 Task: Explore Airbnb accommodation in San Miguel, Philippines from 9th December, 2023 to 16th December, 2023 for 2 adults.2 bedrooms having 2 beds and 1 bathroom. Property type can be flat. Booking option can be shelf check-in. Look for 5 properties as per requirement.
Action: Mouse moved to (472, 109)
Screenshot: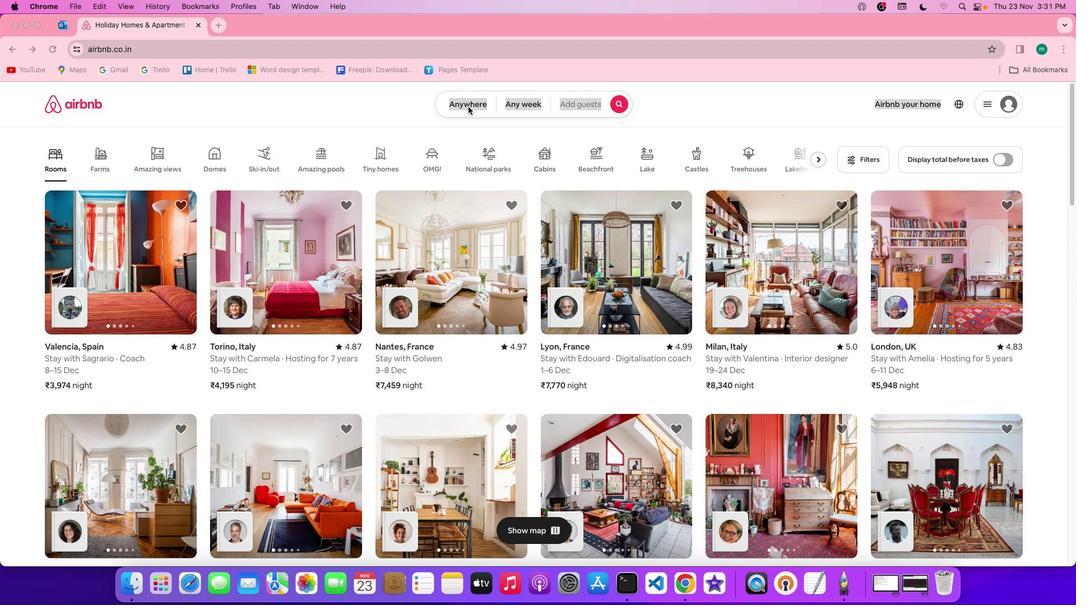 
Action: Mouse pressed left at (472, 109)
Screenshot: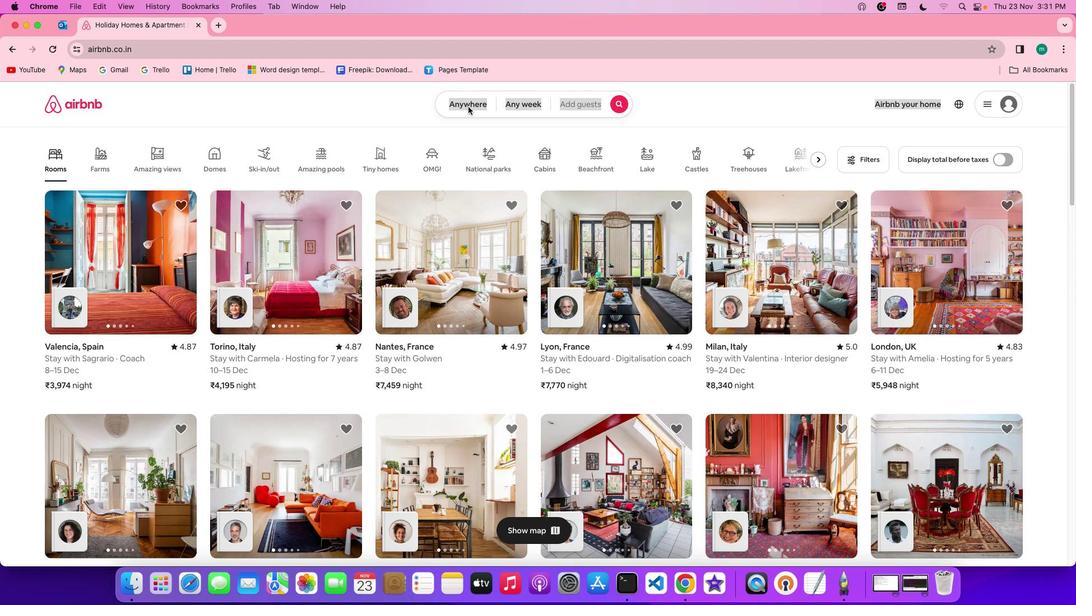 
Action: Mouse pressed left at (472, 109)
Screenshot: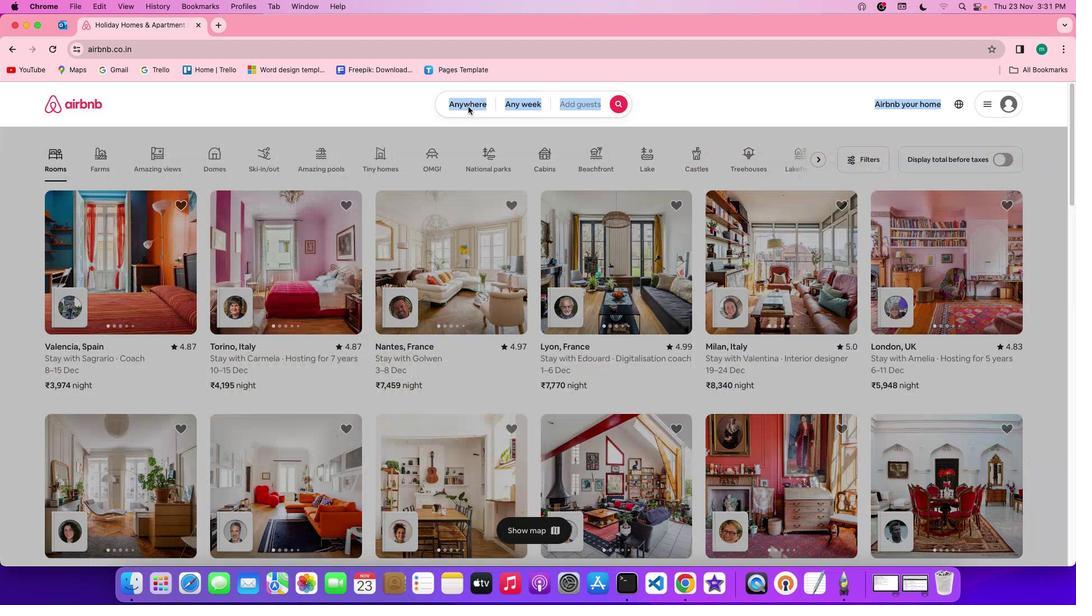 
Action: Mouse moved to (452, 149)
Screenshot: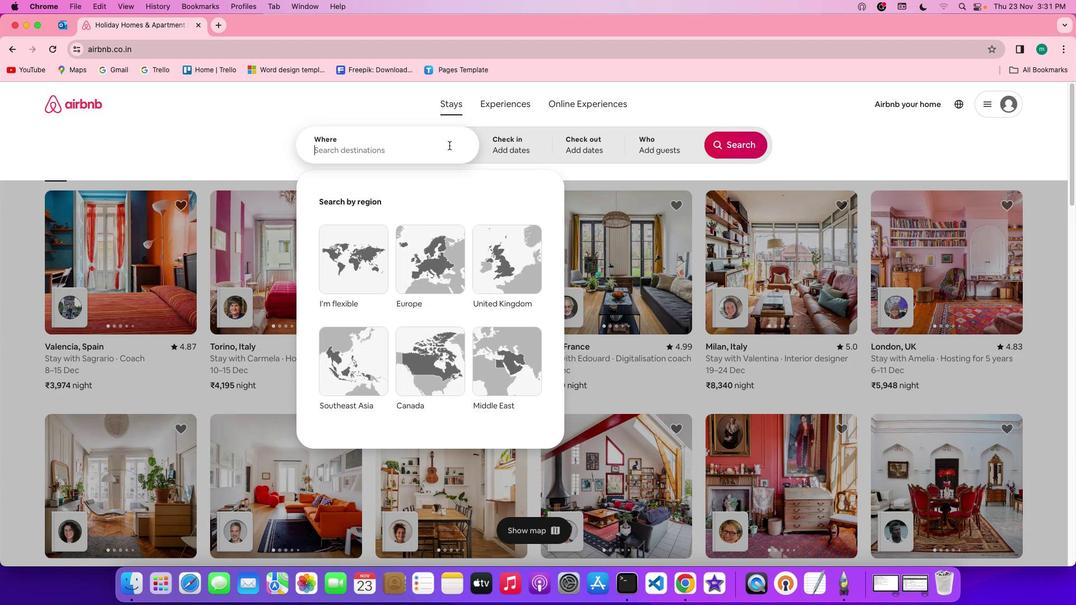 
Action: Mouse pressed left at (452, 149)
Screenshot: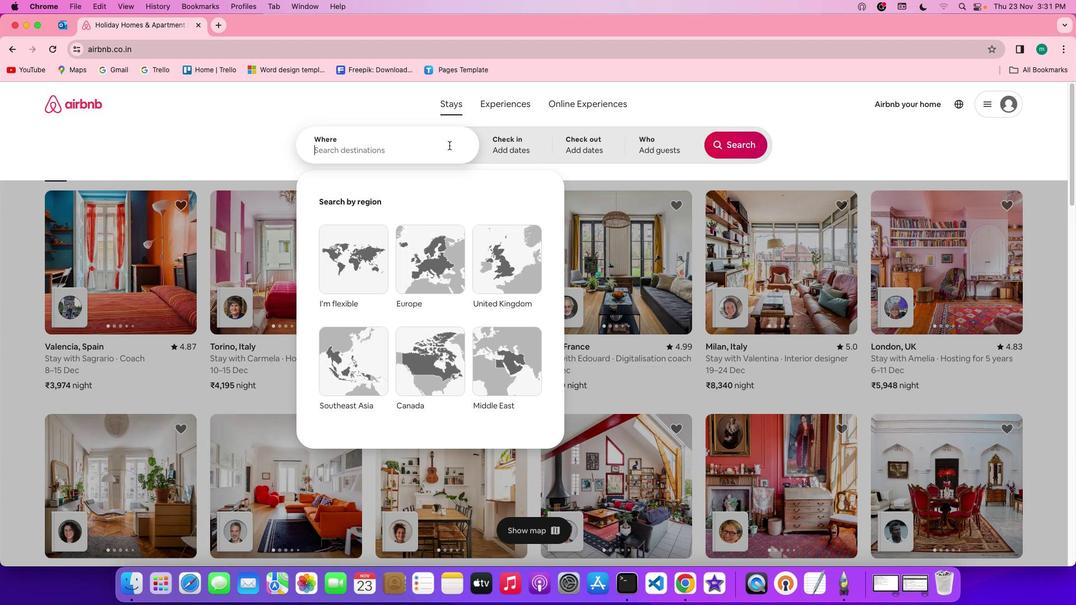 
Action: Mouse moved to (453, 148)
Screenshot: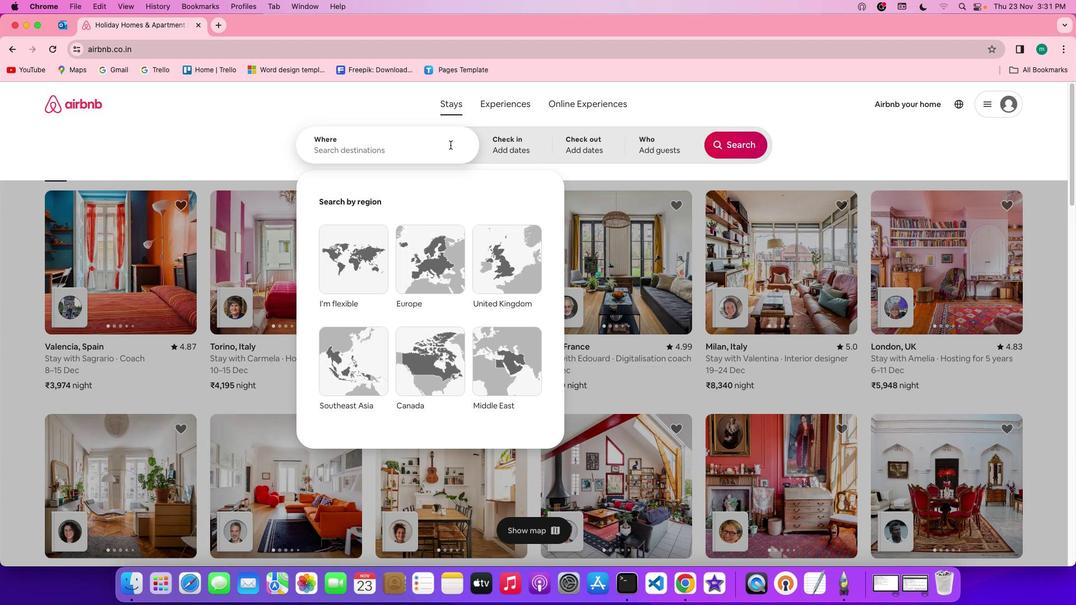 
Action: Key pressed Key.shift'S''a''n'Key.spaceKey.shift'M''i''g''u''e''l'','Key.spaceKey.shift'p''h''i''l''i''p''p''i''n''e''s'
Screenshot: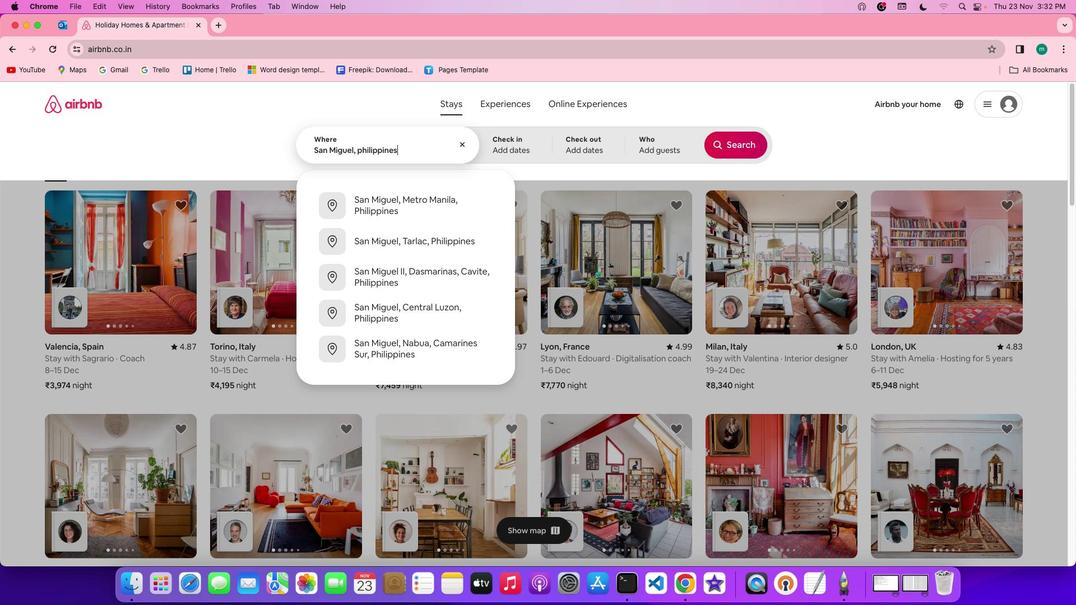 
Action: Mouse moved to (510, 133)
Screenshot: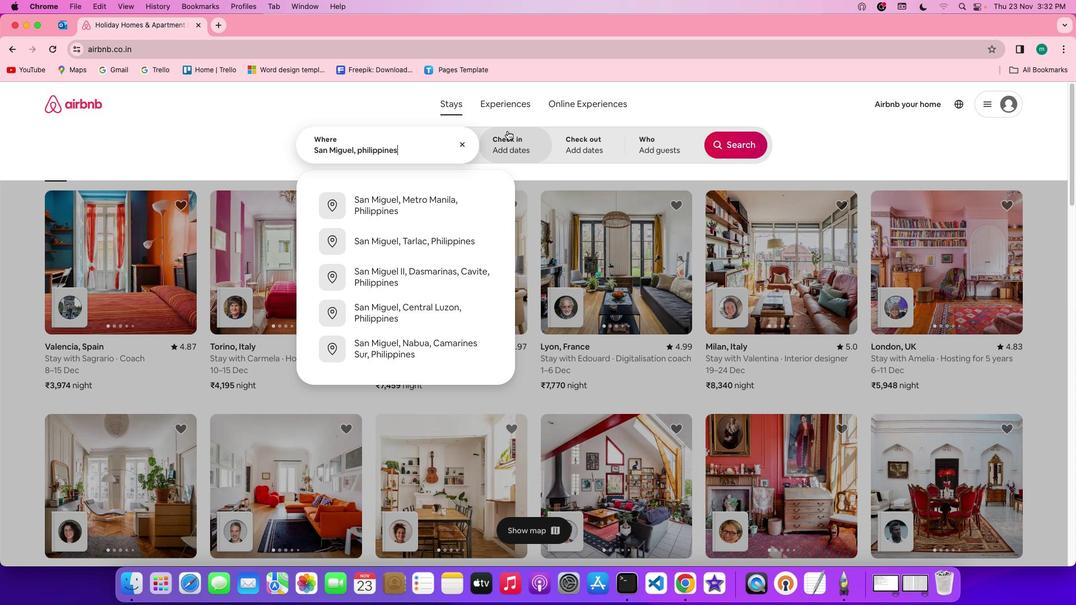 
Action: Mouse pressed left at (510, 133)
Screenshot: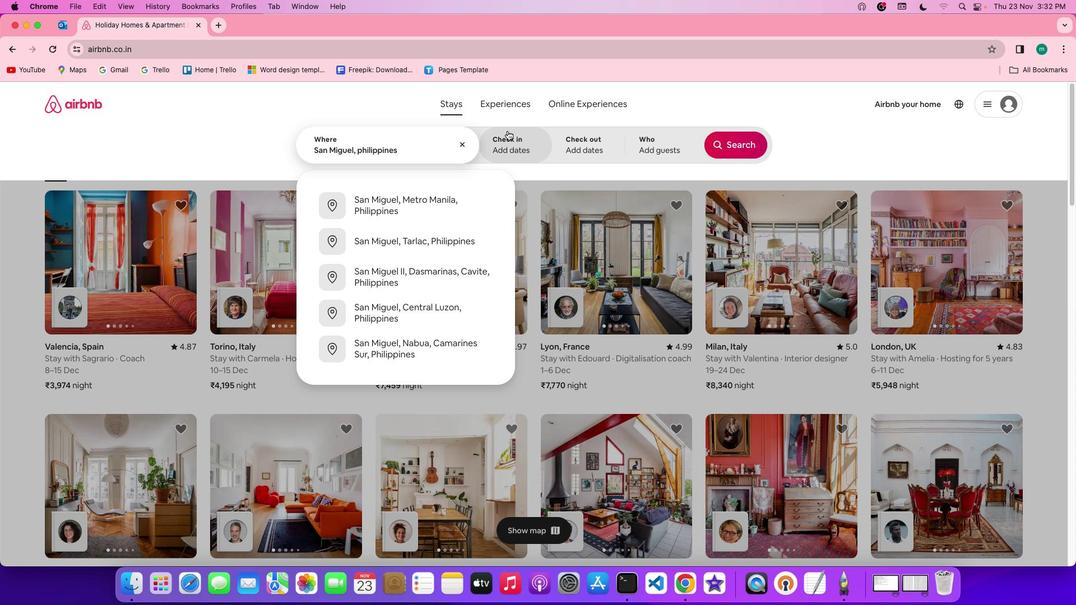 
Action: Mouse moved to (720, 310)
Screenshot: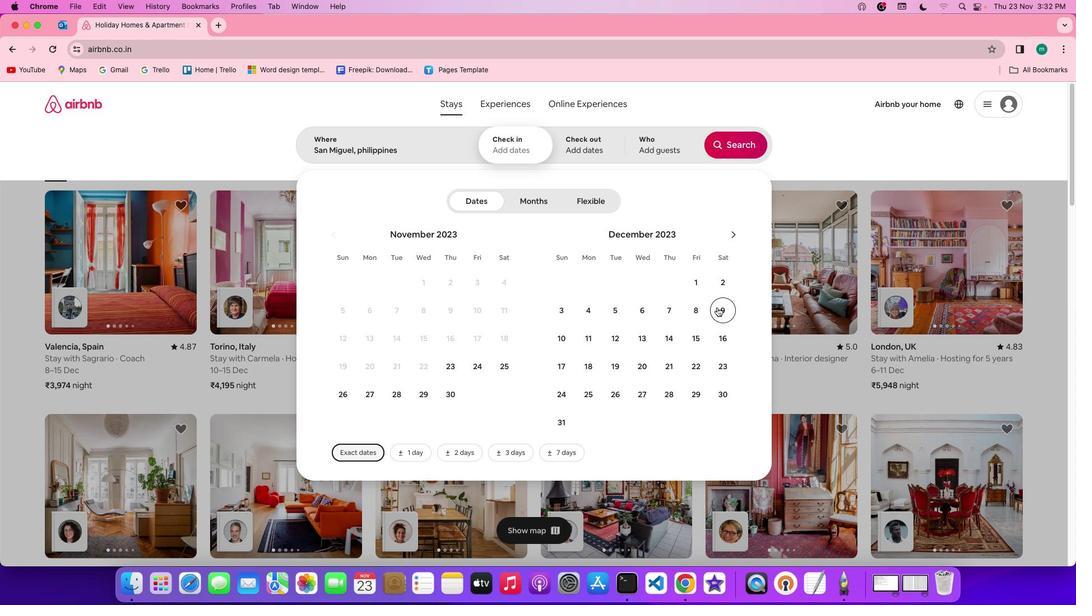 
Action: Mouse pressed left at (720, 310)
Screenshot: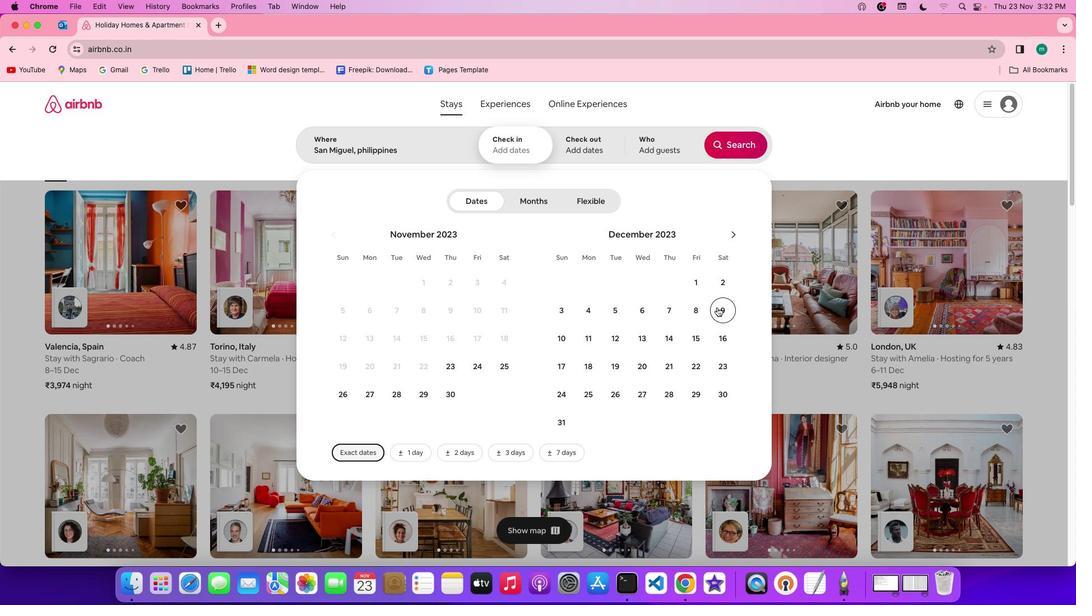 
Action: Mouse moved to (731, 332)
Screenshot: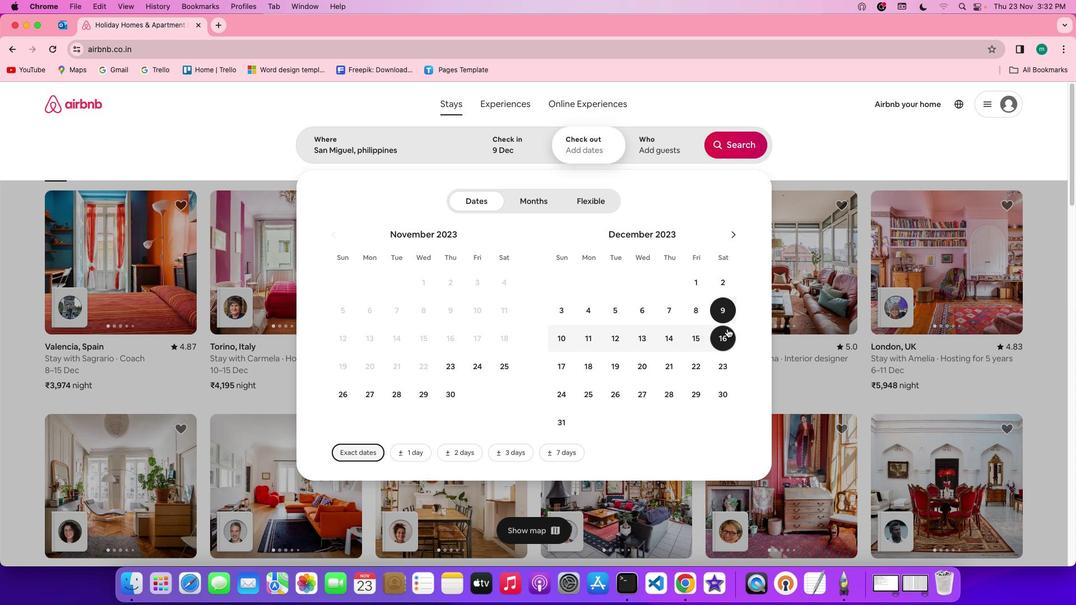 
Action: Mouse pressed left at (731, 332)
Screenshot: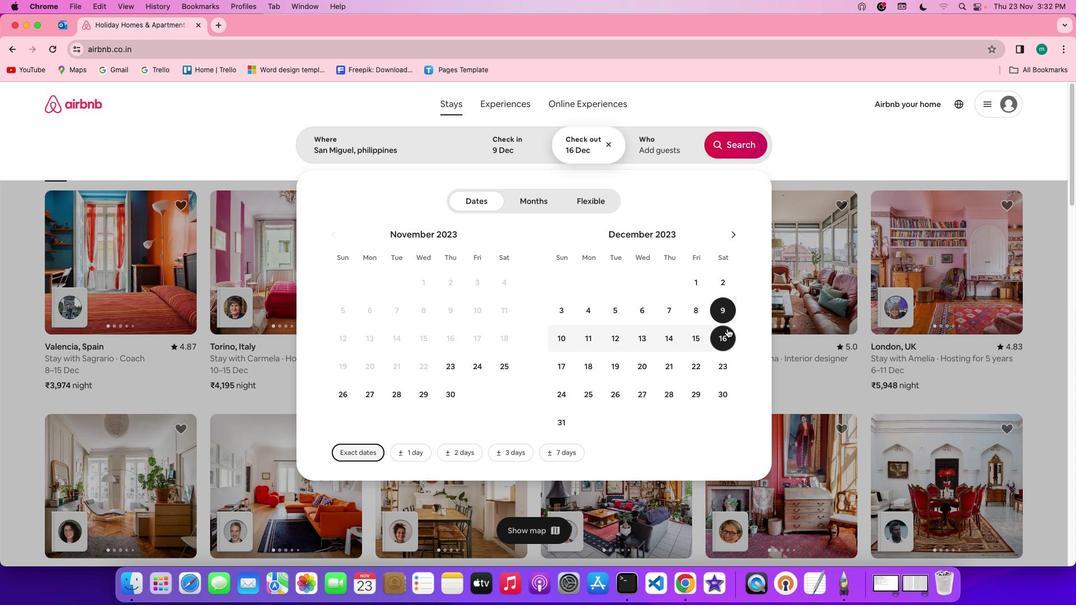 
Action: Mouse moved to (665, 137)
Screenshot: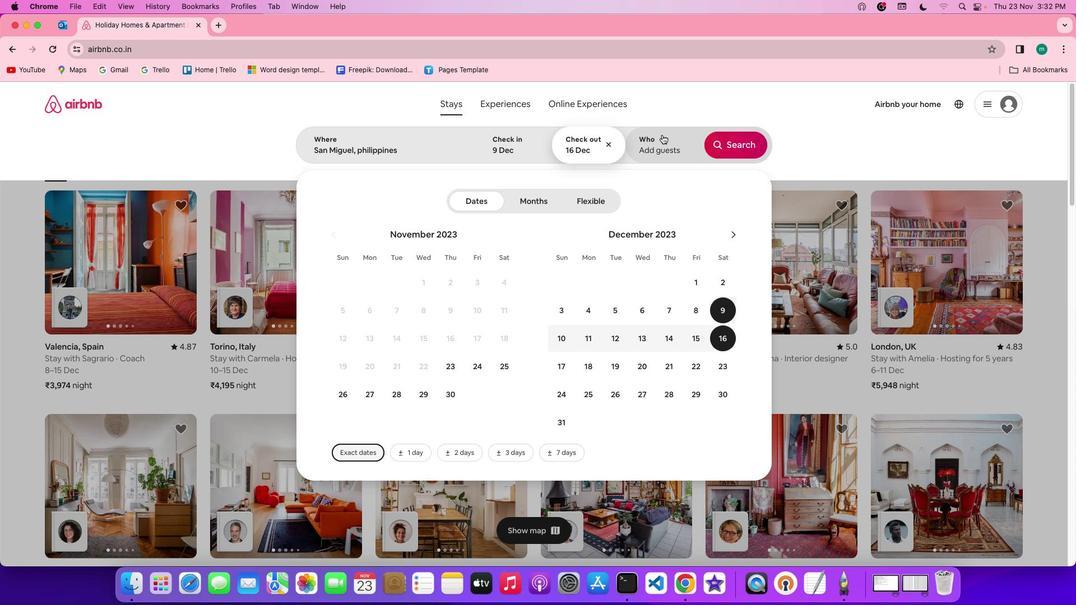 
Action: Mouse pressed left at (665, 137)
Screenshot: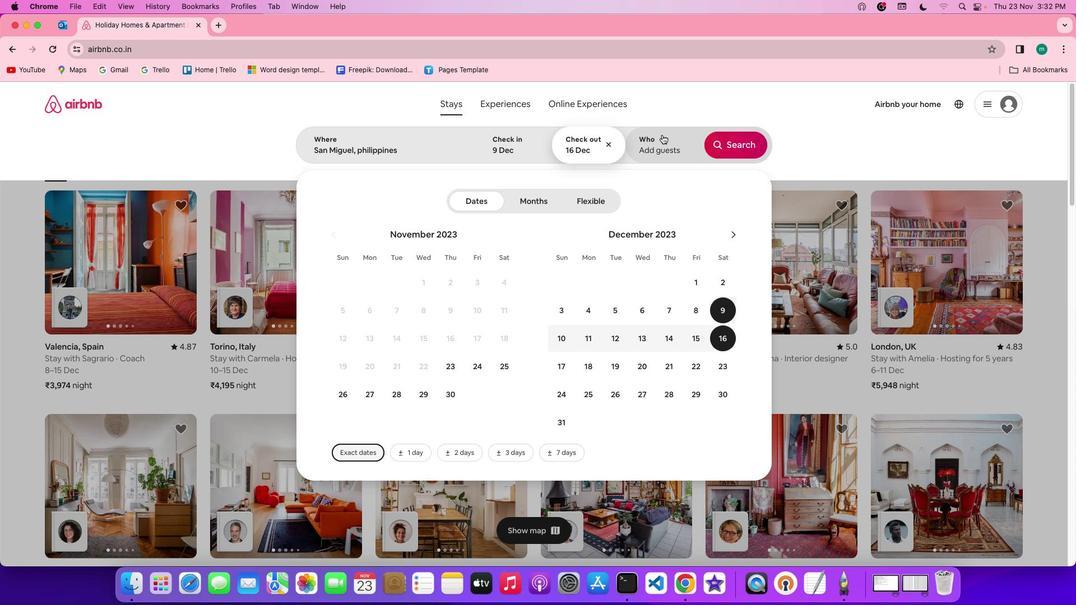 
Action: Mouse moved to (745, 213)
Screenshot: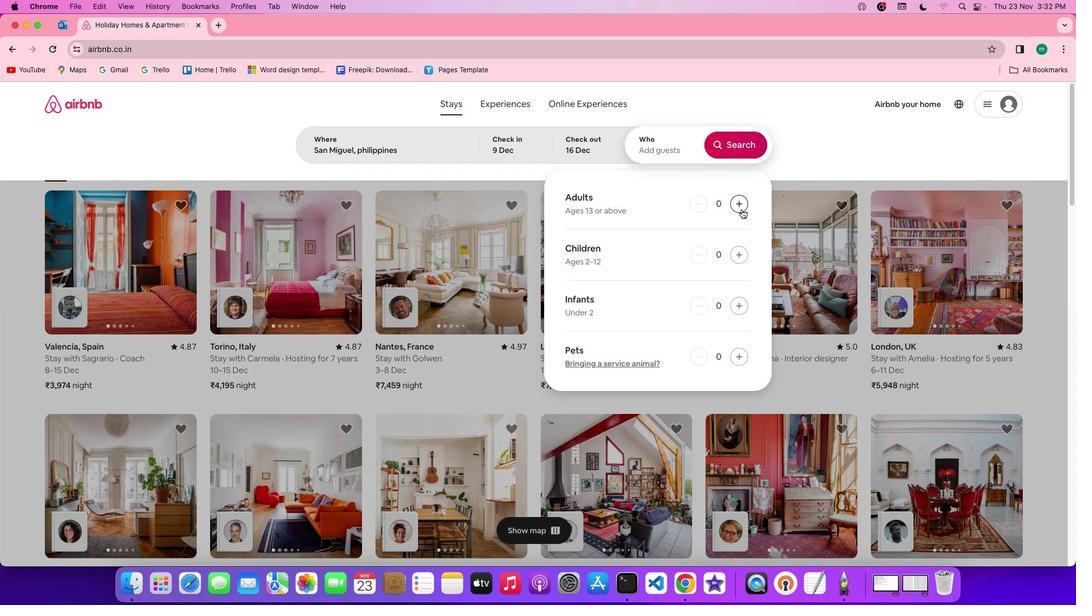 
Action: Mouse pressed left at (745, 213)
Screenshot: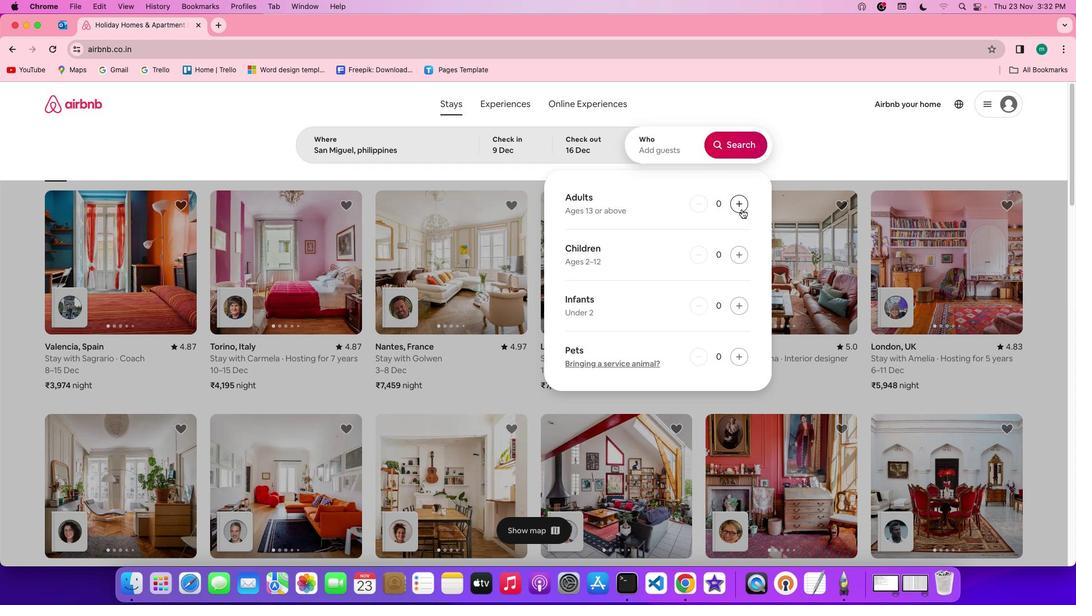 
Action: Mouse pressed left at (745, 213)
Screenshot: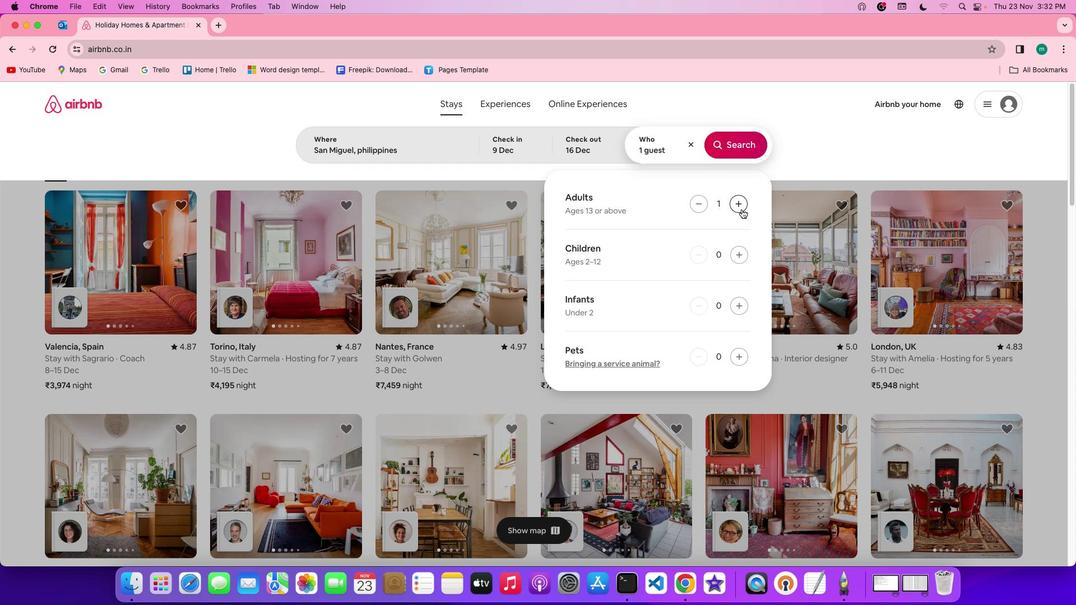 
Action: Mouse moved to (746, 145)
Screenshot: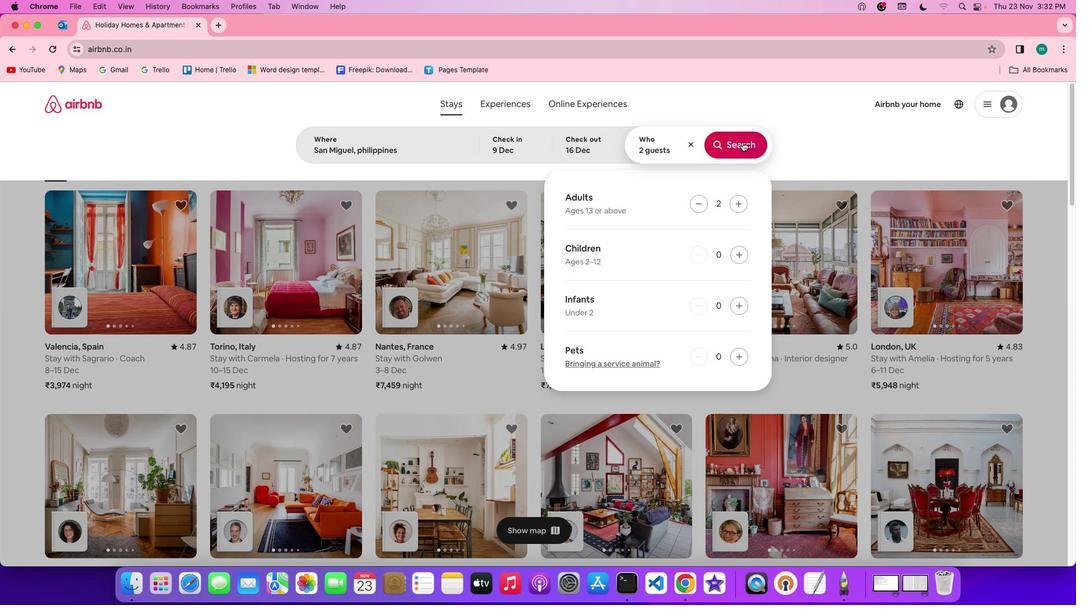 
Action: Mouse pressed left at (746, 145)
Screenshot: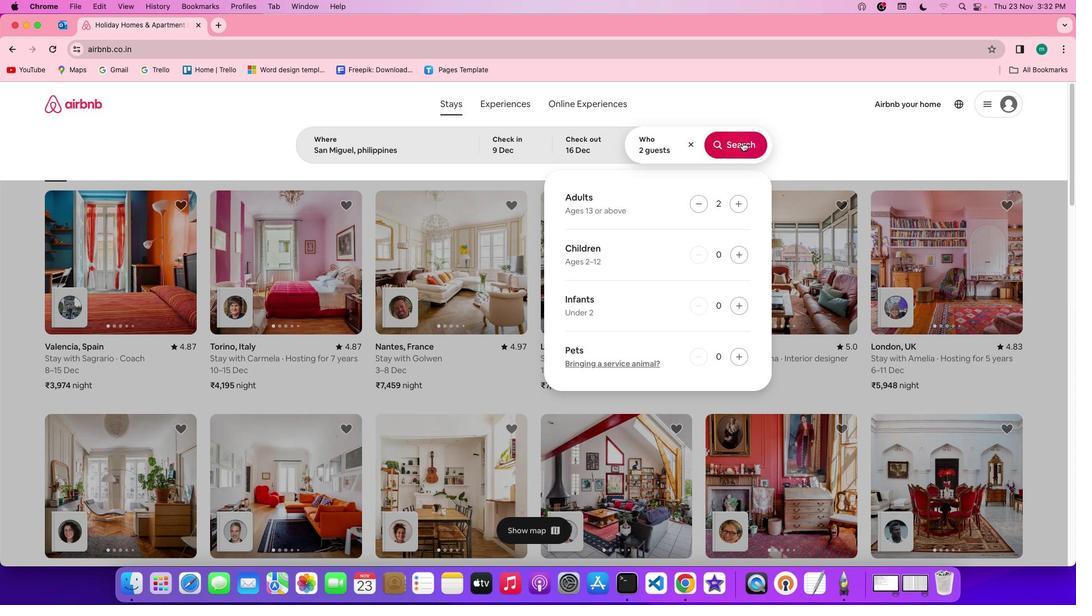 
Action: Mouse moved to (903, 152)
Screenshot: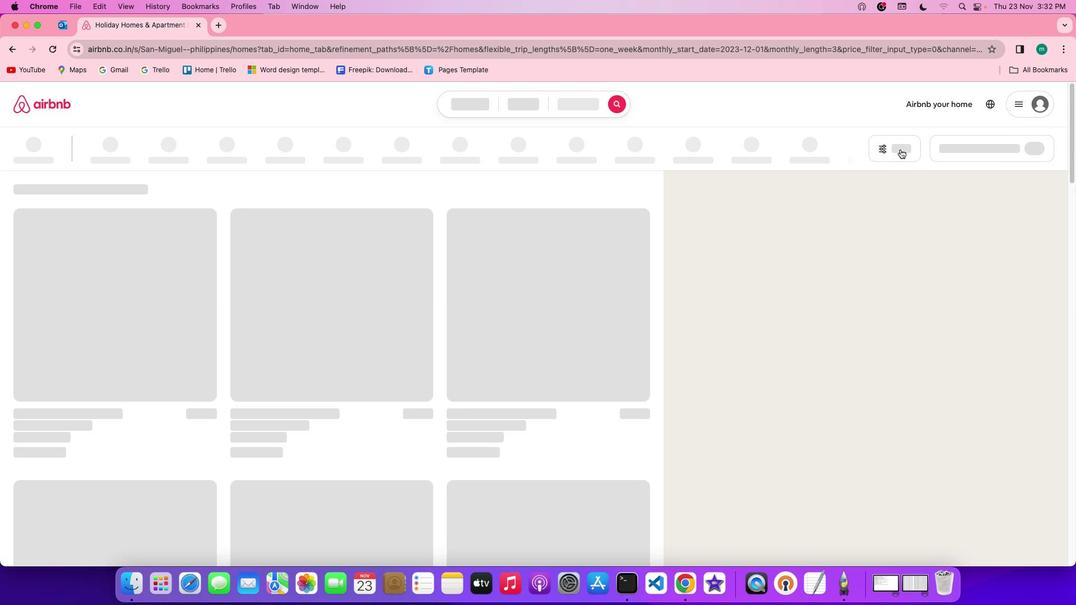
Action: Mouse pressed left at (903, 152)
Screenshot: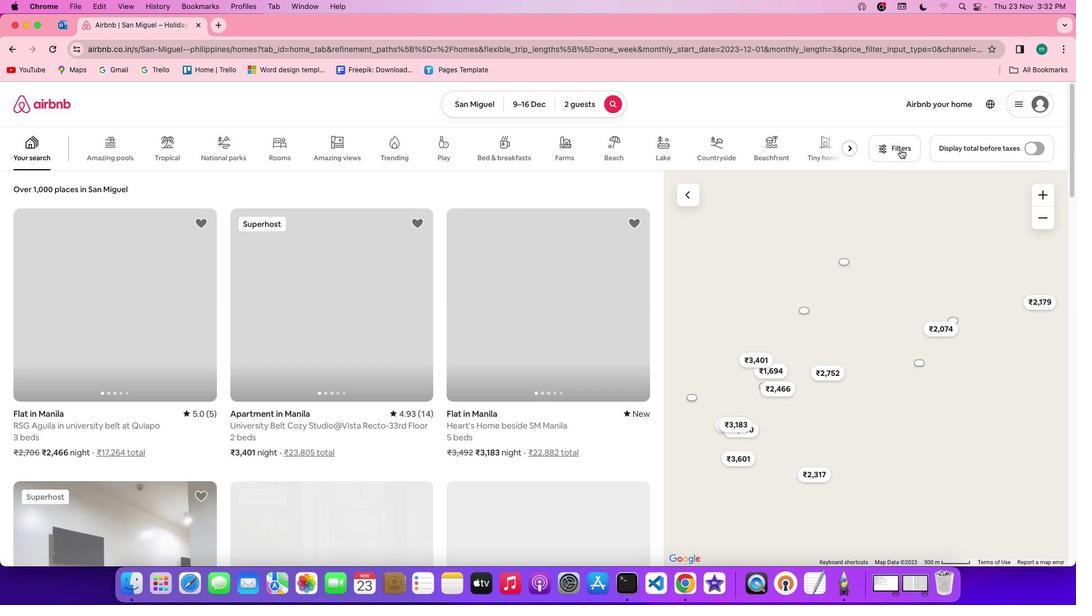 
Action: Mouse moved to (559, 357)
Screenshot: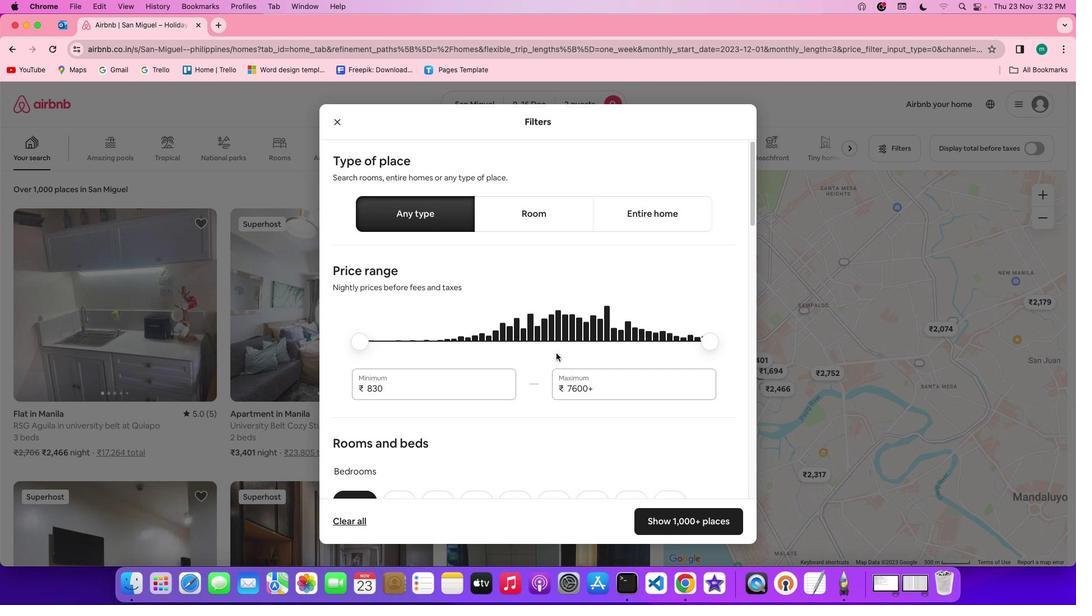 
Action: Mouse scrolled (559, 357) with delta (3, 2)
Screenshot: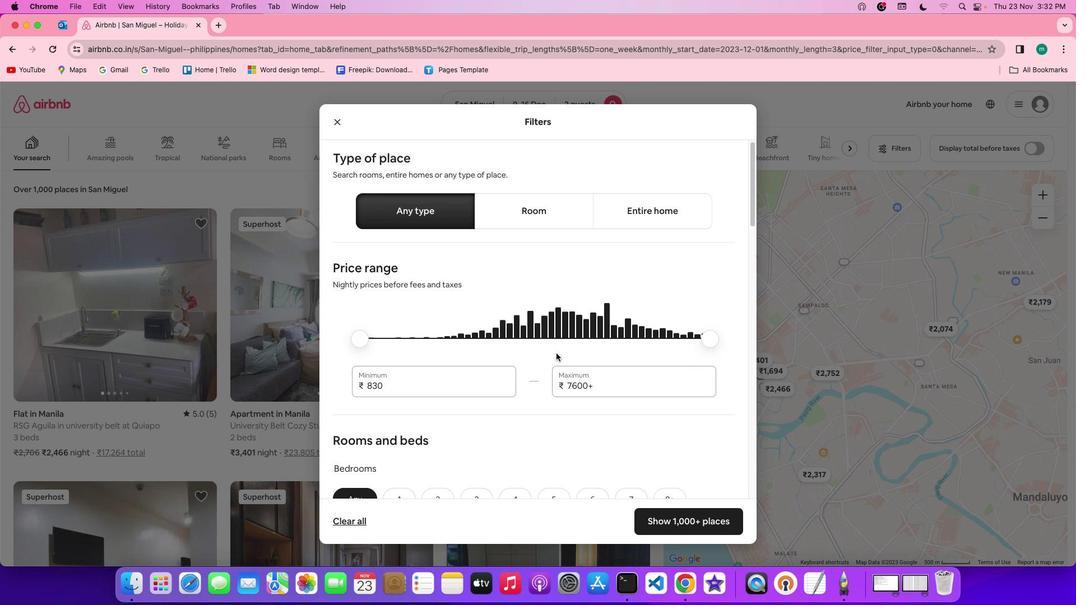 
Action: Mouse scrolled (559, 357) with delta (3, 2)
Screenshot: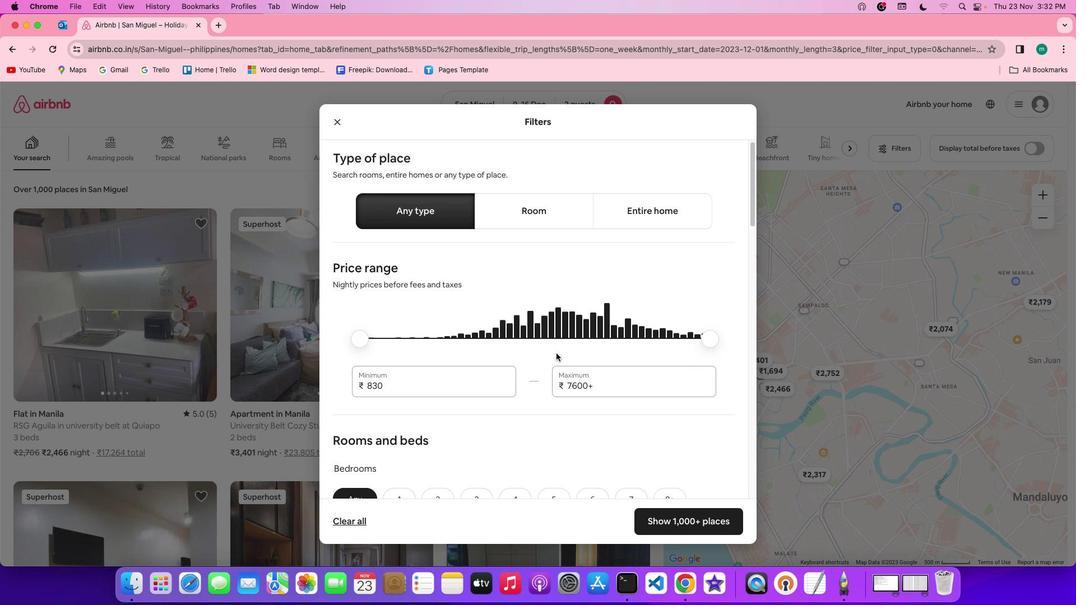 
Action: Mouse scrolled (559, 357) with delta (3, 1)
Screenshot: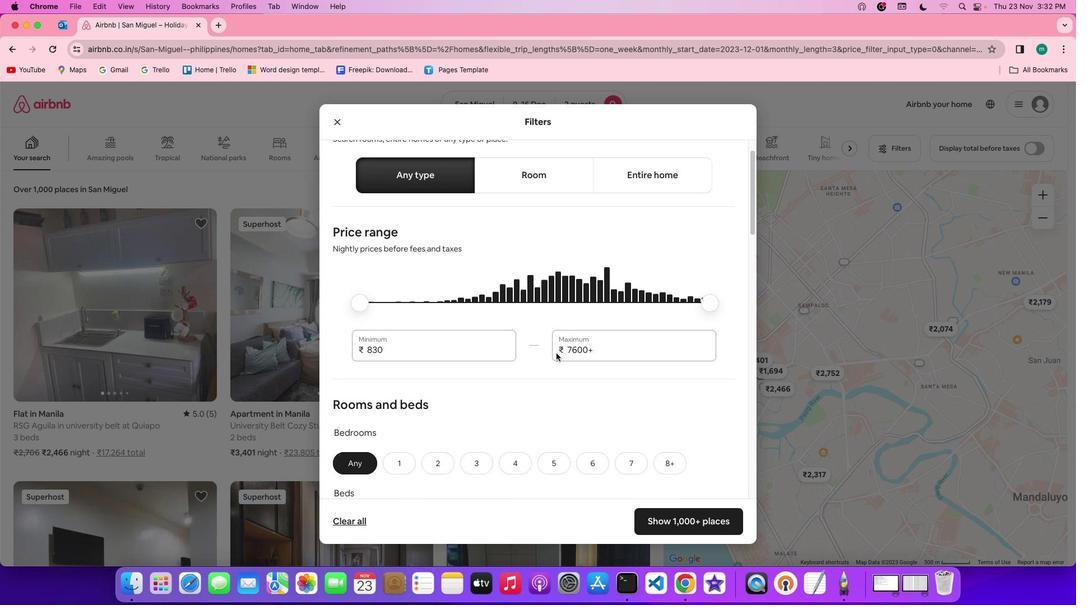 
Action: Mouse scrolled (559, 357) with delta (3, 1)
Screenshot: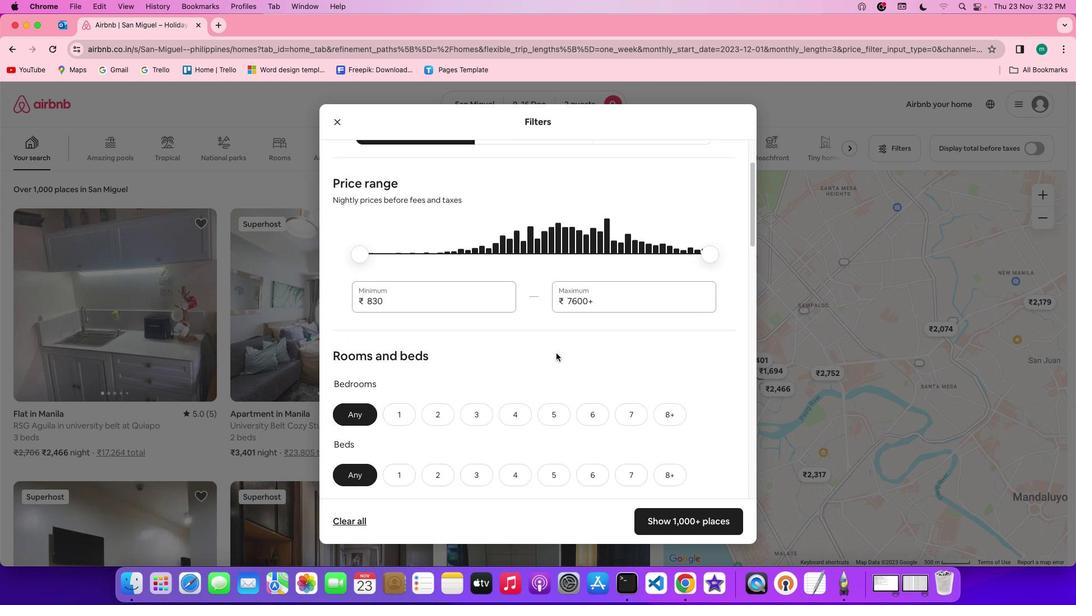 
Action: Mouse scrolled (559, 357) with delta (3, 2)
Screenshot: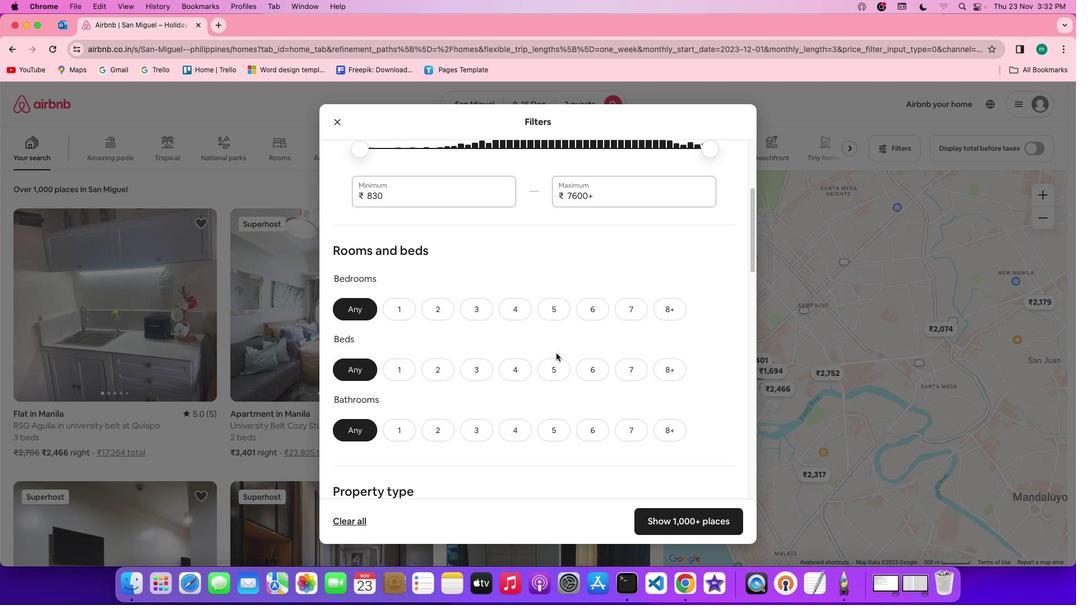 
Action: Mouse scrolled (559, 357) with delta (3, 2)
Screenshot: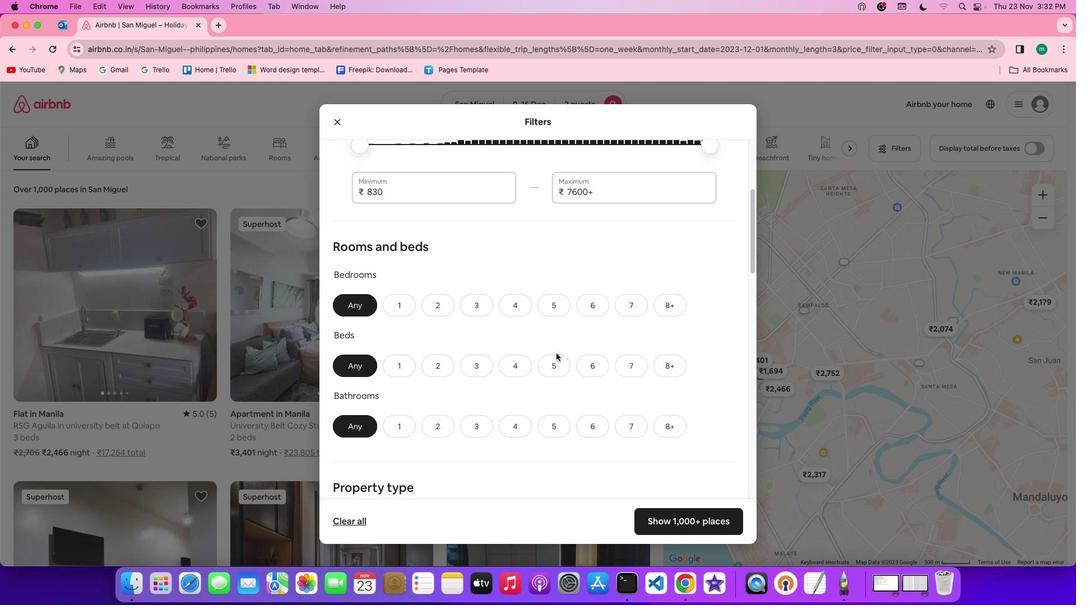 
Action: Mouse scrolled (559, 357) with delta (3, 2)
Screenshot: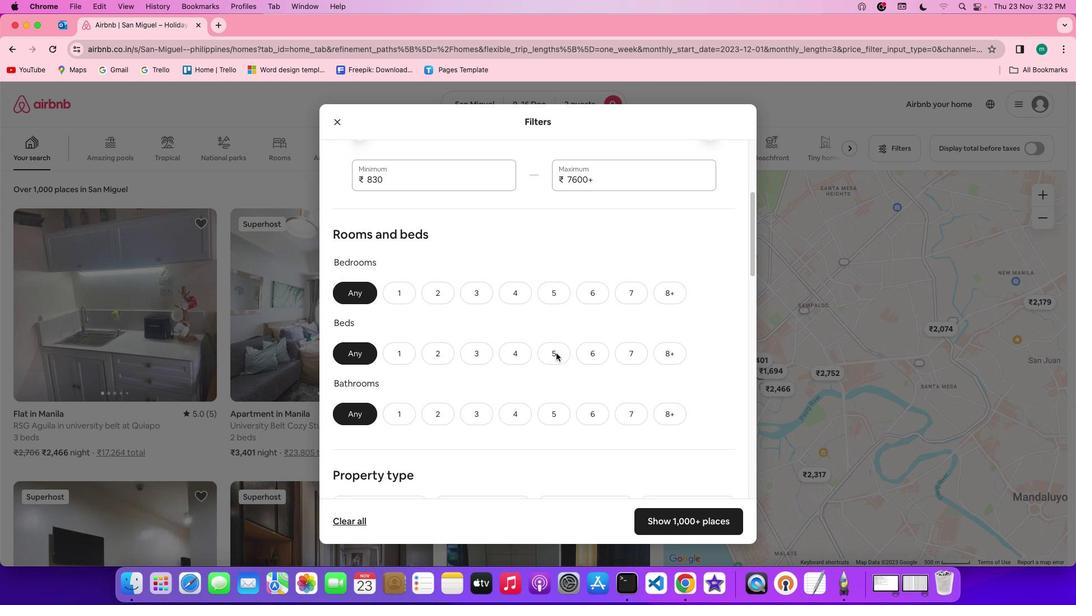 
Action: Mouse scrolled (559, 357) with delta (3, 2)
Screenshot: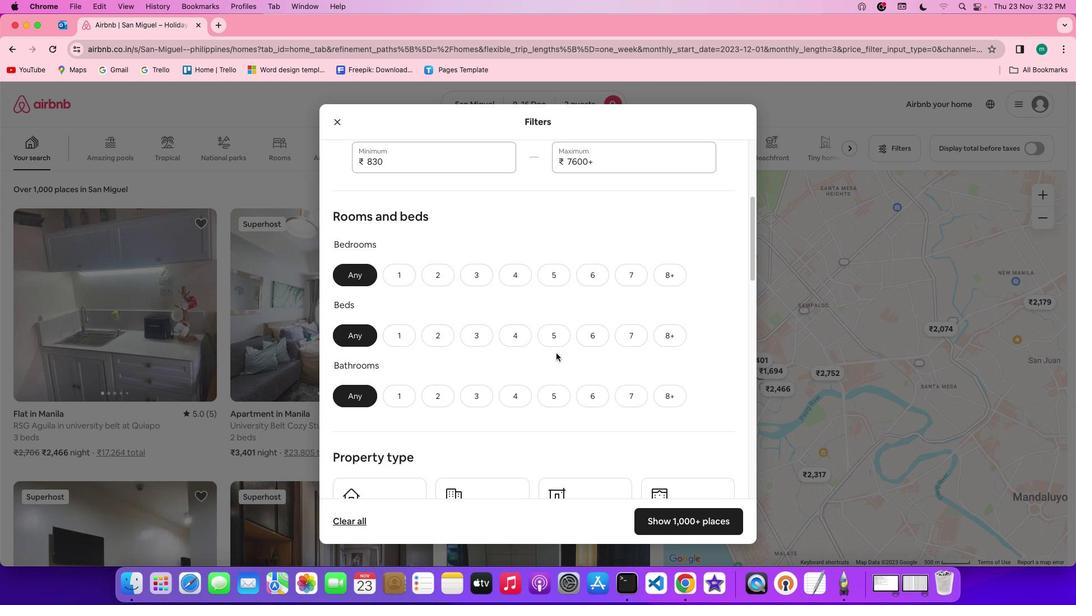 
Action: Mouse moved to (444, 228)
Screenshot: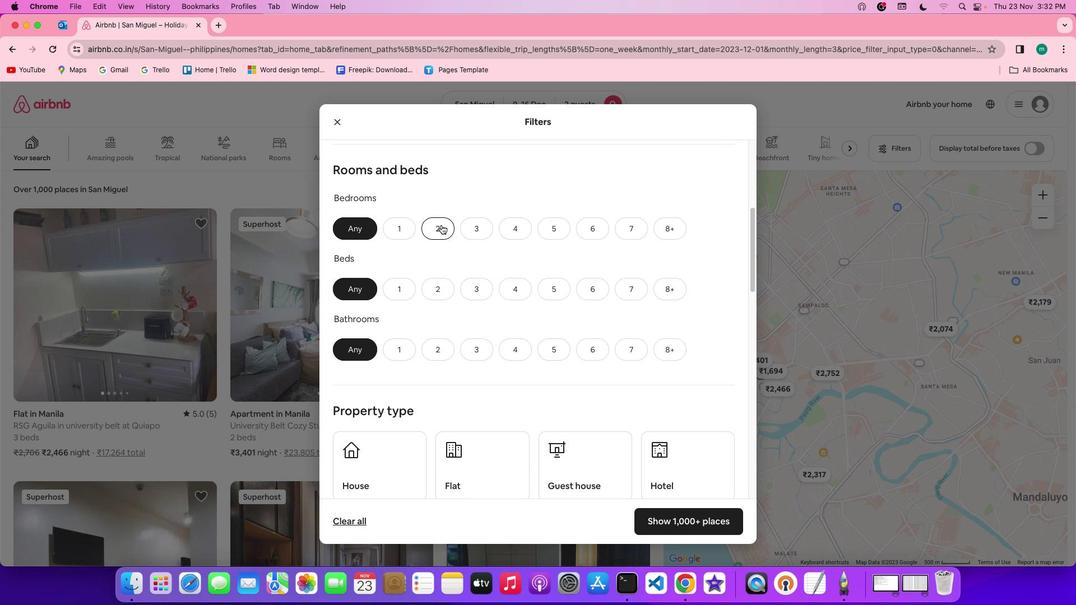 
Action: Mouse pressed left at (444, 228)
Screenshot: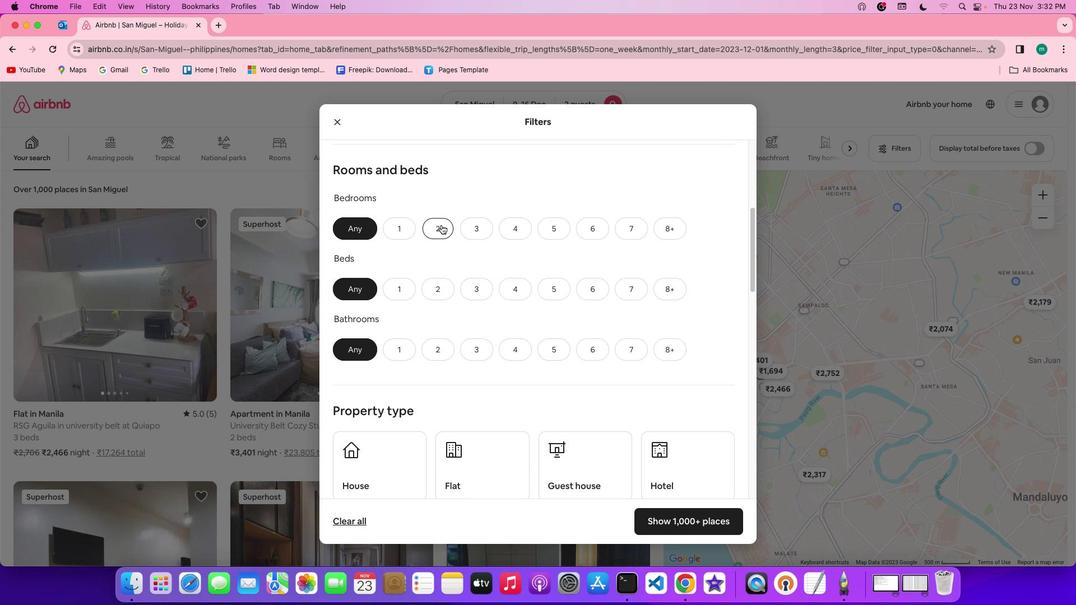 
Action: Mouse moved to (449, 295)
Screenshot: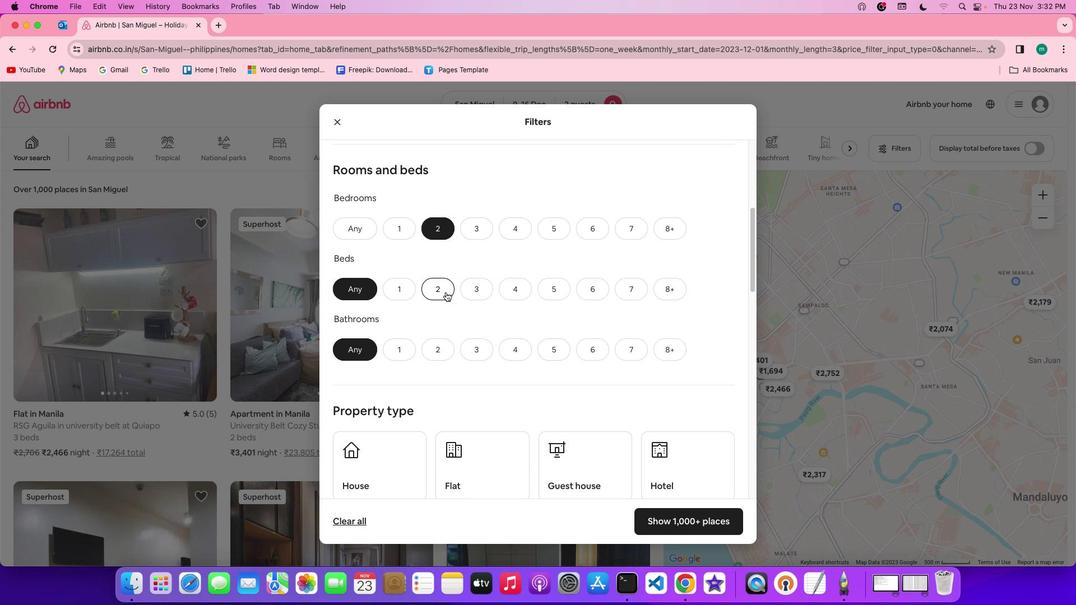 
Action: Mouse pressed left at (449, 295)
Screenshot: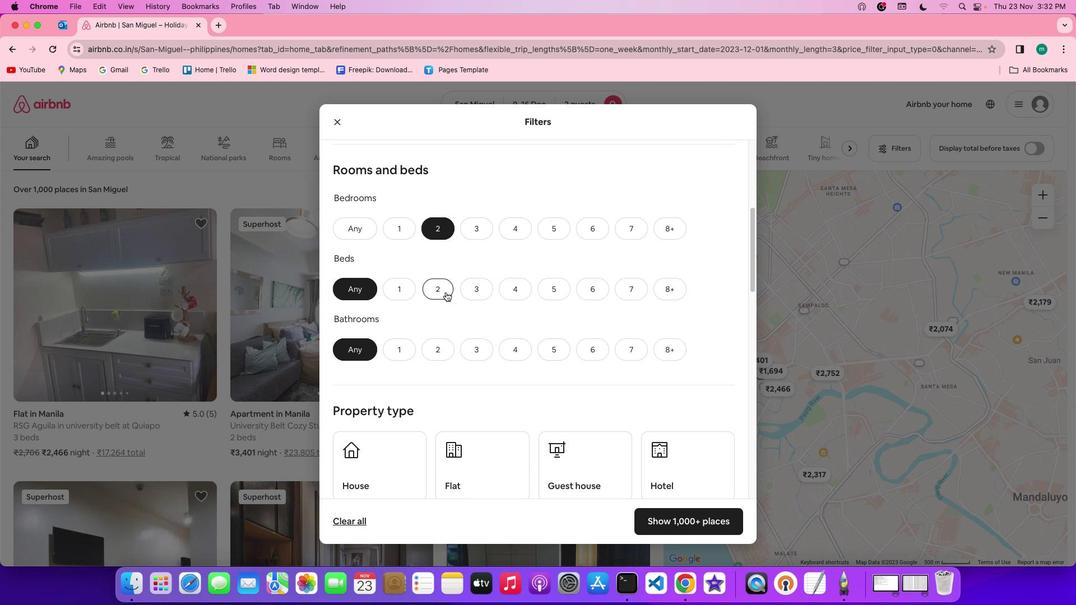 
Action: Mouse moved to (413, 354)
Screenshot: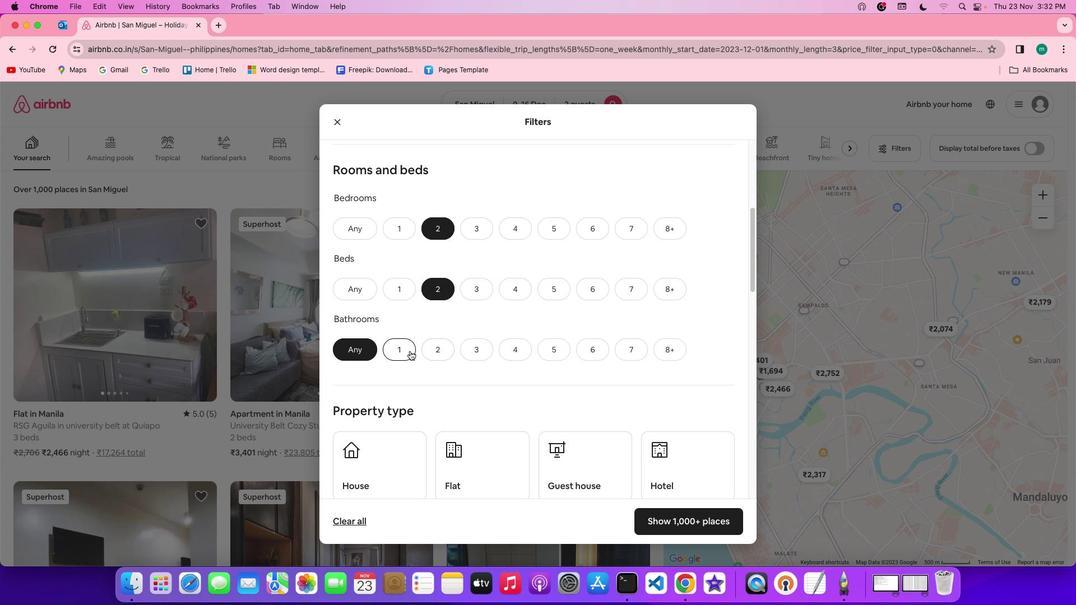 
Action: Mouse pressed left at (413, 354)
Screenshot: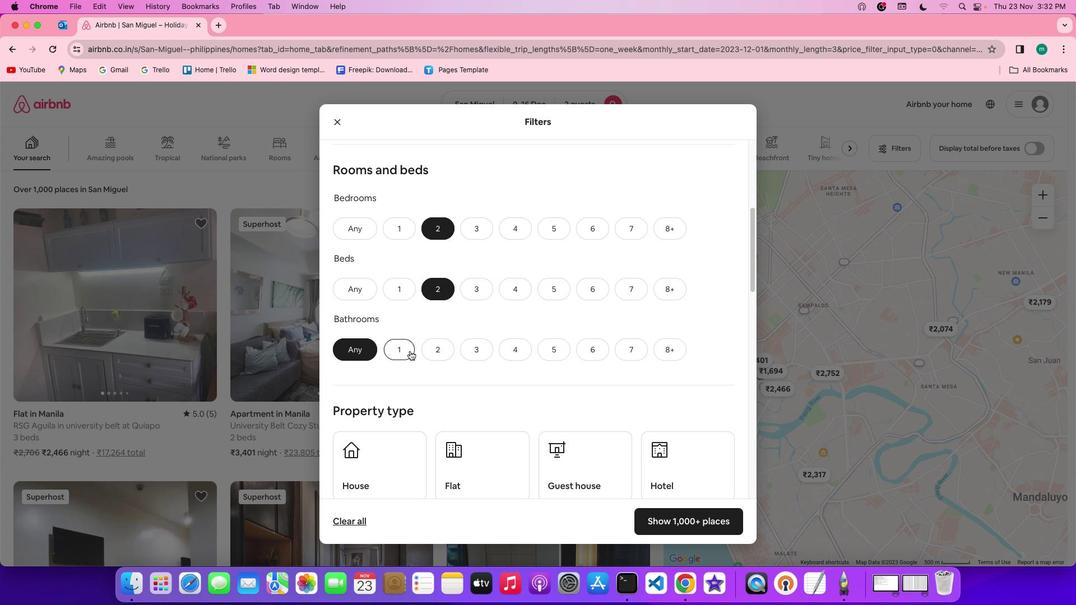
Action: Mouse moved to (538, 372)
Screenshot: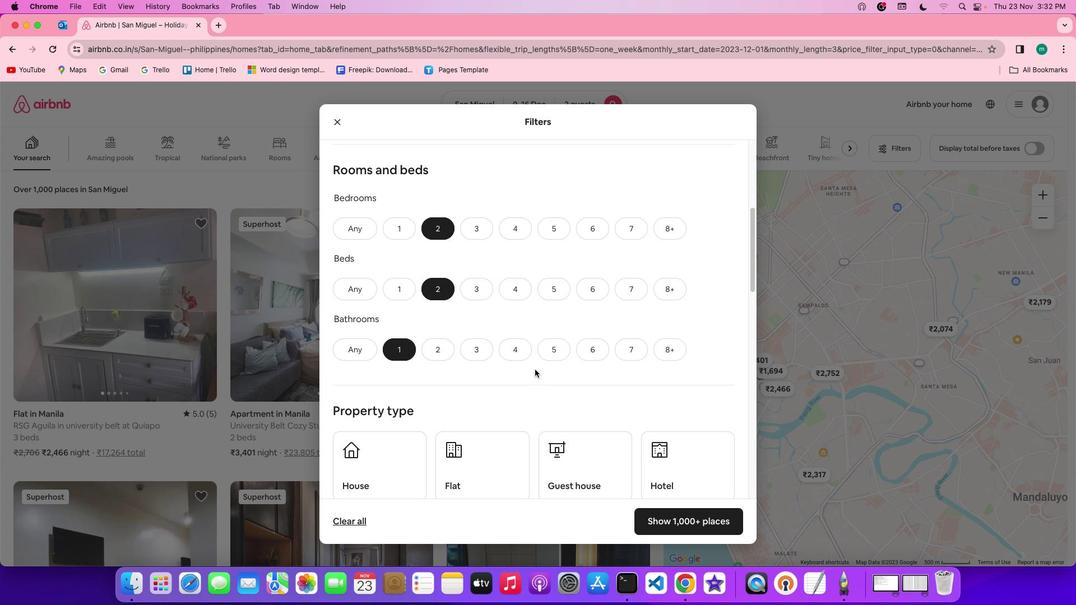 
Action: Mouse scrolled (538, 372) with delta (3, 2)
Screenshot: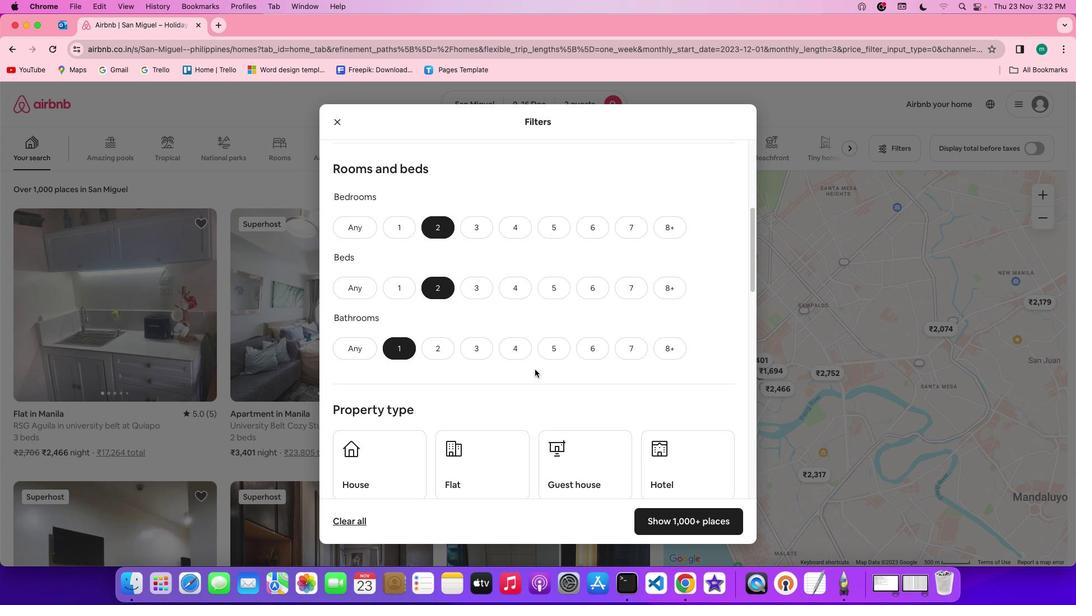 
Action: Mouse scrolled (538, 372) with delta (3, 2)
Screenshot: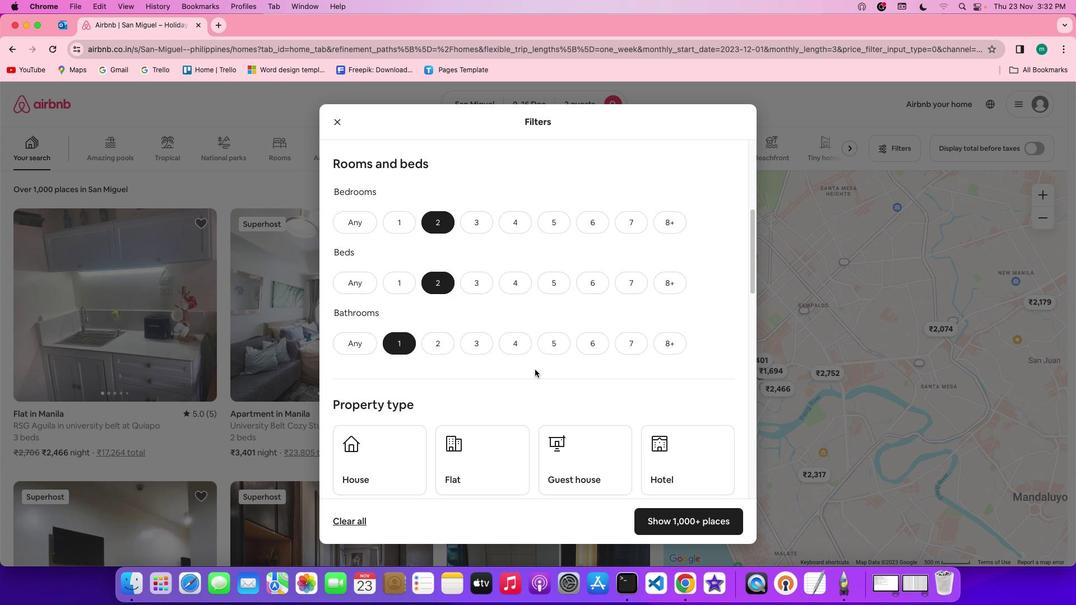 
Action: Mouse scrolled (538, 372) with delta (3, 2)
Screenshot: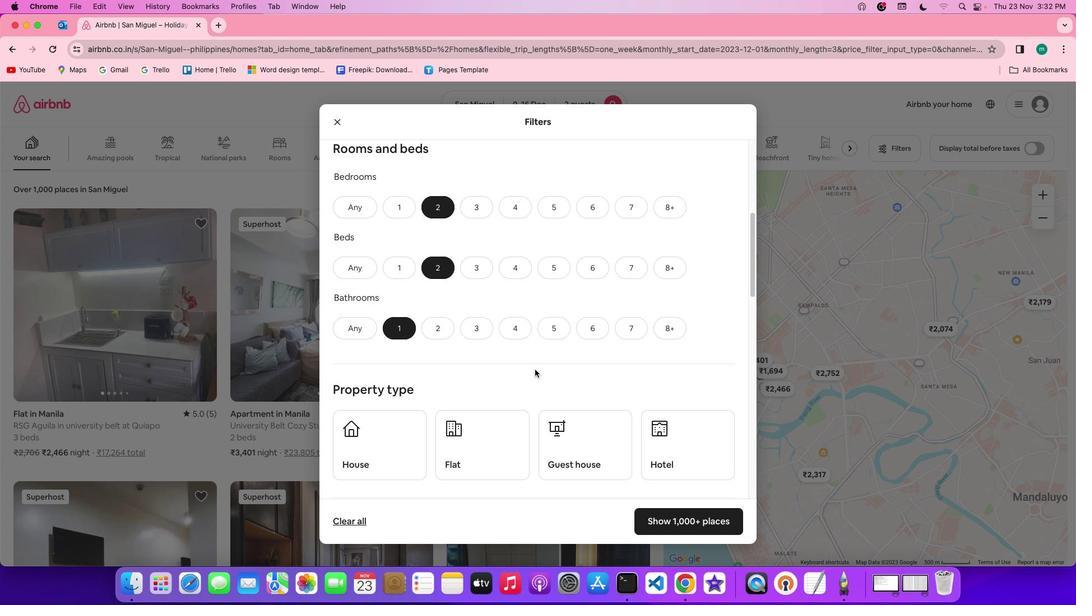 
Action: Mouse scrolled (538, 372) with delta (3, 2)
Screenshot: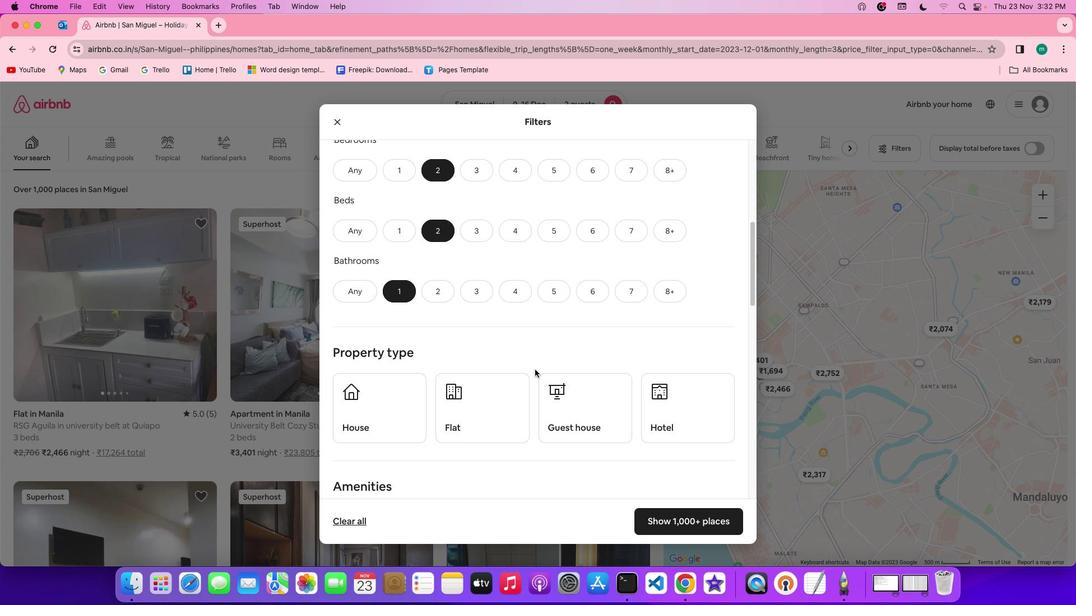 
Action: Mouse moved to (482, 392)
Screenshot: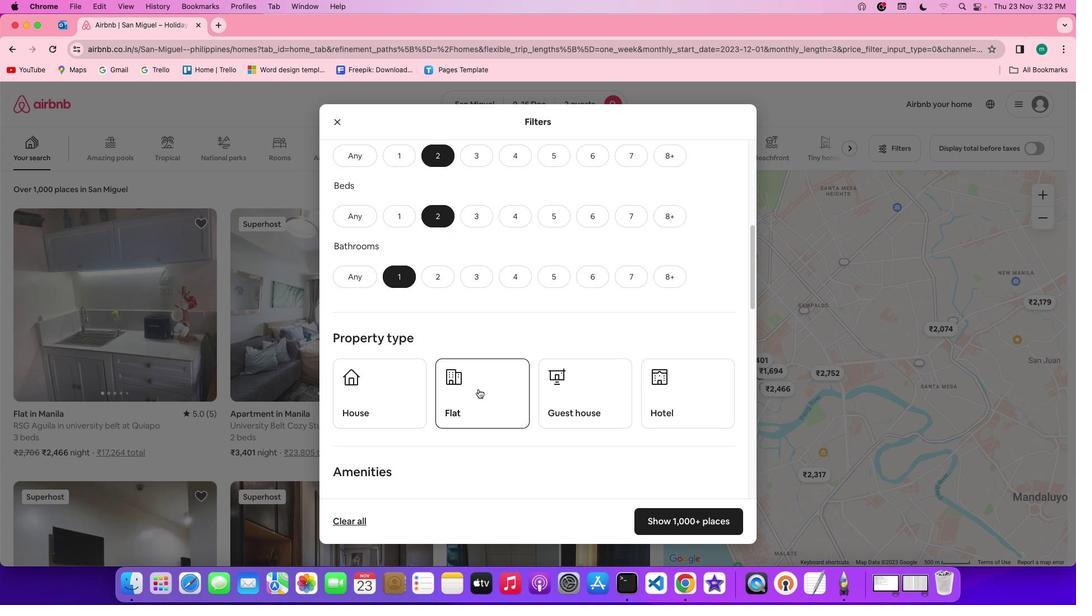 
Action: Mouse pressed left at (482, 392)
Screenshot: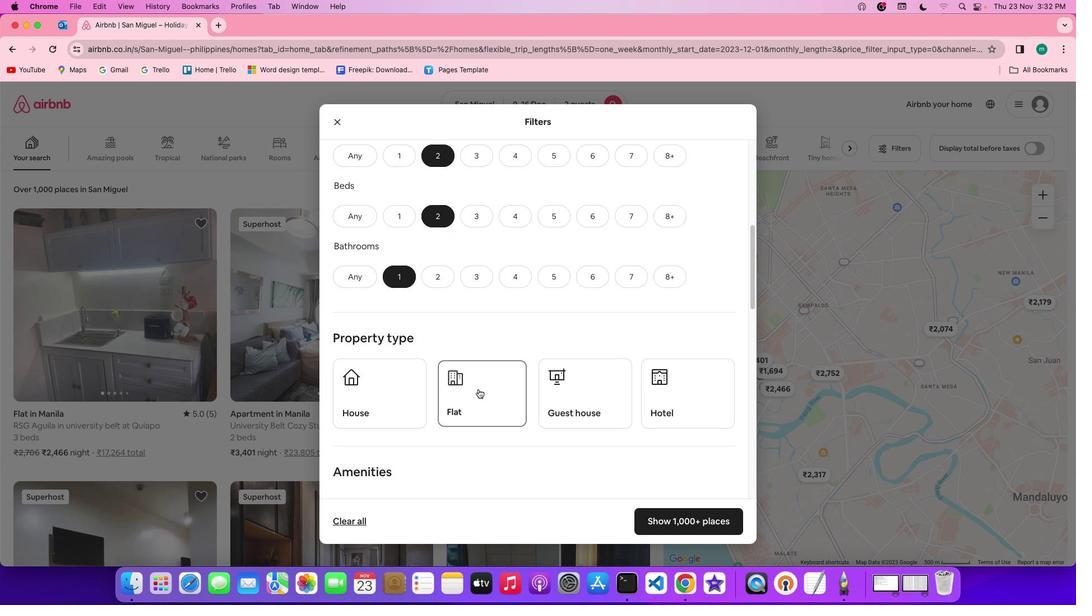 
Action: Mouse moved to (604, 424)
Screenshot: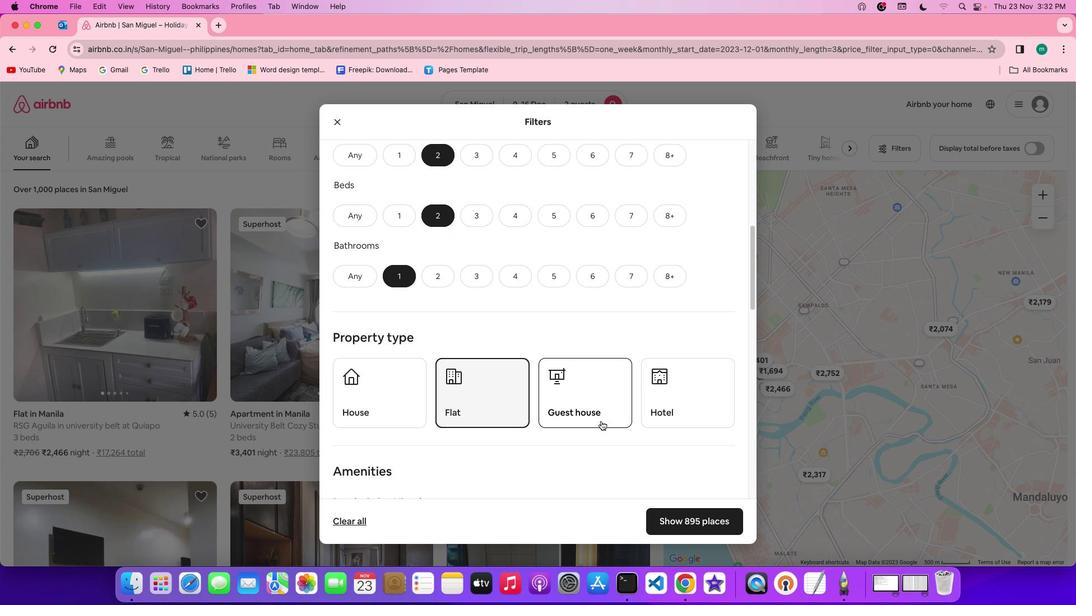 
Action: Mouse scrolled (604, 424) with delta (3, 2)
Screenshot: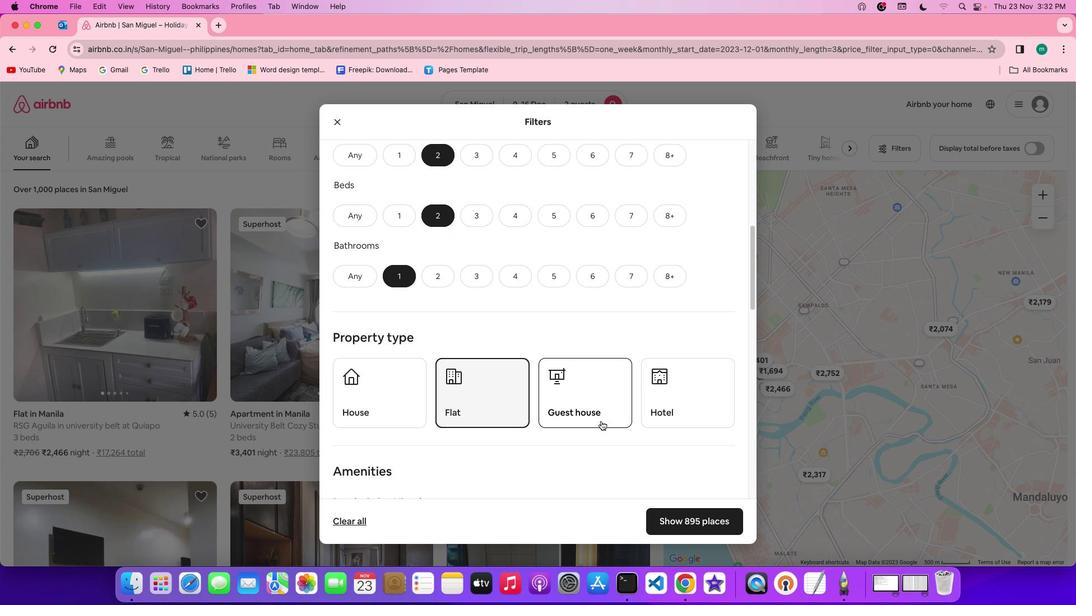 
Action: Mouse scrolled (604, 424) with delta (3, 2)
Screenshot: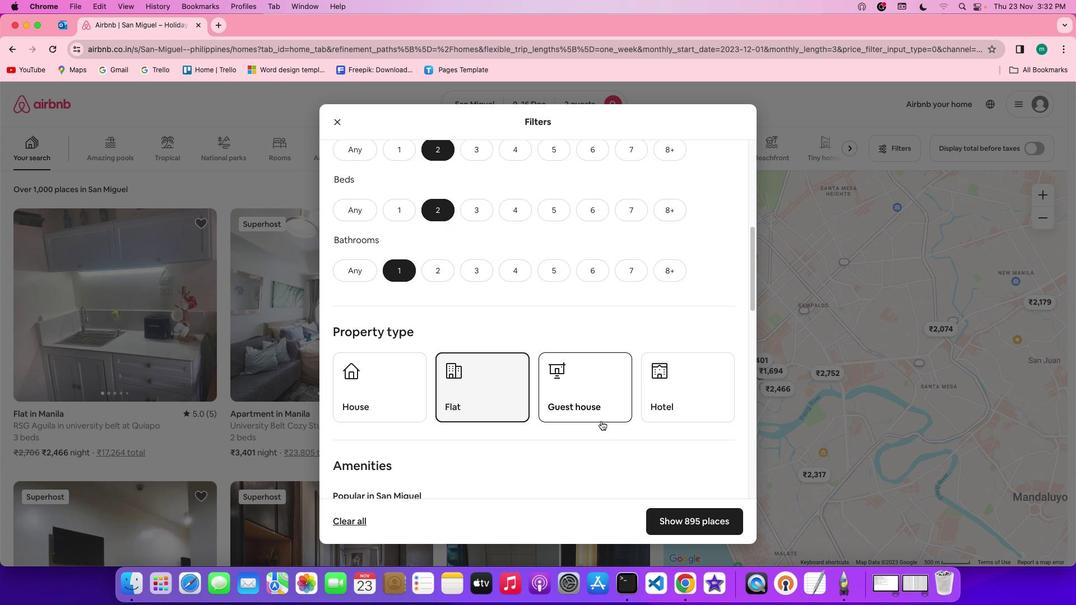 
Action: Mouse scrolled (604, 424) with delta (3, 2)
Screenshot: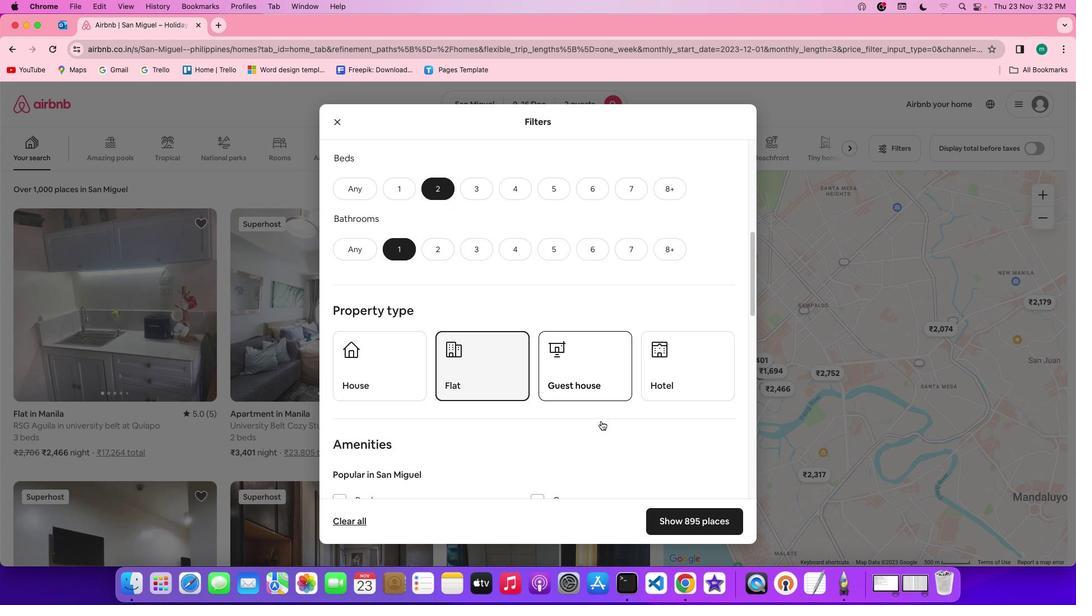 
Action: Mouse scrolled (604, 424) with delta (3, 2)
Screenshot: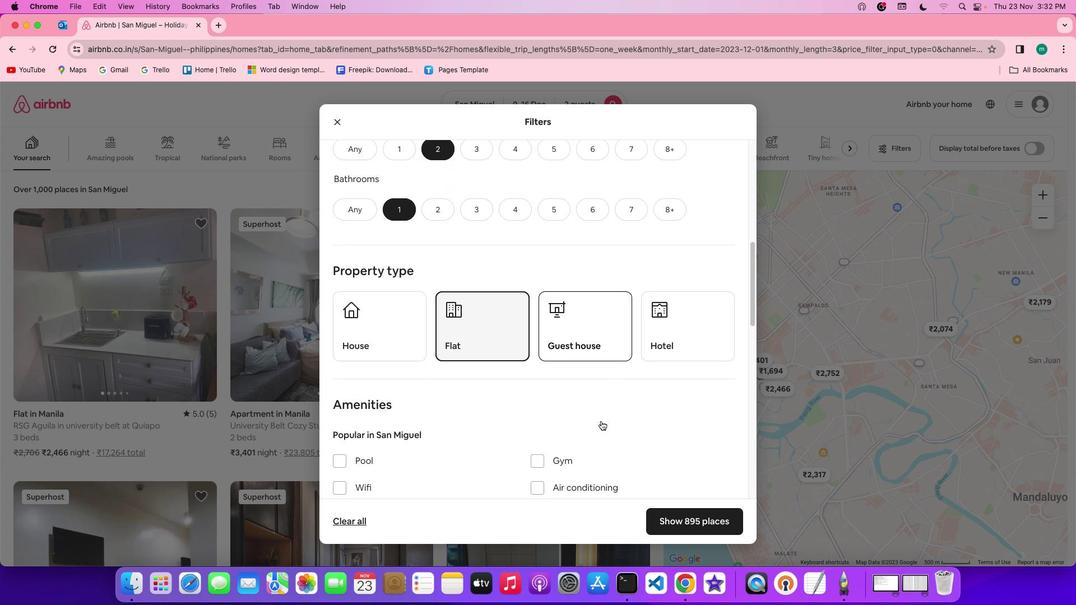 
Action: Mouse moved to (663, 440)
Screenshot: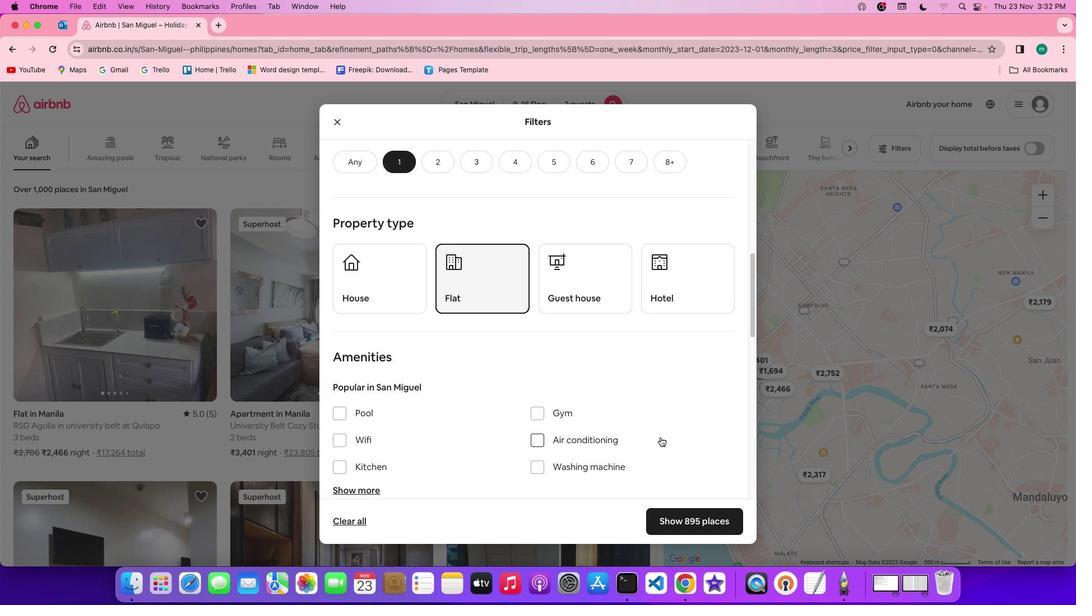
Action: Mouse scrolled (663, 440) with delta (3, 2)
Screenshot: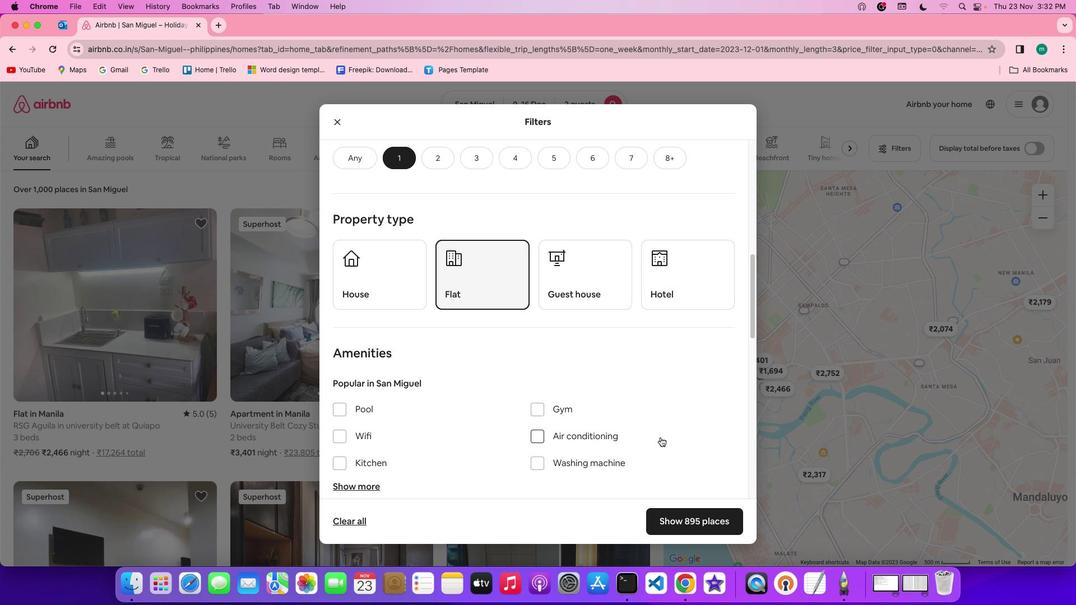 
Action: Mouse scrolled (663, 440) with delta (3, 2)
Screenshot: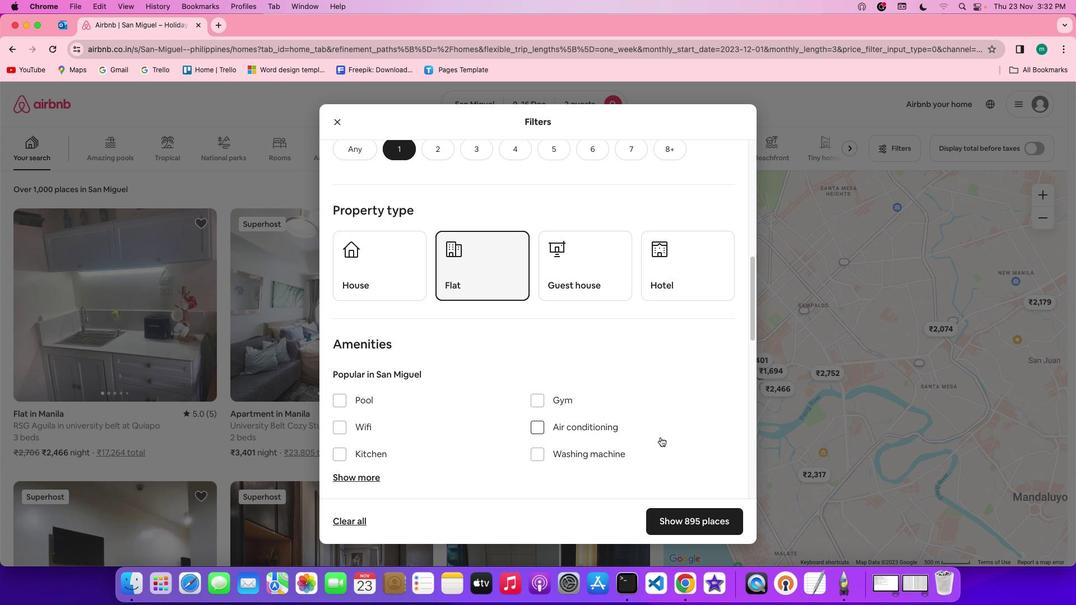 
Action: Mouse scrolled (663, 440) with delta (3, 2)
Screenshot: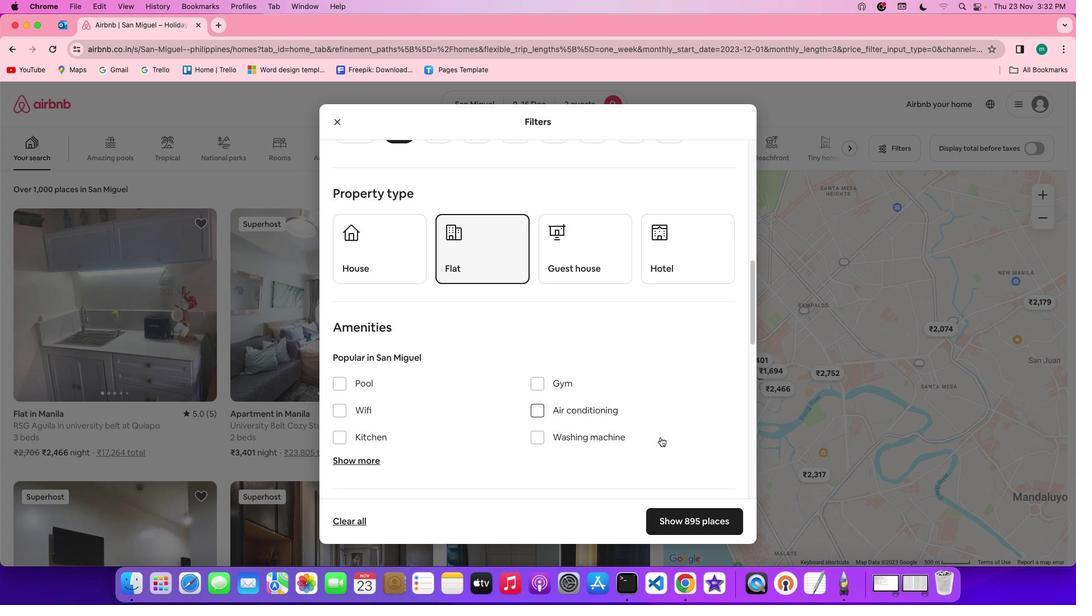 
Action: Mouse scrolled (663, 440) with delta (3, 1)
Screenshot: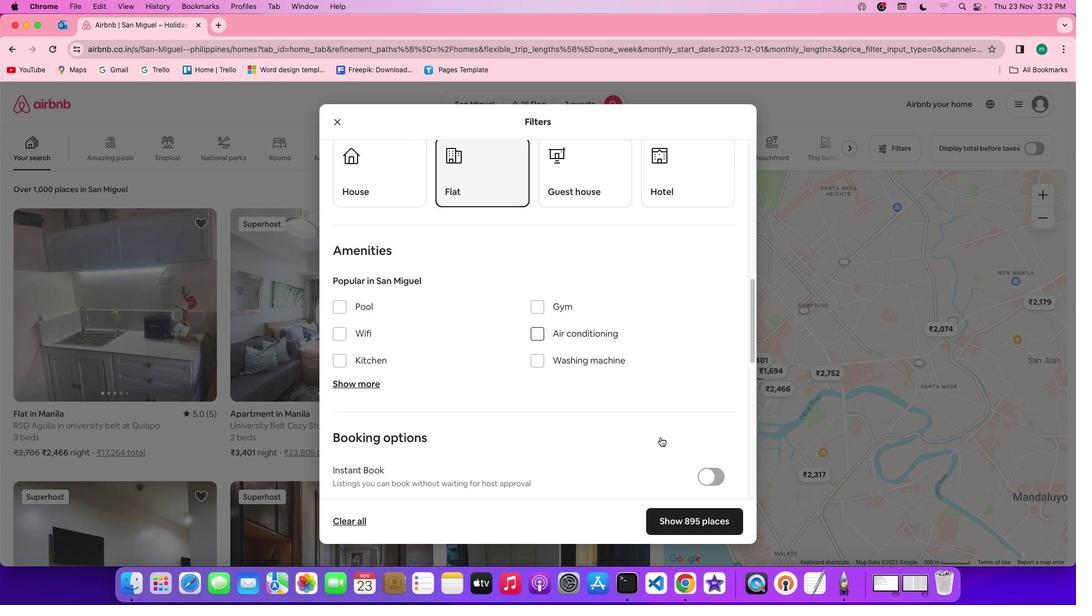 
Action: Mouse moved to (672, 415)
Screenshot: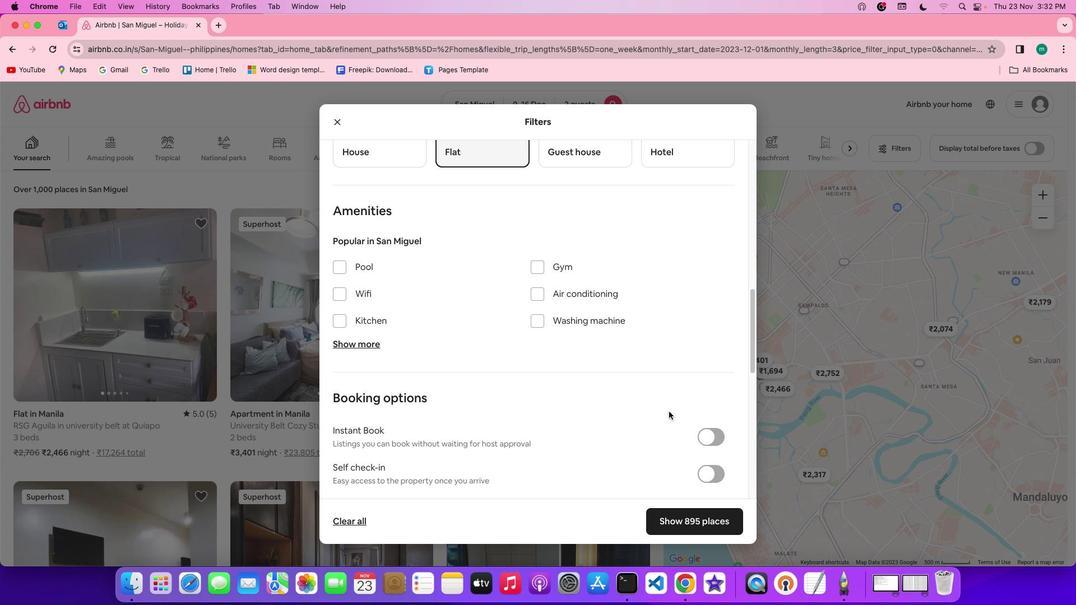 
Action: Mouse scrolled (672, 415) with delta (3, 2)
Screenshot: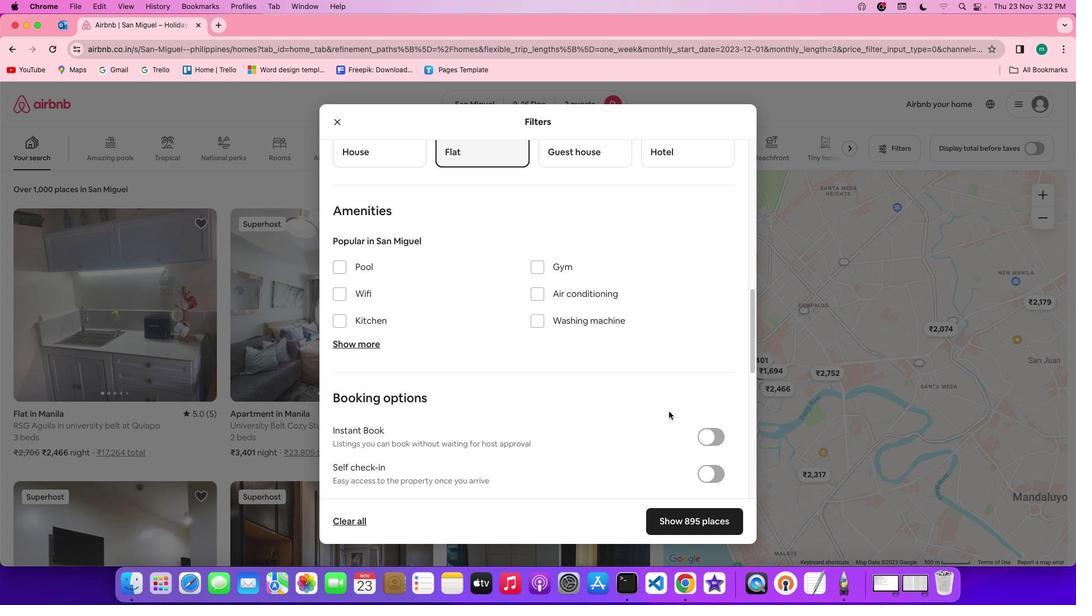 
Action: Mouse scrolled (672, 415) with delta (3, 2)
Screenshot: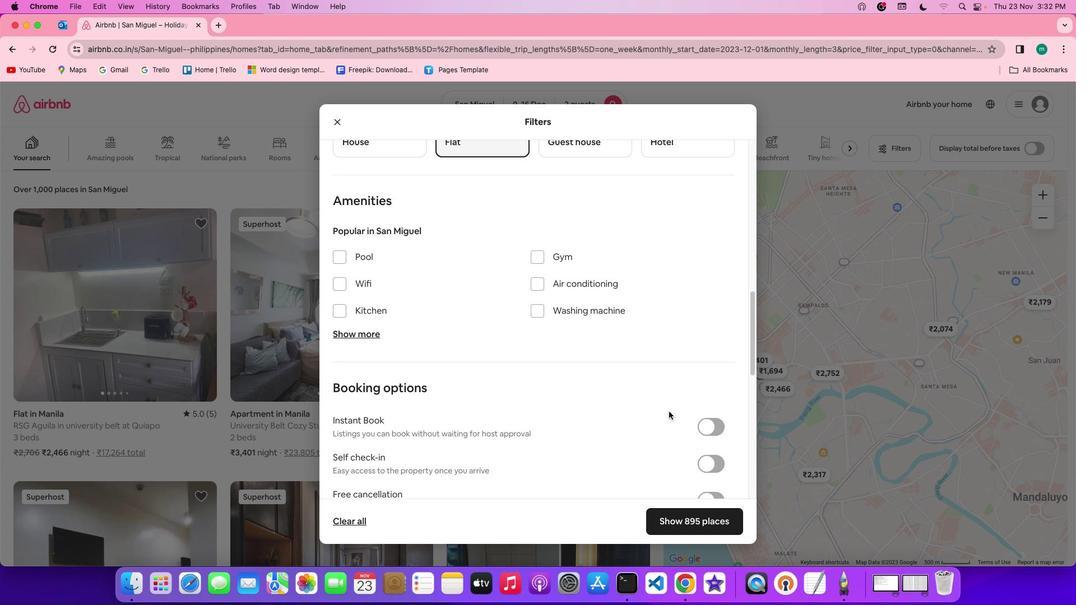 
Action: Mouse scrolled (672, 415) with delta (3, 2)
Screenshot: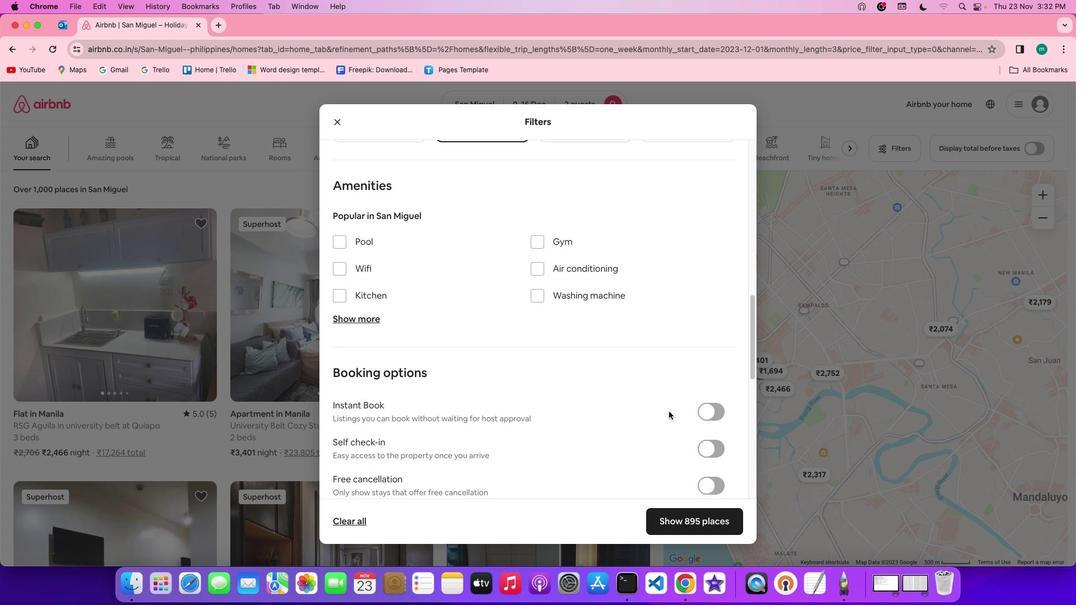
Action: Mouse moved to (710, 404)
Screenshot: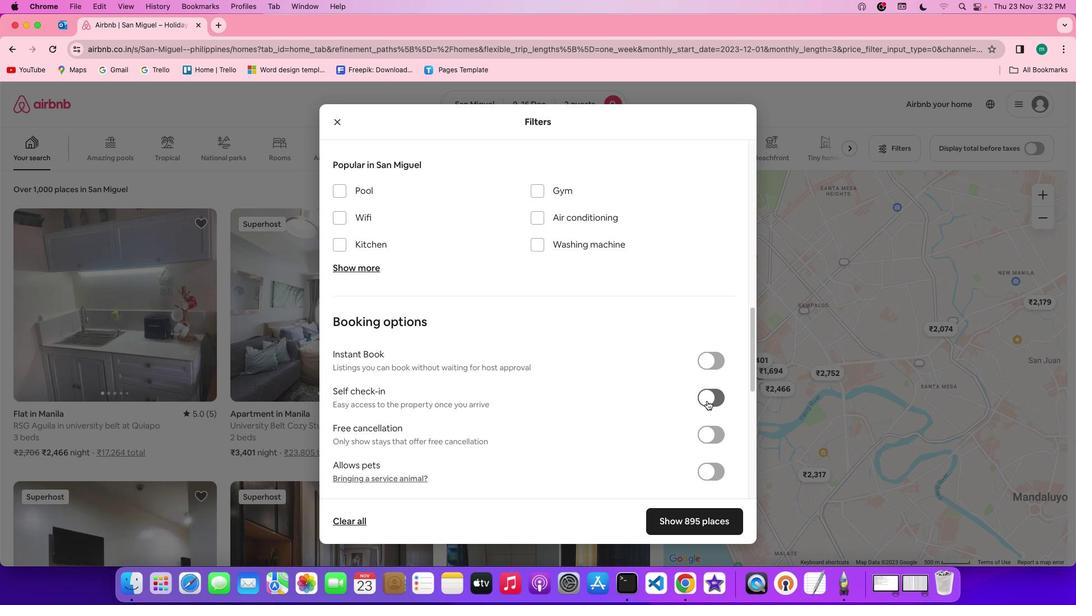 
Action: Mouse pressed left at (710, 404)
Screenshot: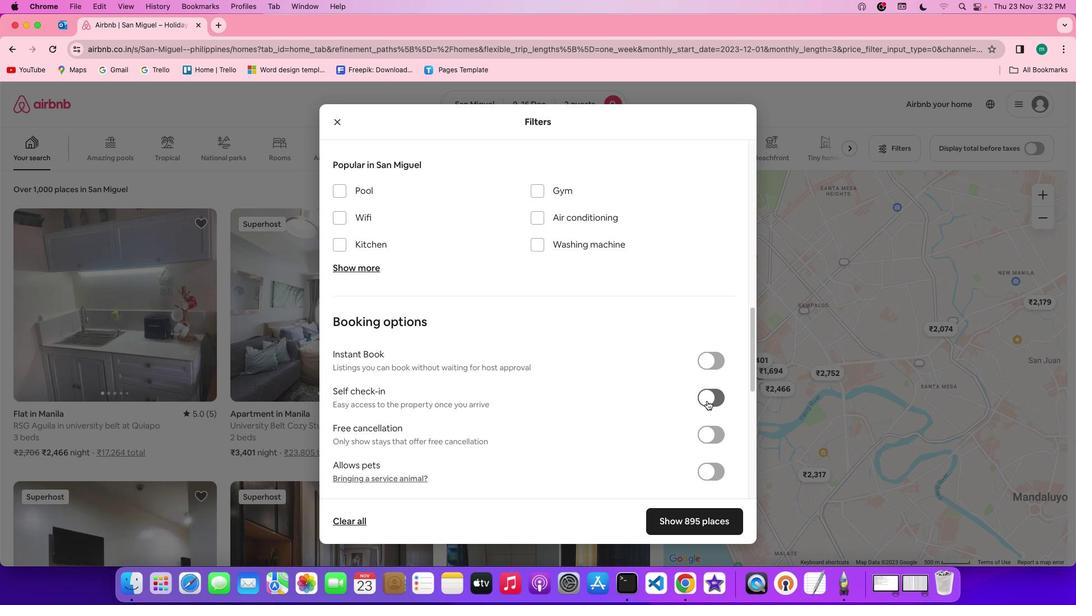 
Action: Mouse moved to (597, 459)
Screenshot: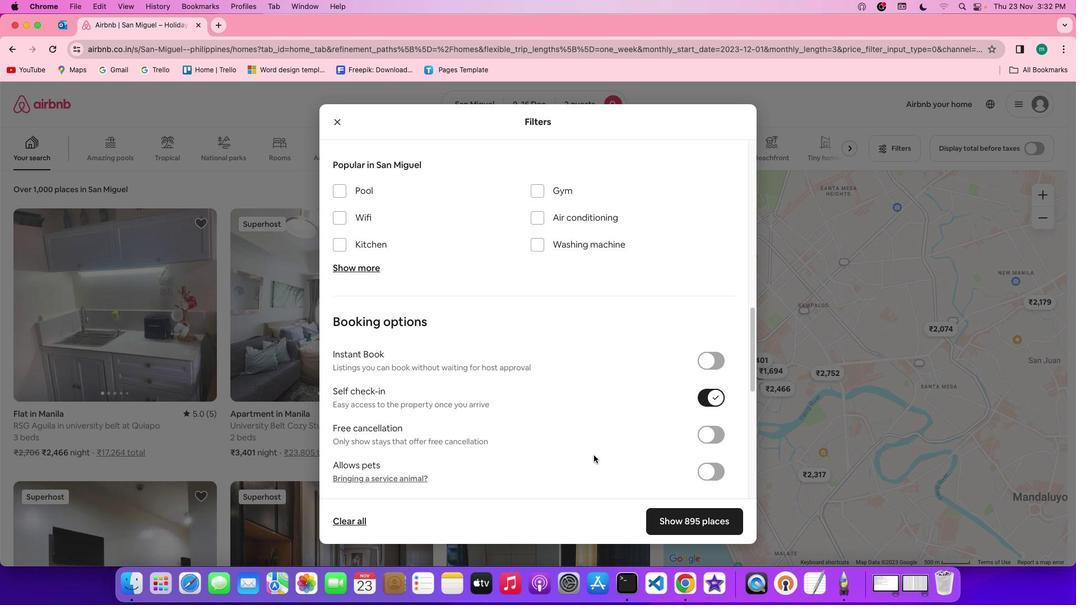 
Action: Mouse scrolled (597, 459) with delta (3, 2)
Screenshot: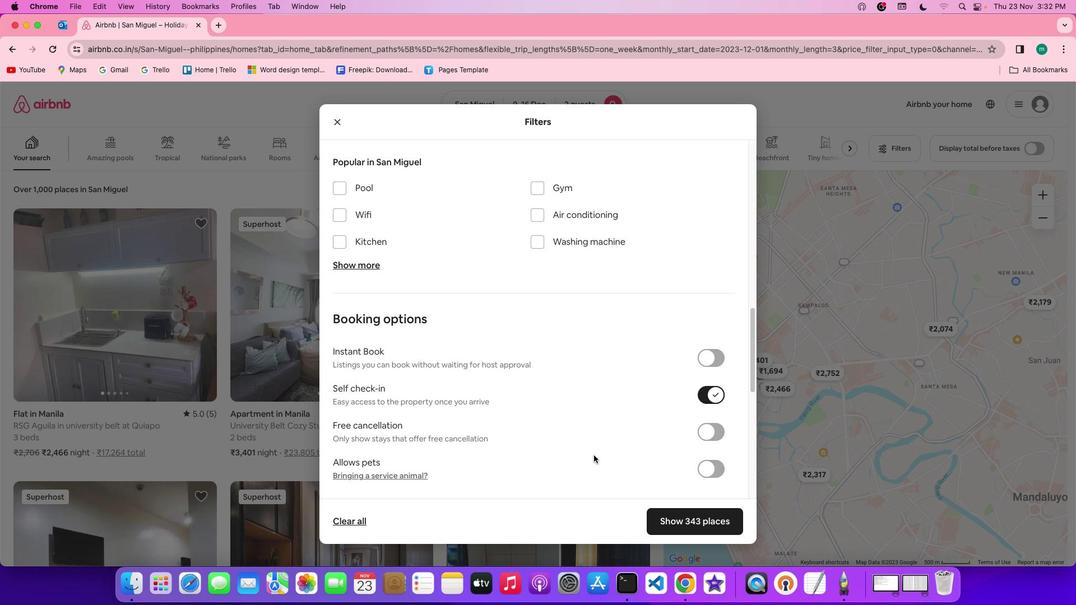 
Action: Mouse scrolled (597, 459) with delta (3, 2)
Screenshot: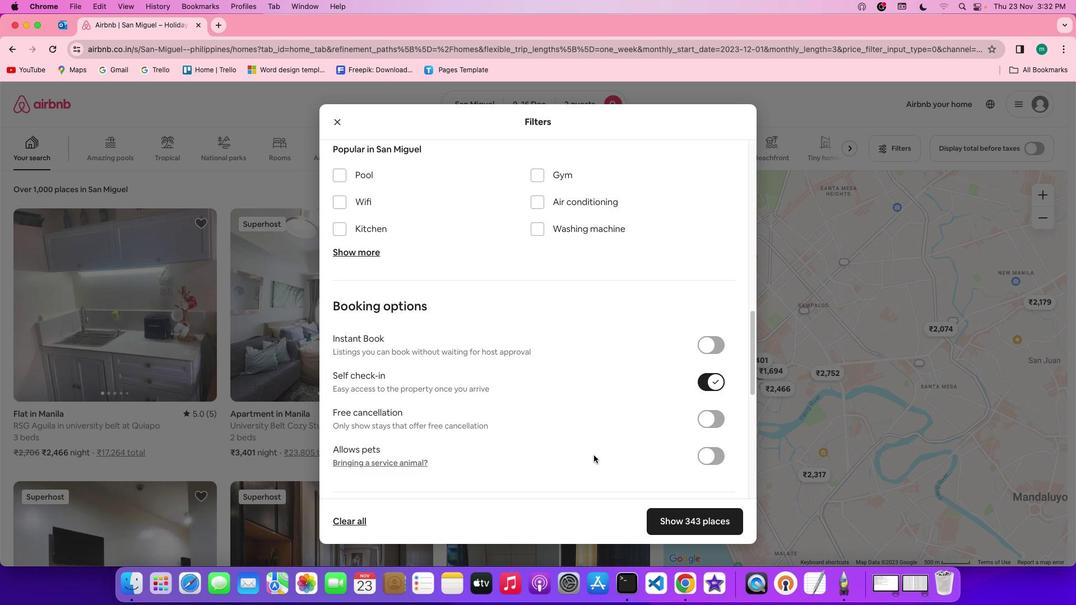 
Action: Mouse scrolled (597, 459) with delta (3, 2)
Screenshot: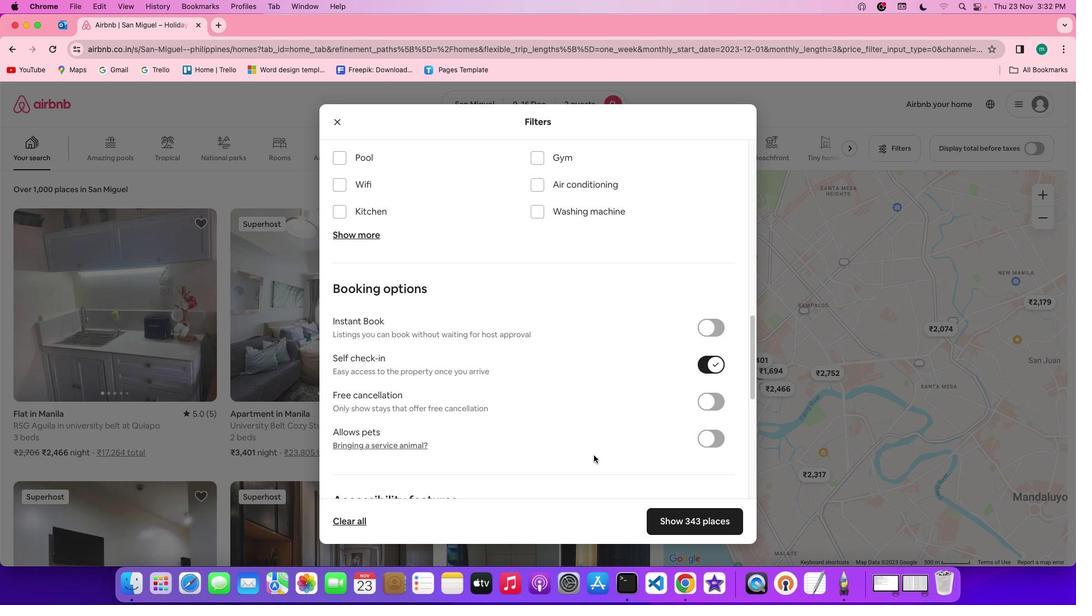 
Action: Mouse scrolled (597, 459) with delta (3, 2)
Screenshot: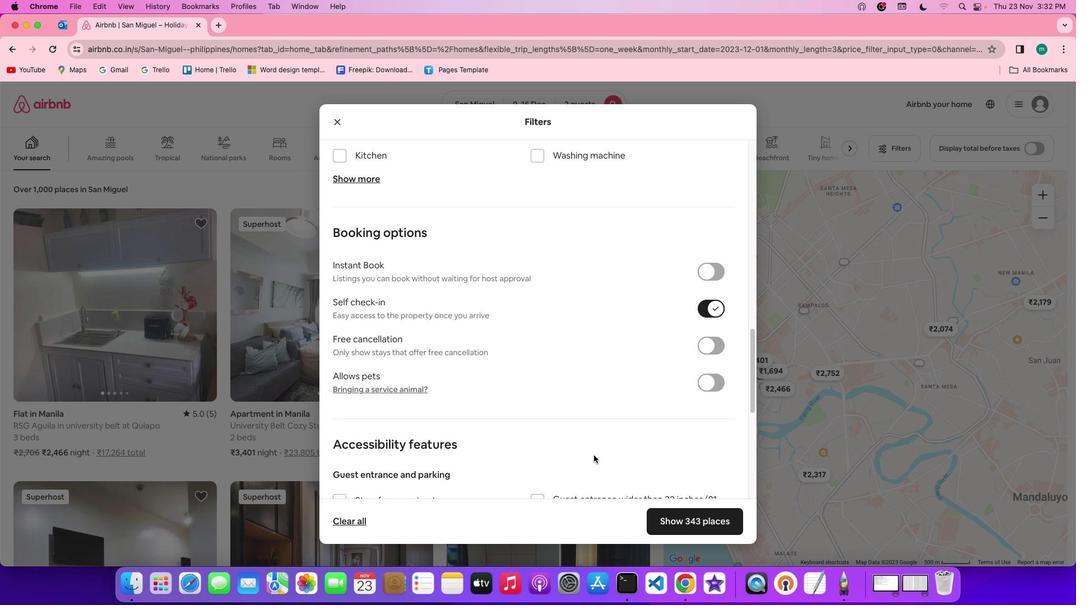 
Action: Mouse scrolled (597, 459) with delta (3, 2)
Screenshot: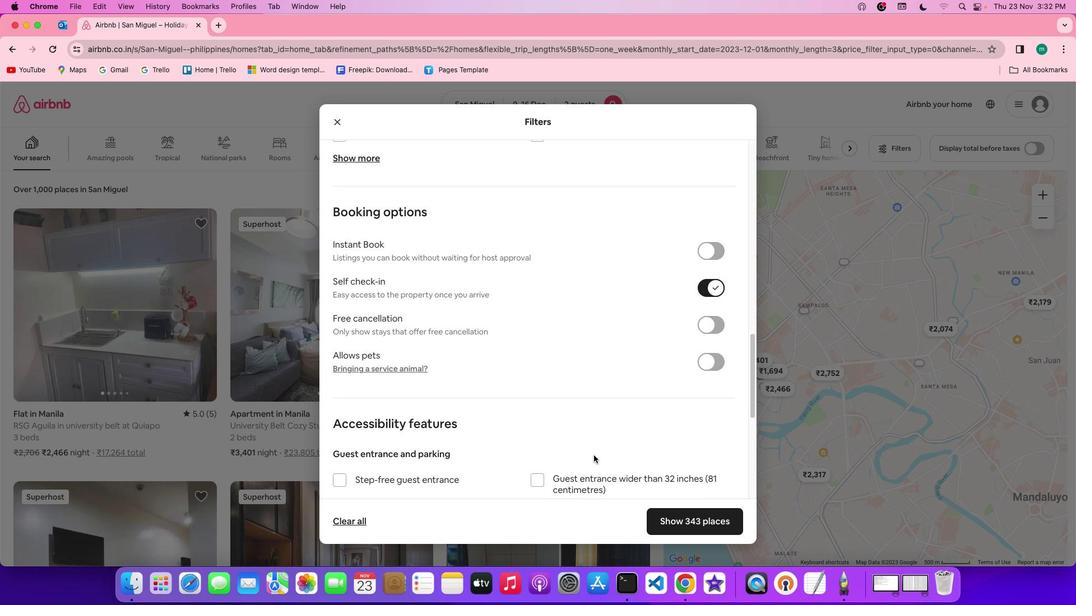 
Action: Mouse scrolled (597, 459) with delta (3, 1)
Screenshot: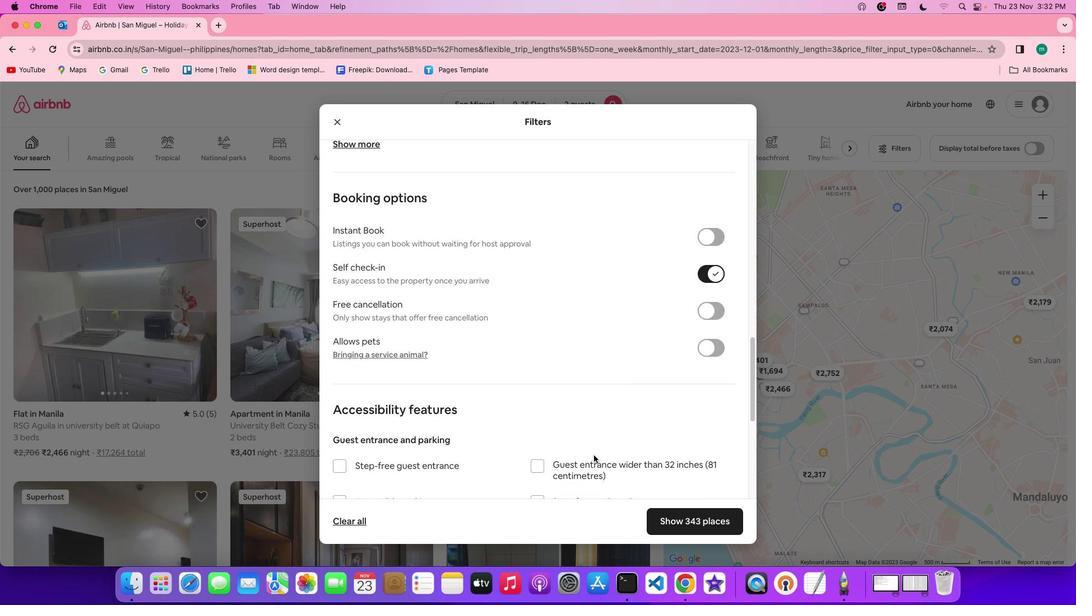 
Action: Mouse scrolled (597, 459) with delta (3, 1)
Screenshot: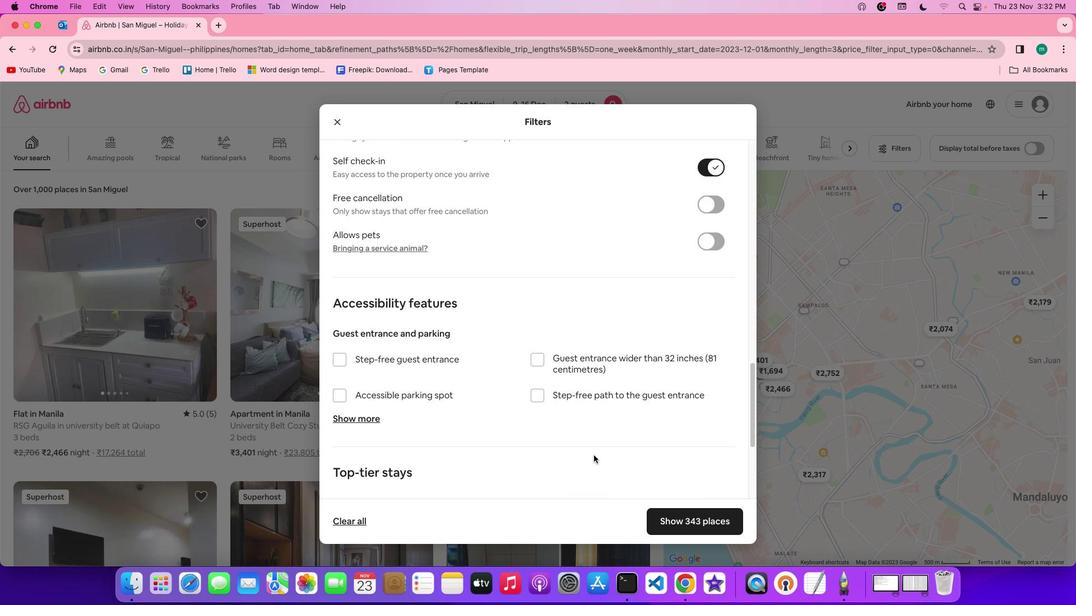 
Action: Mouse scrolled (597, 459) with delta (3, 2)
Screenshot: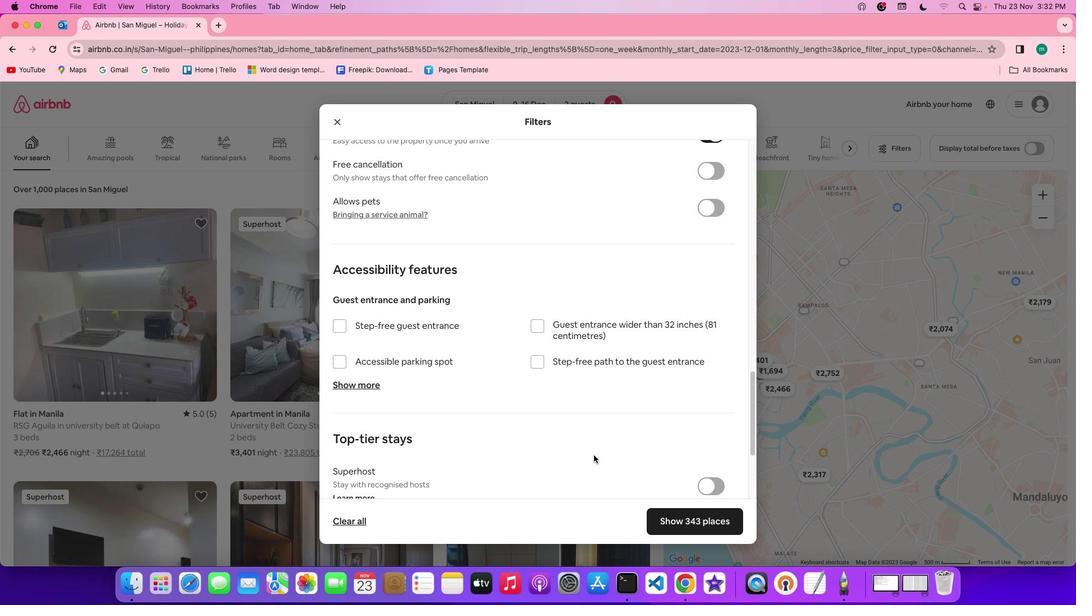 
Action: Mouse scrolled (597, 459) with delta (3, 2)
Screenshot: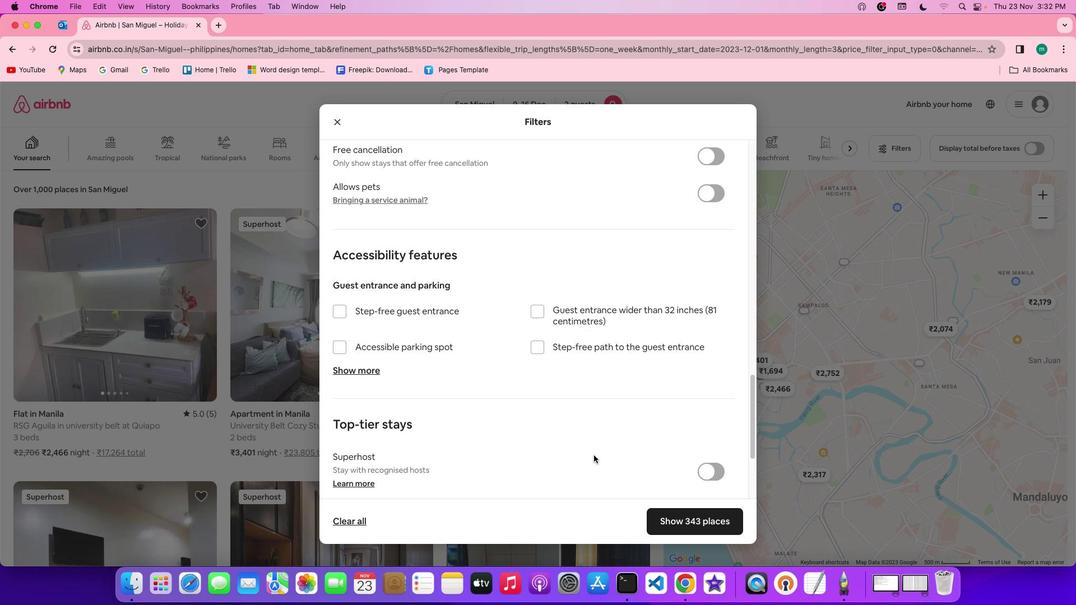 
Action: Mouse scrolled (597, 459) with delta (3, 2)
Screenshot: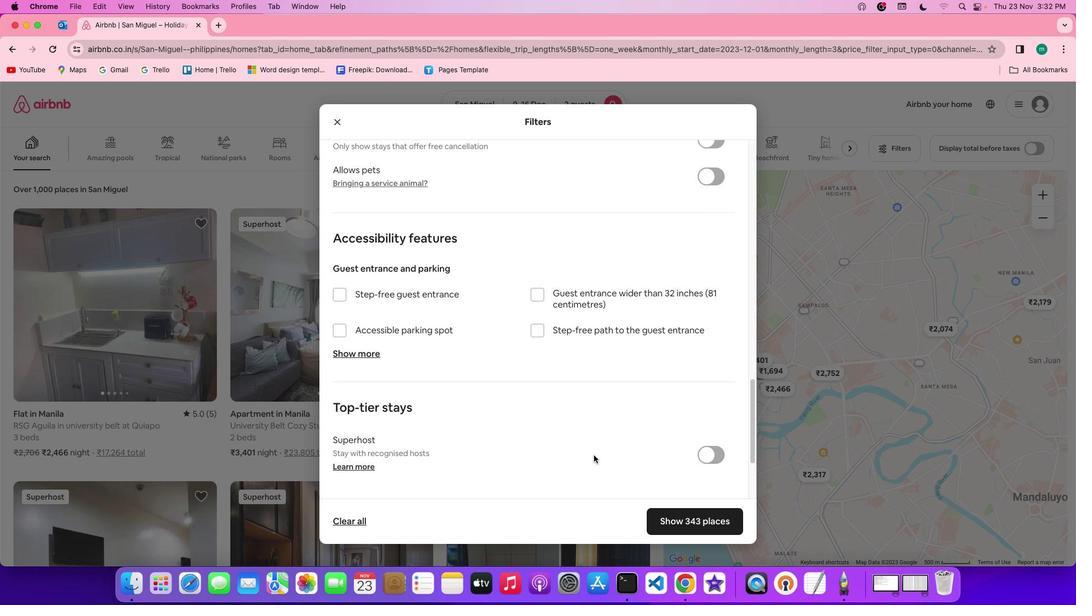 
Action: Mouse scrolled (597, 459) with delta (3, 1)
Screenshot: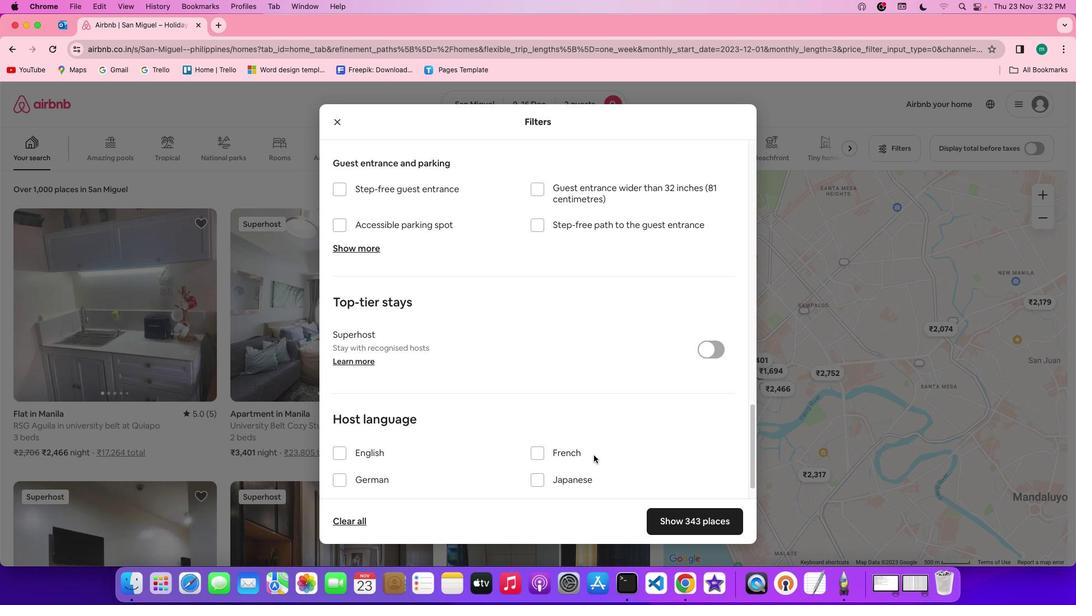 
Action: Mouse scrolled (597, 459) with delta (3, 0)
Screenshot: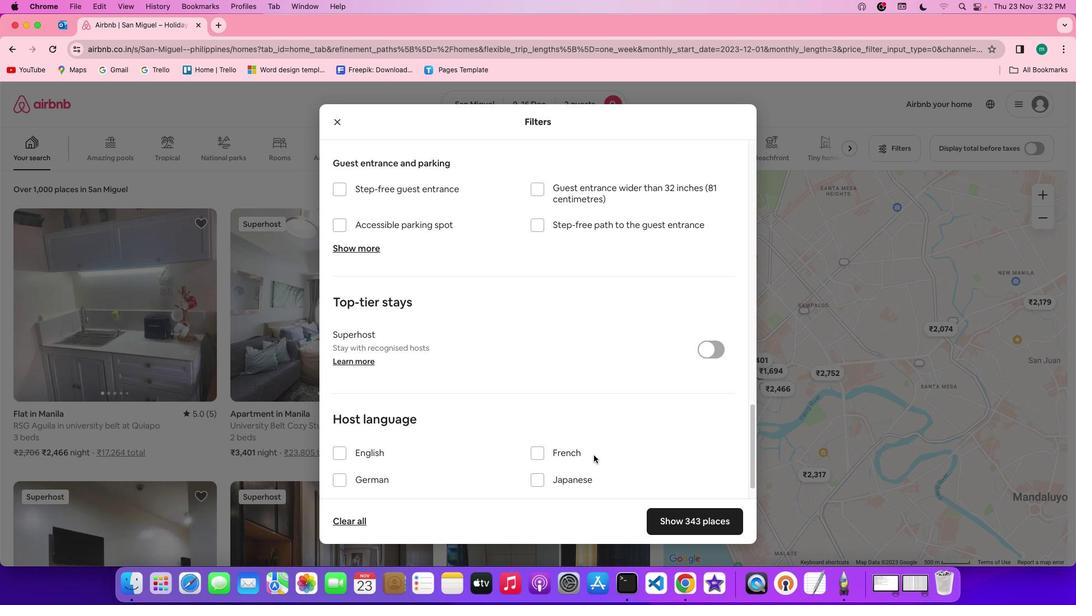 
Action: Mouse moved to (597, 458)
Screenshot: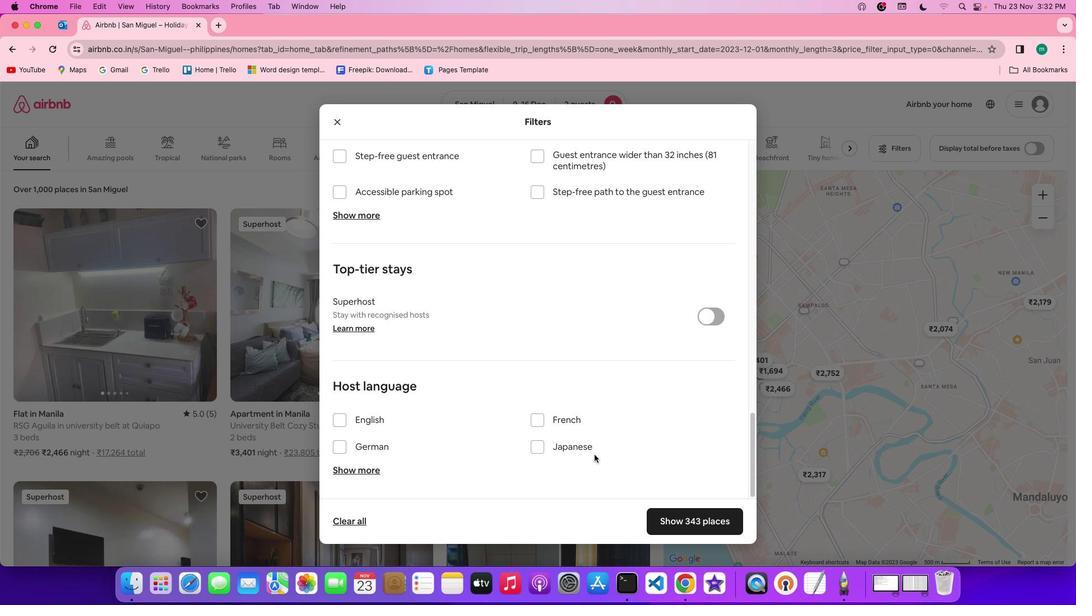 
Action: Mouse scrolled (597, 458) with delta (3, 2)
Screenshot: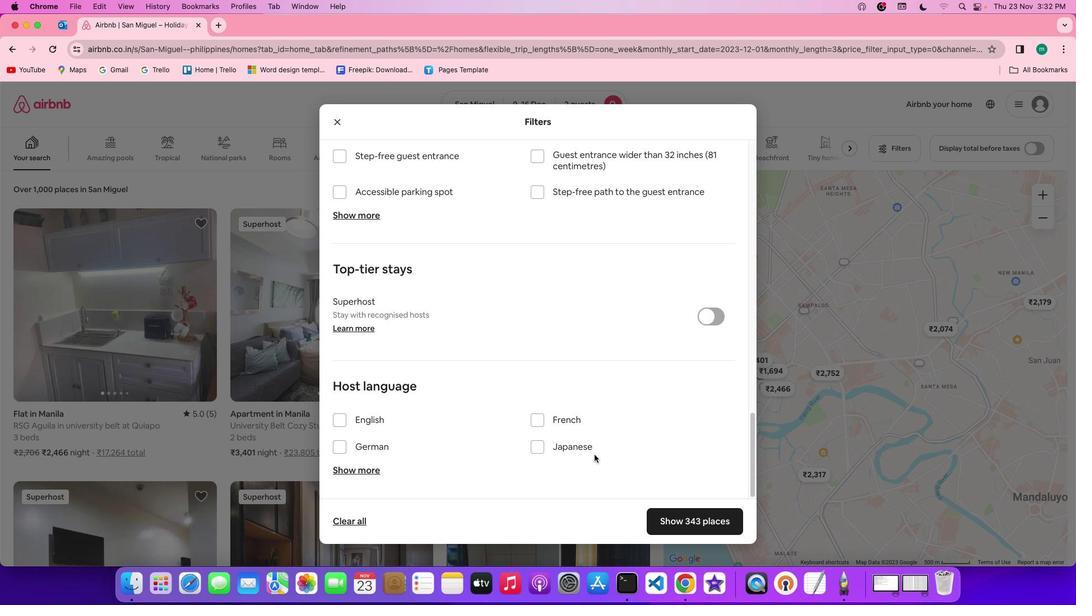
Action: Mouse moved to (597, 458)
Screenshot: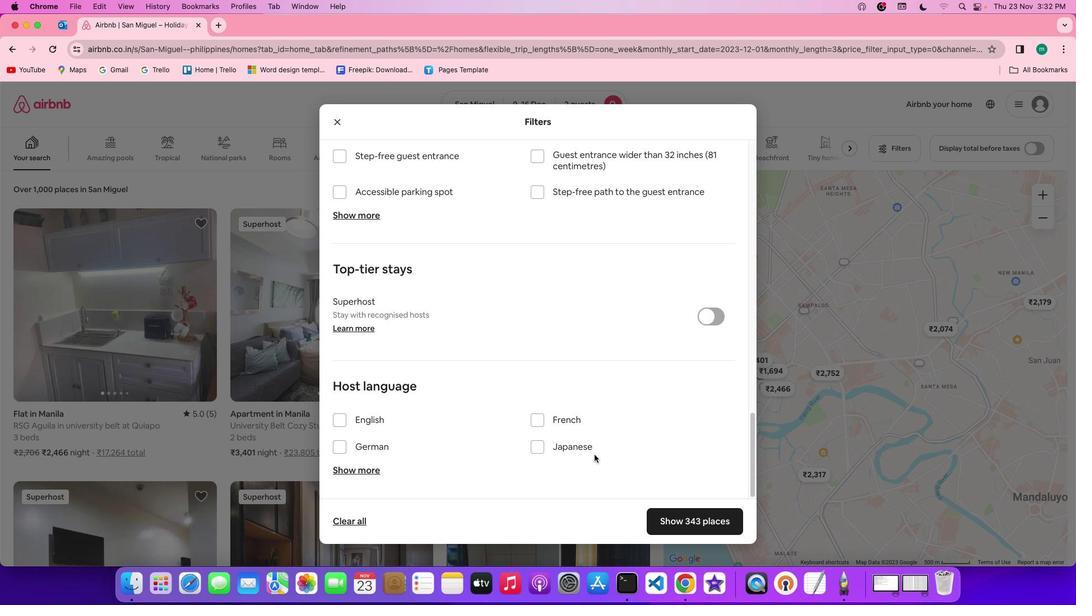 
Action: Mouse scrolled (597, 458) with delta (3, 2)
Screenshot: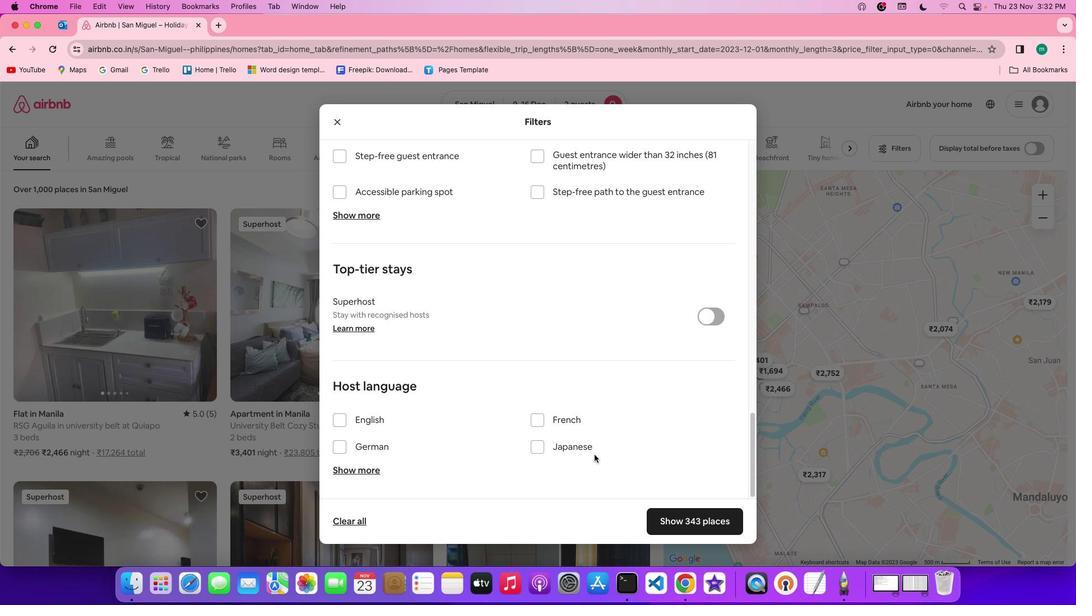 
Action: Mouse moved to (597, 458)
Screenshot: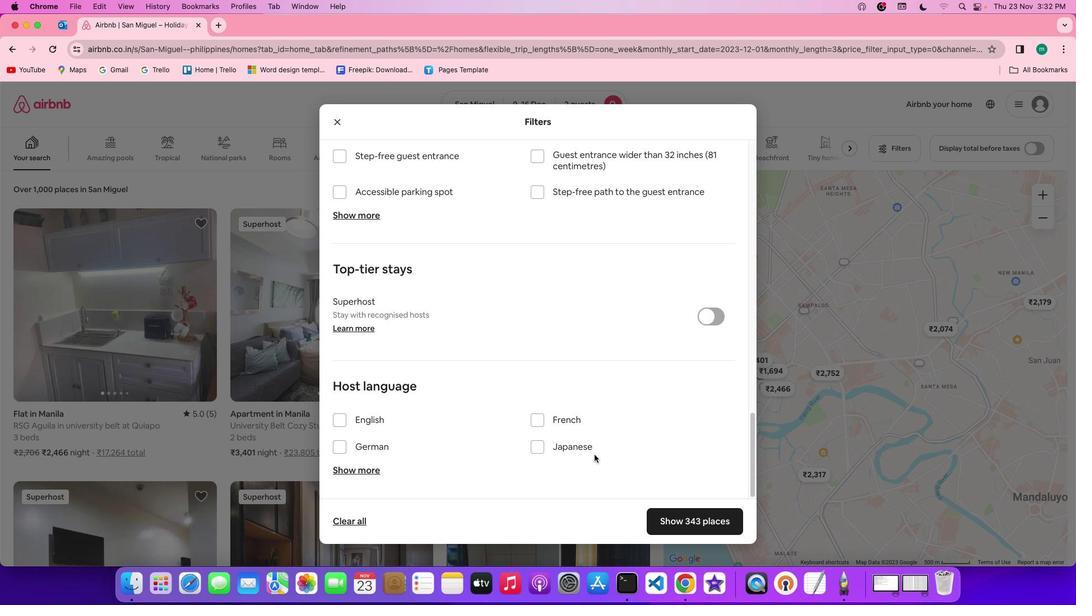 
Action: Mouse scrolled (597, 458) with delta (3, 1)
Screenshot: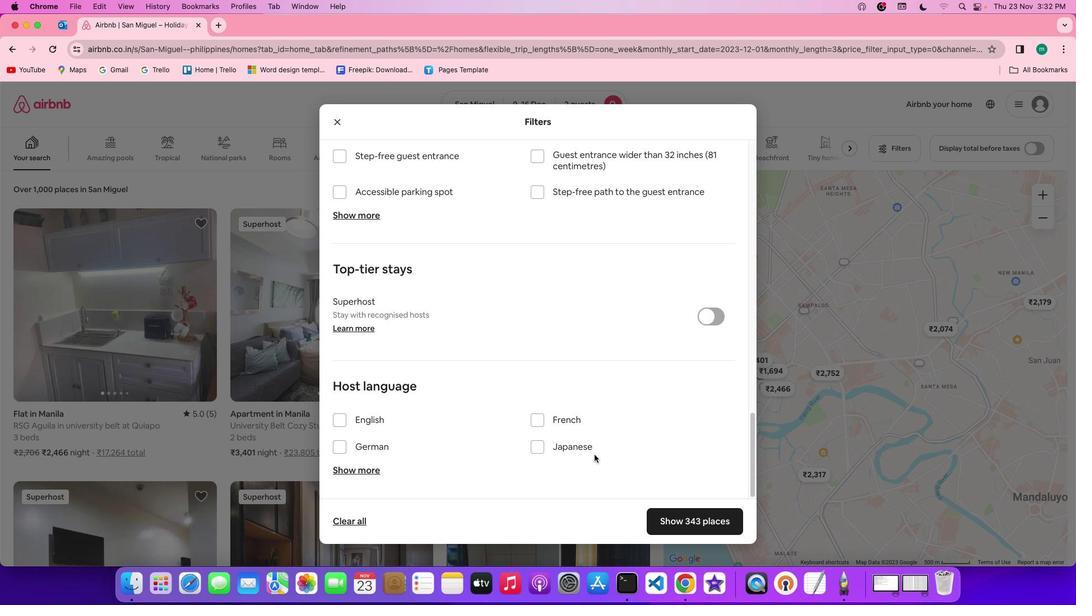 
Action: Mouse scrolled (597, 458) with delta (3, 1)
Screenshot: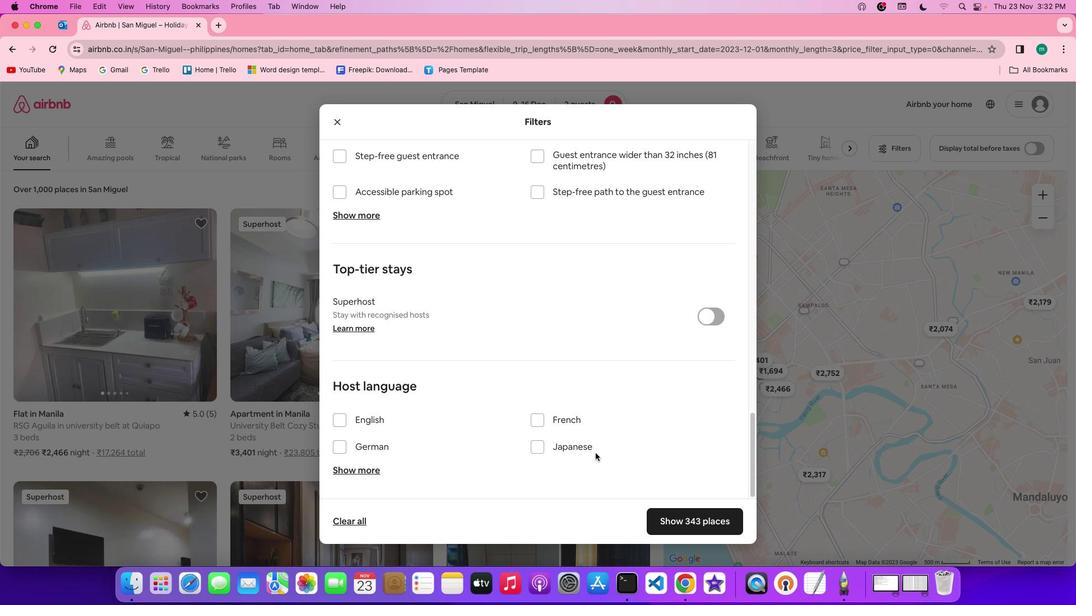 
Action: Mouse scrolled (597, 458) with delta (3, 0)
Screenshot: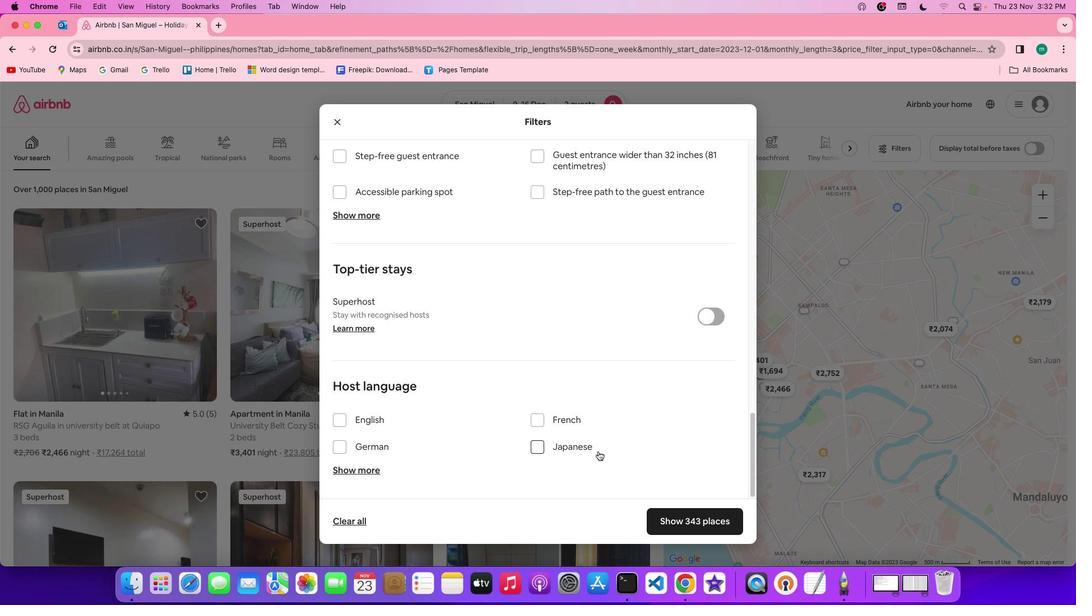 
Action: Mouse moved to (601, 455)
Screenshot: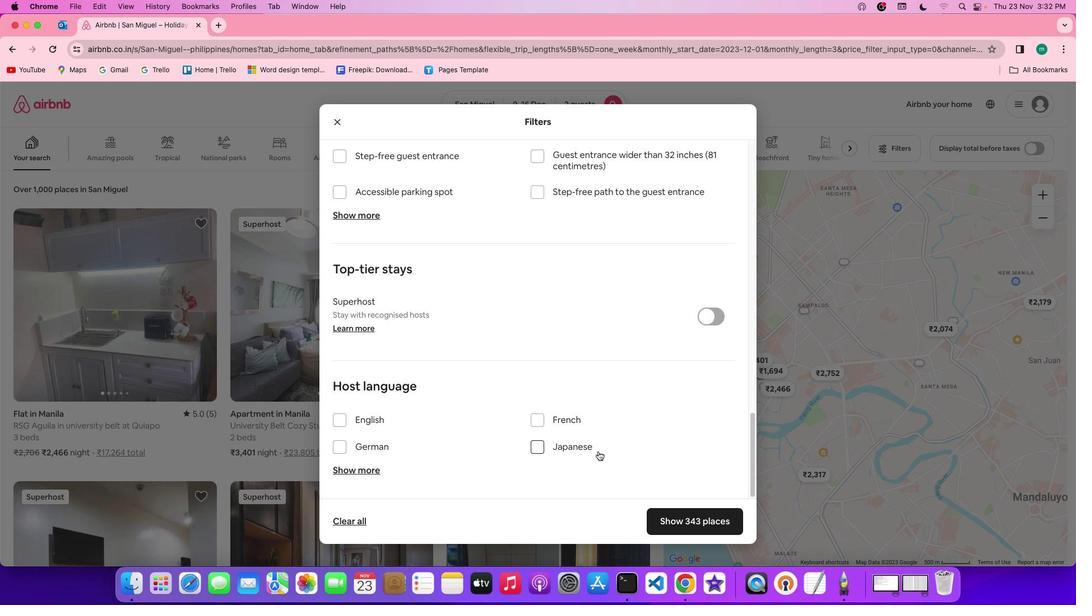 
Action: Mouse scrolled (601, 455) with delta (3, 2)
Screenshot: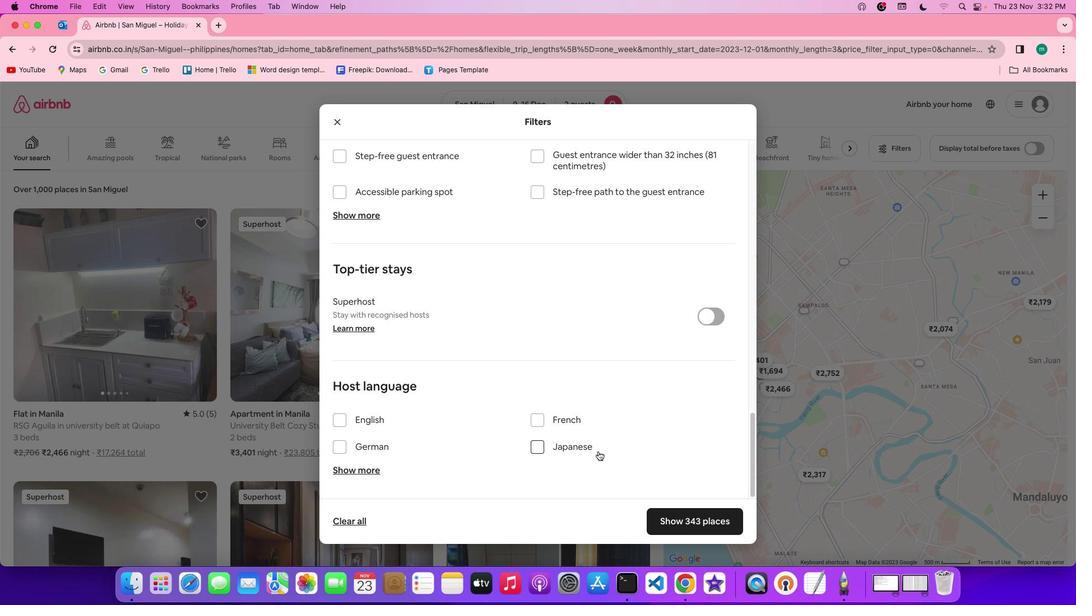 
Action: Mouse scrolled (601, 455) with delta (3, 2)
Screenshot: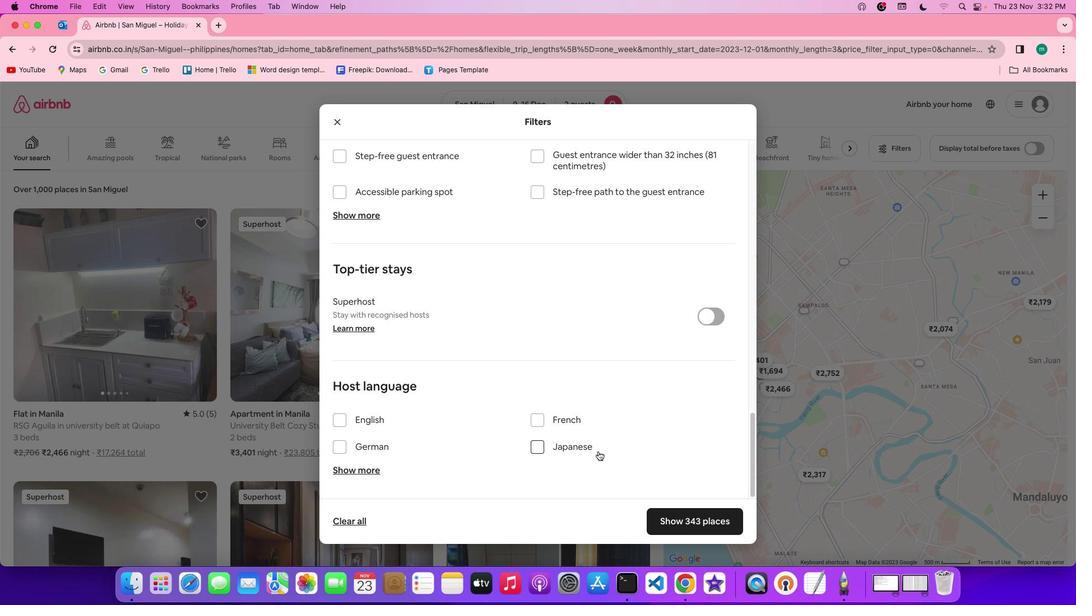 
Action: Mouse scrolled (601, 455) with delta (3, 1)
Screenshot: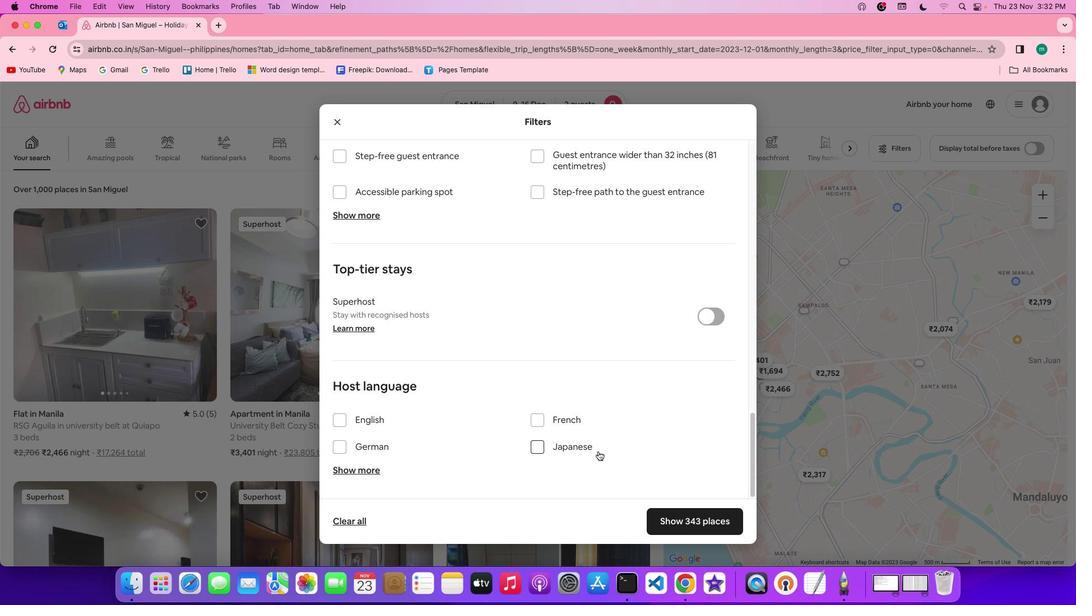 
Action: Mouse scrolled (601, 455) with delta (3, 1)
Screenshot: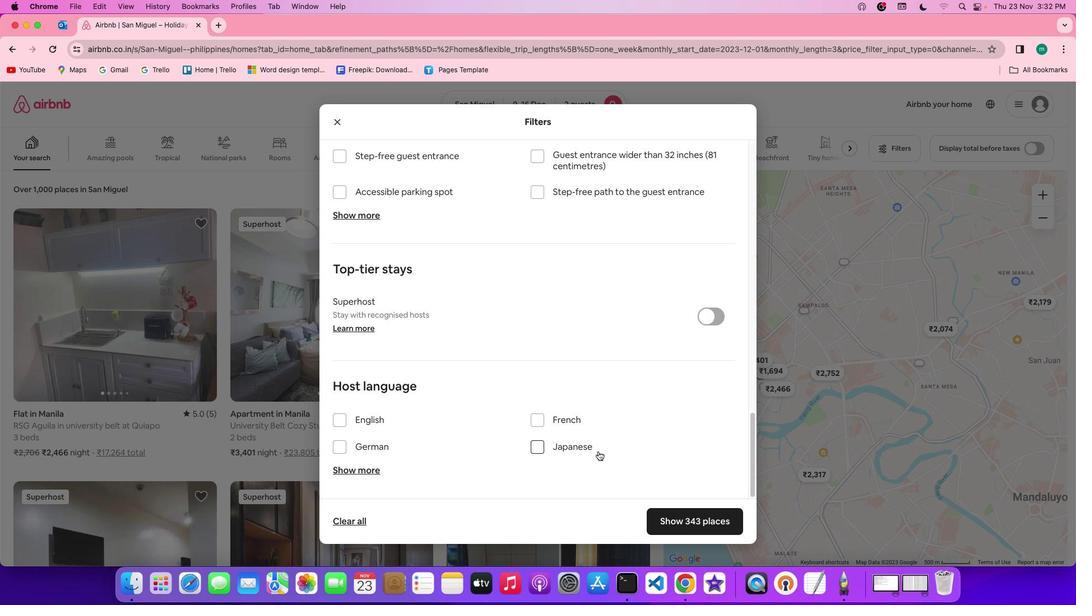 
Action: Mouse moved to (693, 521)
Screenshot: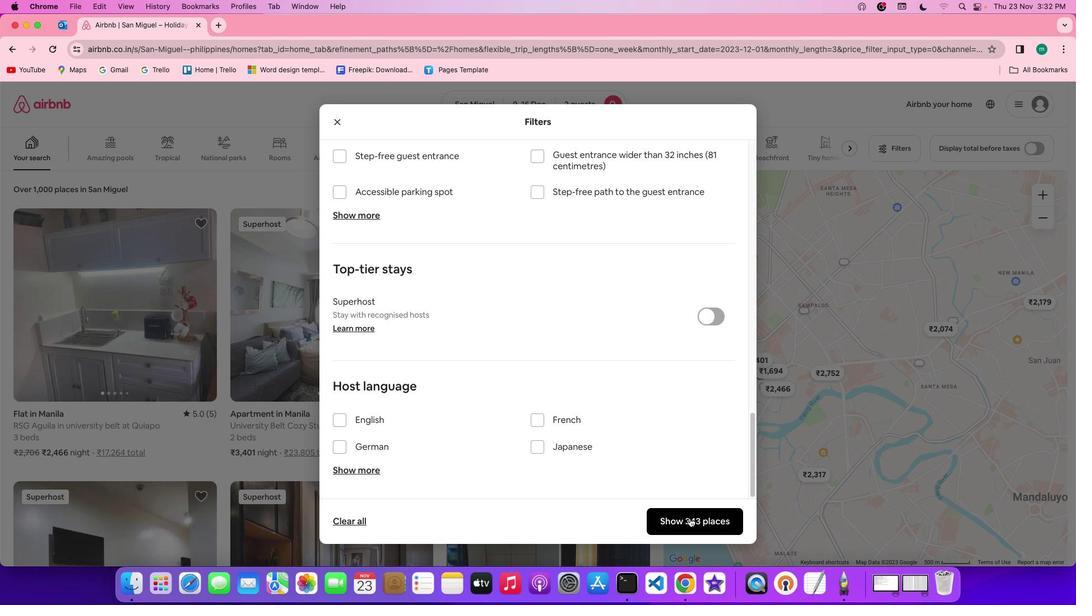 
Action: Mouse pressed left at (693, 521)
Screenshot: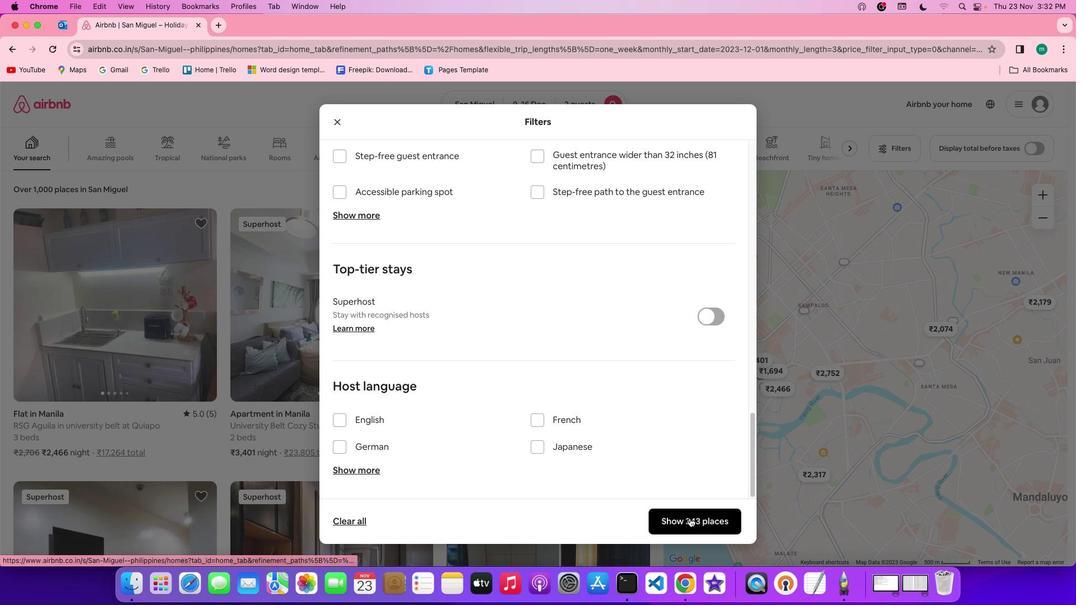 
Action: Mouse moved to (448, 345)
Screenshot: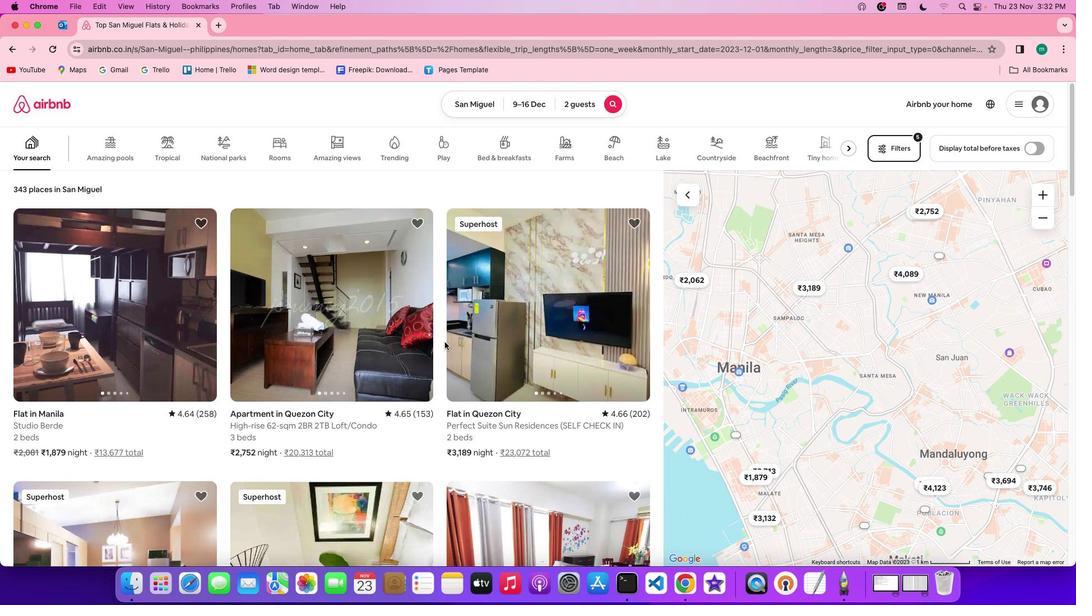 
Action: Mouse scrolled (448, 345) with delta (3, 2)
Screenshot: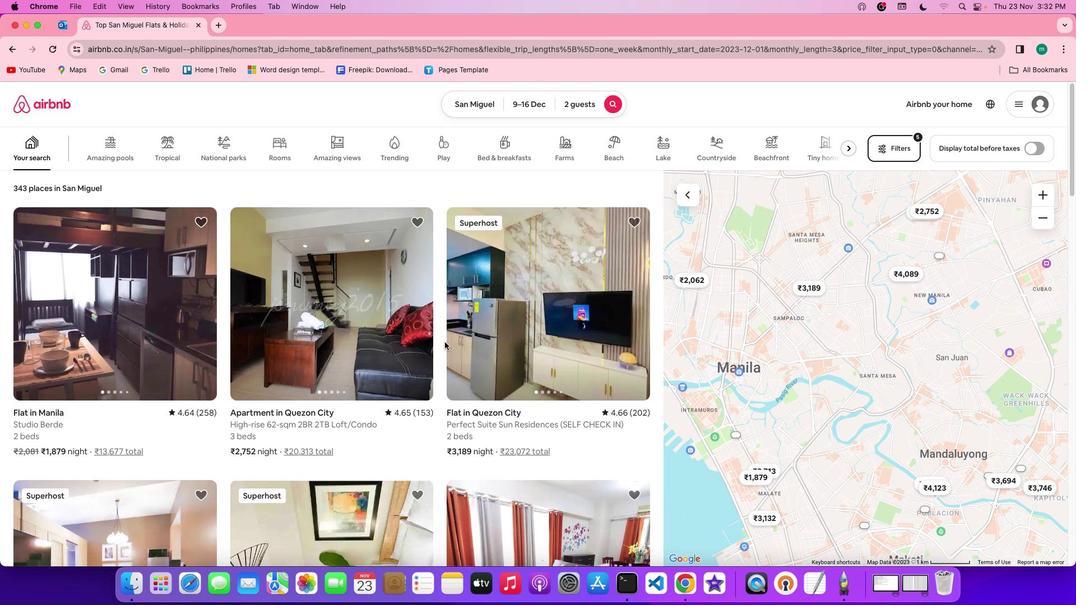 
Action: Mouse scrolled (448, 345) with delta (3, 2)
Screenshot: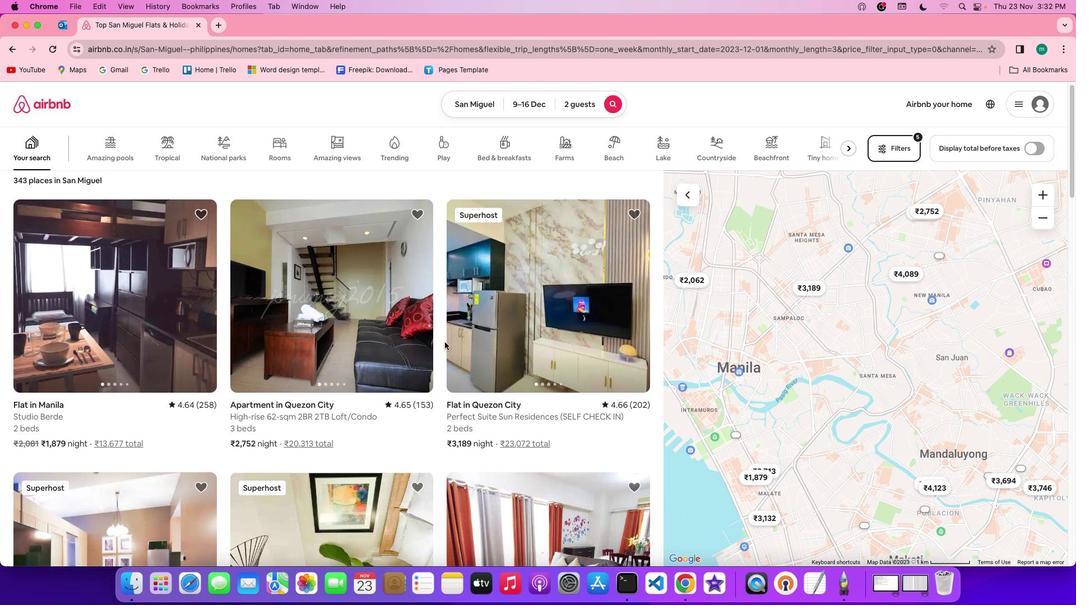 
Action: Mouse scrolled (448, 345) with delta (3, 2)
Screenshot: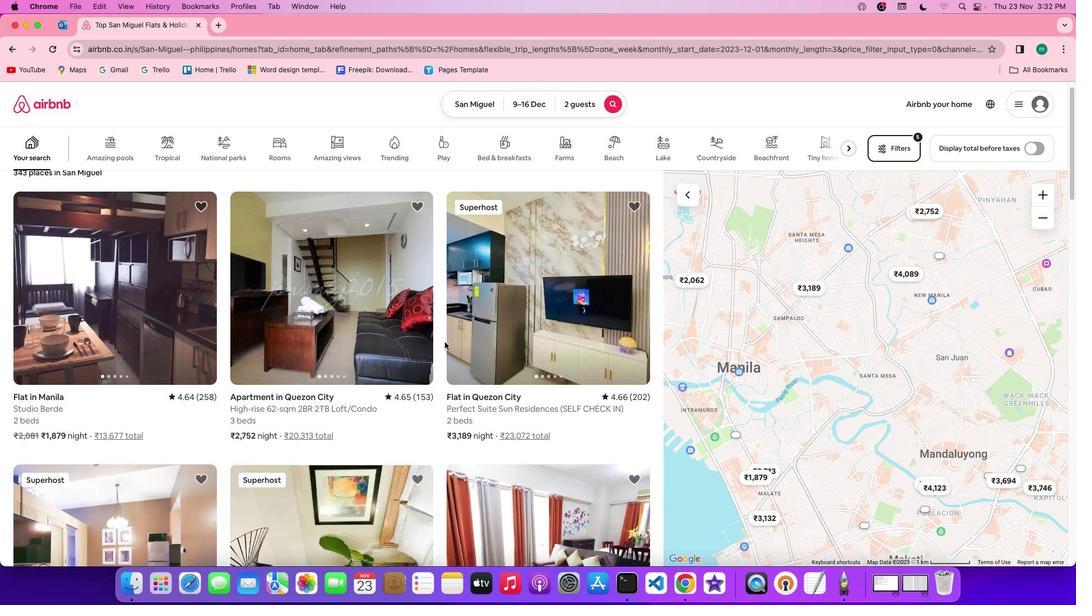 
Action: Mouse scrolled (448, 345) with delta (3, 2)
Screenshot: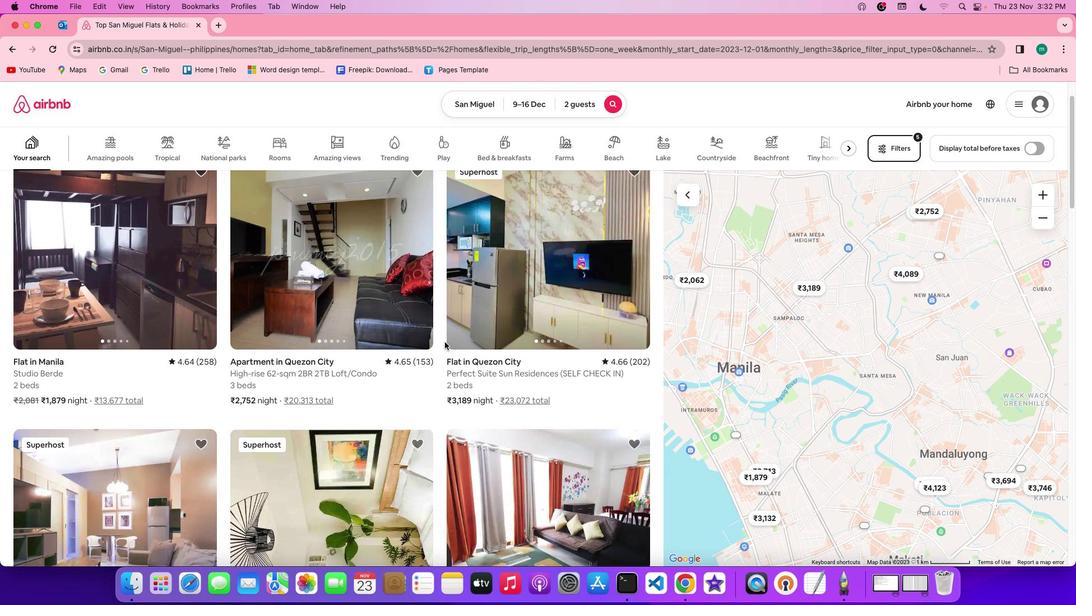 
Action: Mouse moved to (452, 330)
Screenshot: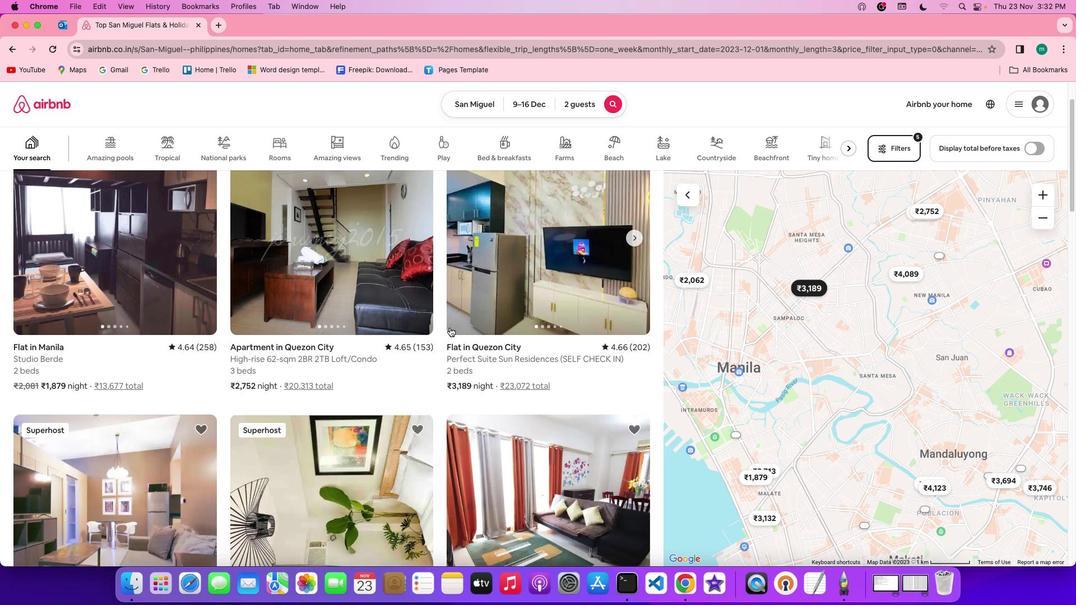 
Action: Mouse scrolled (452, 330) with delta (3, 2)
Screenshot: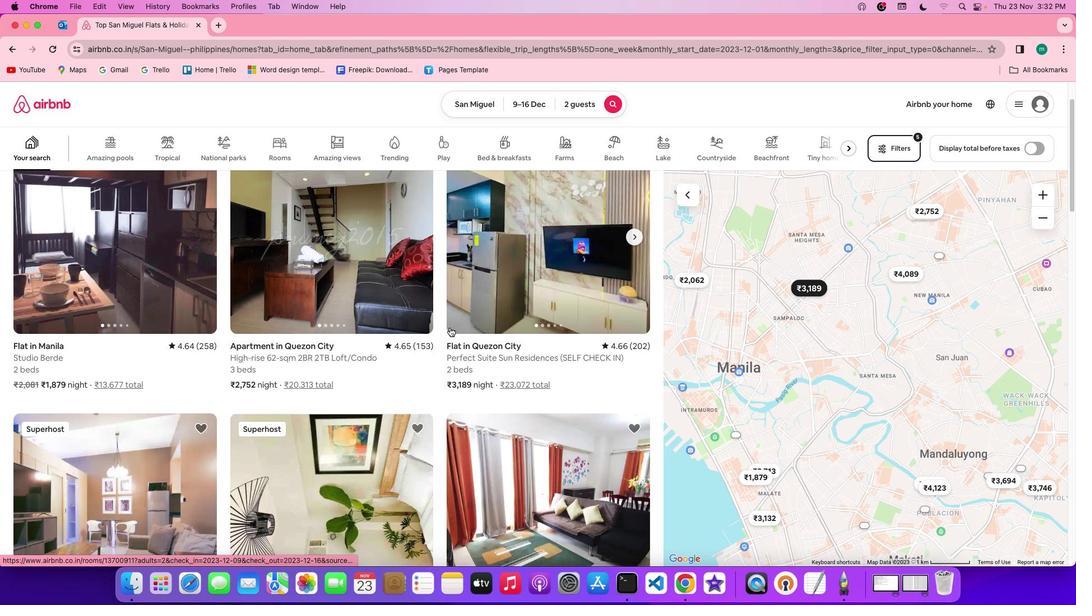 
Action: Mouse scrolled (452, 330) with delta (3, 2)
Screenshot: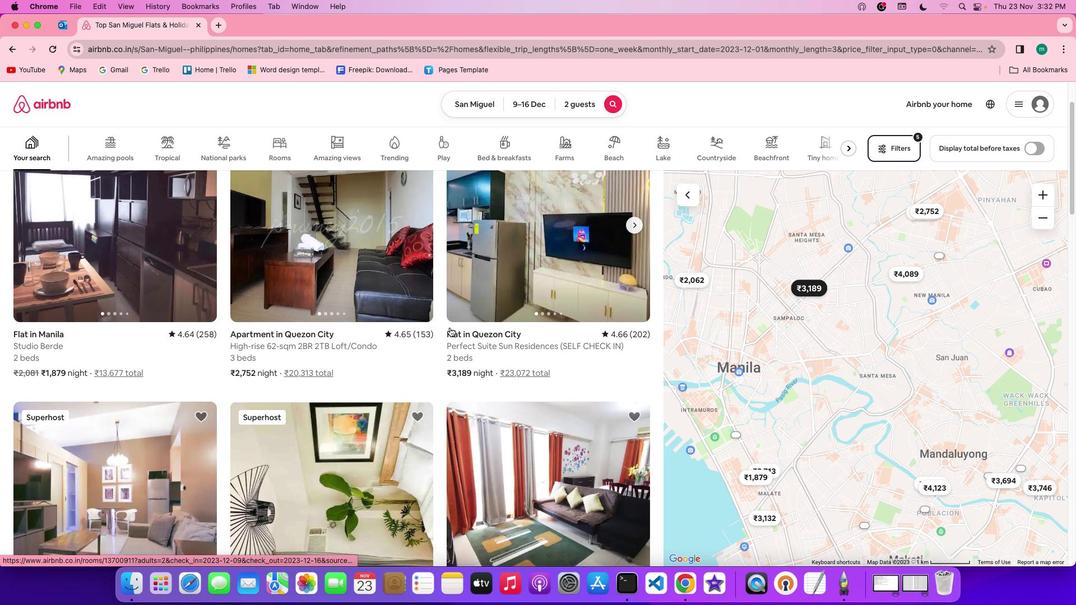 
Action: Mouse scrolled (452, 330) with delta (3, 2)
Screenshot: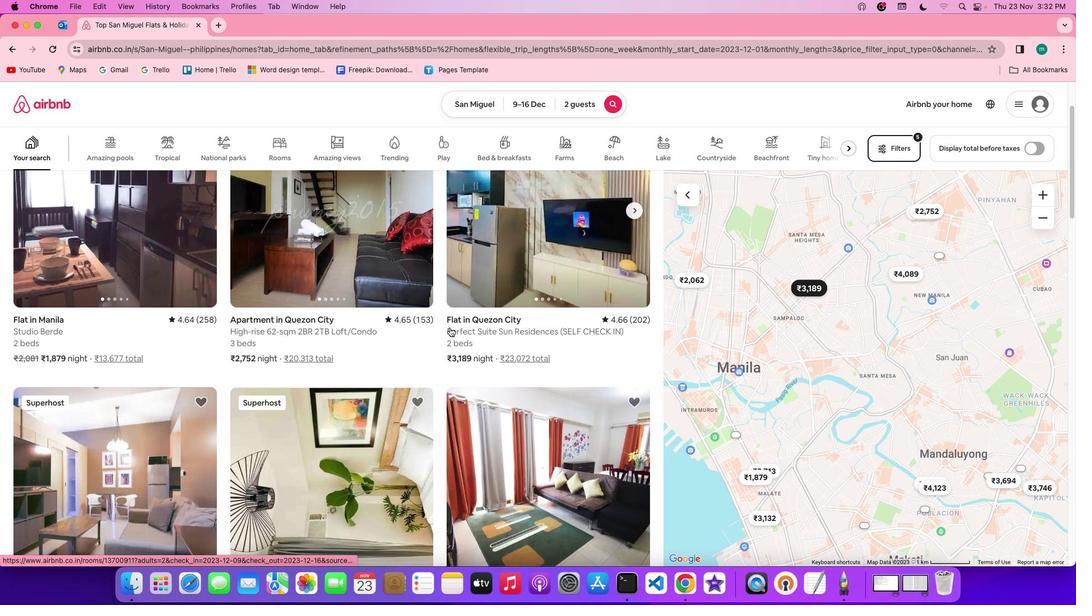 
Action: Mouse scrolled (452, 330) with delta (3, 1)
Screenshot: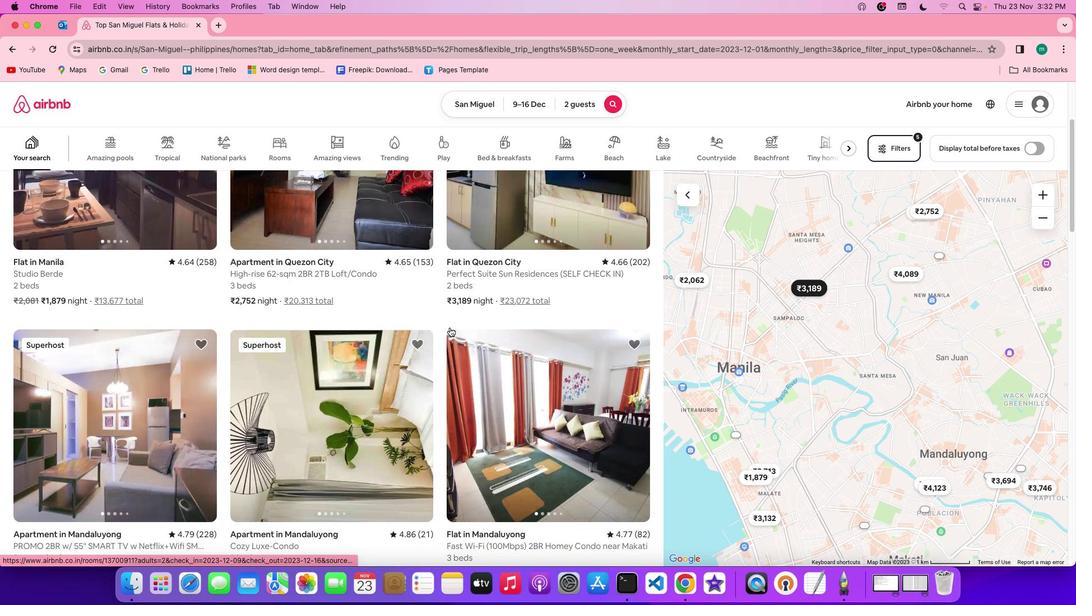 
Action: Mouse scrolled (452, 330) with delta (3, 1)
Screenshot: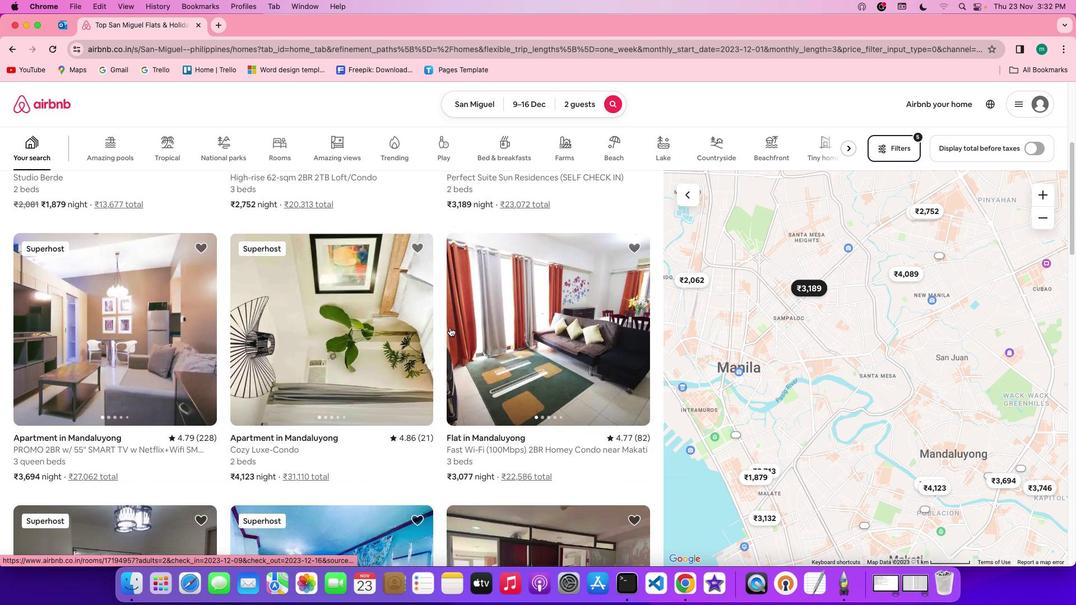 
Action: Mouse scrolled (452, 330) with delta (3, 2)
Screenshot: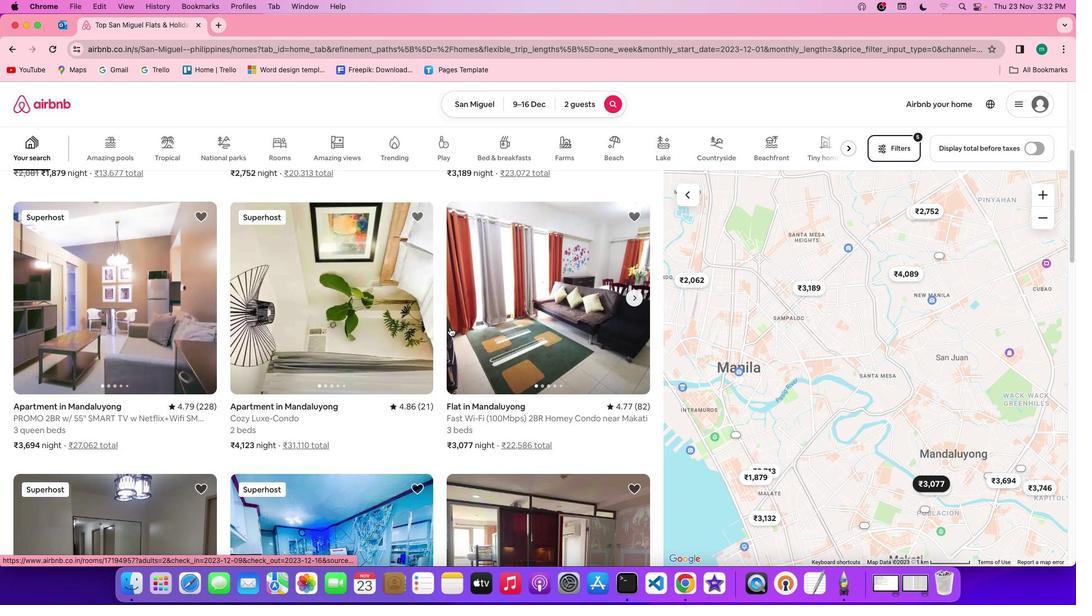 
Action: Mouse scrolled (452, 330) with delta (3, 2)
Screenshot: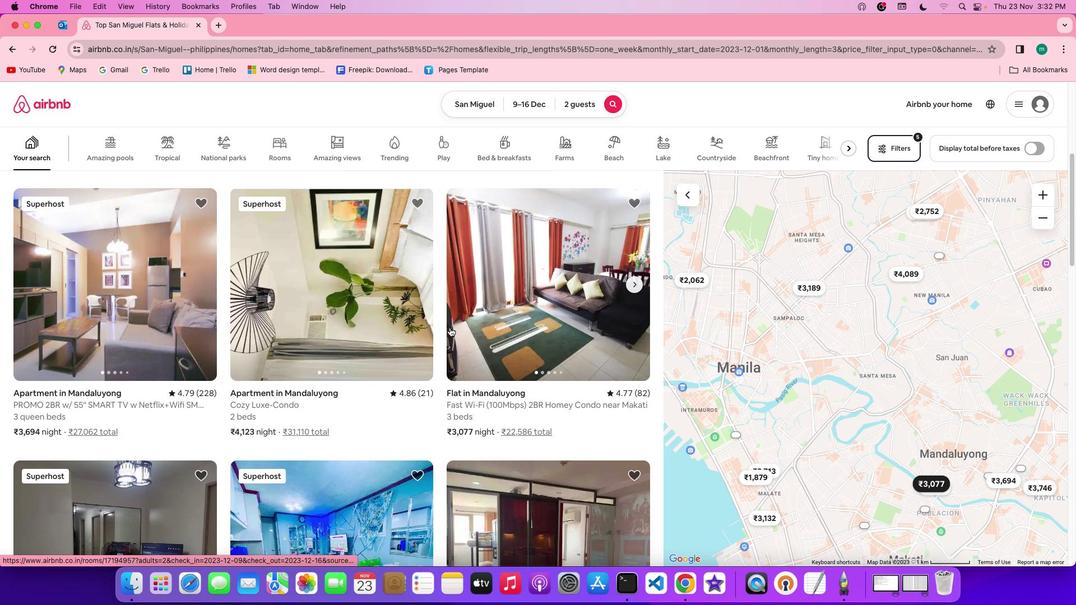 
Action: Mouse scrolled (452, 330) with delta (3, 1)
Screenshot: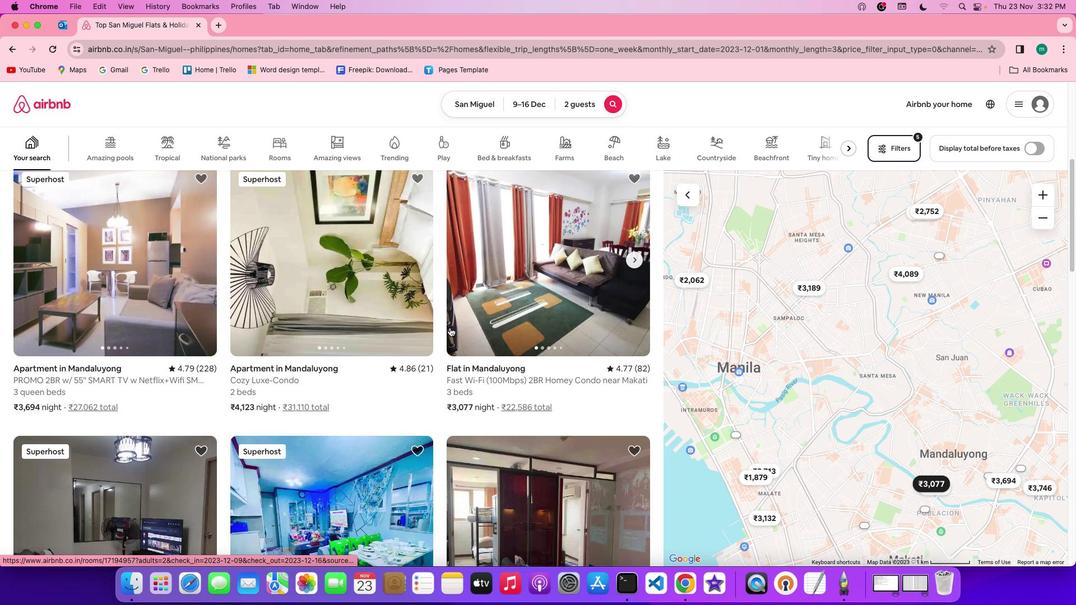 
Action: Mouse scrolled (452, 330) with delta (3, 1)
Screenshot: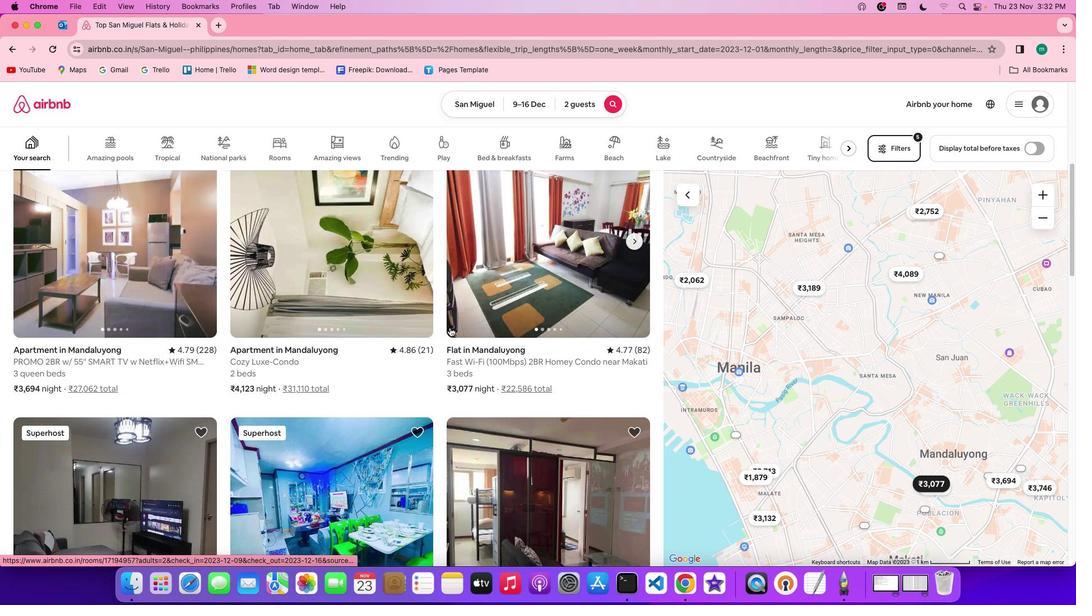 
Action: Mouse scrolled (452, 330) with delta (3, 2)
Screenshot: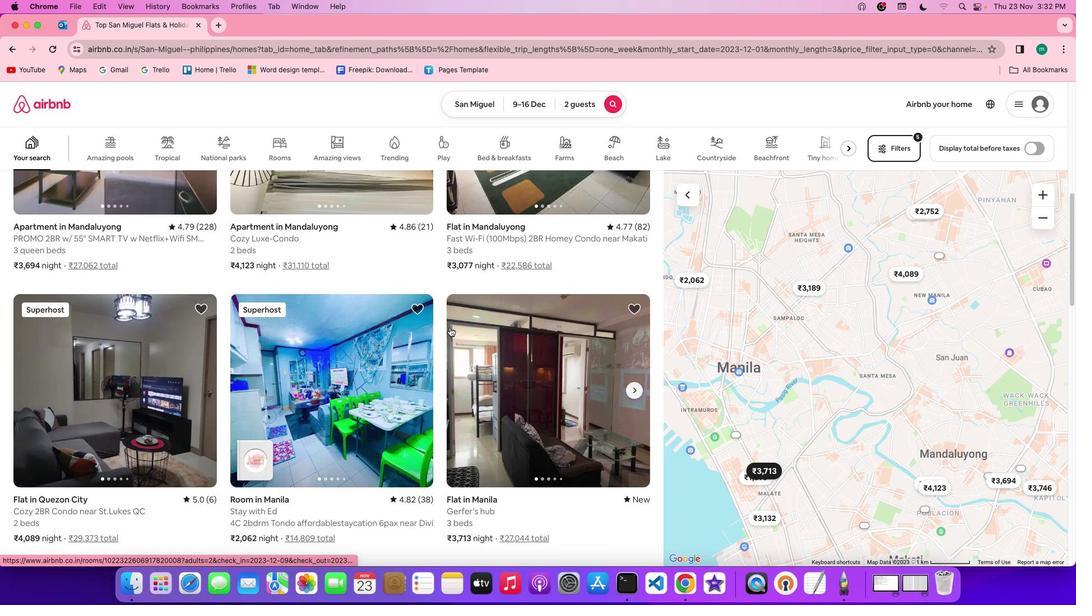 
Action: Mouse scrolled (452, 330) with delta (3, 2)
Screenshot: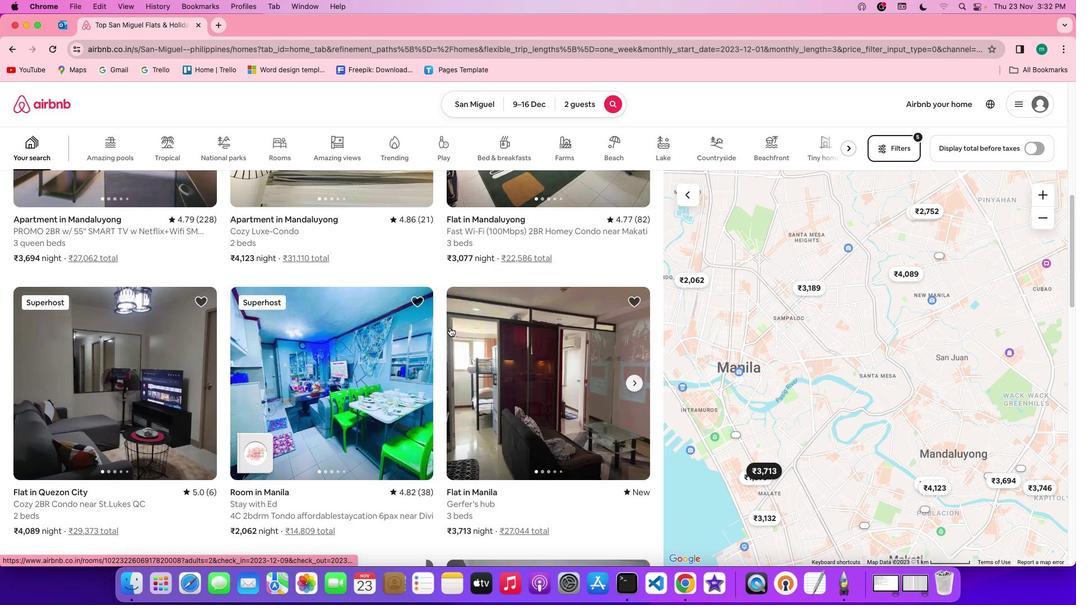 
Action: Mouse scrolled (452, 330) with delta (3, 2)
Screenshot: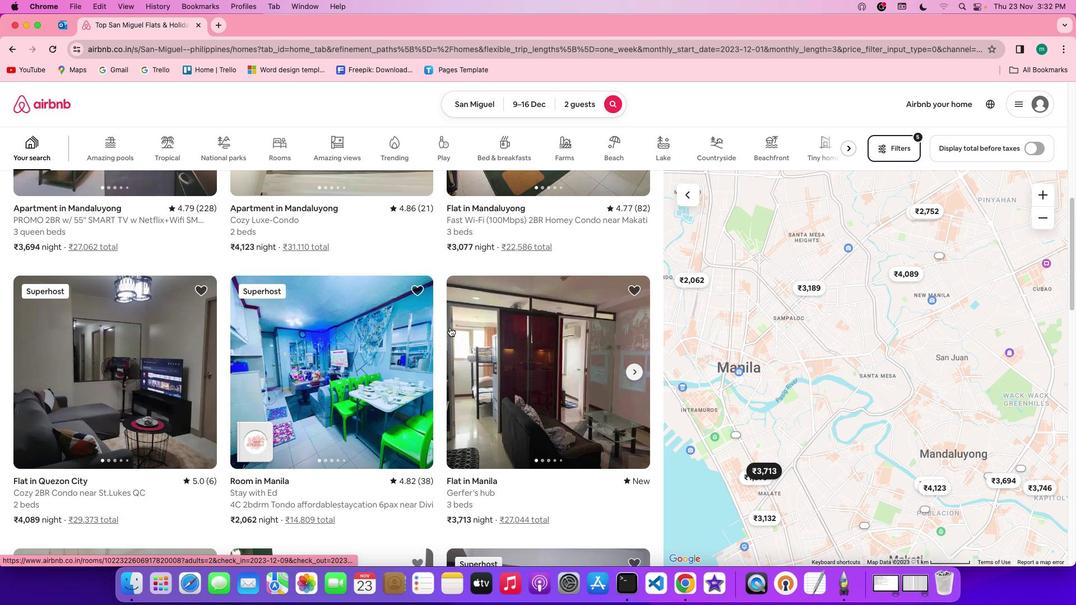 
Action: Mouse scrolled (452, 330) with delta (3, 1)
Screenshot: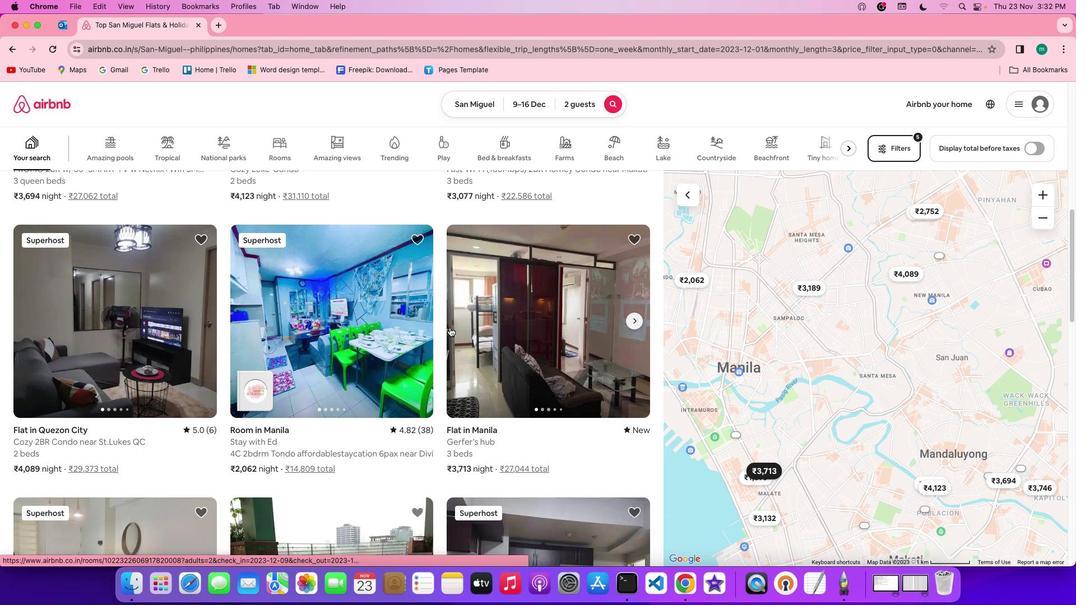 
Action: Mouse scrolled (452, 330) with delta (3, 1)
Screenshot: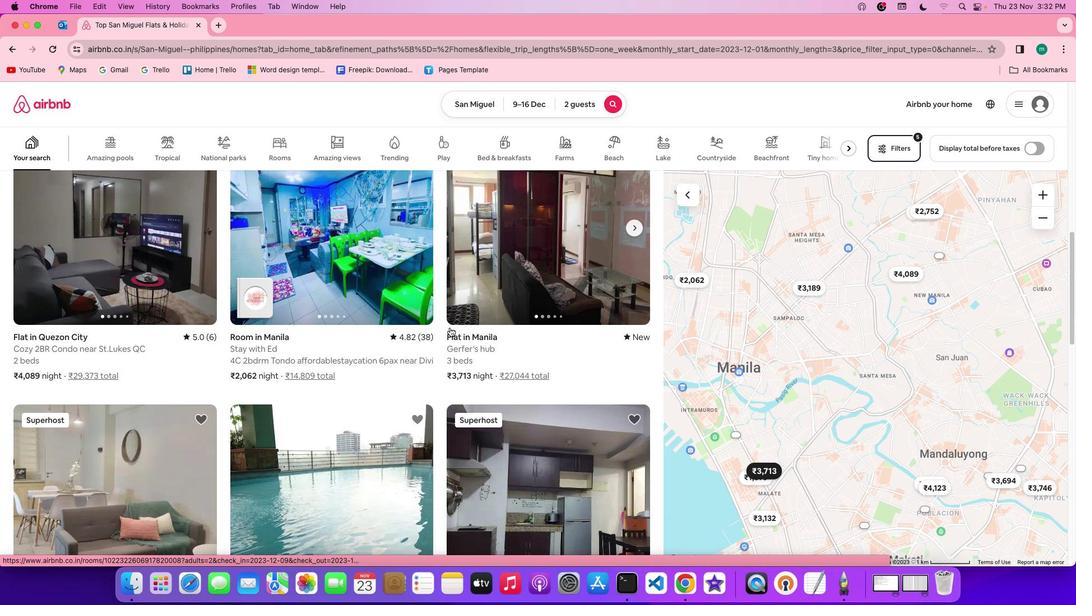 
Action: Mouse scrolled (452, 330) with delta (3, 2)
Screenshot: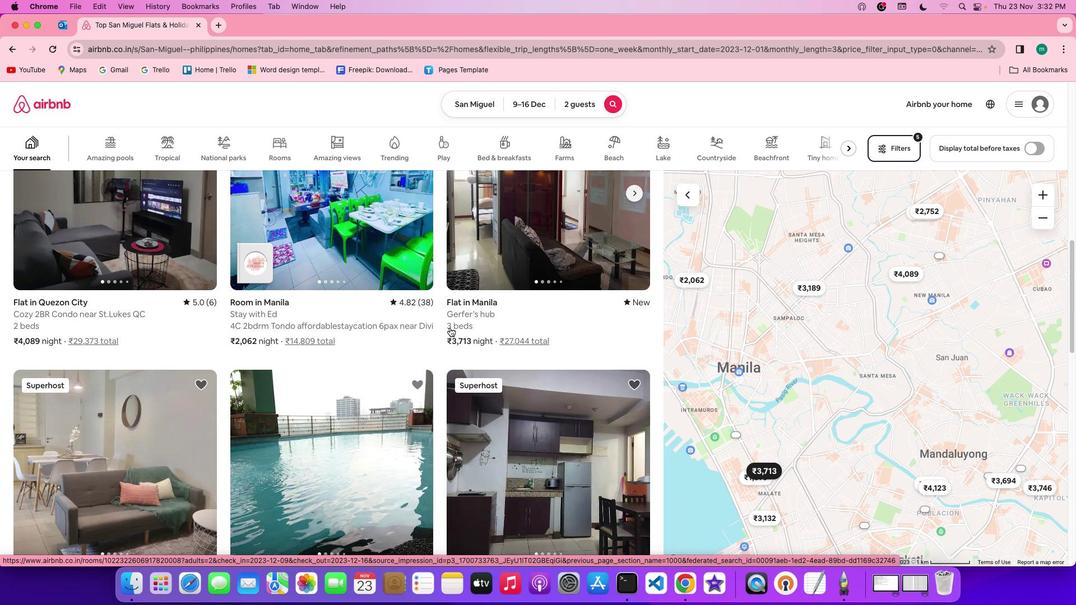 
Action: Mouse scrolled (452, 330) with delta (3, 2)
Screenshot: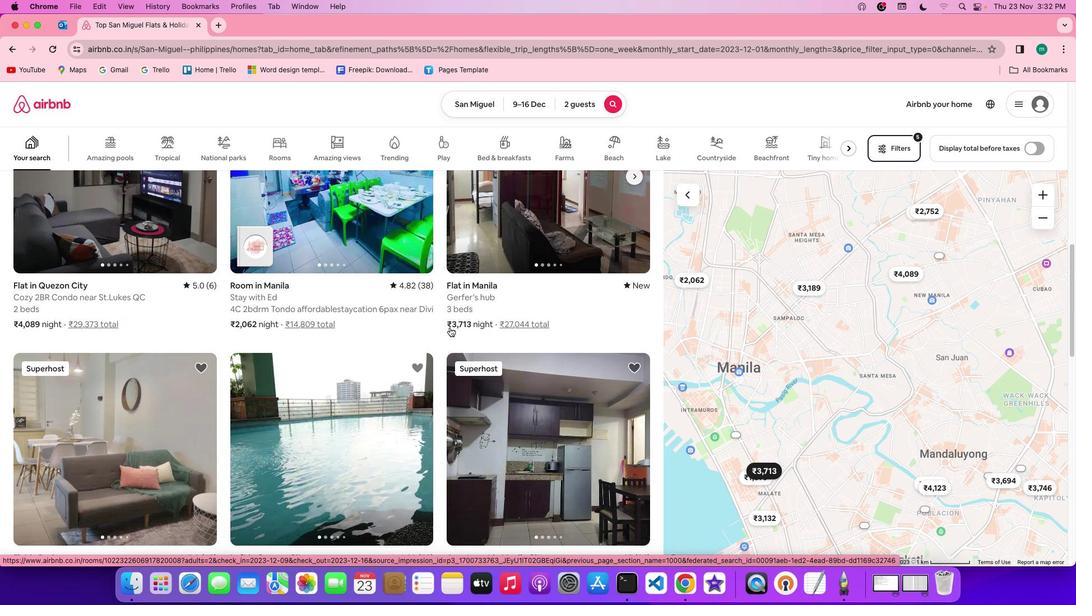 
Action: Mouse scrolled (452, 330) with delta (3, 2)
Screenshot: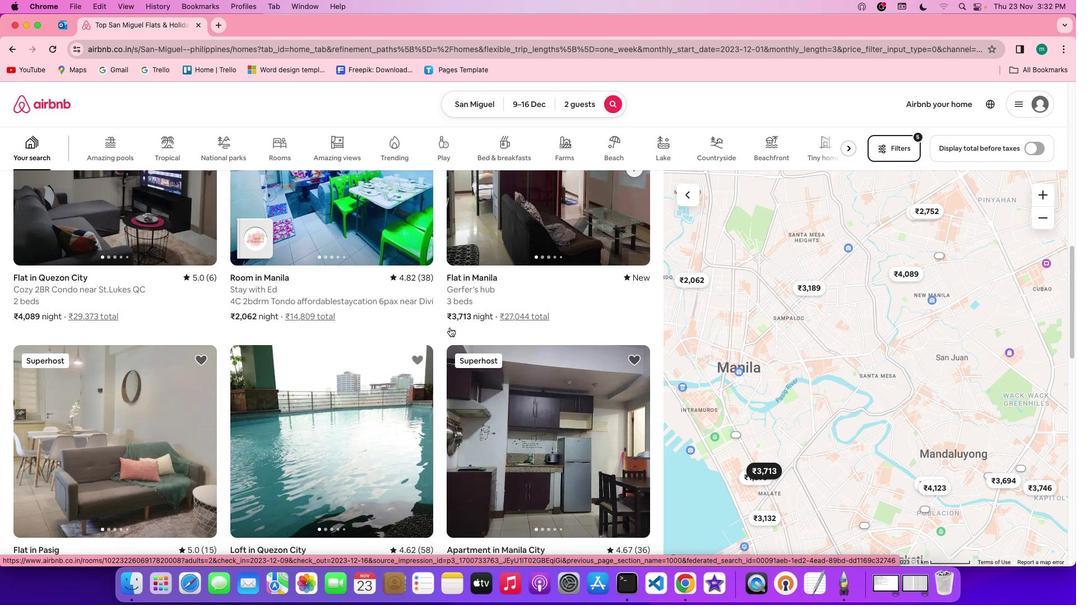 
Action: Mouse moved to (311, 349)
Screenshot: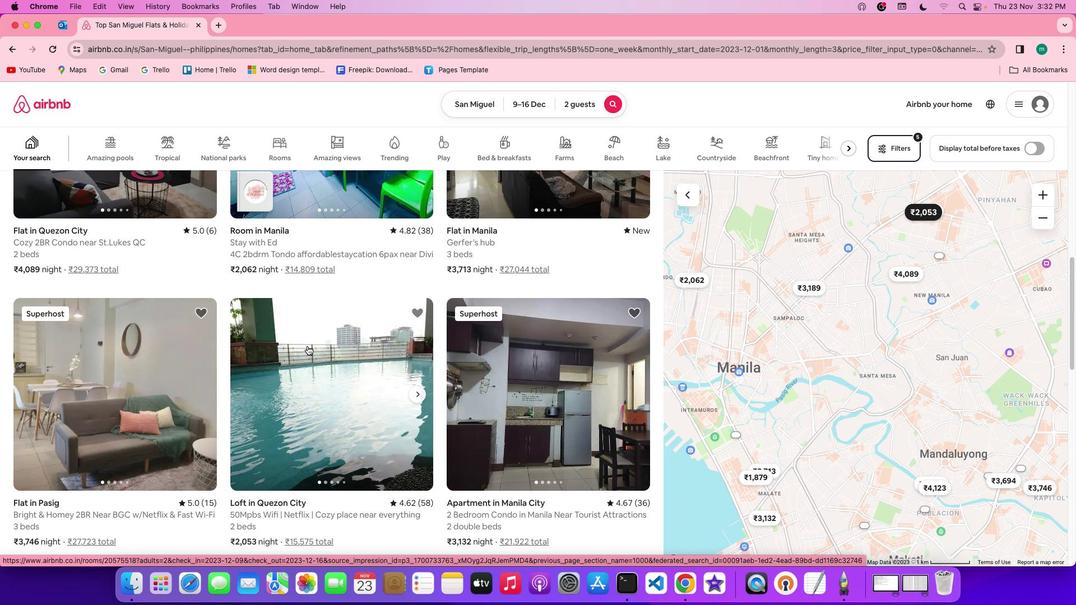 
Action: Mouse pressed left at (311, 349)
Screenshot: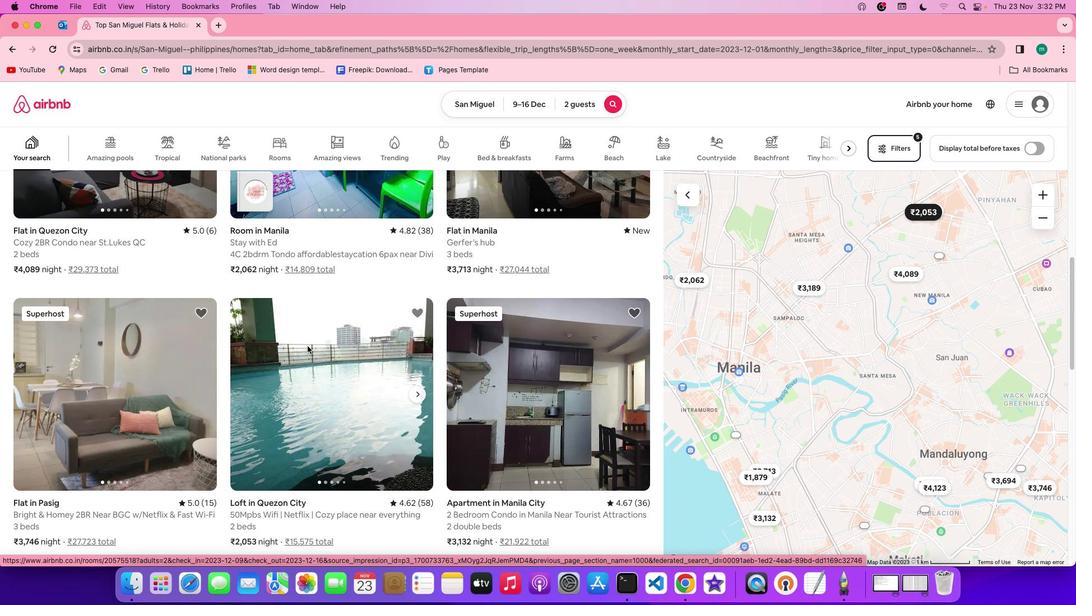 
Action: Mouse moved to (817, 417)
Screenshot: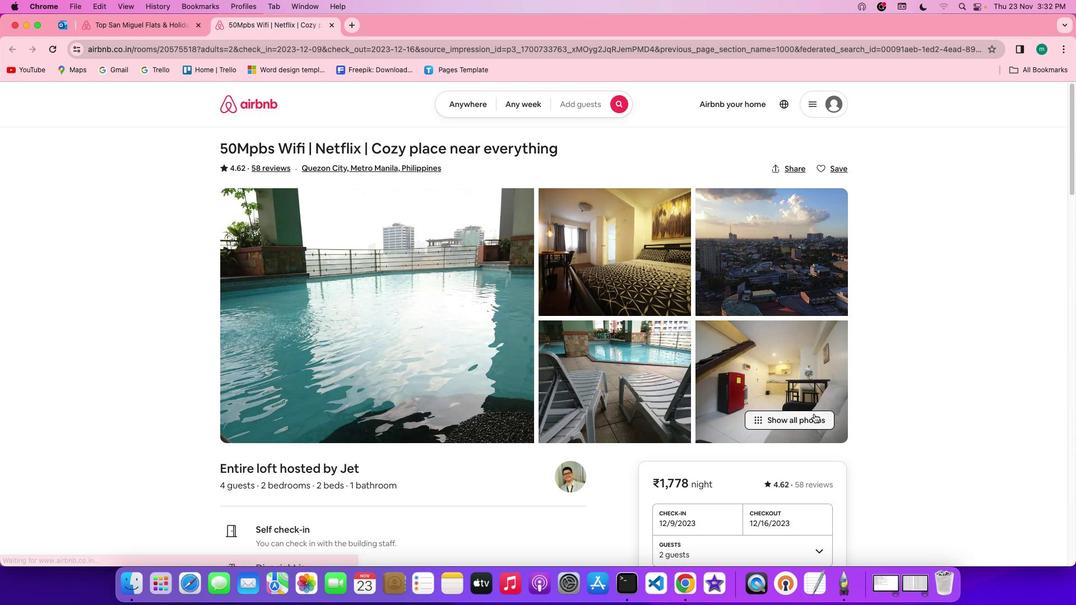 
Action: Mouse pressed left at (817, 417)
Screenshot: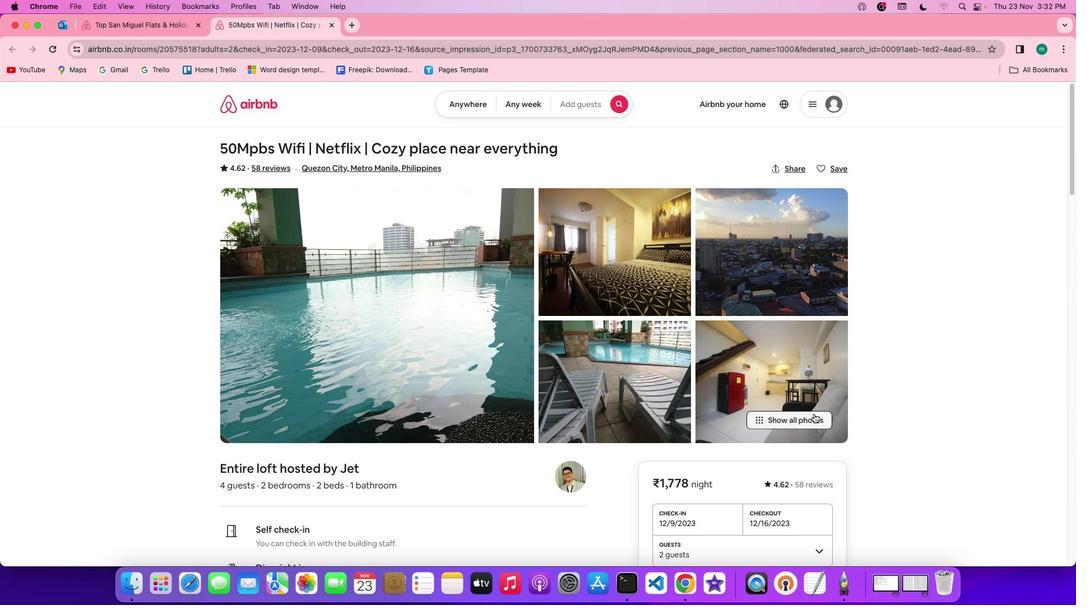 
Action: Mouse moved to (580, 440)
Screenshot: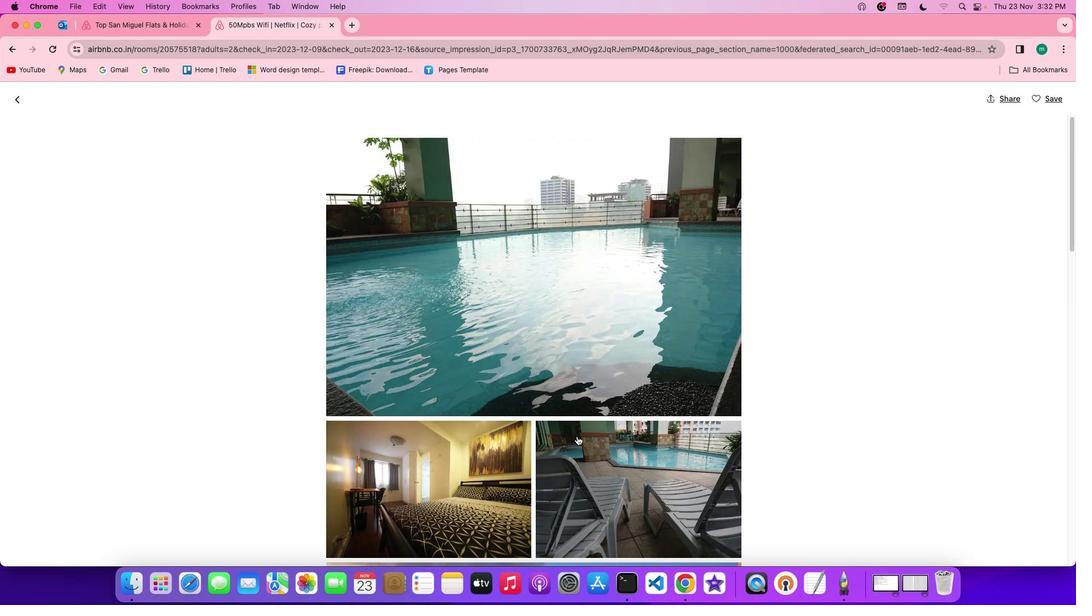 
Action: Mouse scrolled (580, 440) with delta (3, 2)
Screenshot: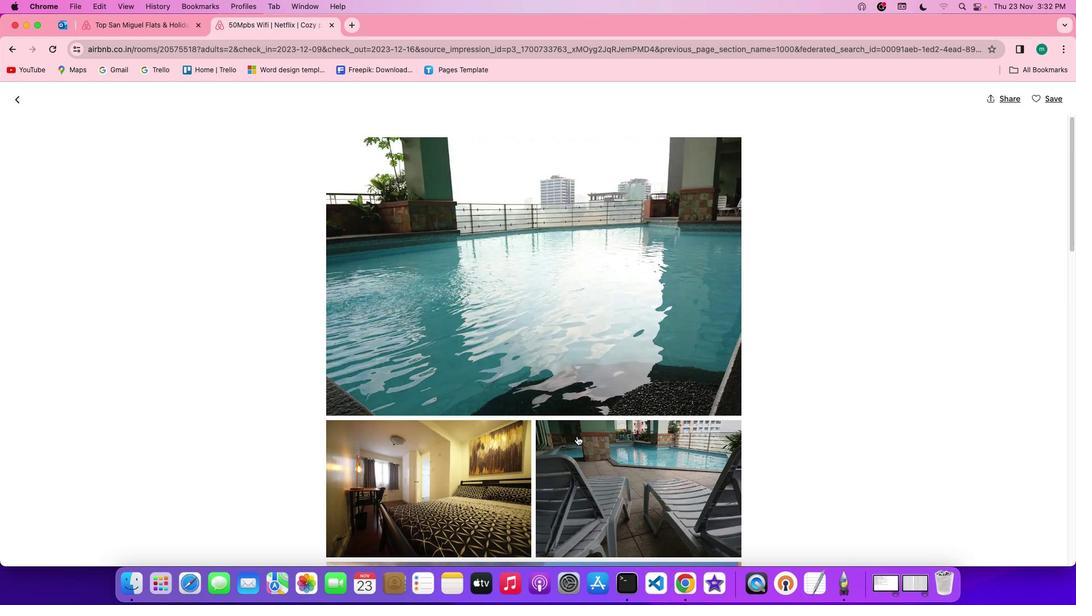 
Action: Mouse scrolled (580, 440) with delta (3, 2)
Screenshot: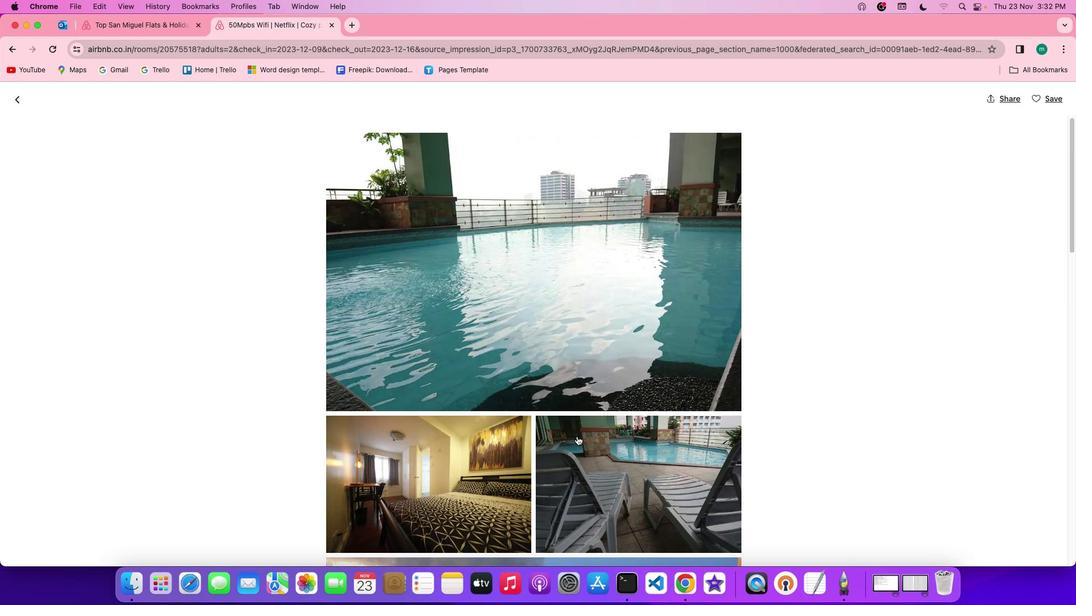 
Action: Mouse scrolled (580, 440) with delta (3, 2)
Screenshot: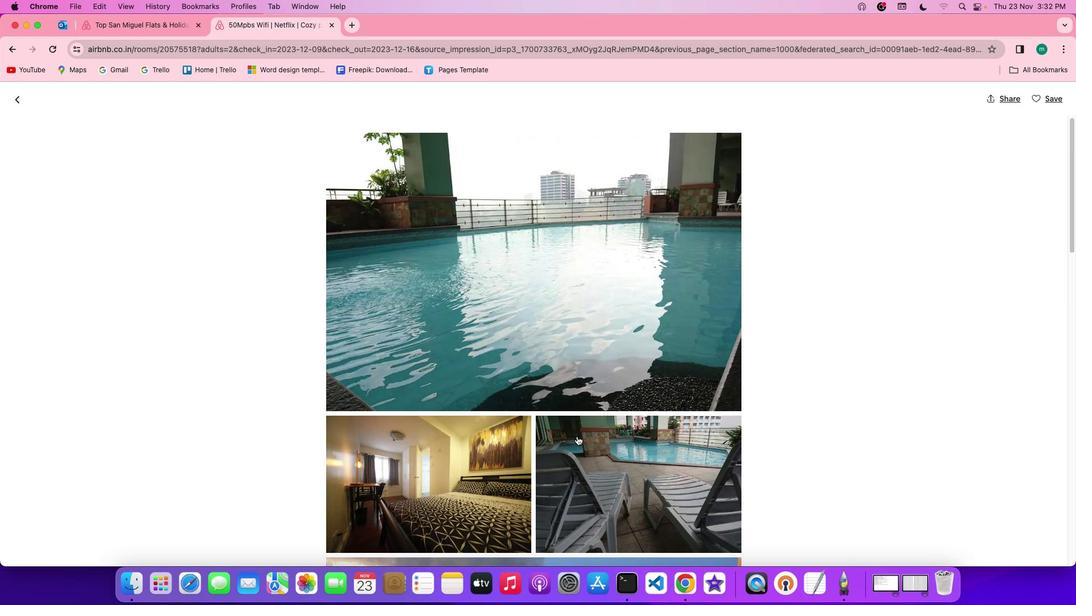
Action: Mouse scrolled (580, 440) with delta (3, 1)
Screenshot: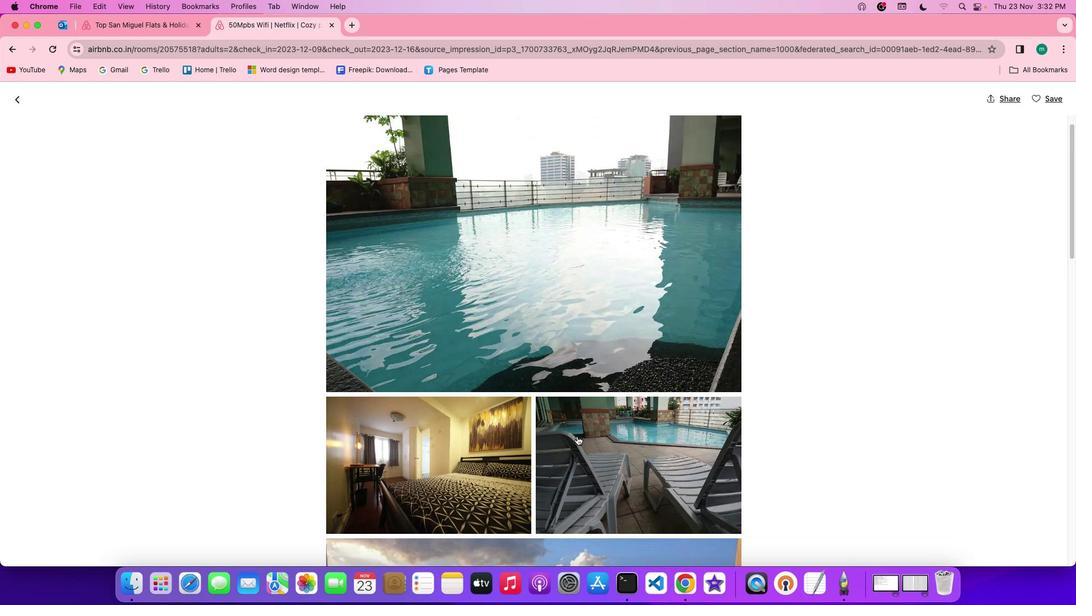 
Action: Mouse scrolled (580, 440) with delta (3, 1)
Screenshot: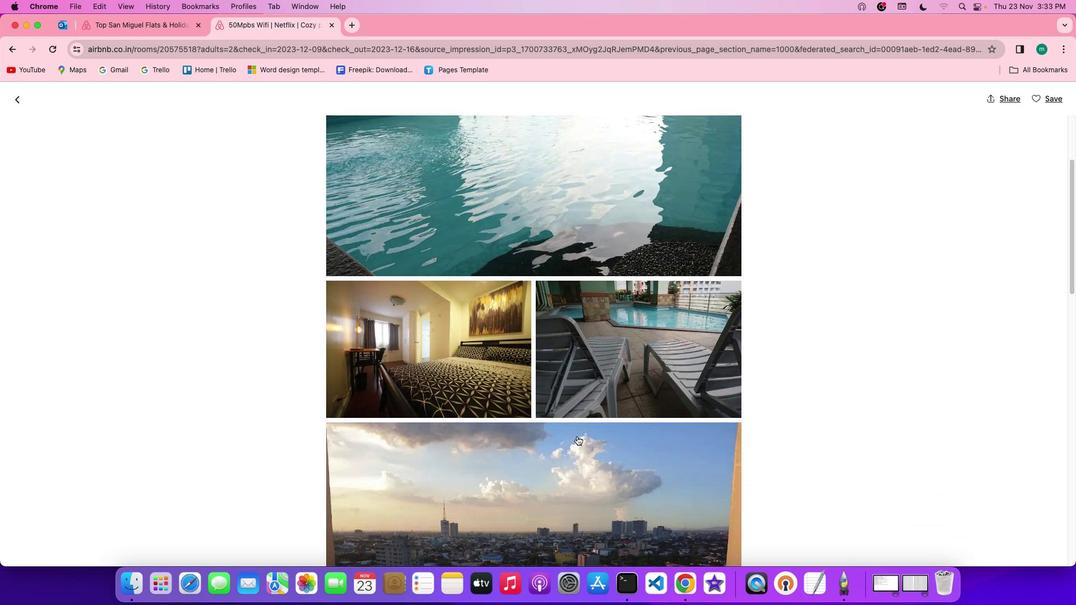 
Action: Mouse scrolled (580, 440) with delta (3, 2)
Screenshot: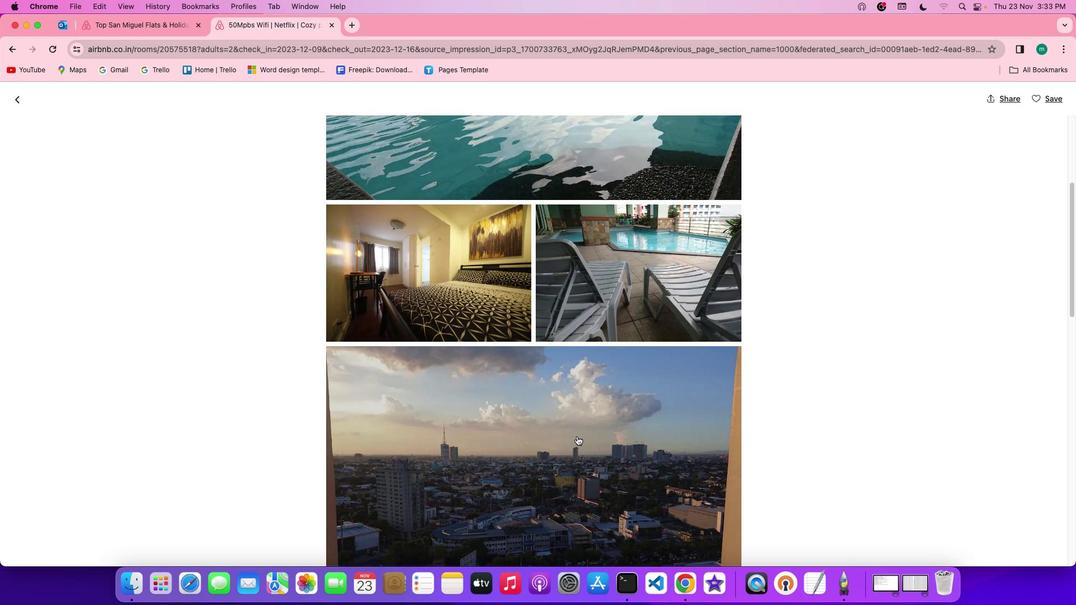 
Action: Mouse scrolled (580, 440) with delta (3, 2)
Screenshot: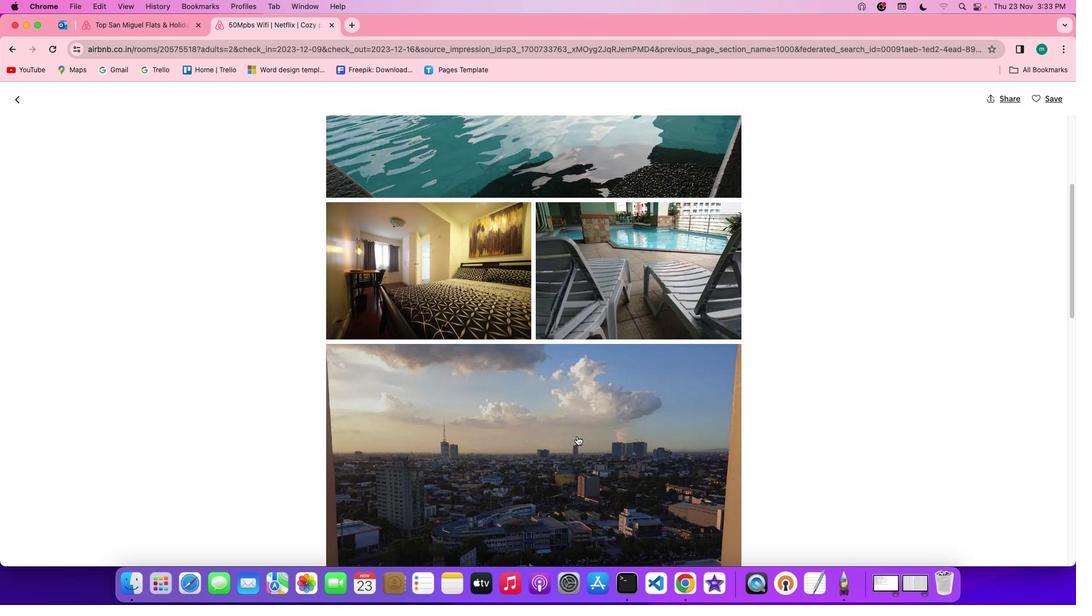 
Action: Mouse scrolled (580, 440) with delta (3, 2)
Screenshot: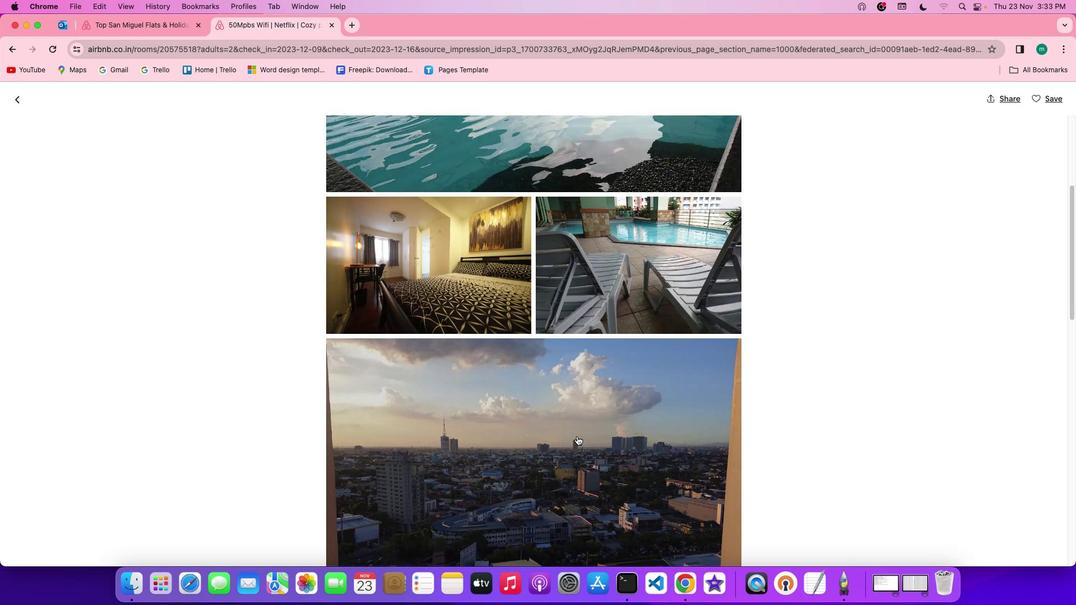 
Action: Mouse scrolled (580, 440) with delta (3, 2)
Screenshot: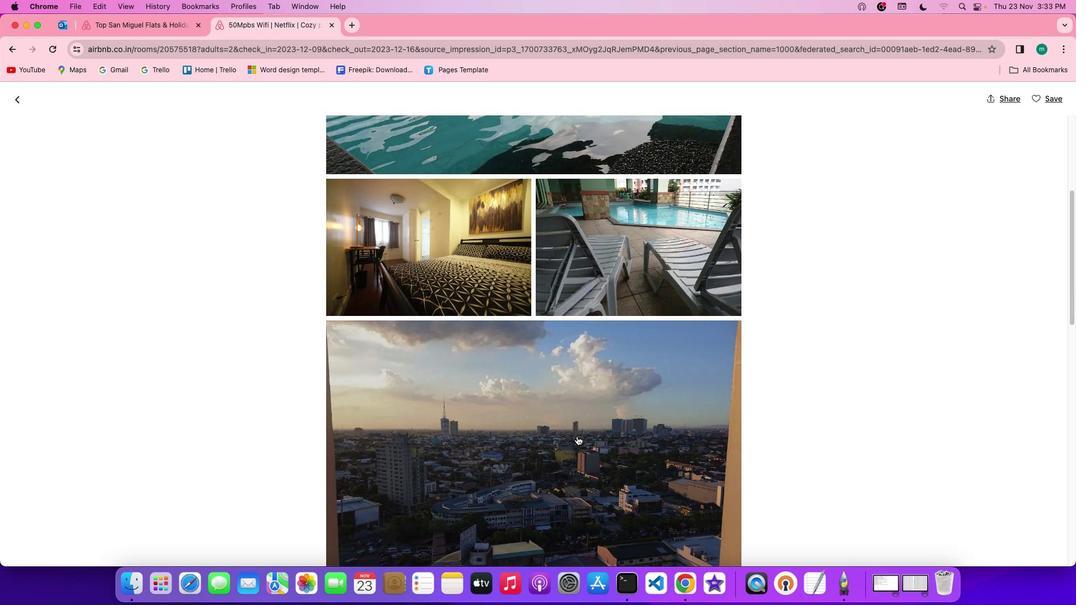 
Action: Mouse scrolled (580, 440) with delta (3, 2)
Screenshot: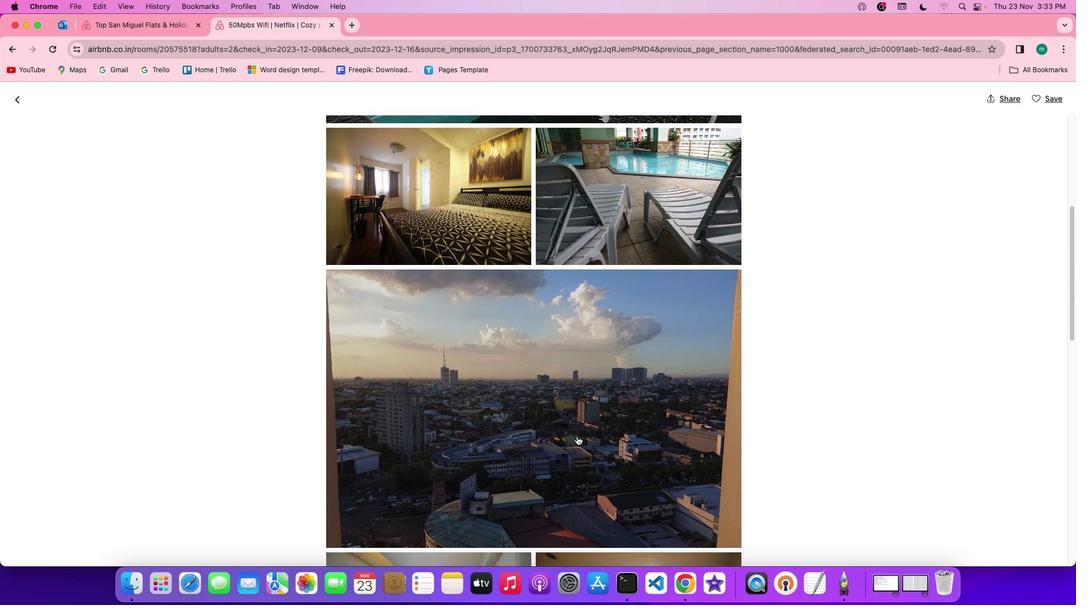 
Action: Mouse scrolled (580, 440) with delta (3, 2)
Screenshot: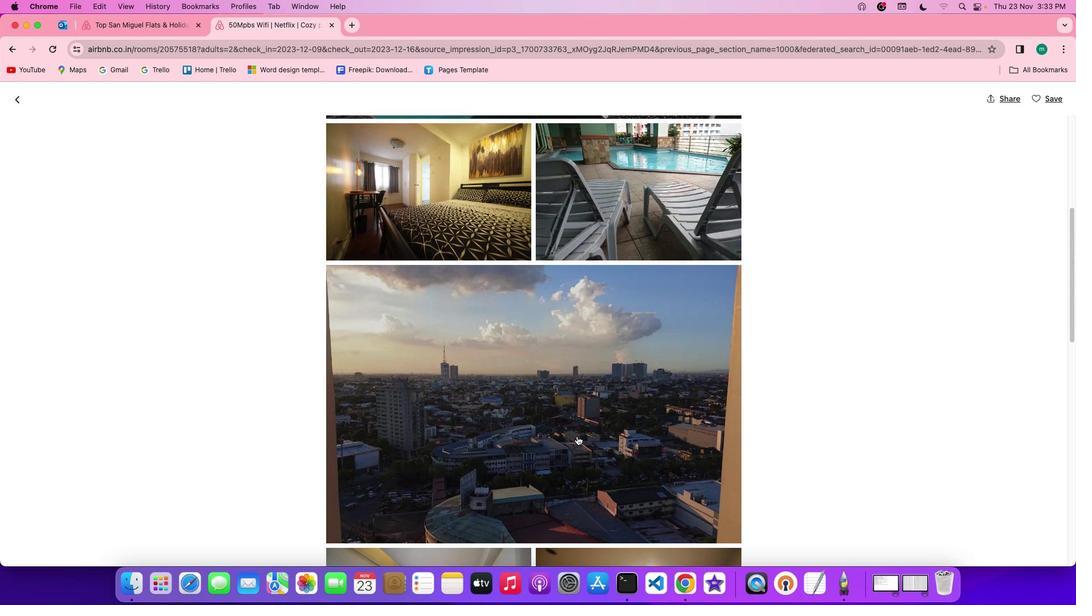
Action: Mouse scrolled (580, 440) with delta (3, 2)
Screenshot: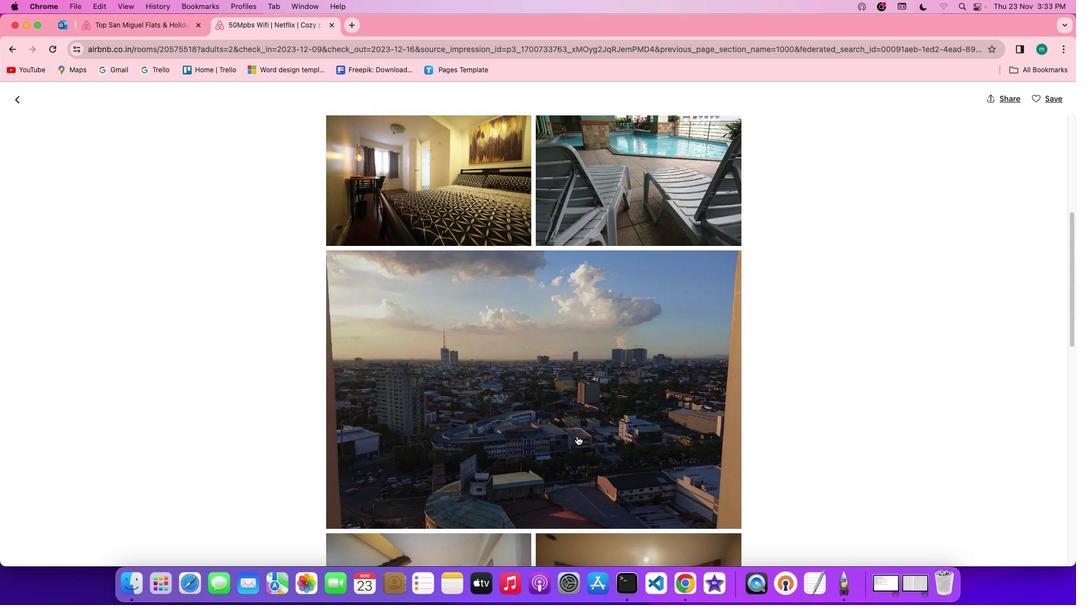 
Action: Mouse scrolled (580, 440) with delta (3, 1)
Screenshot: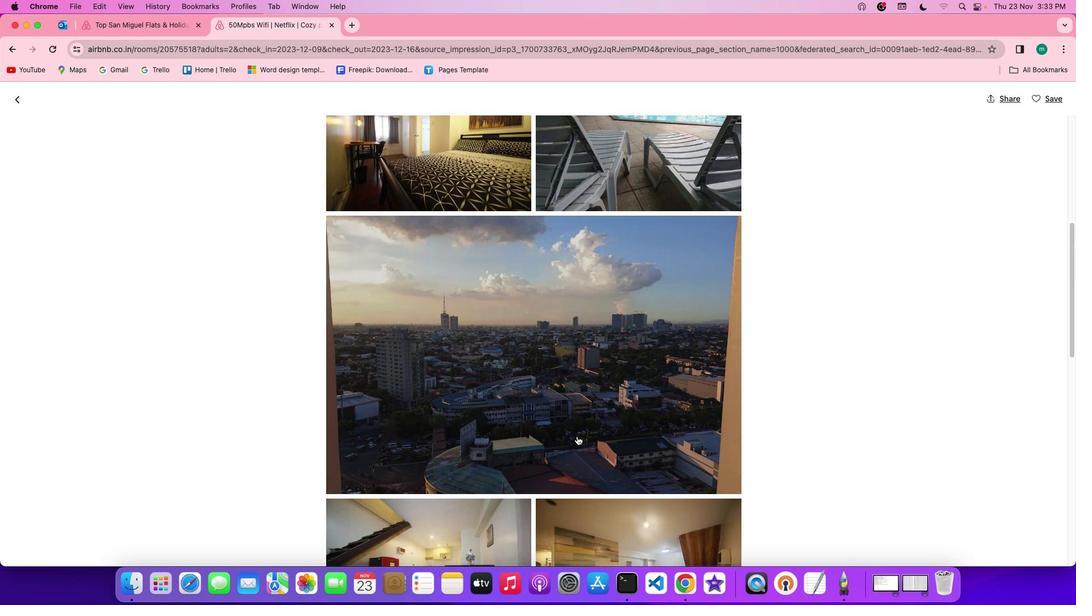 
Action: Mouse scrolled (580, 440) with delta (3, 1)
Screenshot: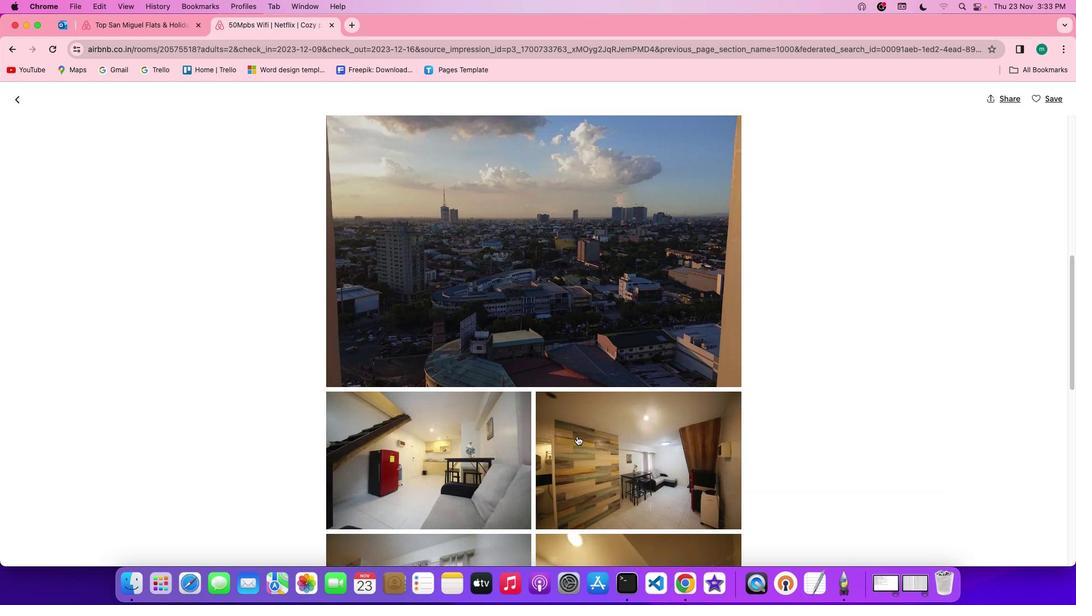 
Action: Mouse scrolled (580, 440) with delta (3, 2)
Screenshot: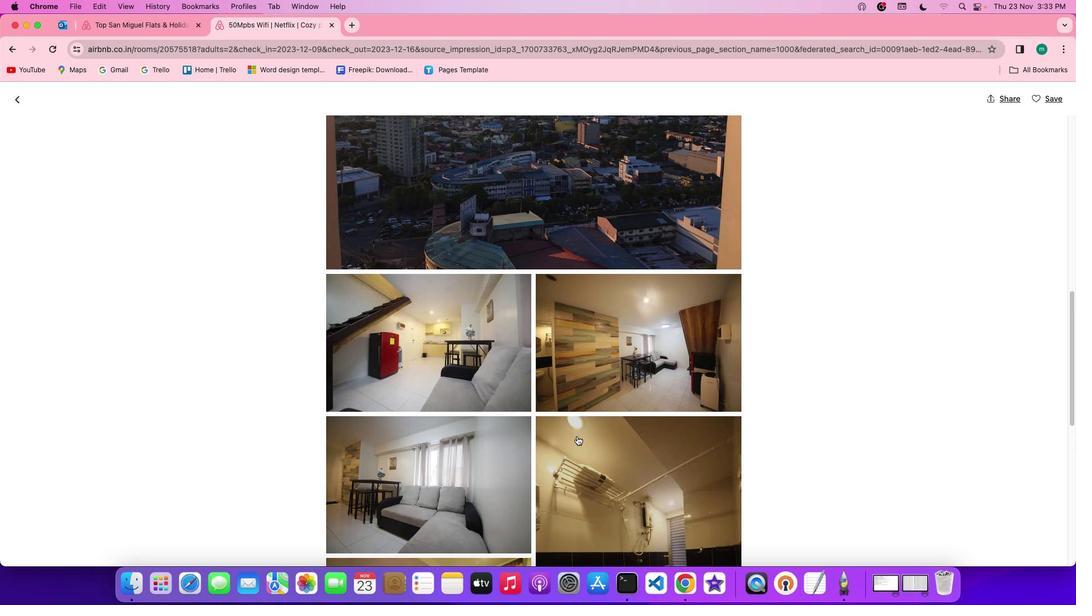 
Action: Mouse scrolled (580, 440) with delta (3, 2)
Screenshot: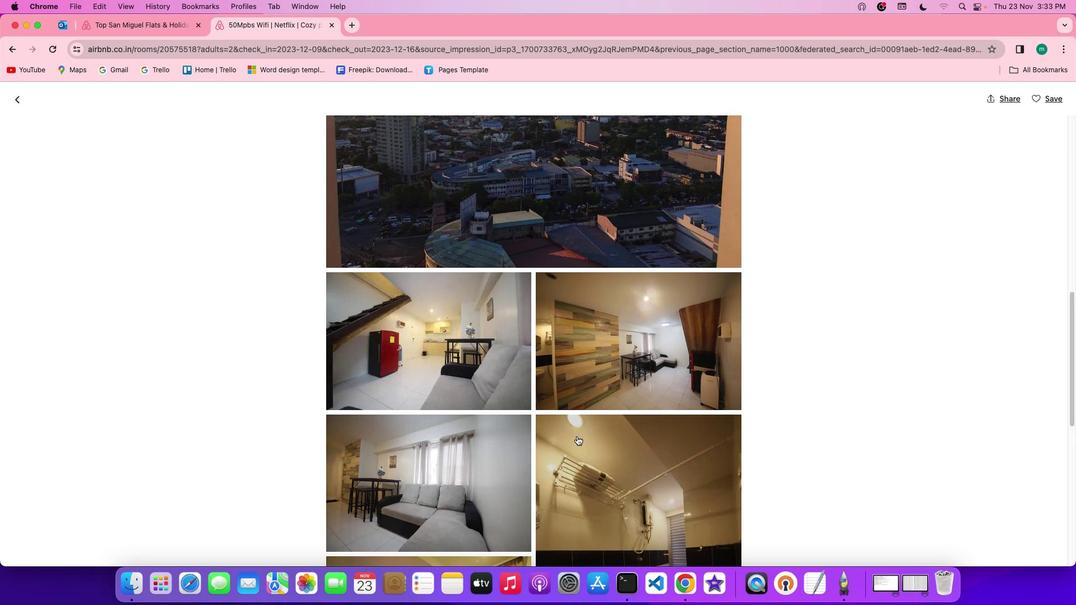 
Action: Mouse scrolled (580, 440) with delta (3, 2)
Screenshot: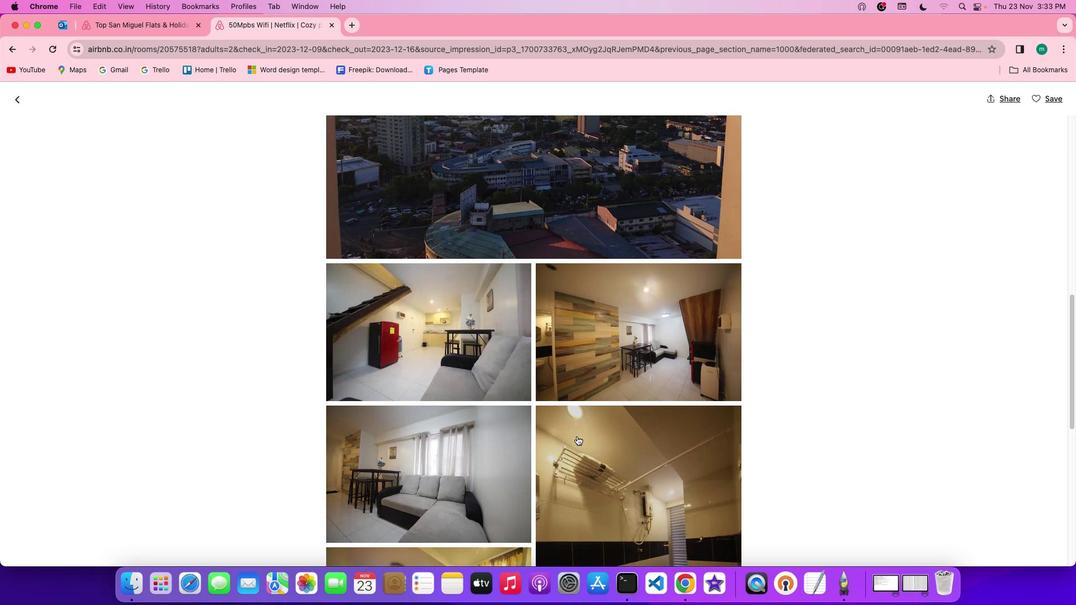 
Action: Mouse scrolled (580, 440) with delta (3, 2)
Screenshot: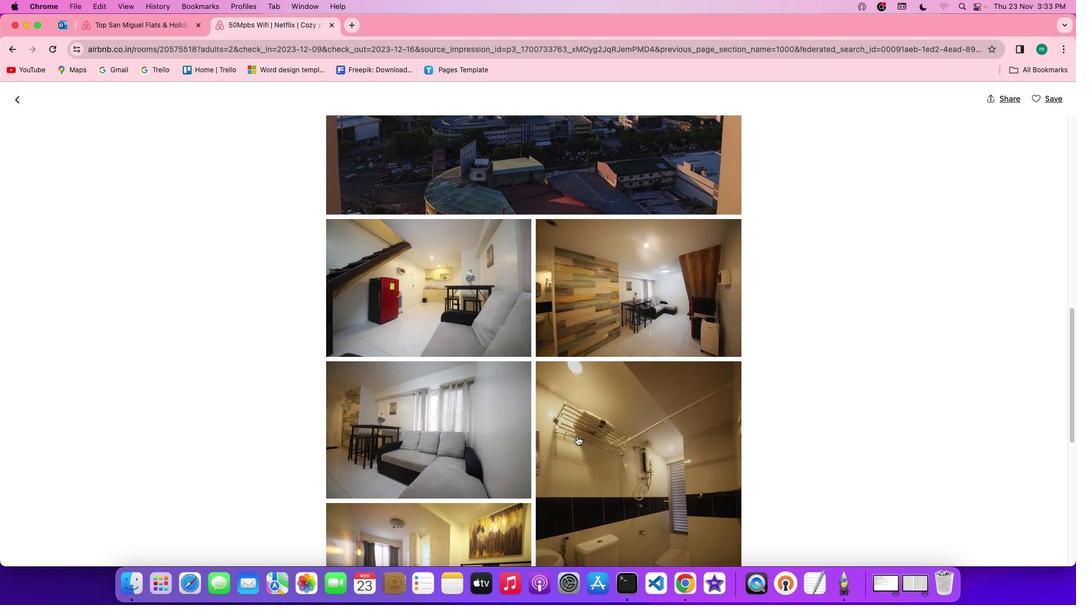 
Action: Mouse scrolled (580, 440) with delta (3, 2)
Screenshot: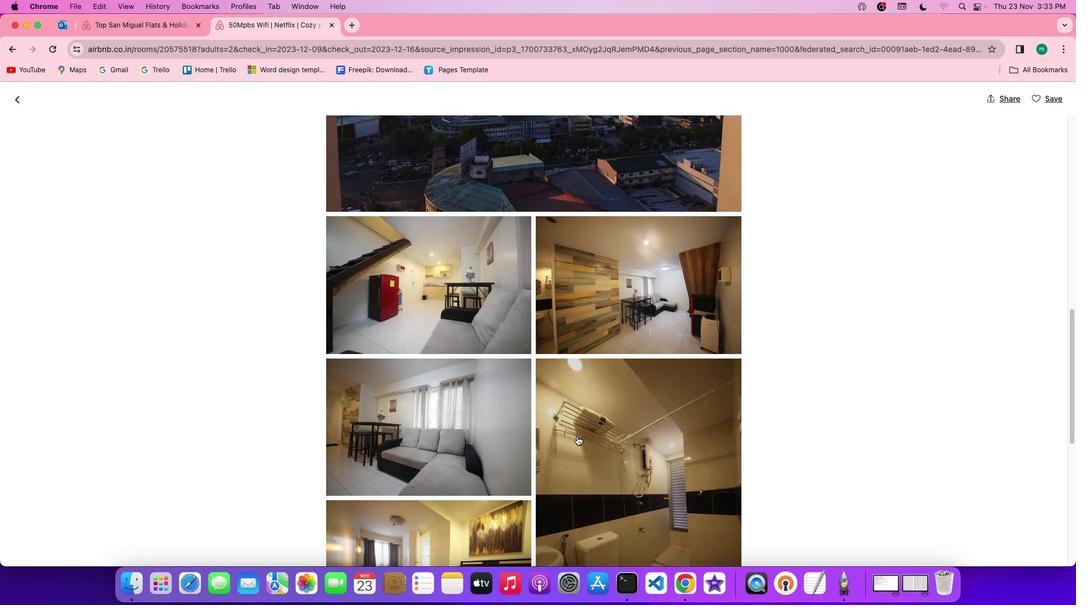 
Action: Mouse scrolled (580, 440) with delta (3, 2)
Screenshot: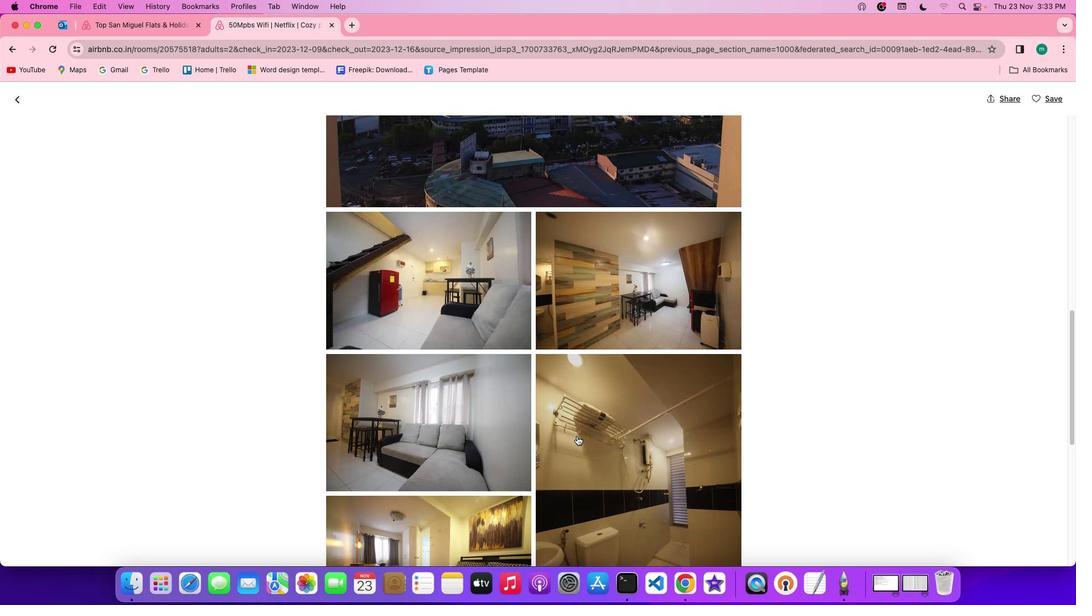 
Action: Mouse scrolled (580, 440) with delta (3, 2)
Screenshot: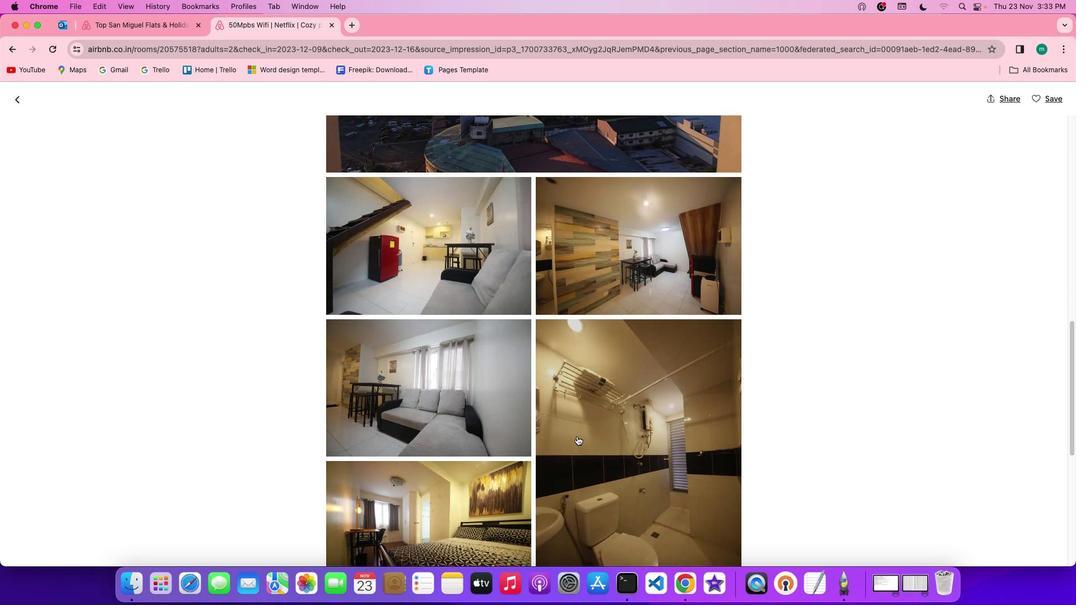
Action: Mouse scrolled (580, 440) with delta (3, 2)
Screenshot: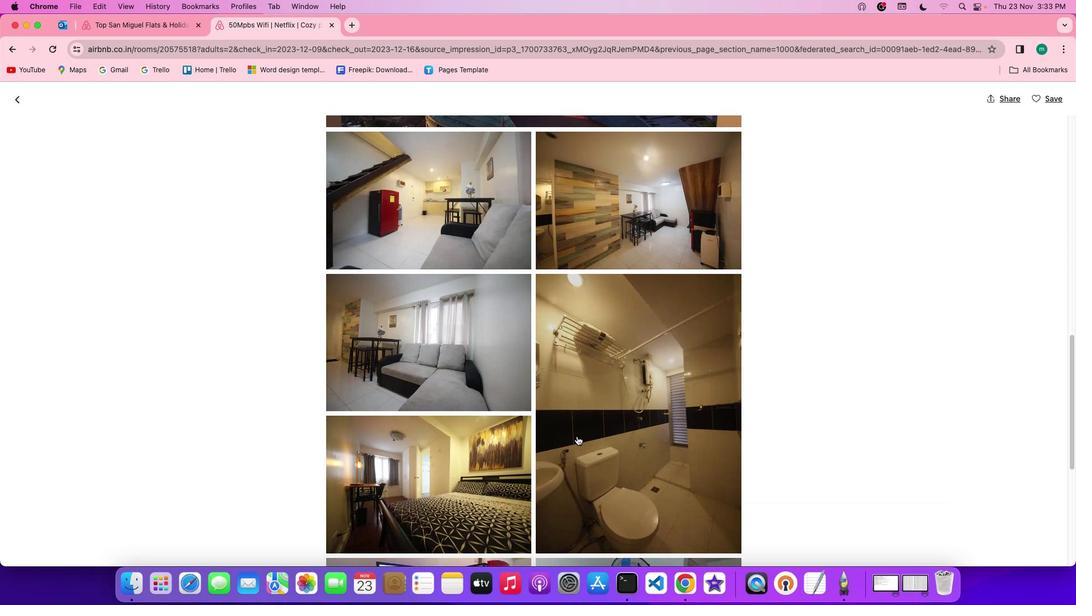 
Action: Mouse scrolled (580, 440) with delta (3, 2)
Screenshot: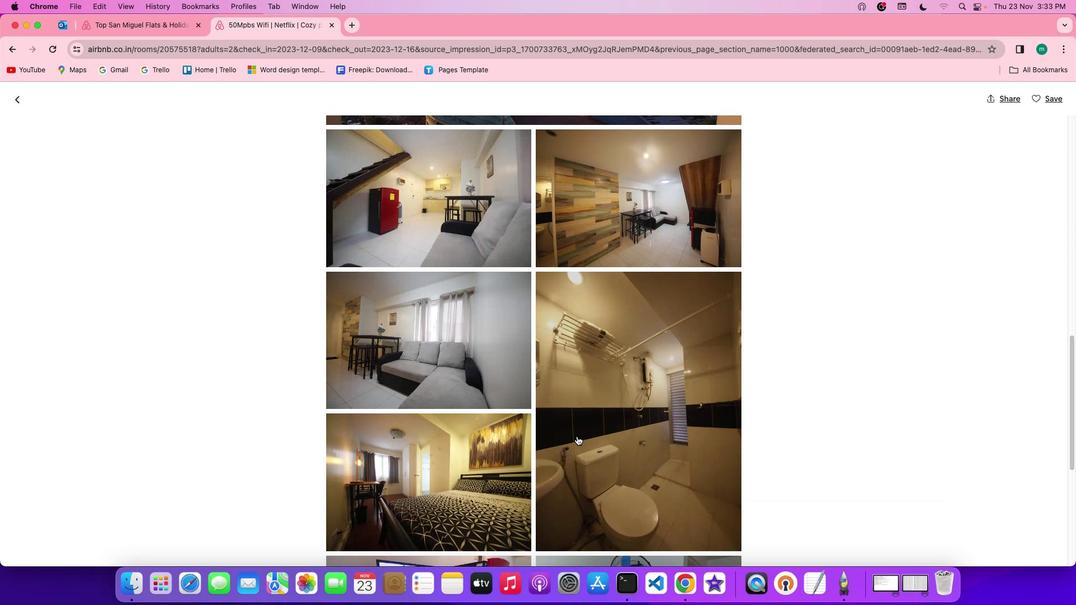 
Action: Mouse scrolled (580, 440) with delta (3, 2)
Screenshot: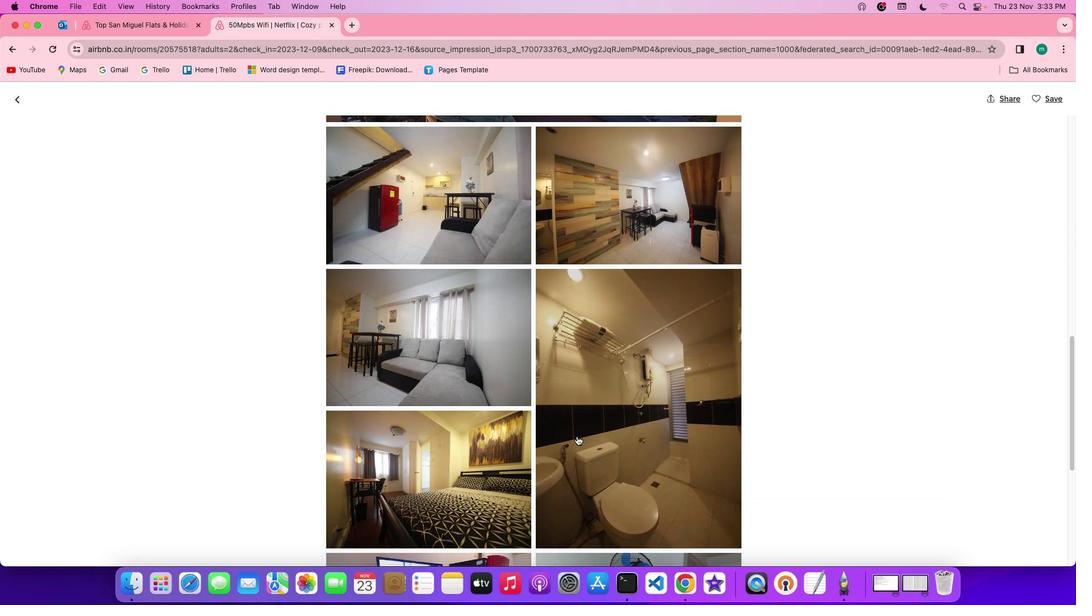 
Action: Mouse scrolled (580, 440) with delta (3, 2)
Screenshot: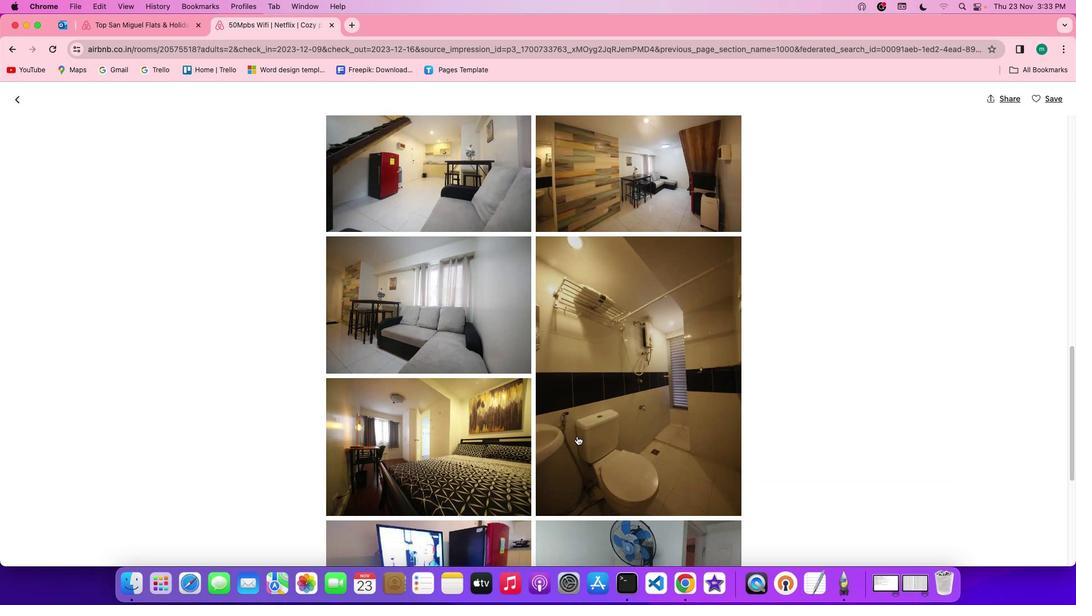 
Action: Mouse scrolled (580, 440) with delta (3, 2)
Screenshot: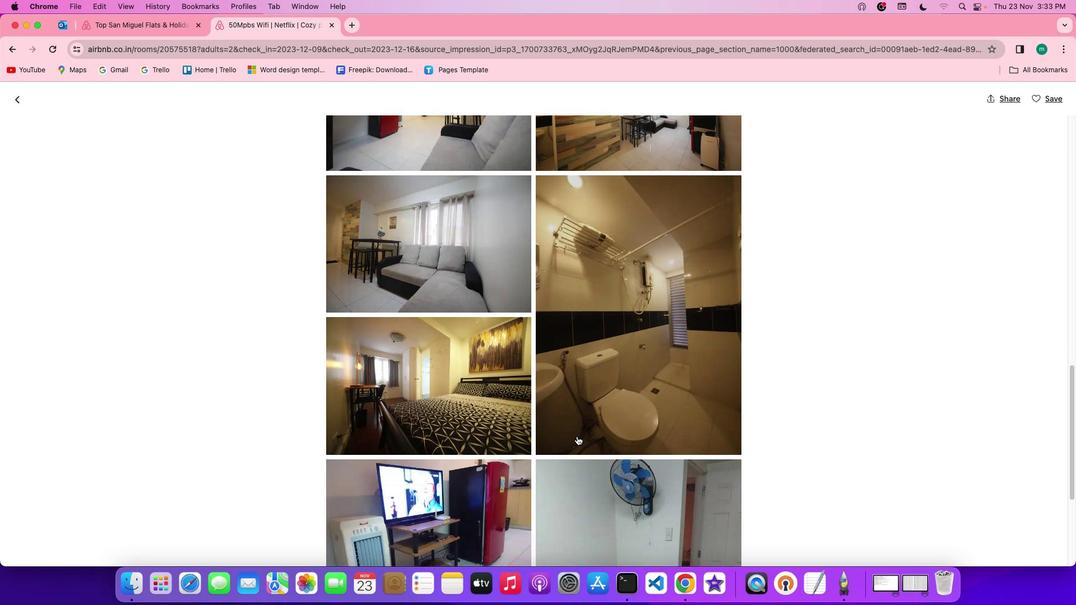 
Action: Mouse scrolled (580, 440) with delta (3, 2)
Screenshot: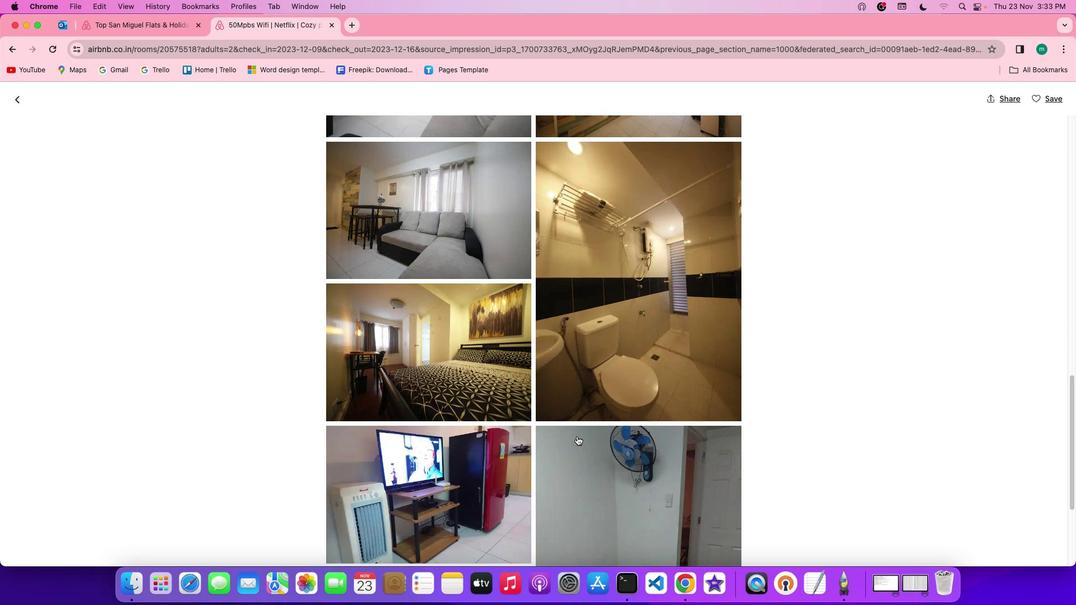 
Action: Mouse scrolled (580, 440) with delta (3, 2)
Screenshot: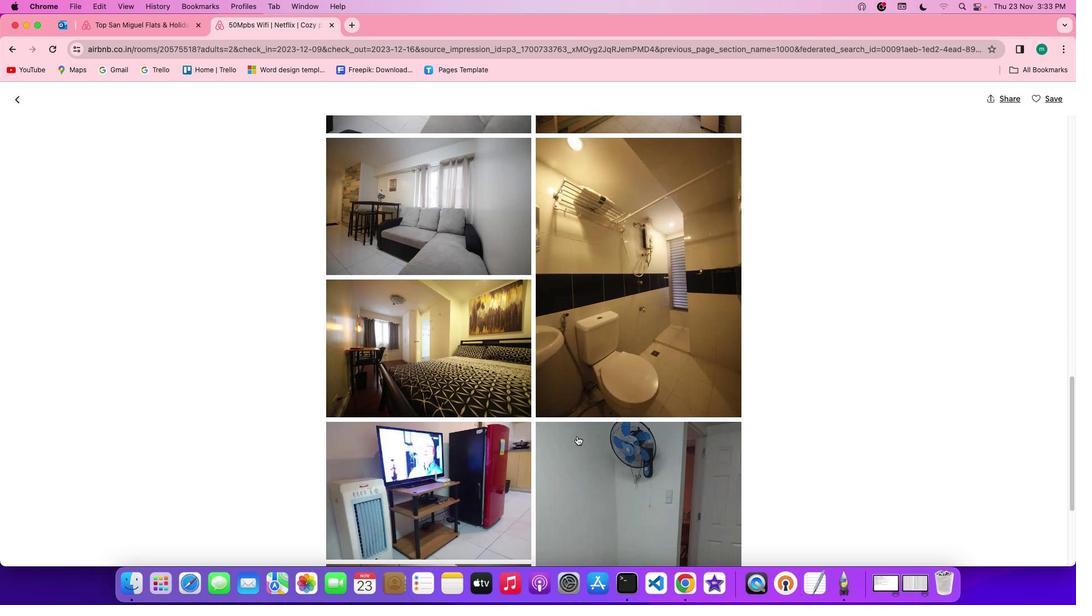 
Action: Mouse scrolled (580, 440) with delta (3, 2)
Screenshot: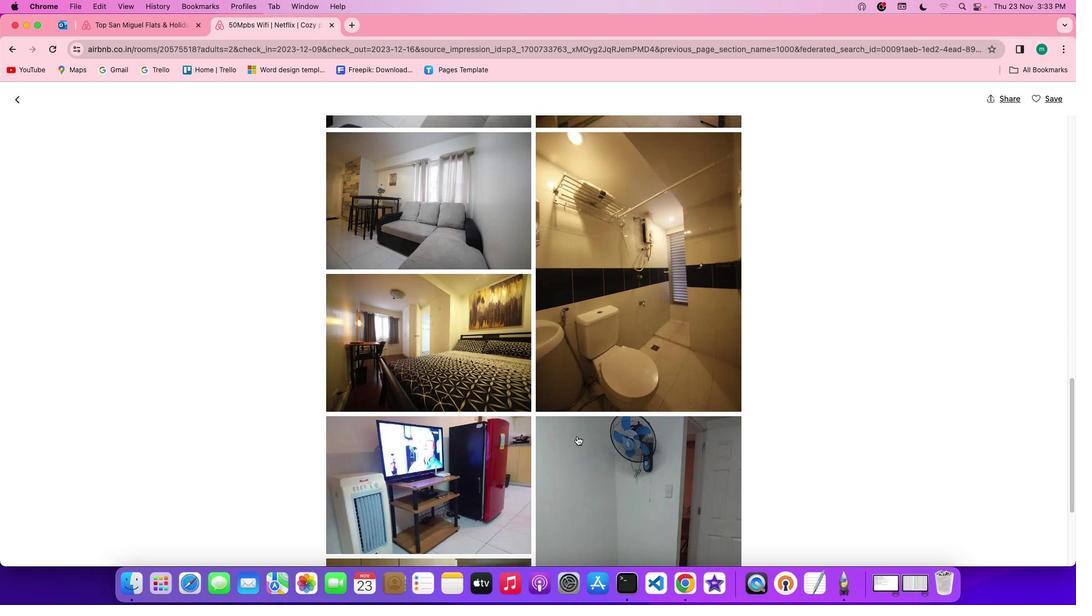 
Action: Mouse scrolled (580, 440) with delta (3, 2)
Screenshot: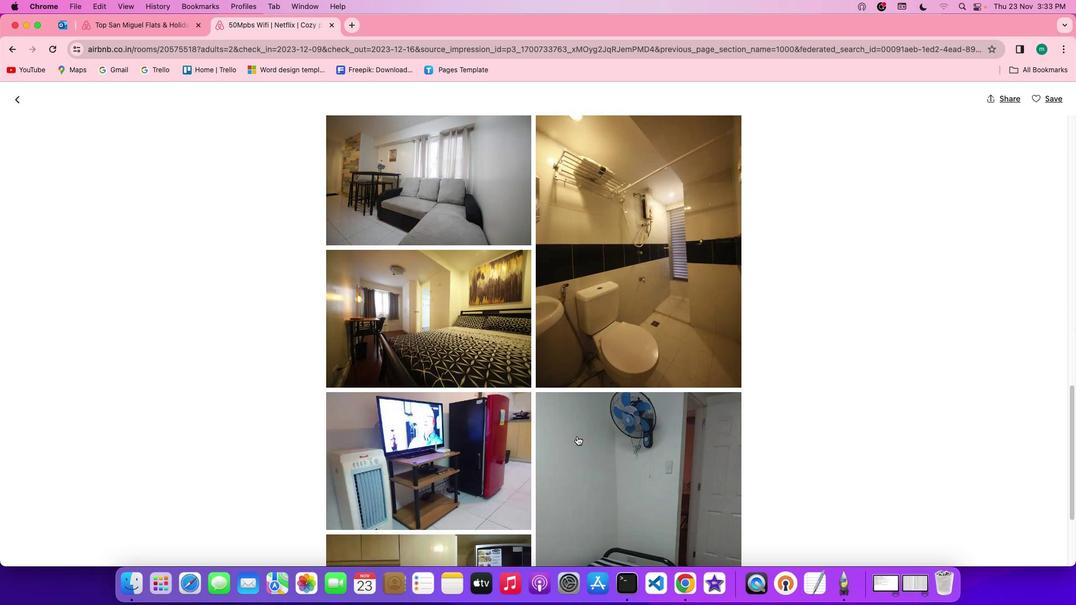 
Action: Mouse scrolled (580, 440) with delta (3, 2)
Screenshot: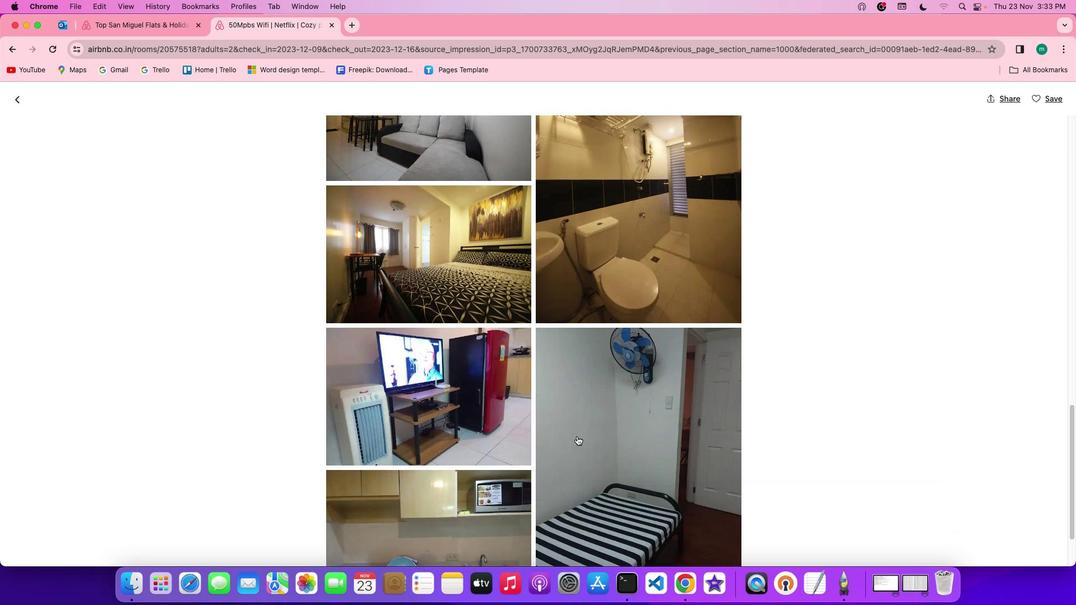 
Action: Mouse scrolled (580, 440) with delta (3, 2)
Screenshot: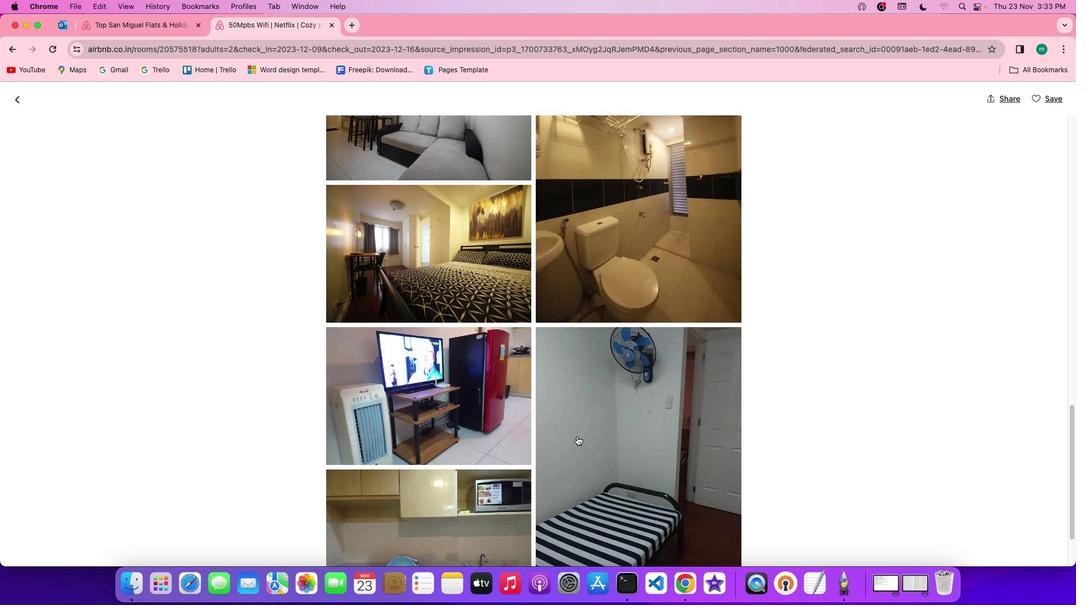 
Action: Mouse scrolled (580, 440) with delta (3, 2)
Screenshot: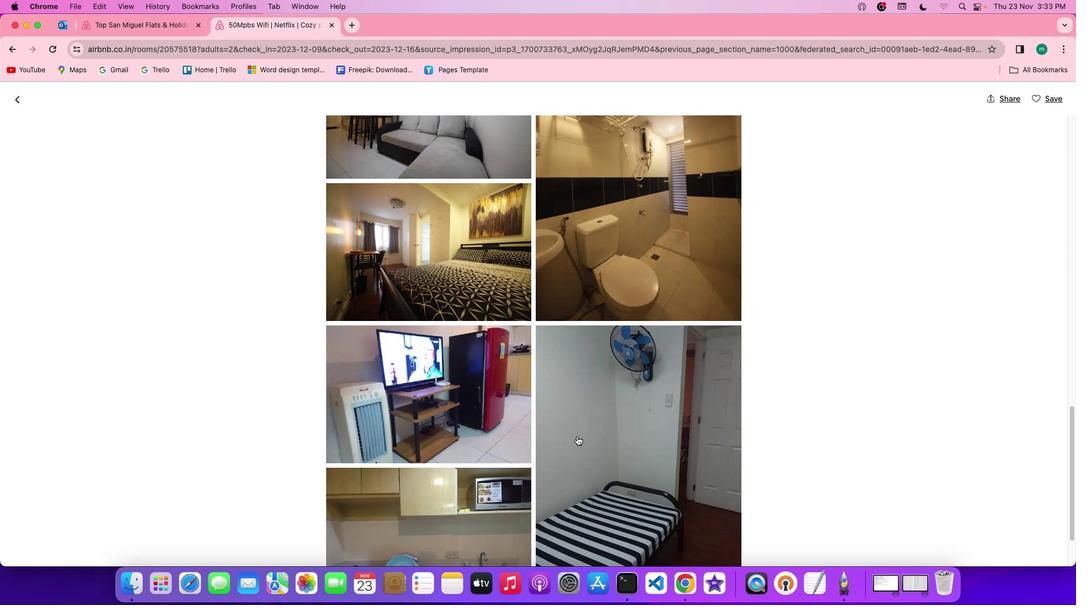 
Action: Mouse scrolled (580, 440) with delta (3, 2)
Screenshot: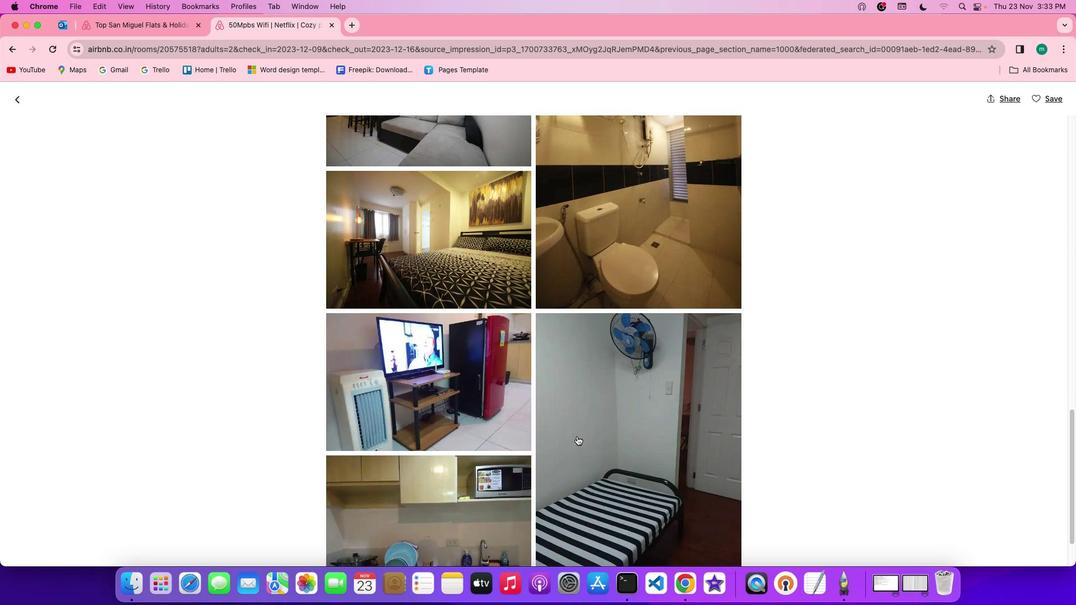 
Action: Mouse scrolled (580, 440) with delta (3, 2)
Screenshot: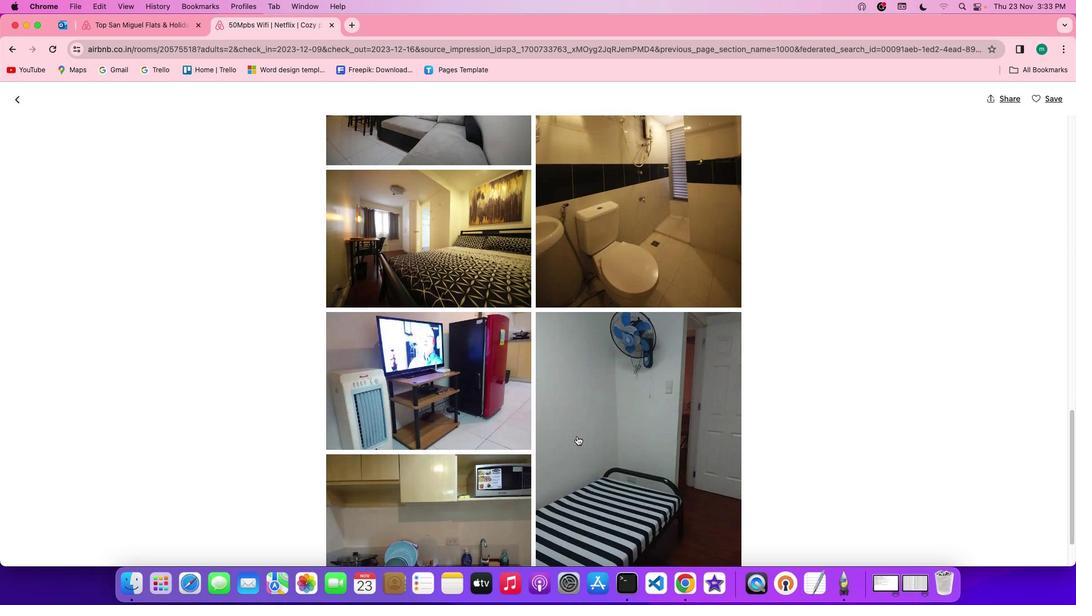 
Action: Mouse scrolled (580, 440) with delta (3, 2)
Screenshot: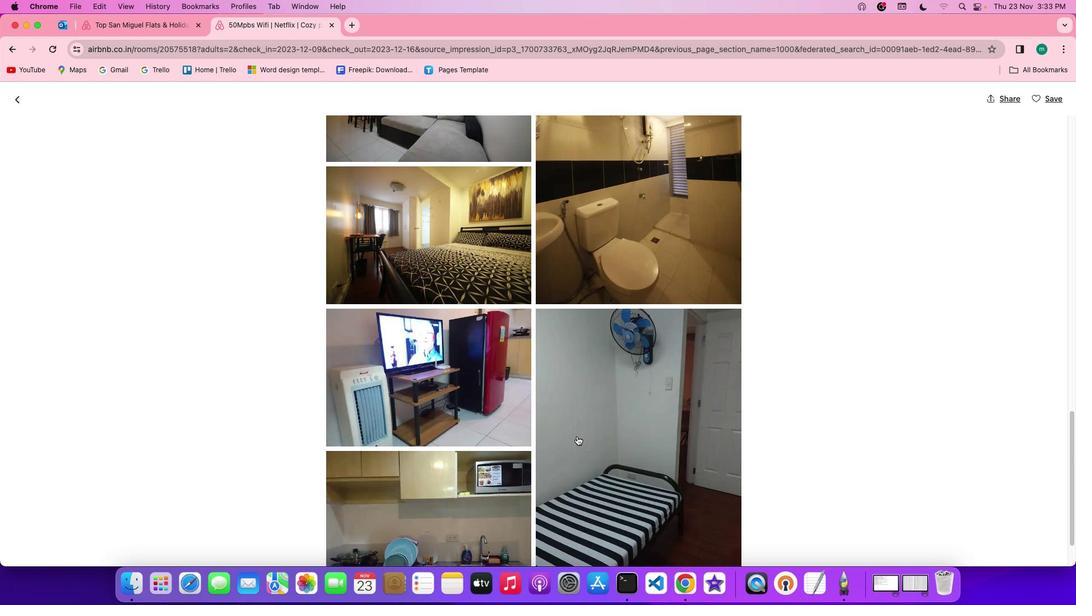 
Action: Mouse scrolled (580, 440) with delta (3, 2)
Screenshot: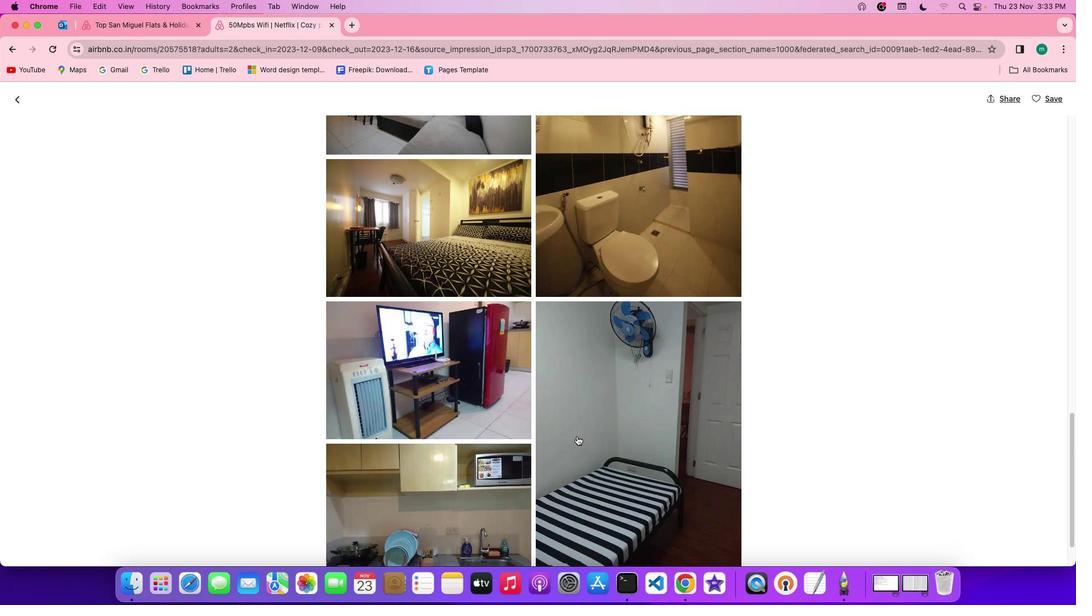 
Action: Mouse scrolled (580, 440) with delta (3, 2)
Screenshot: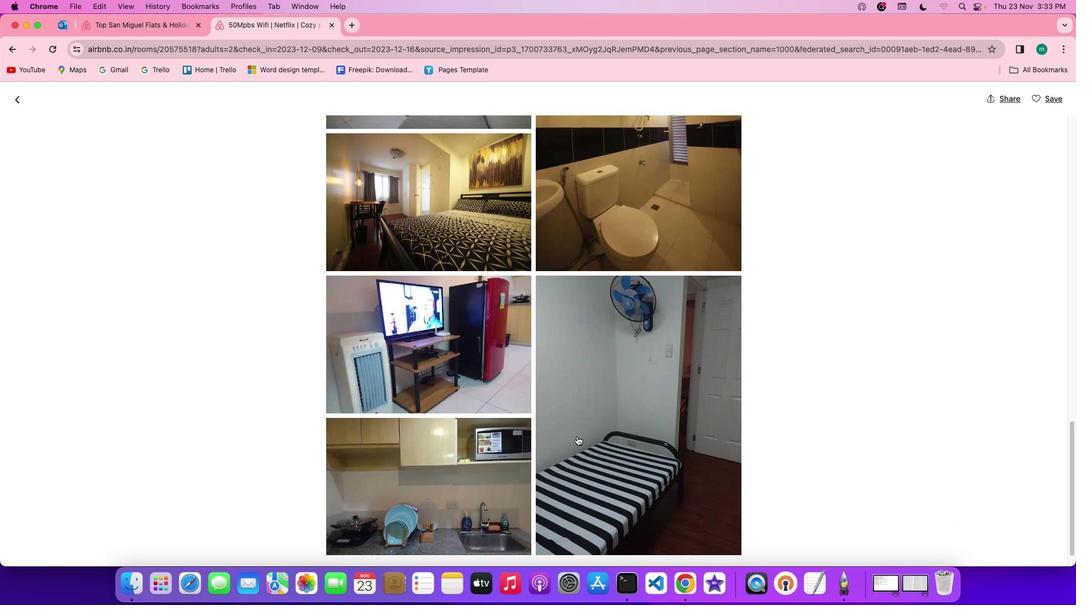 
Action: Mouse scrolled (580, 440) with delta (3, 2)
Screenshot: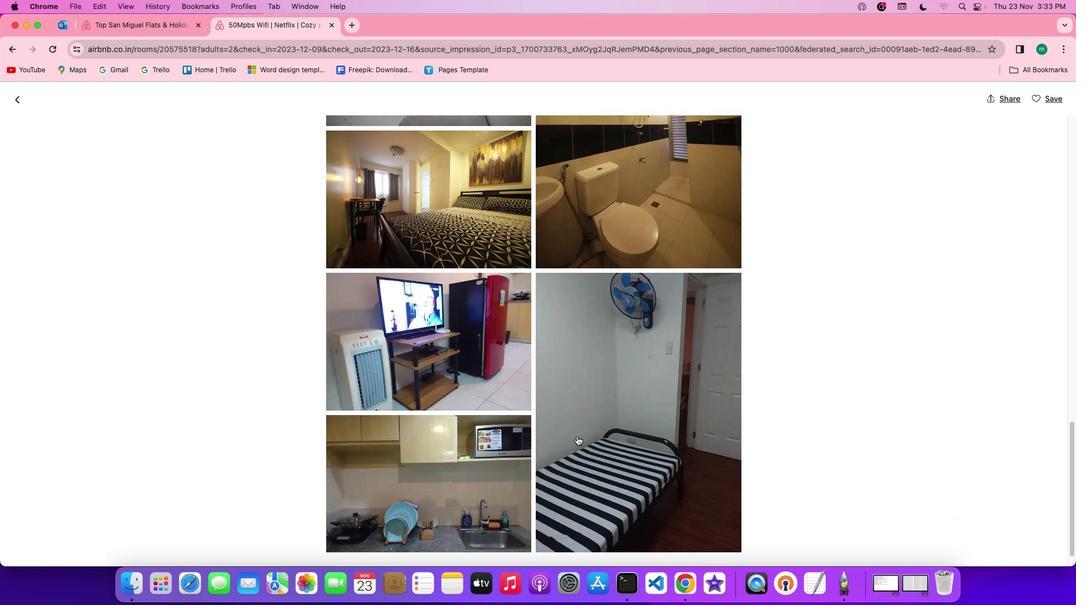 
Action: Mouse scrolled (580, 440) with delta (3, 2)
Screenshot: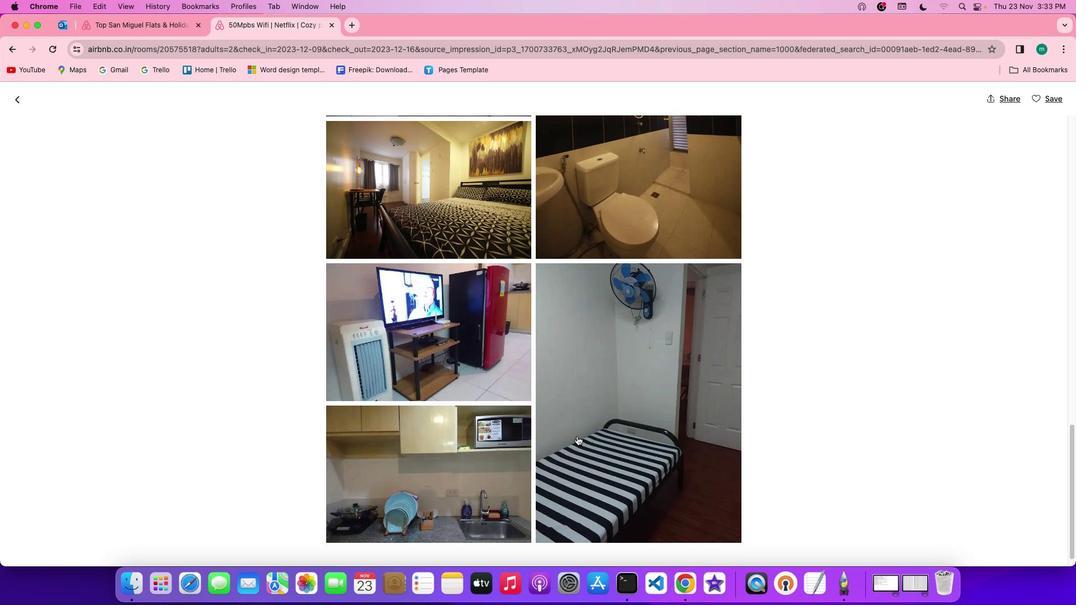 
Action: Mouse scrolled (580, 440) with delta (3, 2)
Screenshot: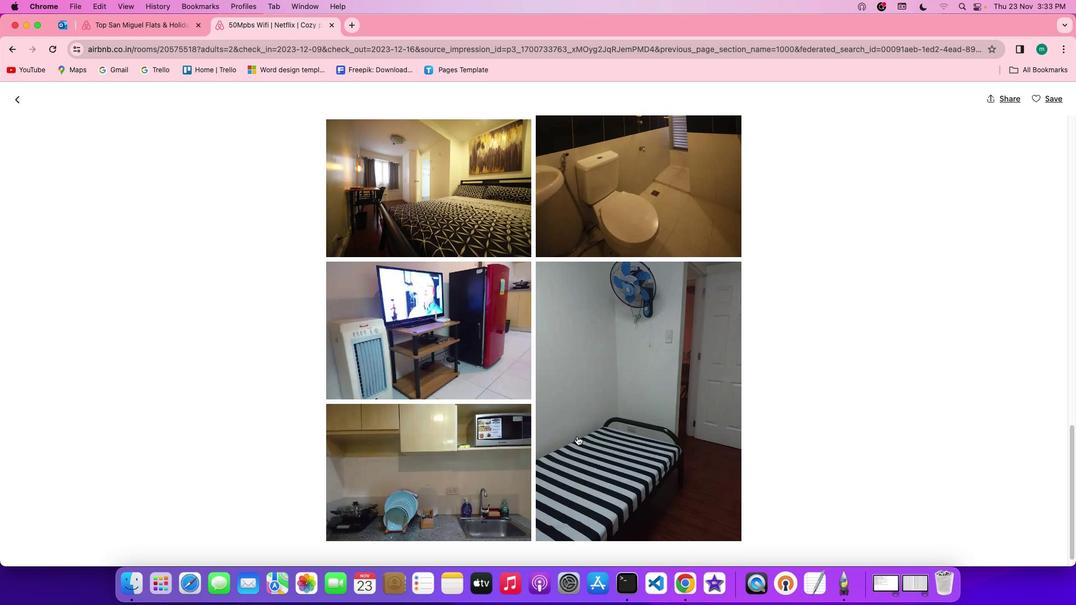 
Action: Mouse scrolled (580, 440) with delta (3, 2)
Screenshot: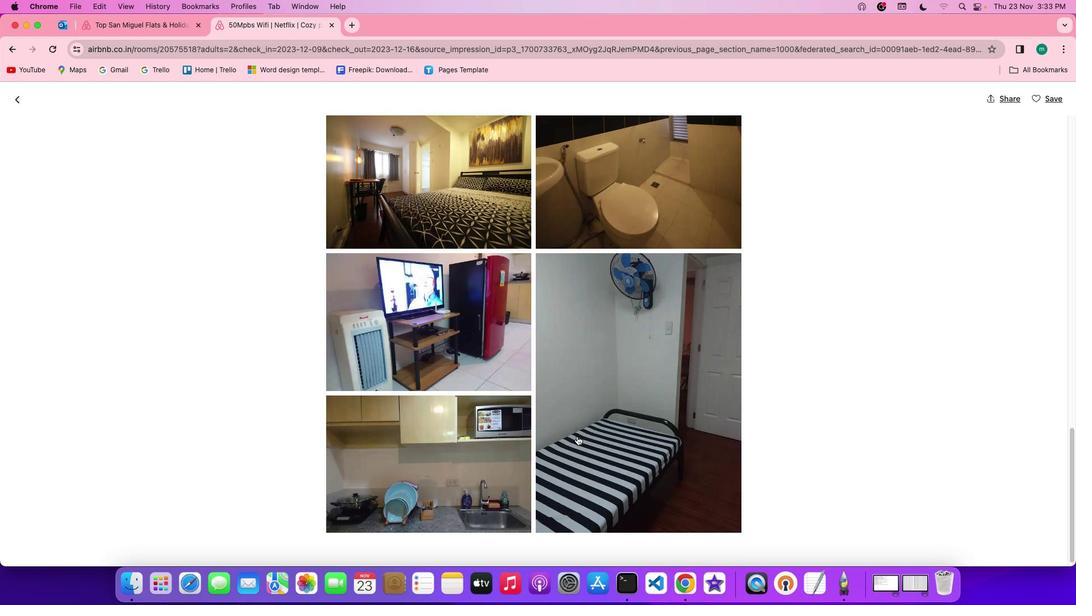 
Action: Mouse scrolled (580, 440) with delta (3, 2)
Screenshot: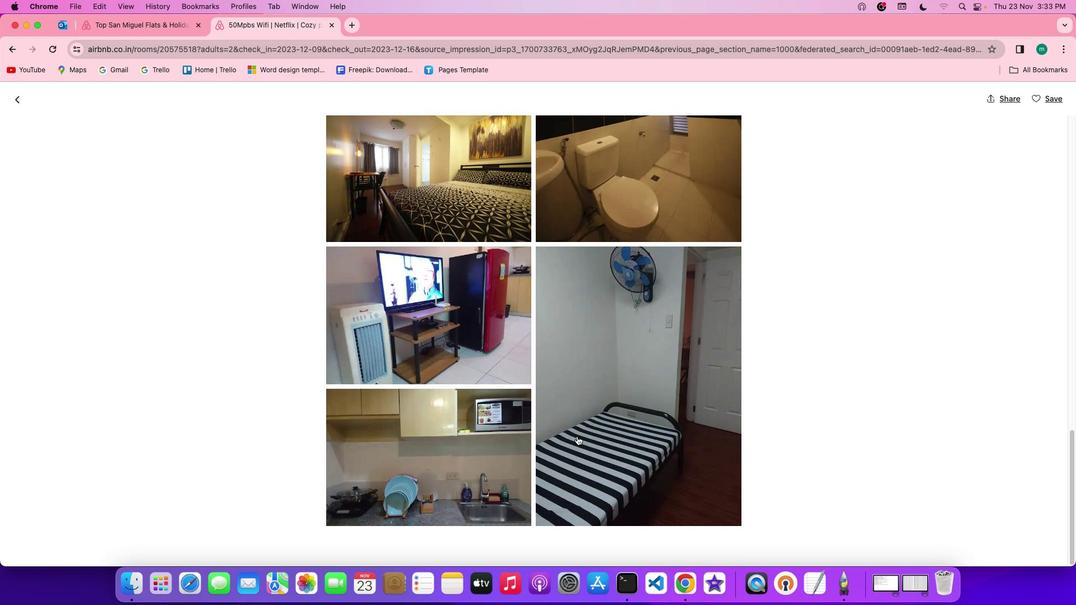 
Action: Mouse scrolled (580, 440) with delta (3, 2)
Screenshot: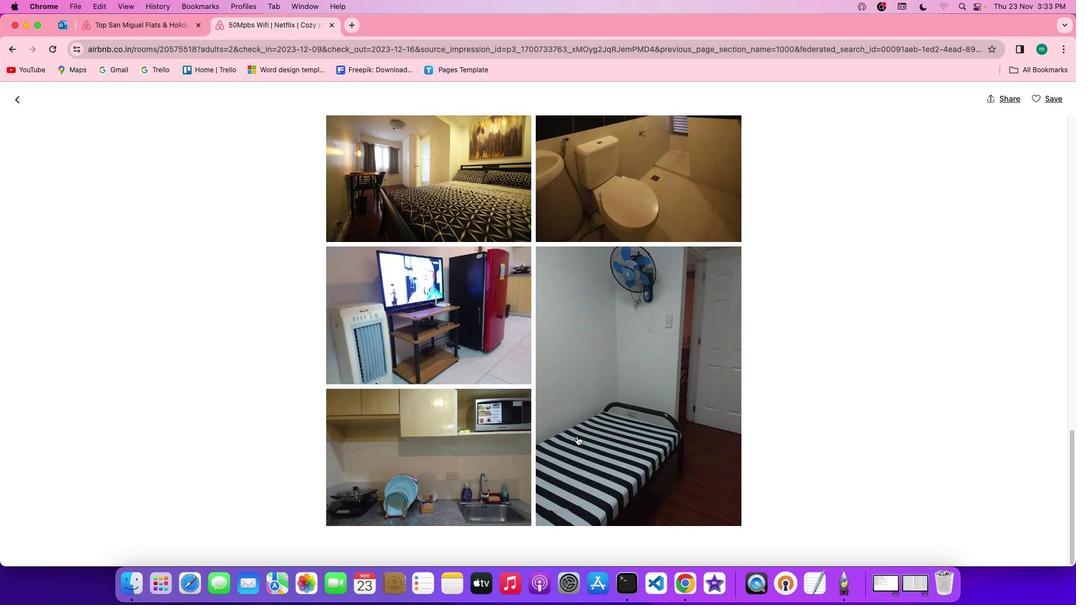 
Action: Mouse scrolled (580, 440) with delta (3, 2)
Screenshot: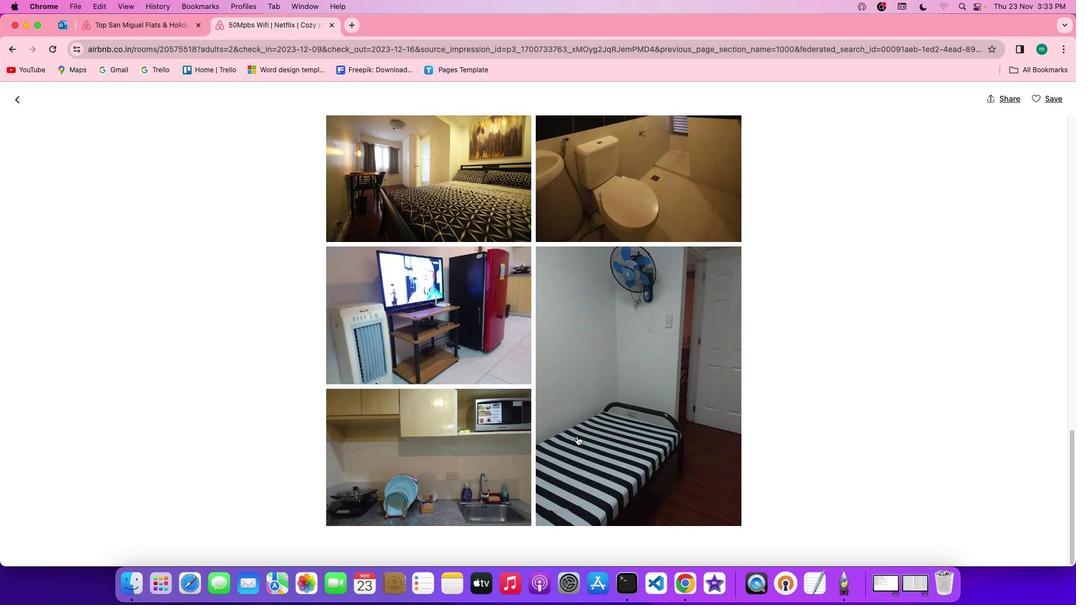 
Action: Mouse scrolled (580, 440) with delta (3, 2)
Screenshot: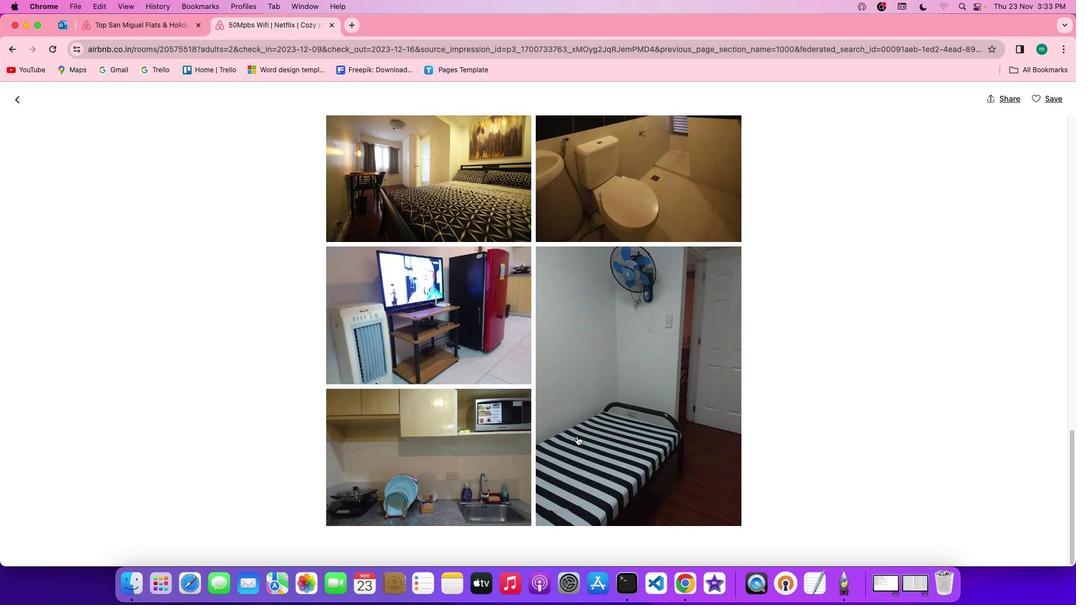 
Action: Mouse moved to (20, 104)
Screenshot: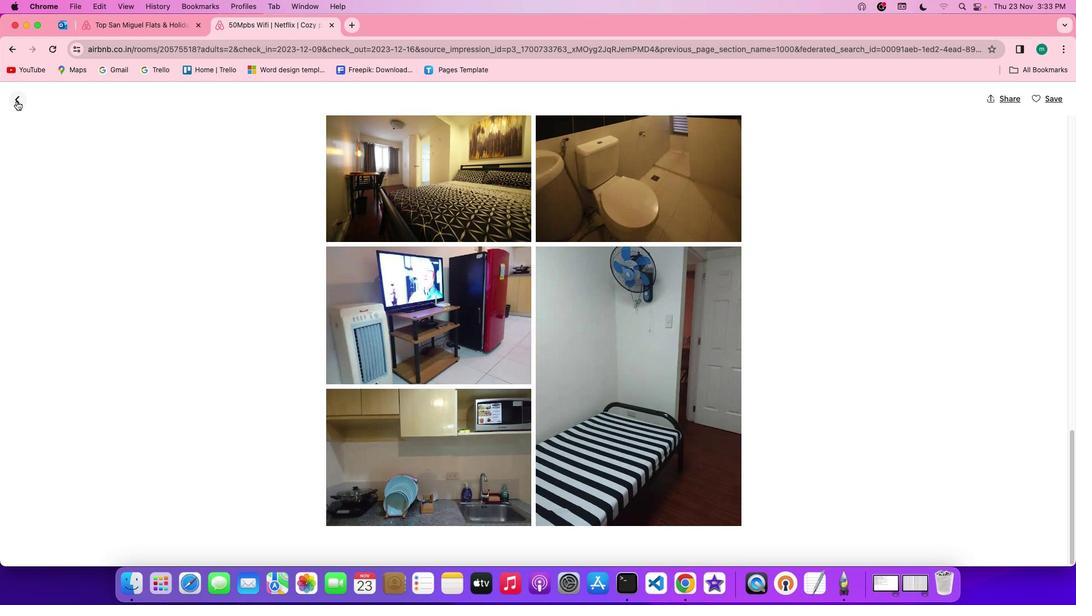 
Action: Mouse pressed left at (20, 104)
Screenshot: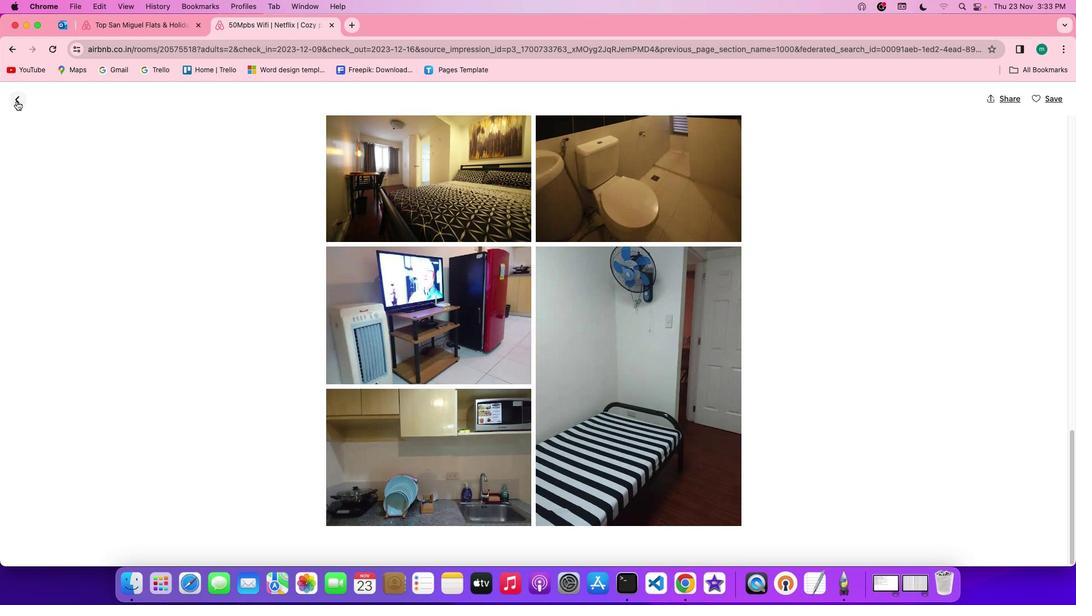 
Action: Mouse moved to (712, 478)
Screenshot: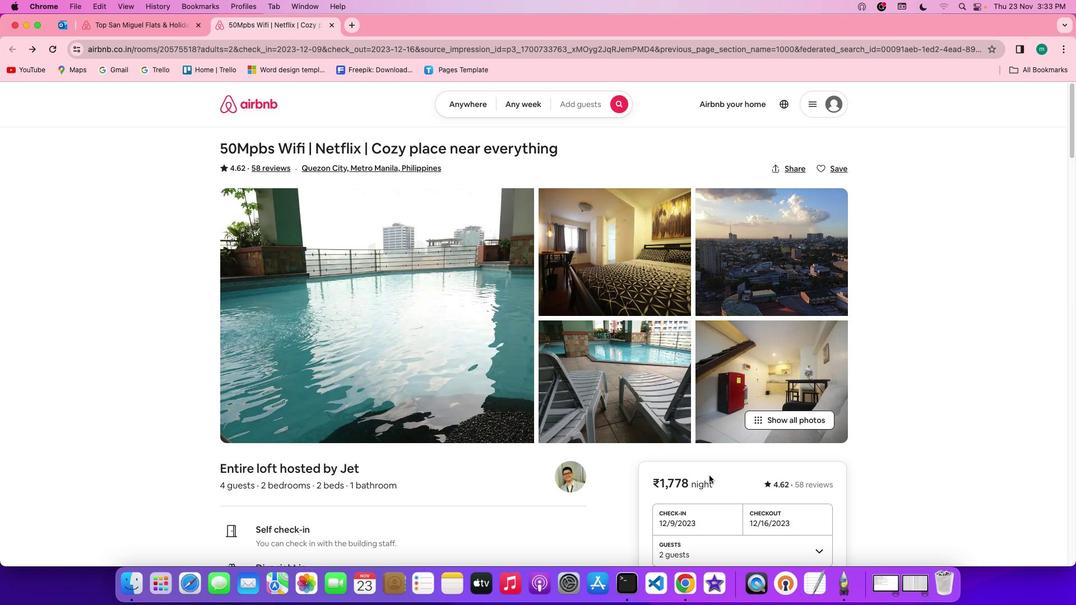 
Action: Mouse scrolled (712, 478) with delta (3, 2)
Screenshot: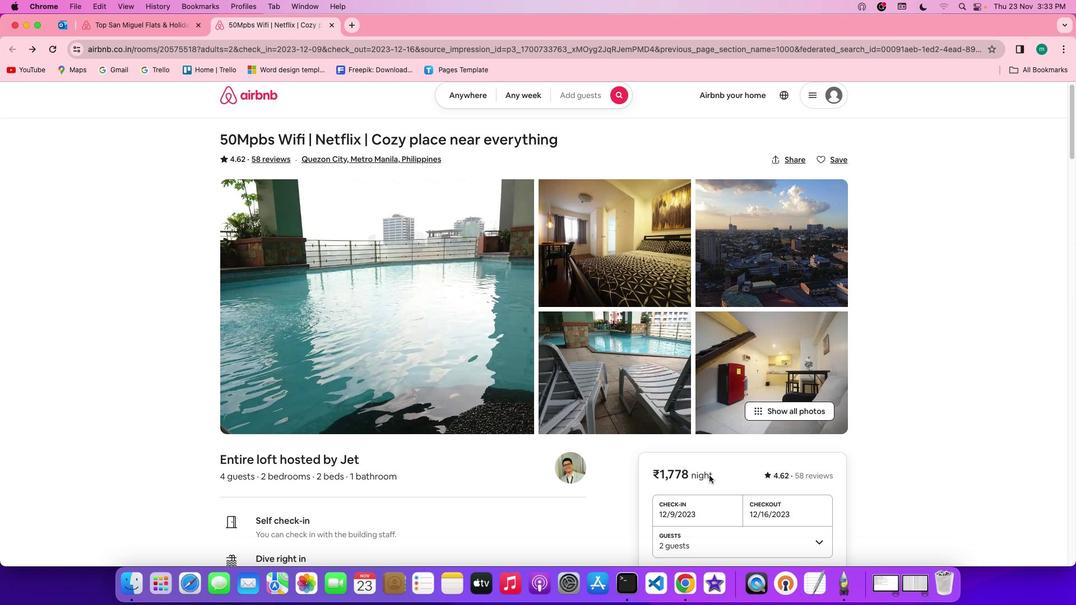 
Action: Mouse scrolled (712, 478) with delta (3, 2)
Screenshot: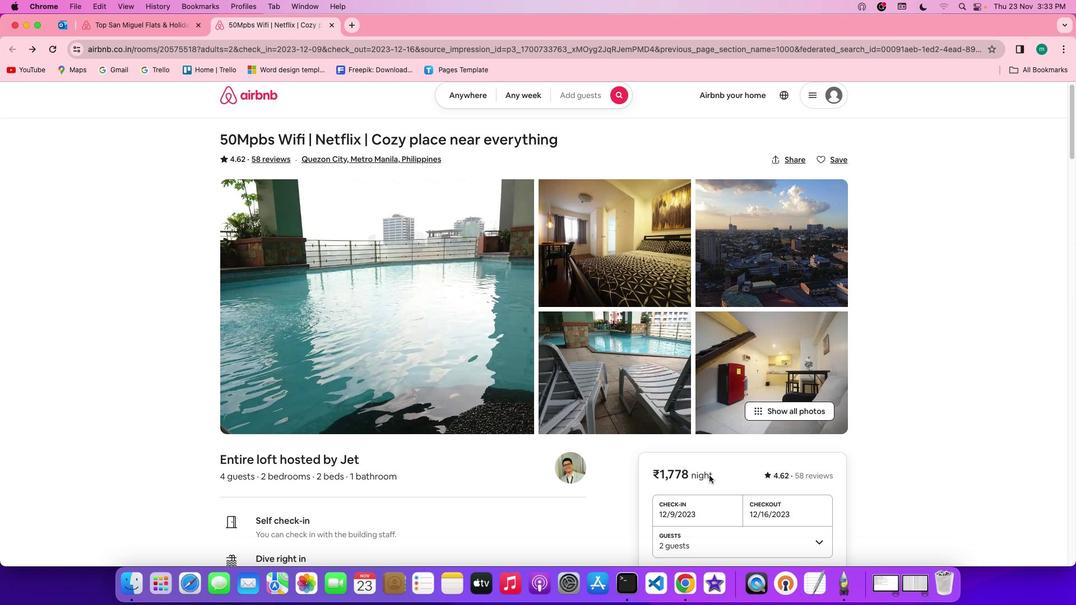 
Action: Mouse scrolled (712, 478) with delta (3, 1)
Screenshot: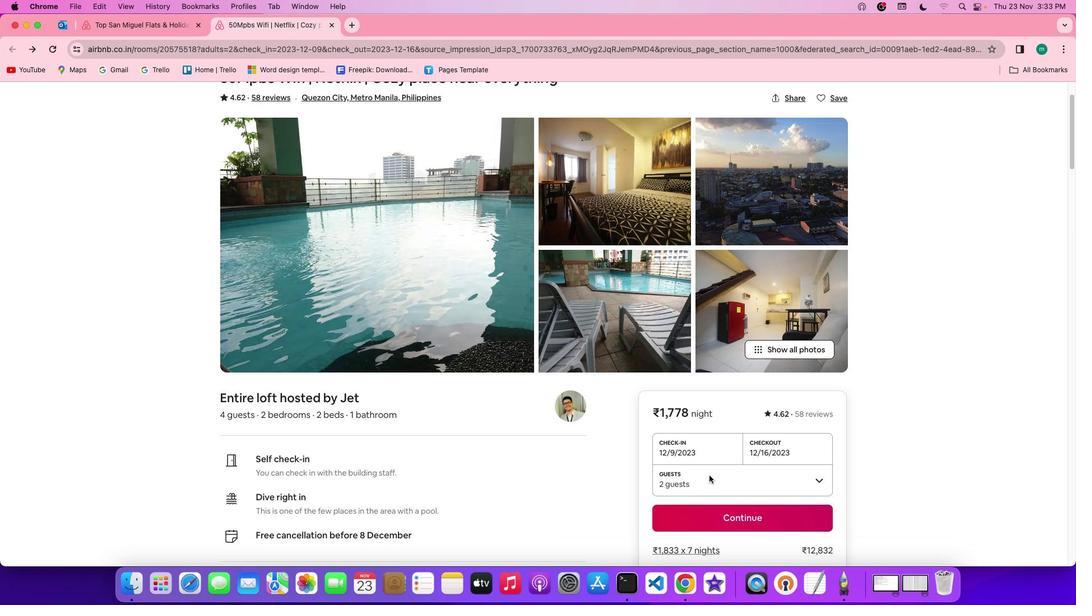 
Action: Mouse scrolled (712, 478) with delta (3, 0)
Screenshot: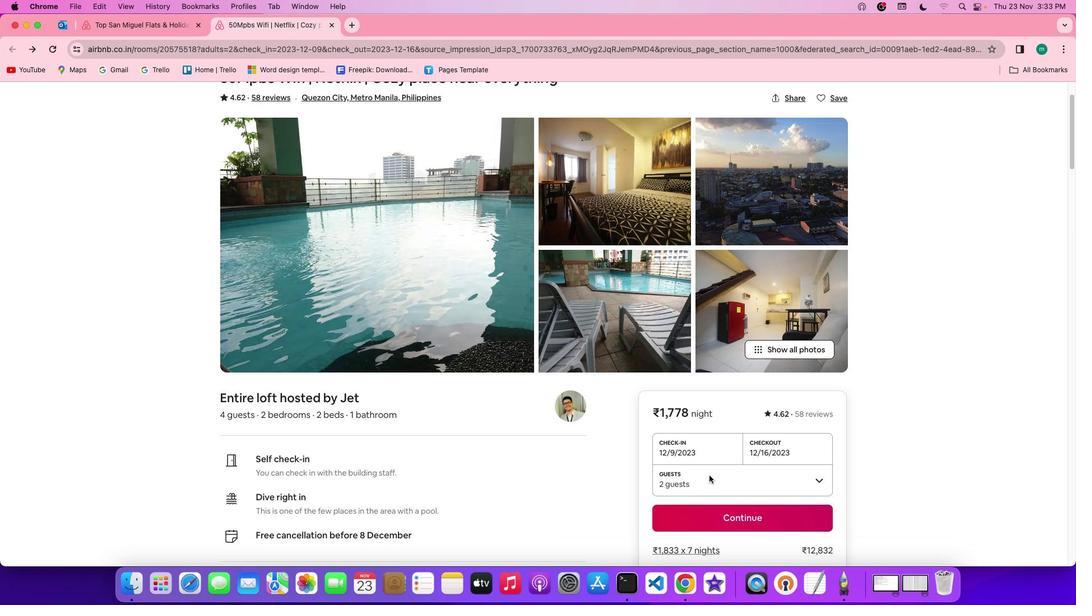 
Action: Mouse scrolled (712, 478) with delta (3, 0)
Screenshot: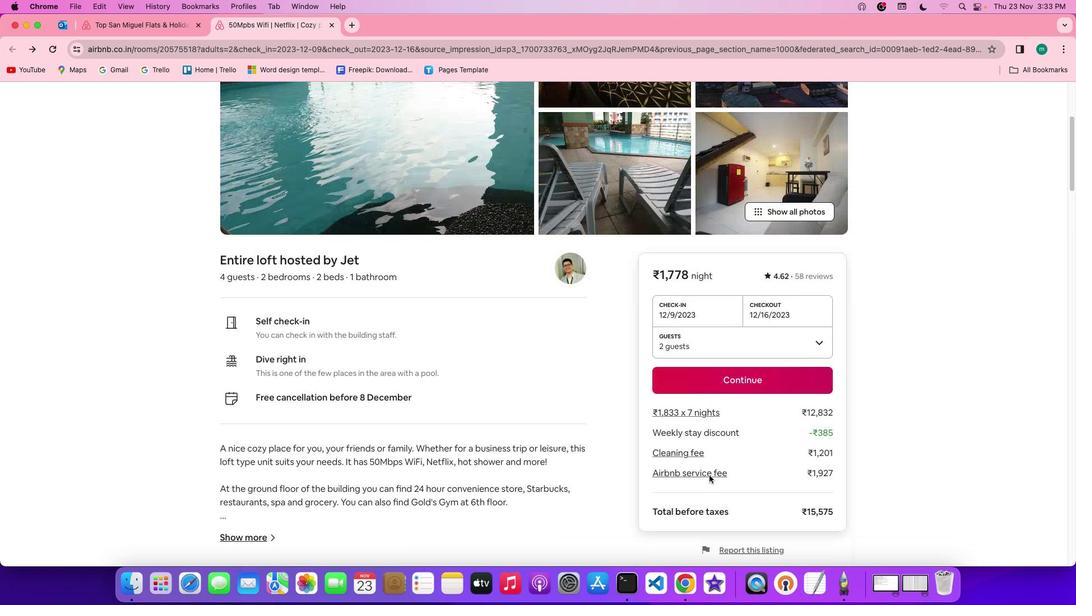 
Action: Mouse scrolled (712, 478) with delta (3, 2)
Screenshot: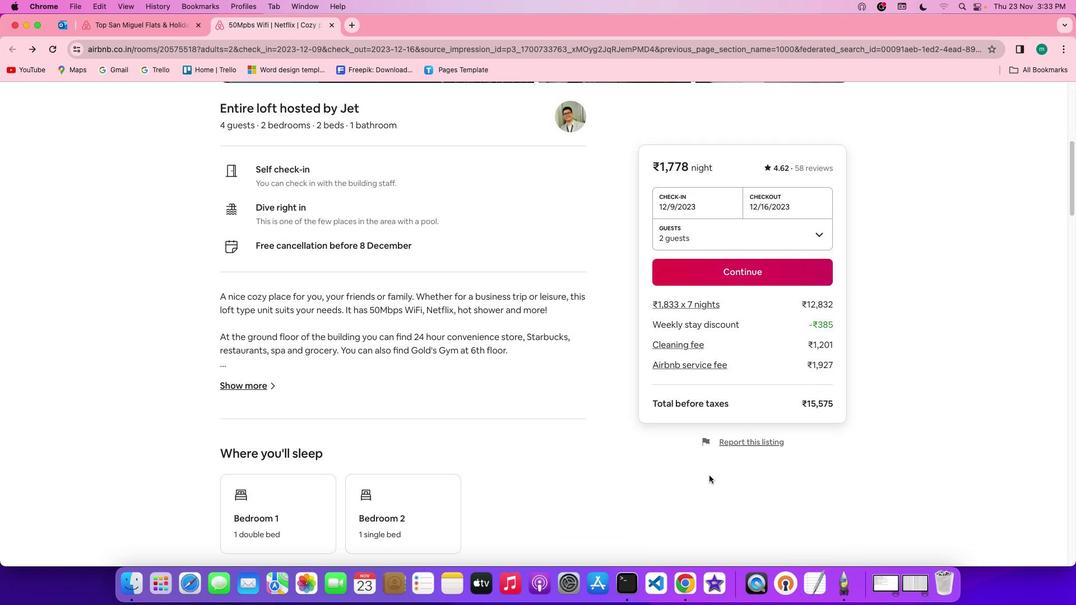 
Action: Mouse moved to (326, 381)
Screenshot: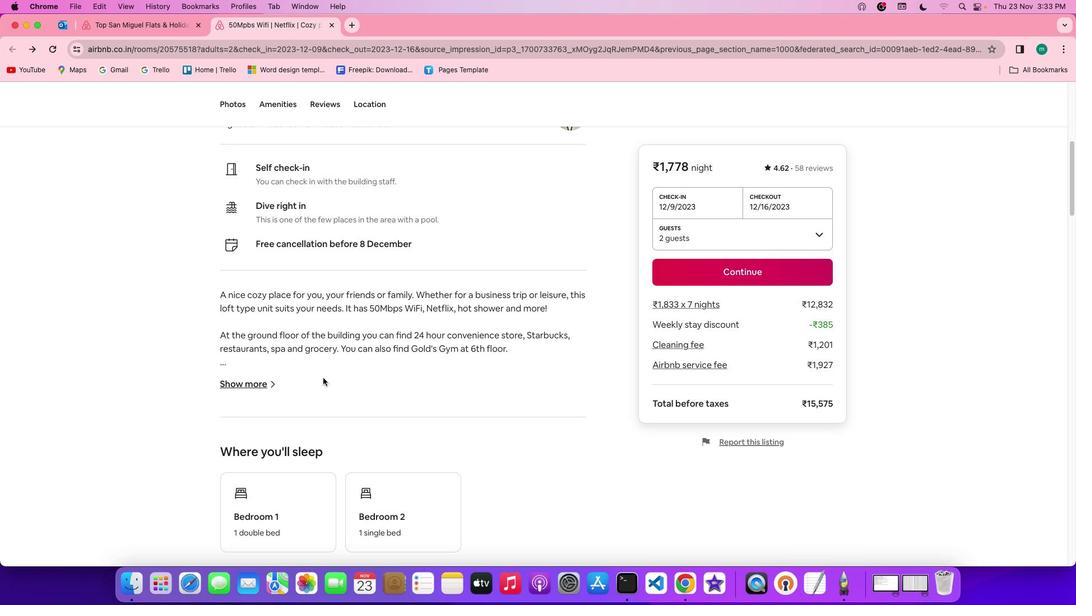 
Action: Mouse scrolled (326, 381) with delta (3, 2)
Screenshot: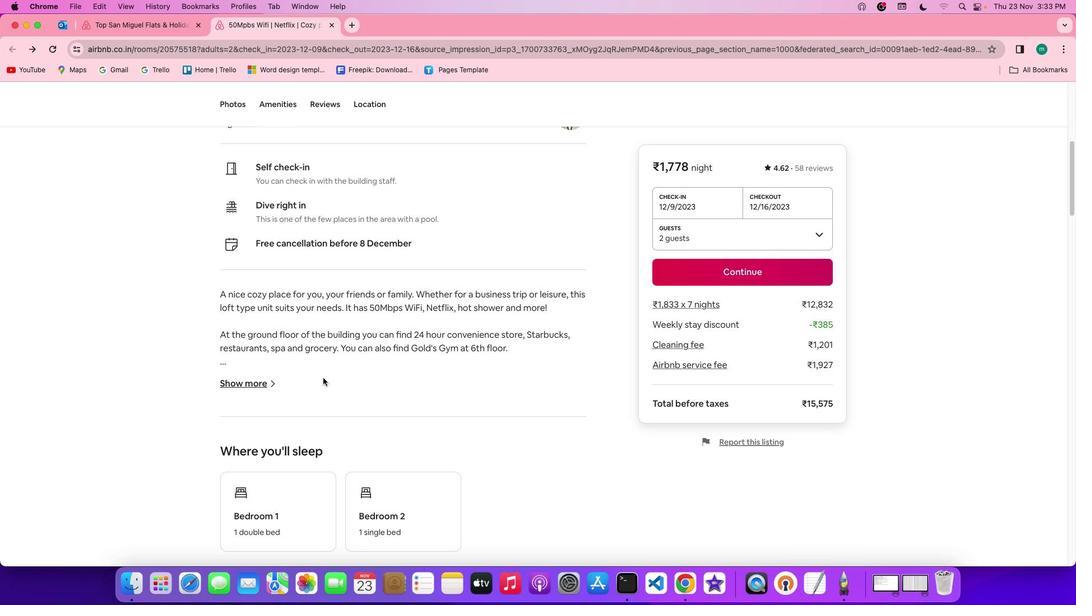 
Action: Mouse scrolled (326, 381) with delta (3, 2)
Screenshot: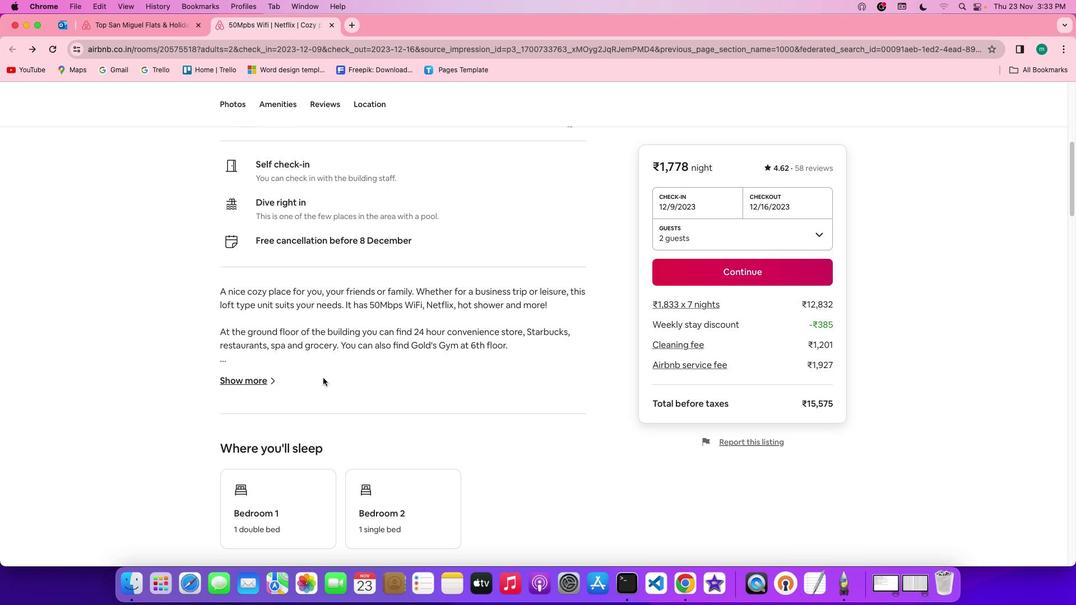 
Action: Mouse moved to (243, 380)
Screenshot: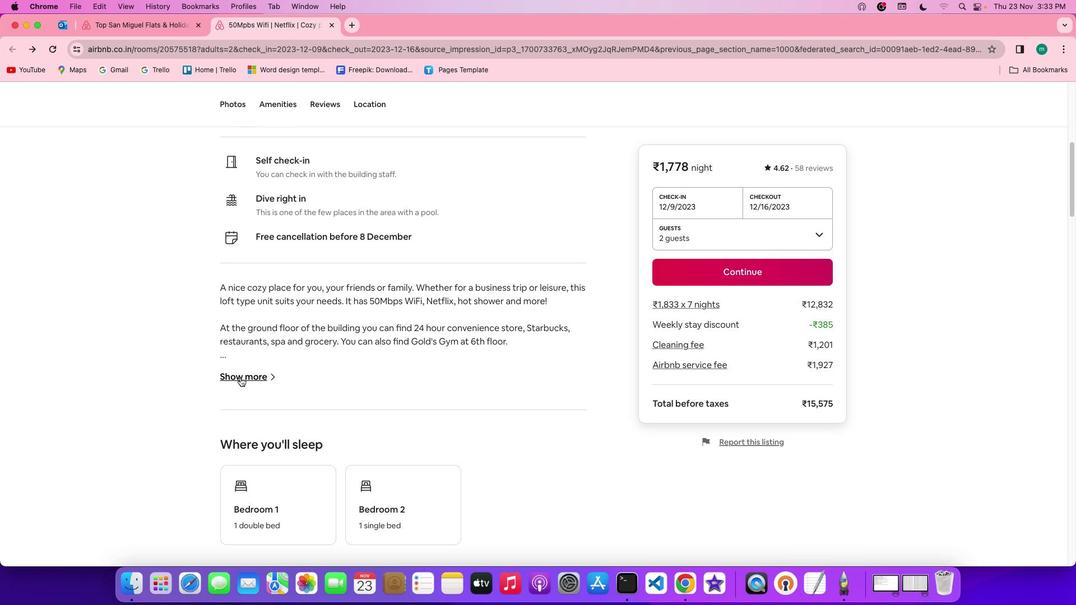
Action: Mouse pressed left at (243, 380)
Screenshot: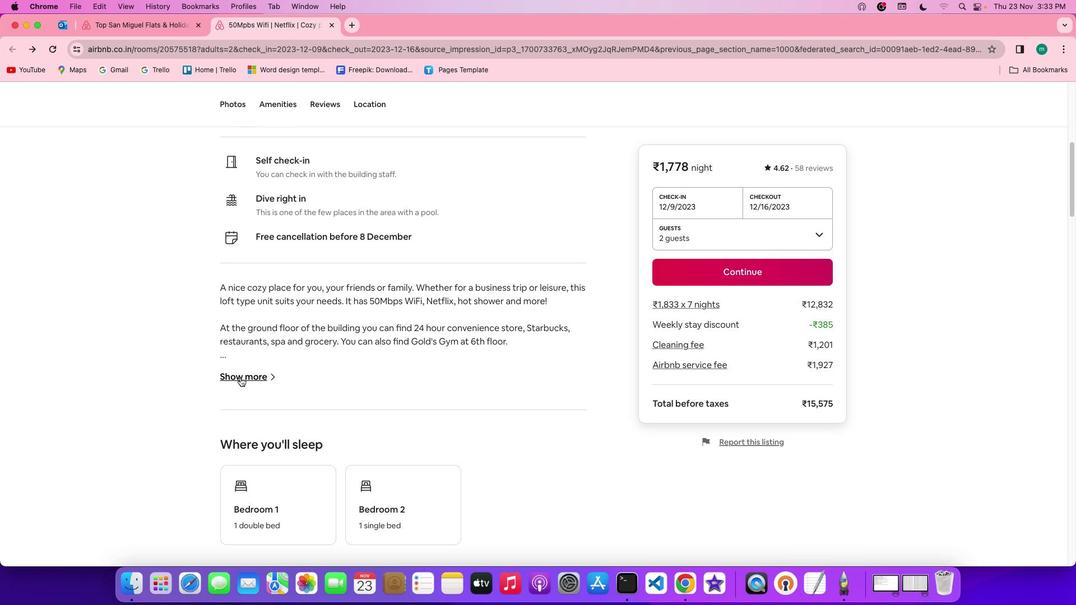 
Action: Mouse moved to (345, 186)
Screenshot: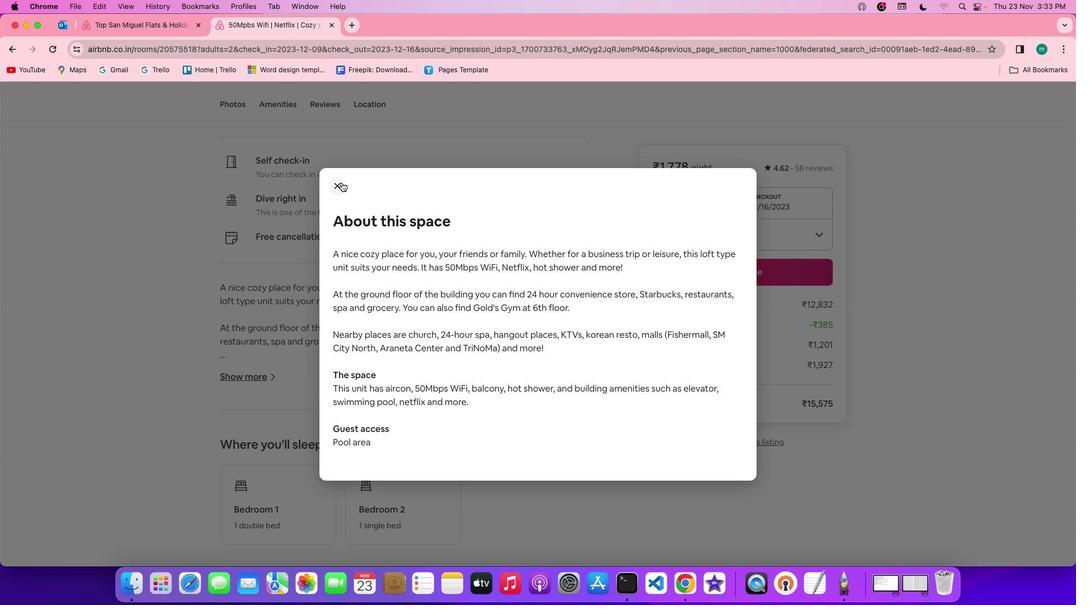 
Action: Mouse pressed left at (345, 186)
Screenshot: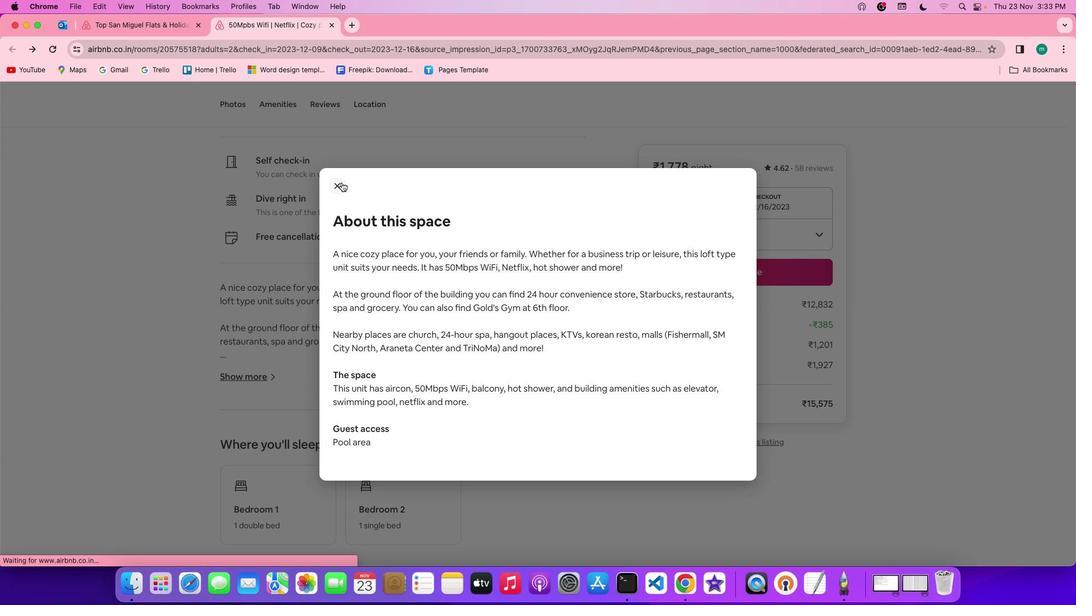 
Action: Mouse moved to (321, 281)
Screenshot: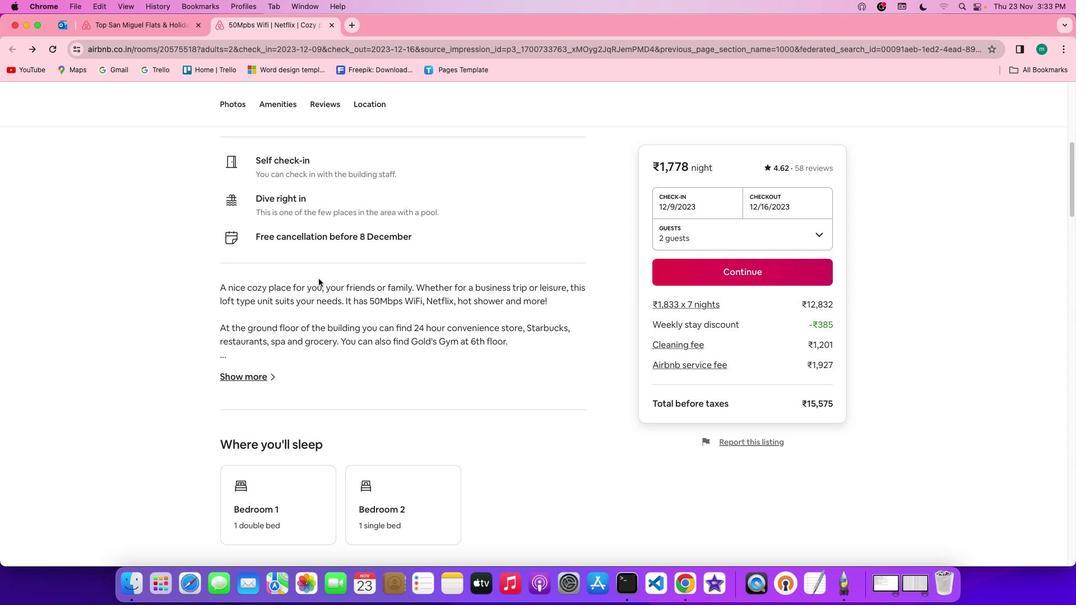 
Action: Mouse scrolled (321, 281) with delta (3, 2)
Screenshot: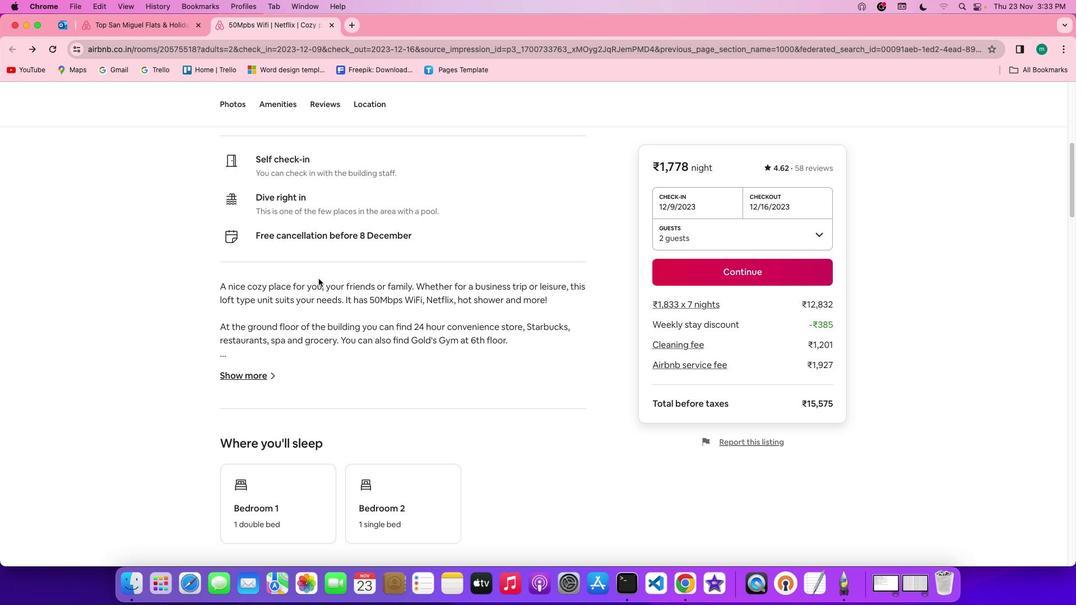 
Action: Mouse scrolled (321, 281) with delta (3, 2)
Screenshot: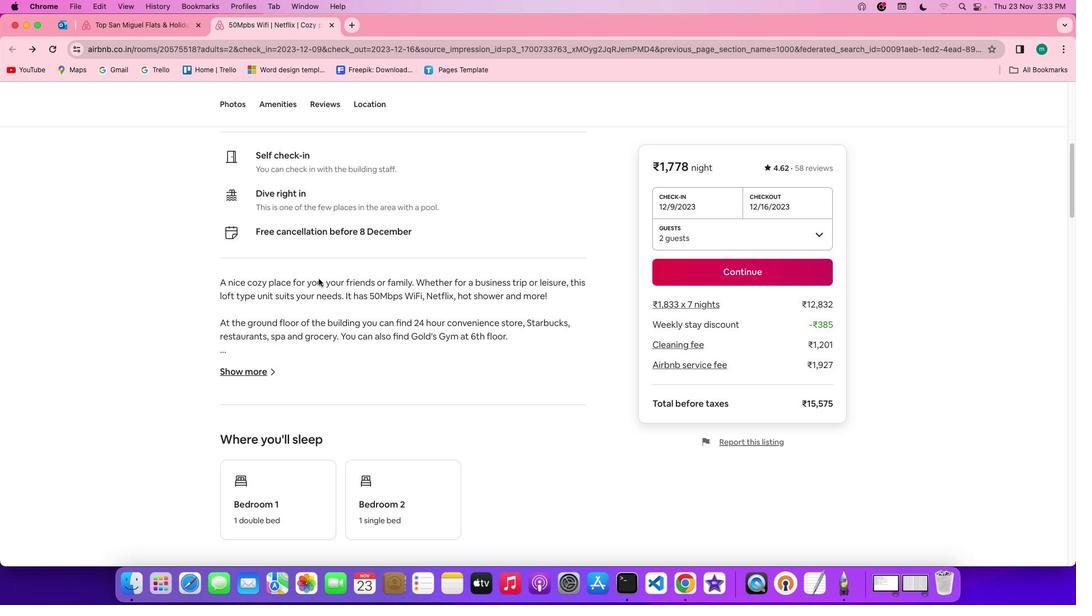 
Action: Mouse scrolled (321, 281) with delta (3, 2)
Screenshot: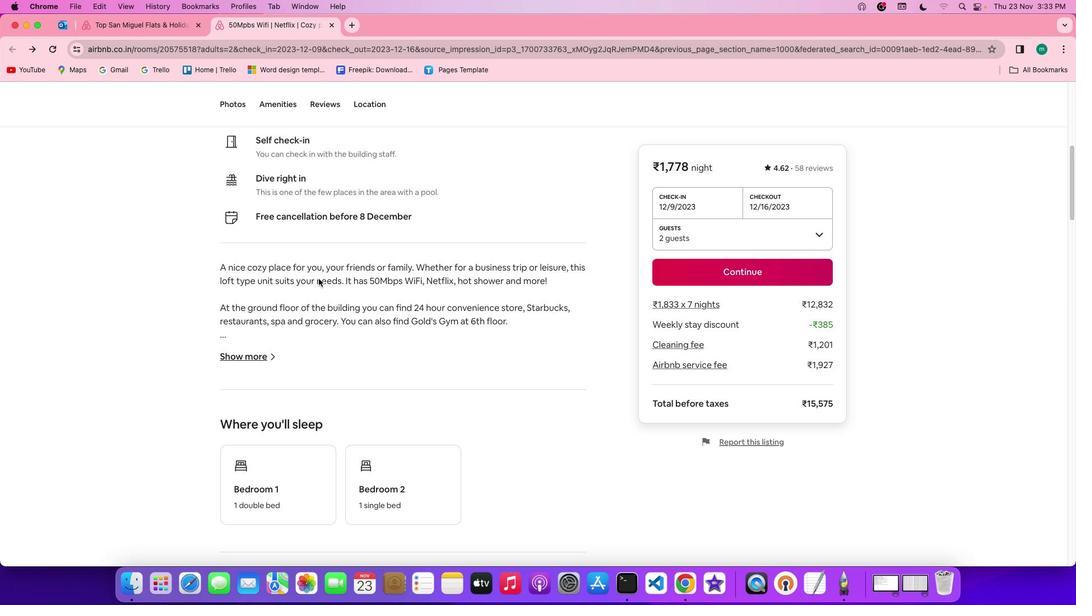 
Action: Mouse scrolled (321, 281) with delta (3, 2)
Screenshot: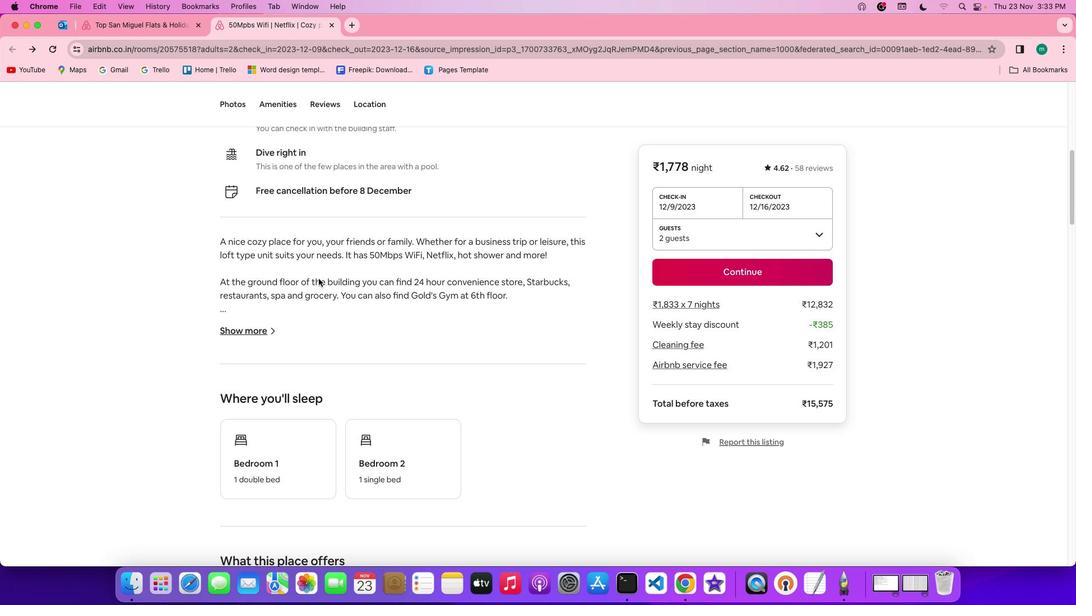 
Action: Mouse scrolled (321, 281) with delta (3, 2)
Screenshot: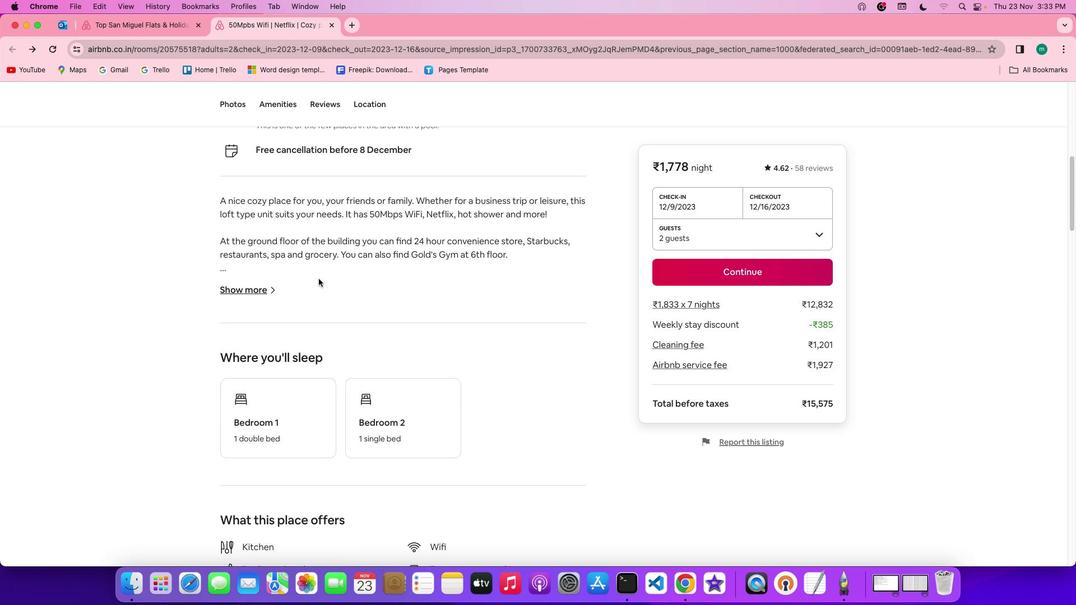 
Action: Mouse moved to (284, 299)
Screenshot: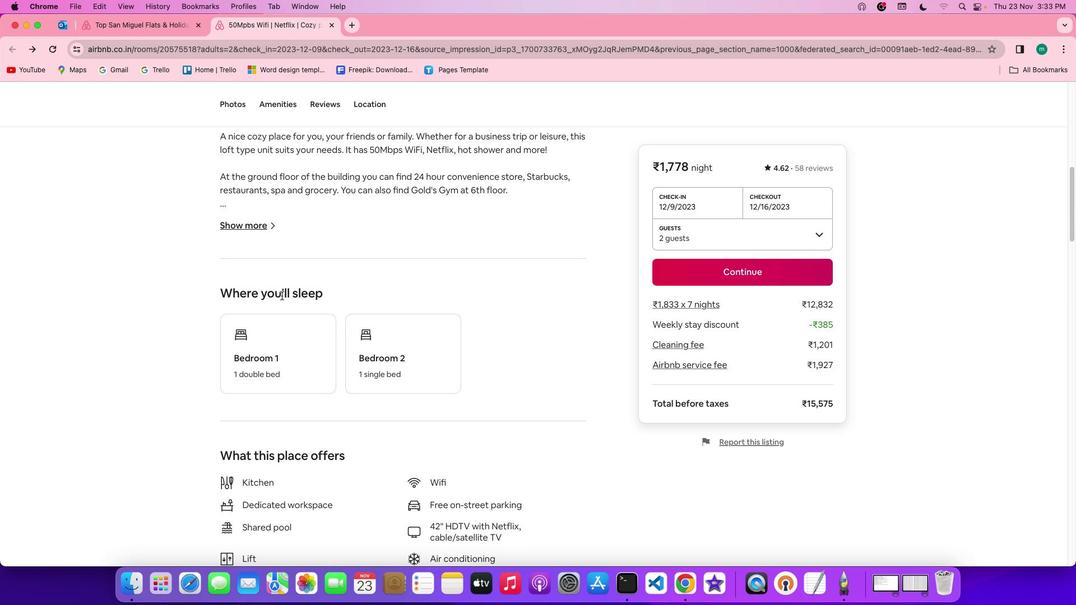 
Action: Mouse scrolled (284, 299) with delta (3, 2)
Screenshot: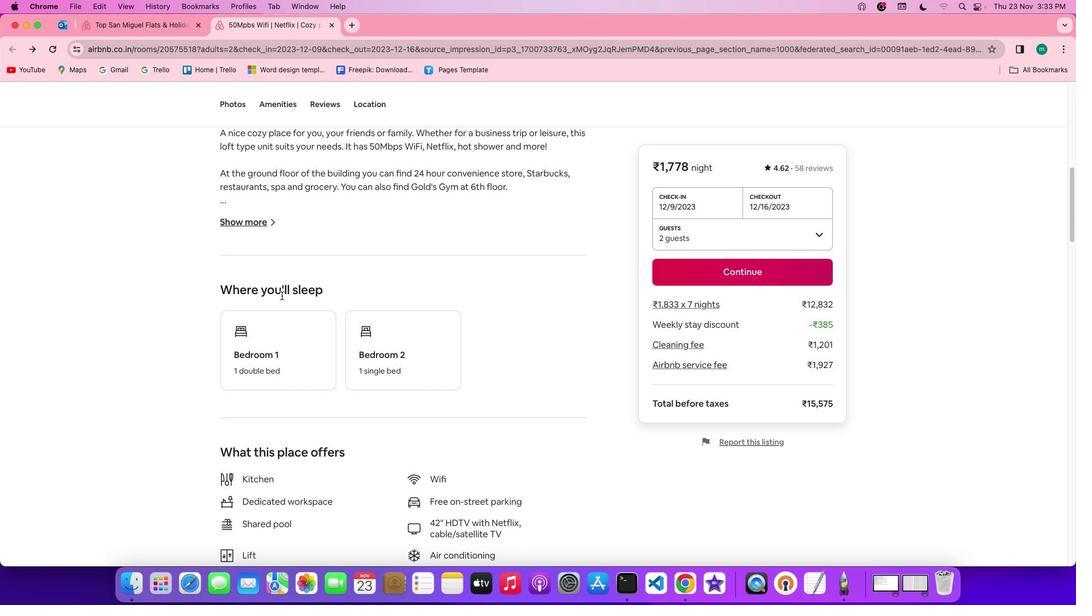 
Action: Mouse scrolled (284, 299) with delta (3, 2)
Screenshot: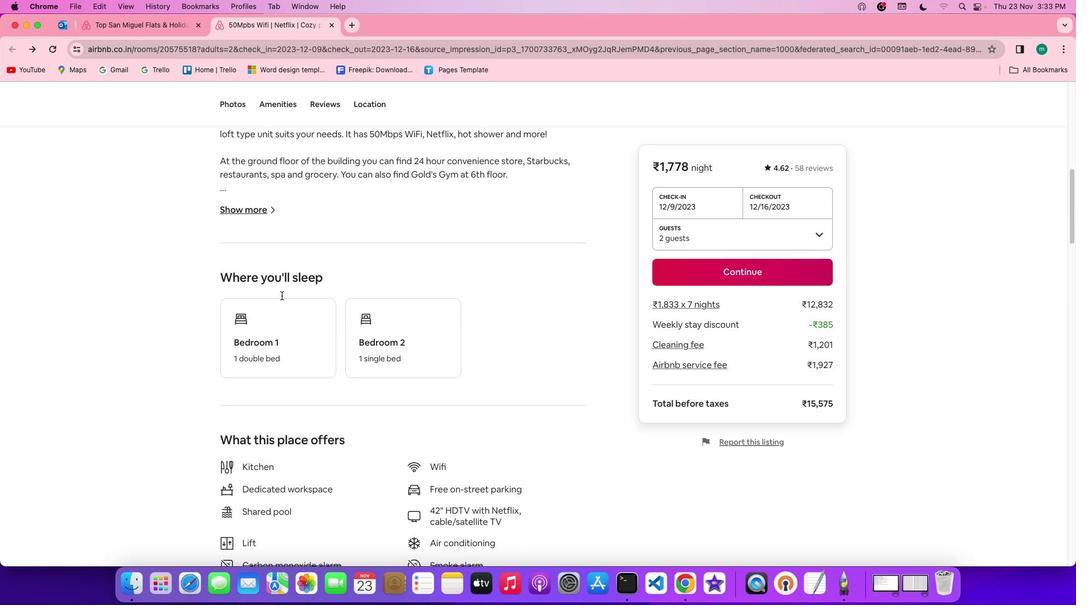 
Action: Mouse scrolled (284, 299) with delta (3, 1)
Screenshot: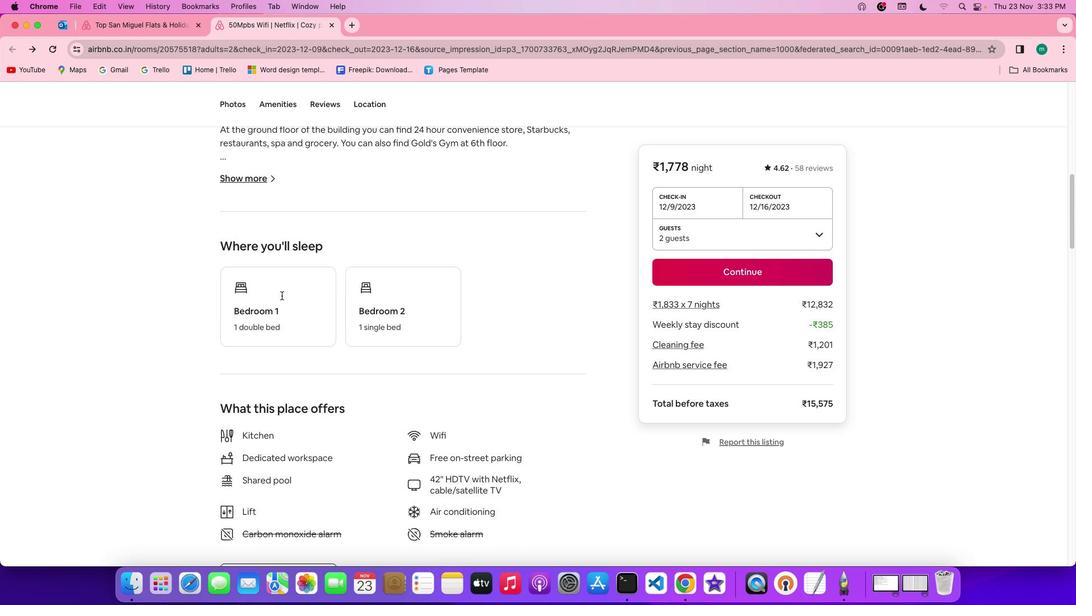 
Action: Mouse scrolled (284, 299) with delta (3, 1)
Screenshot: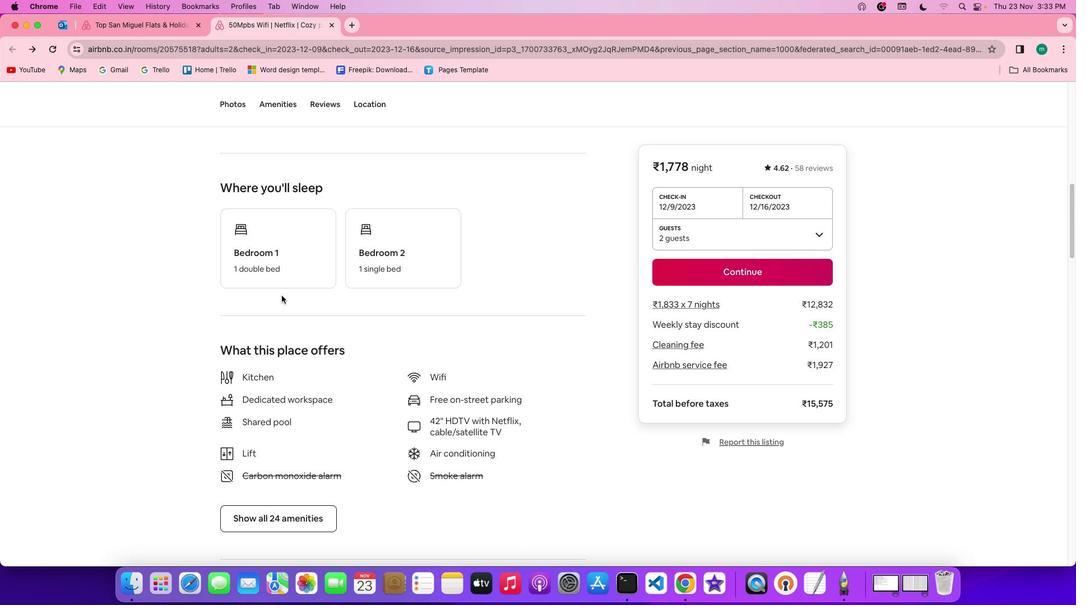 
Action: Mouse moved to (258, 429)
Screenshot: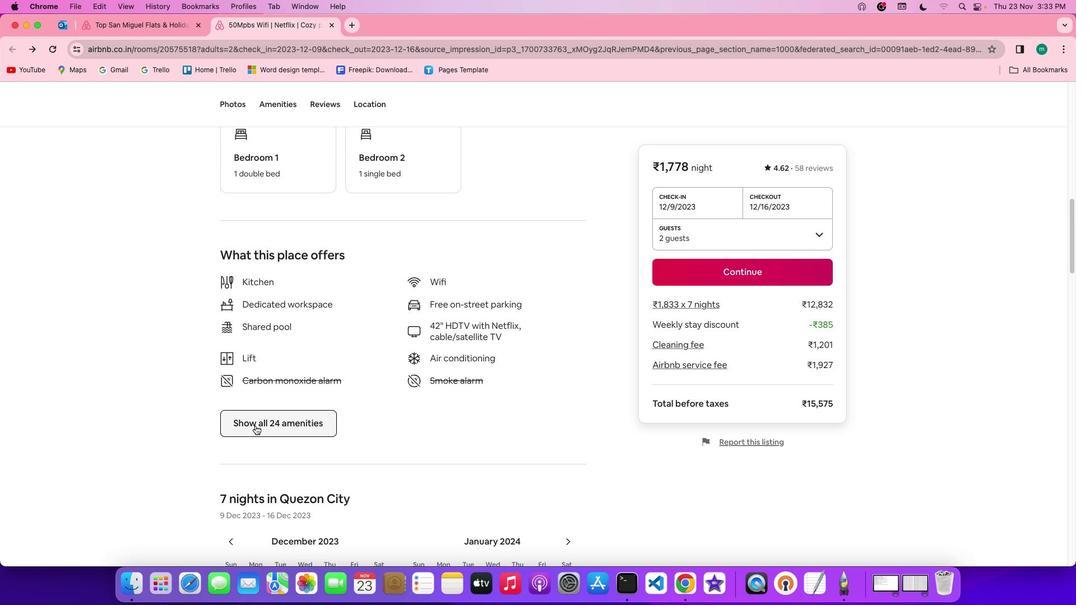 
Action: Mouse pressed left at (258, 429)
Screenshot: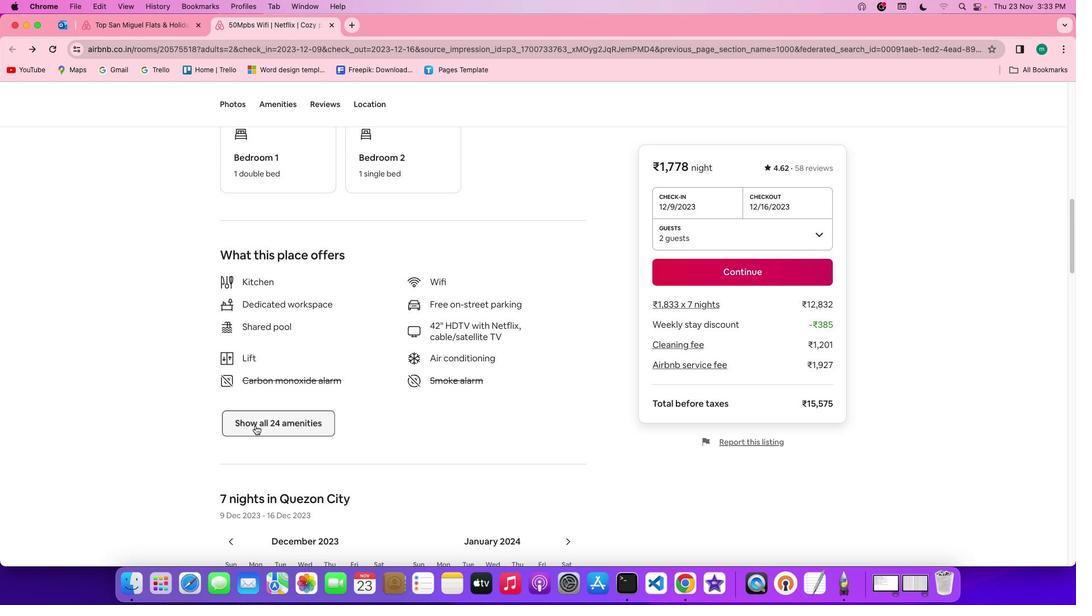 
Action: Mouse moved to (513, 410)
Screenshot: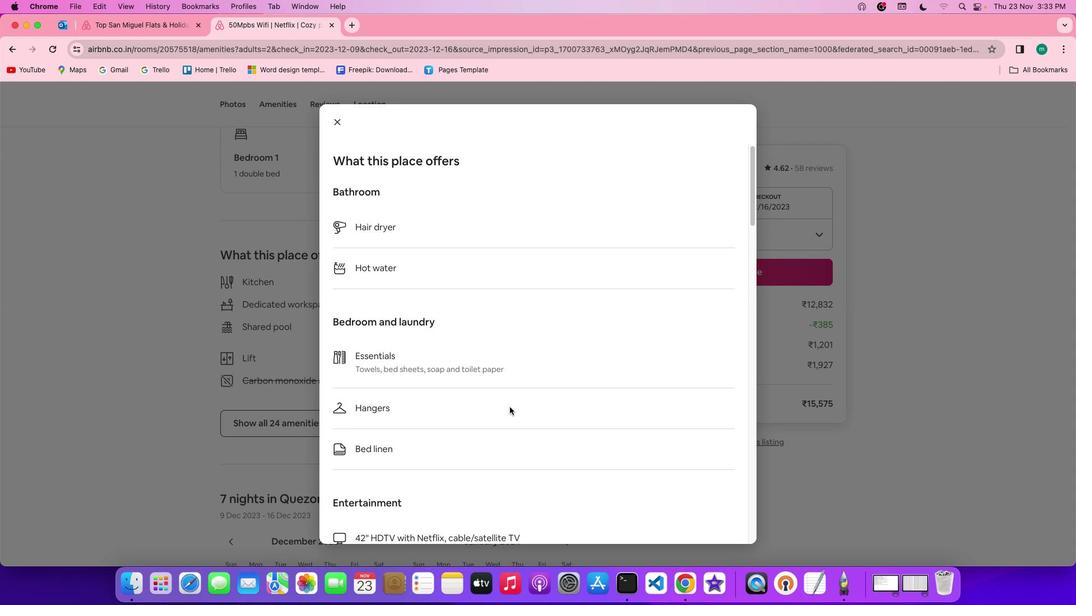 
Action: Mouse scrolled (513, 410) with delta (3, 2)
Screenshot: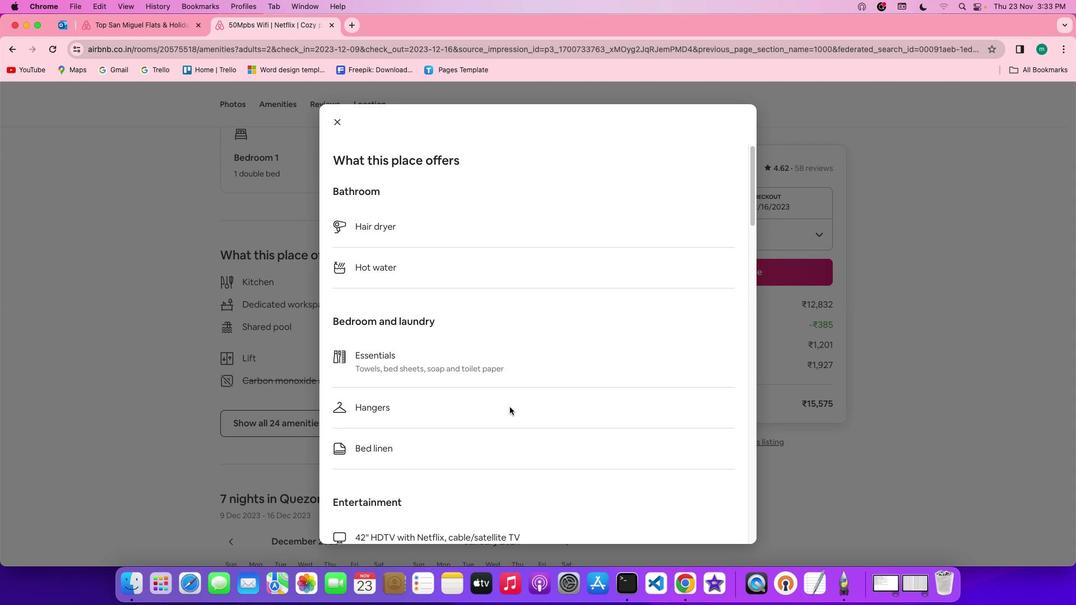 
Action: Mouse scrolled (513, 410) with delta (3, 2)
Screenshot: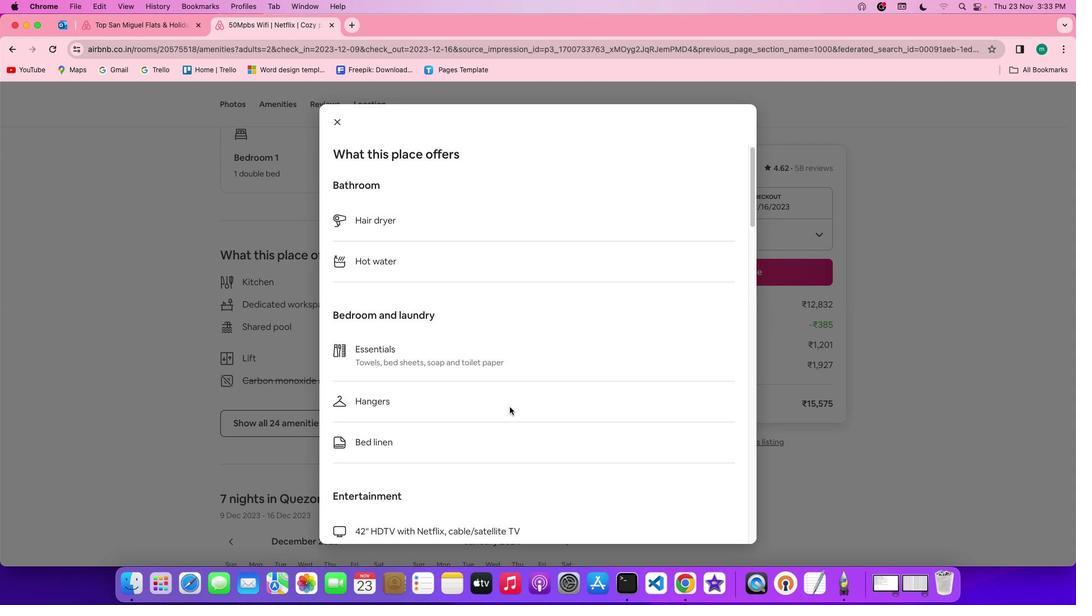 
Action: Mouse scrolled (513, 410) with delta (3, 1)
Screenshot: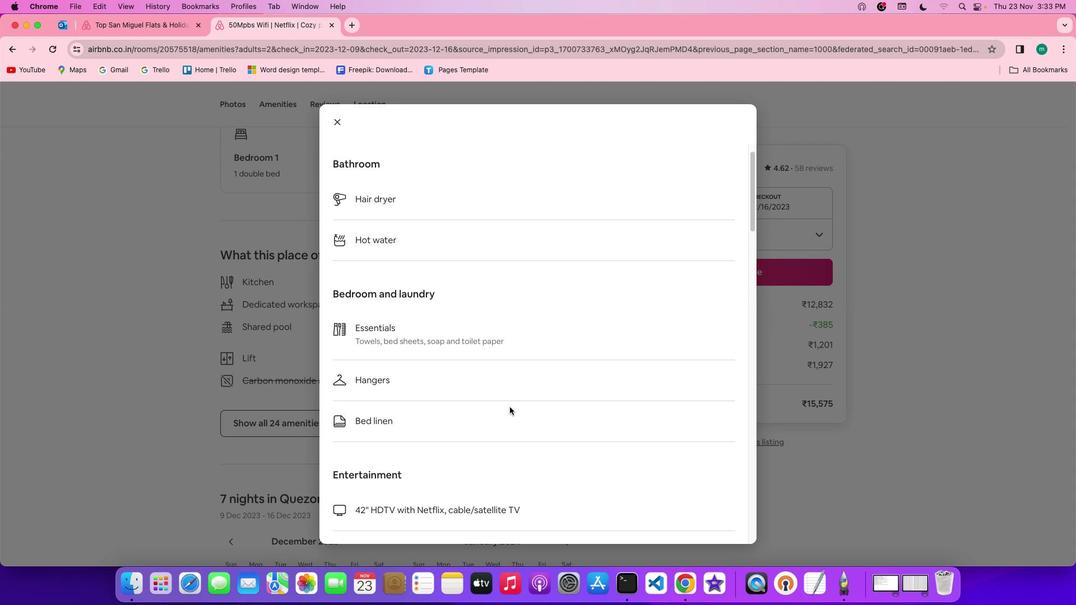 
Action: Mouse scrolled (513, 410) with delta (3, 1)
Screenshot: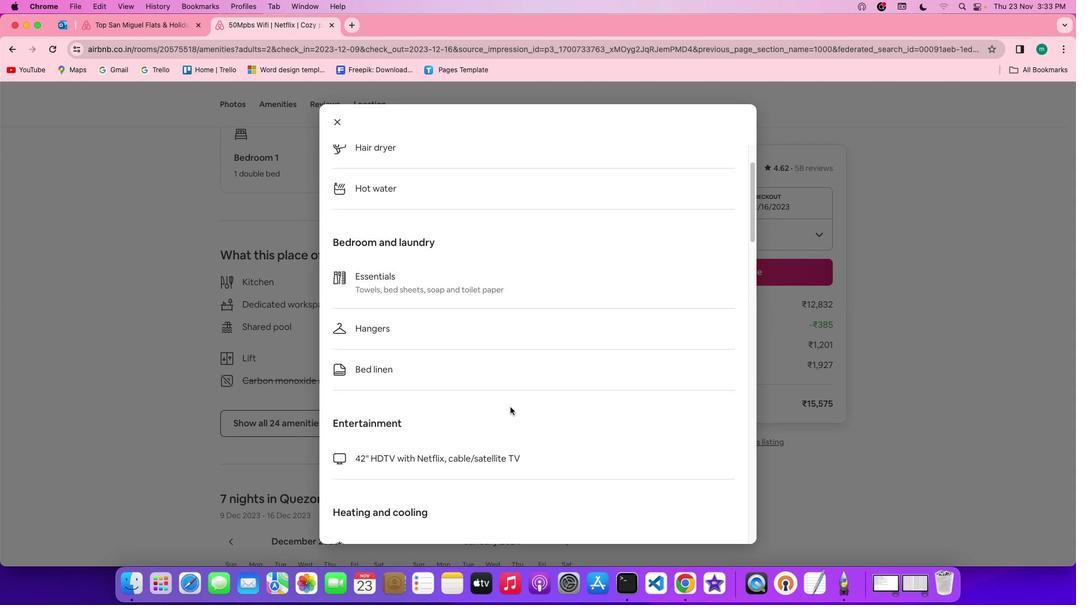
Action: Mouse moved to (513, 410)
Screenshot: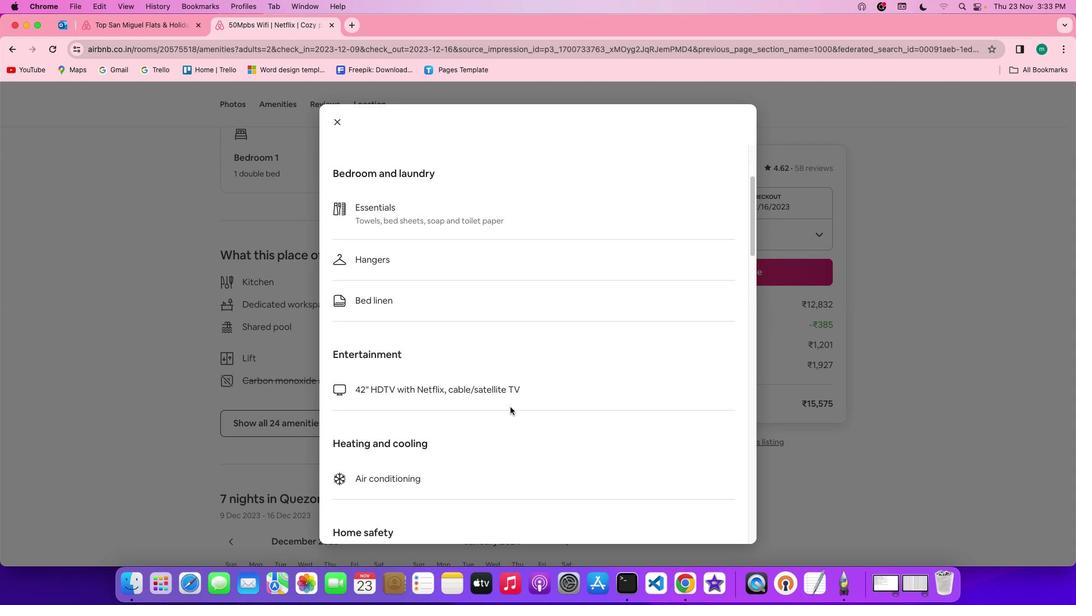 
Action: Mouse scrolled (513, 410) with delta (3, 1)
Screenshot: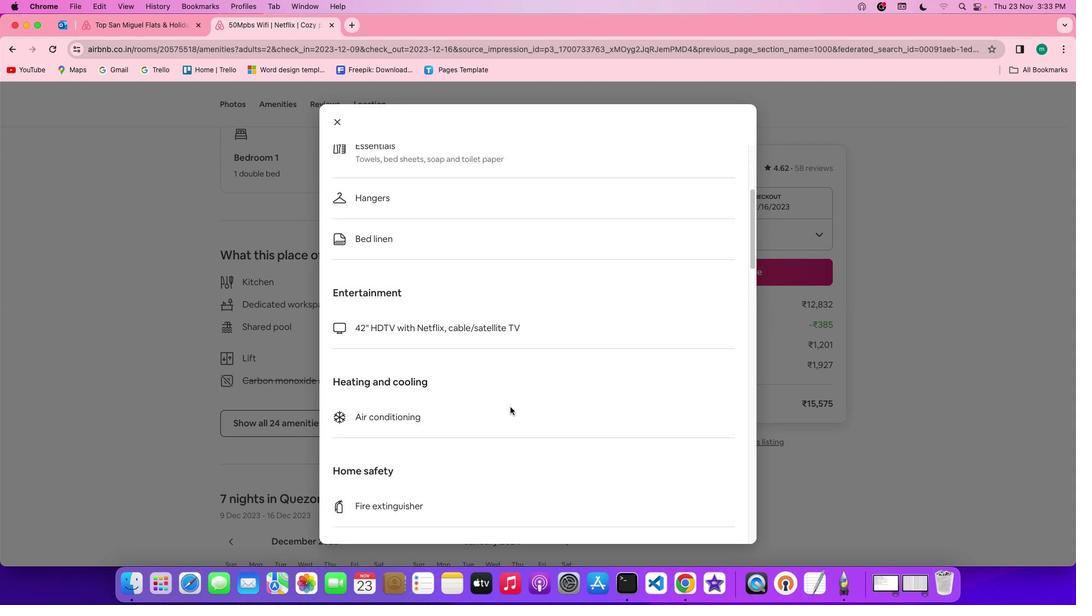 
Action: Mouse scrolled (513, 410) with delta (3, 2)
Screenshot: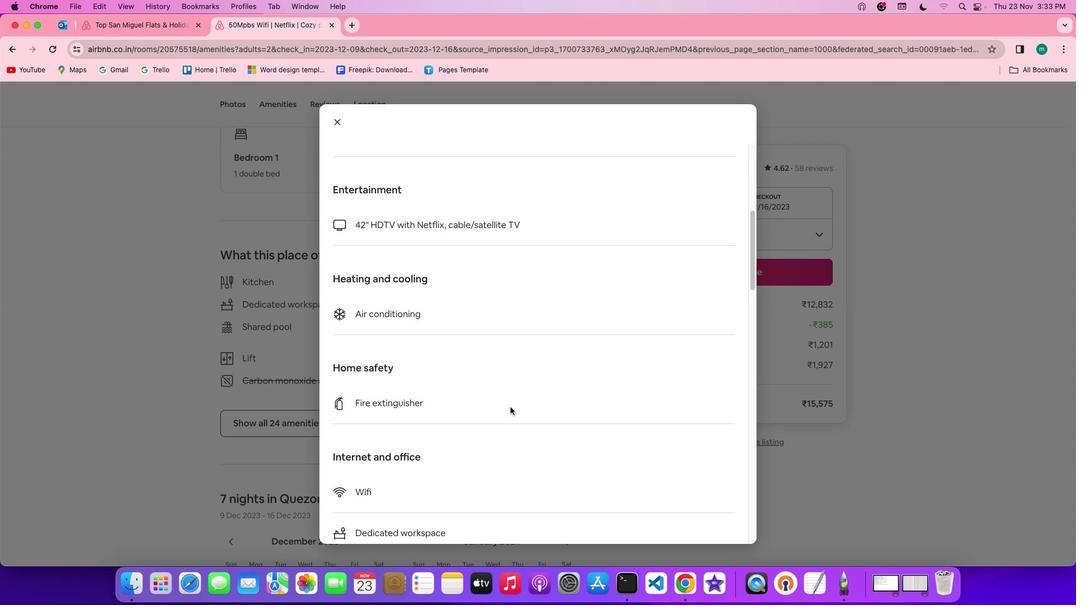 
Action: Mouse scrolled (513, 410) with delta (3, 2)
Screenshot: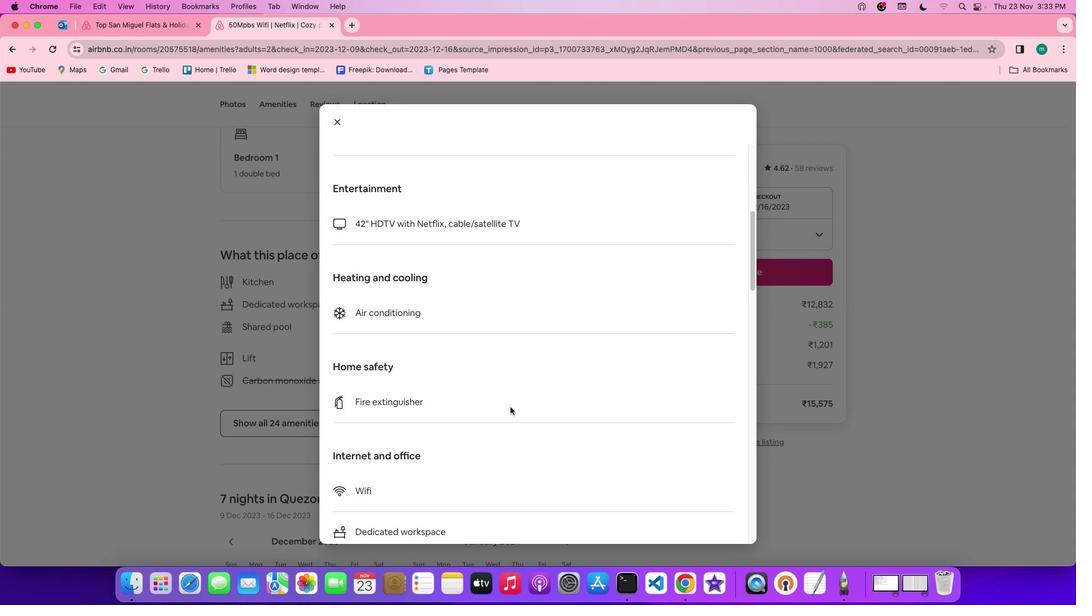 
Action: Mouse scrolled (513, 410) with delta (3, 2)
Screenshot: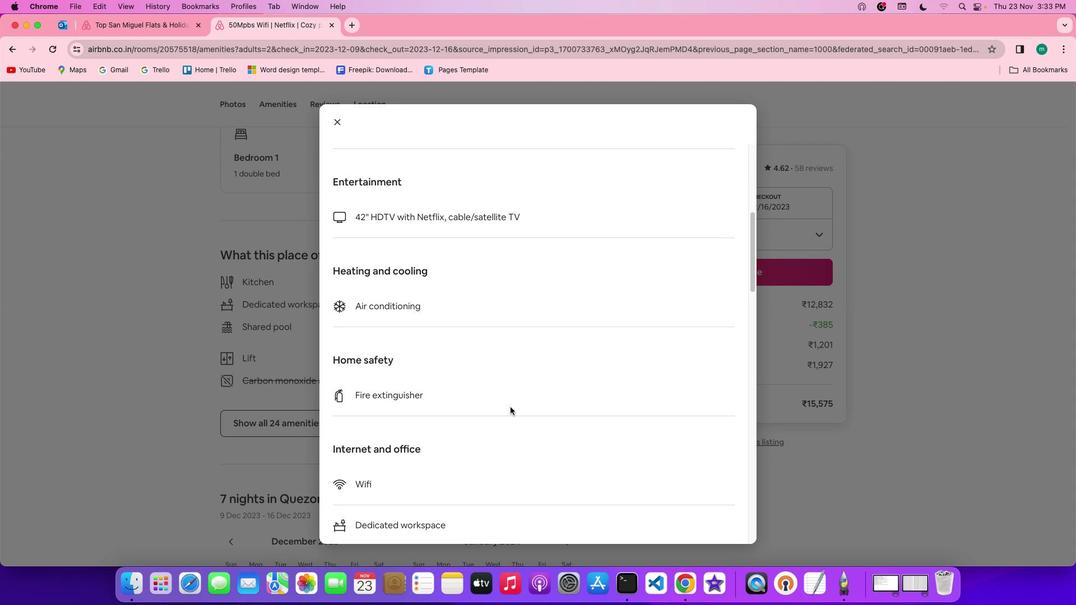 
Action: Mouse scrolled (513, 410) with delta (3, 1)
Screenshot: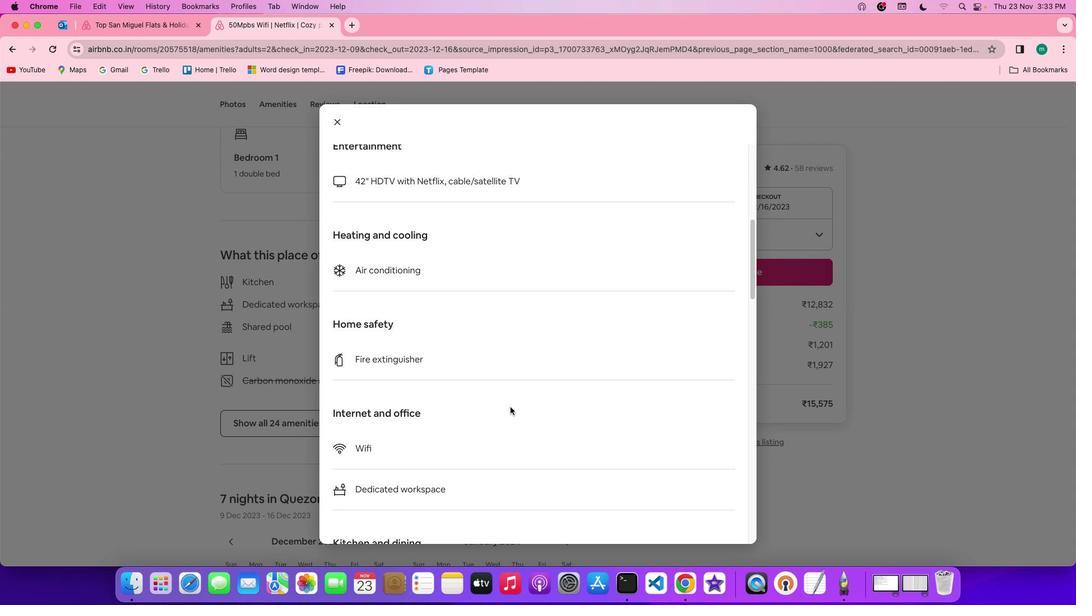 
Action: Mouse scrolled (513, 410) with delta (3, 0)
Screenshot: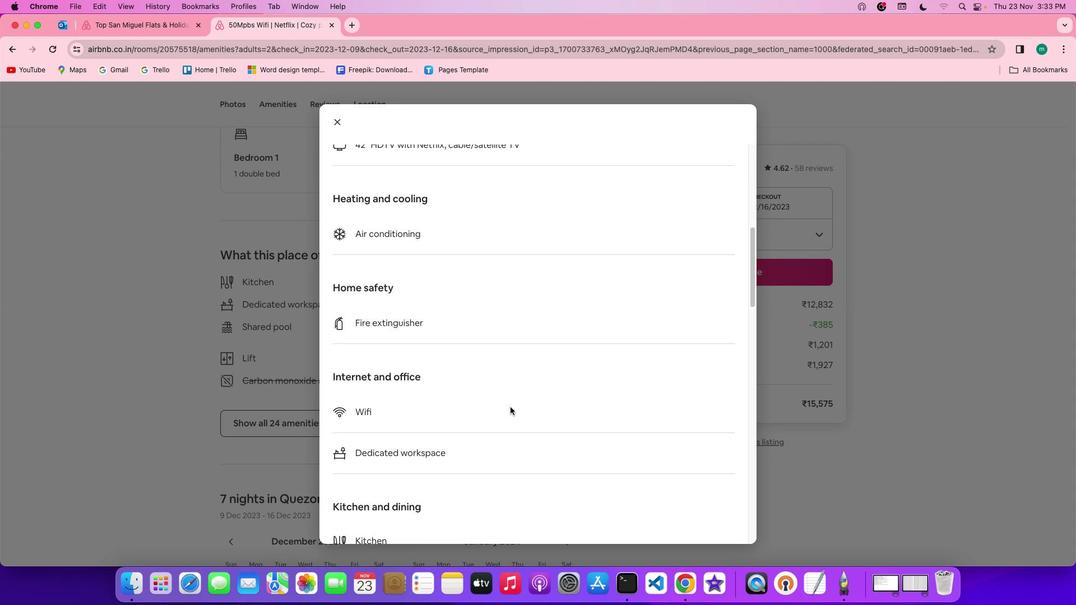 
Action: Mouse scrolled (513, 410) with delta (3, 0)
Screenshot: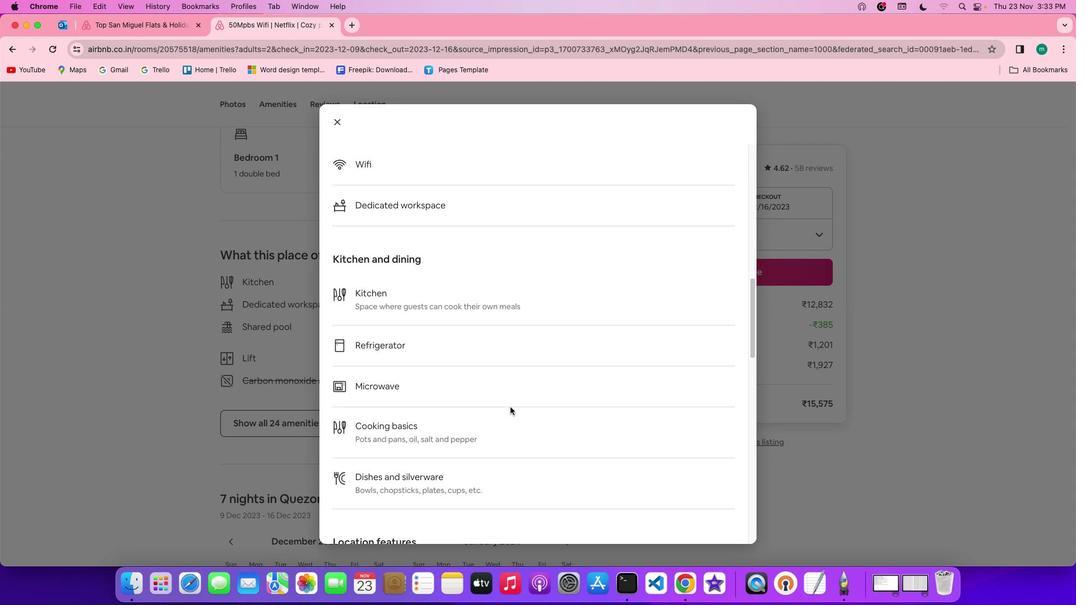 
Action: Mouse scrolled (513, 410) with delta (3, 2)
Screenshot: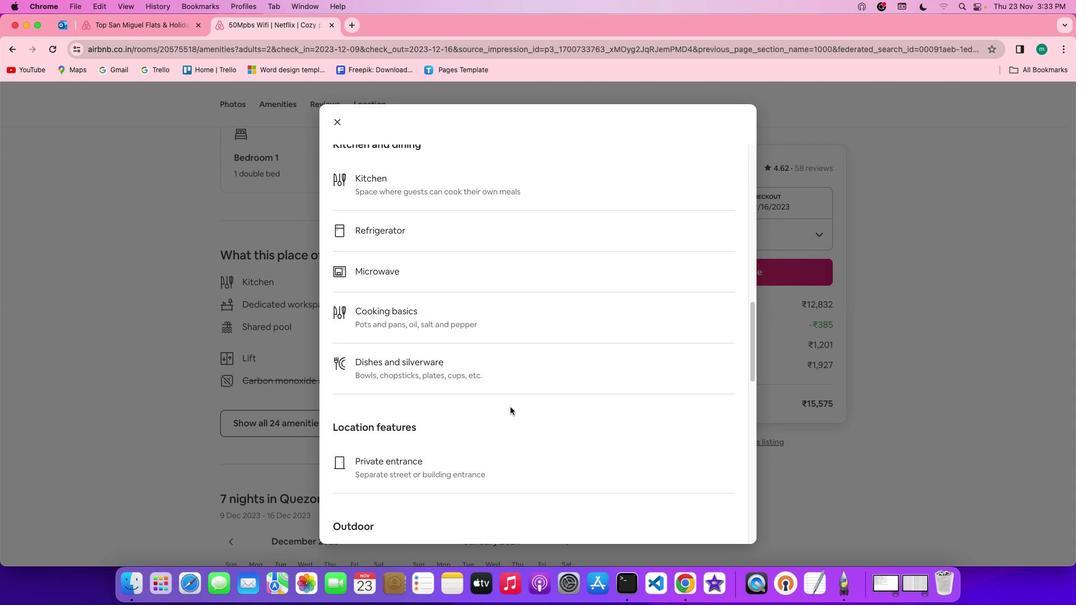 
Action: Mouse scrolled (513, 410) with delta (3, 2)
Screenshot: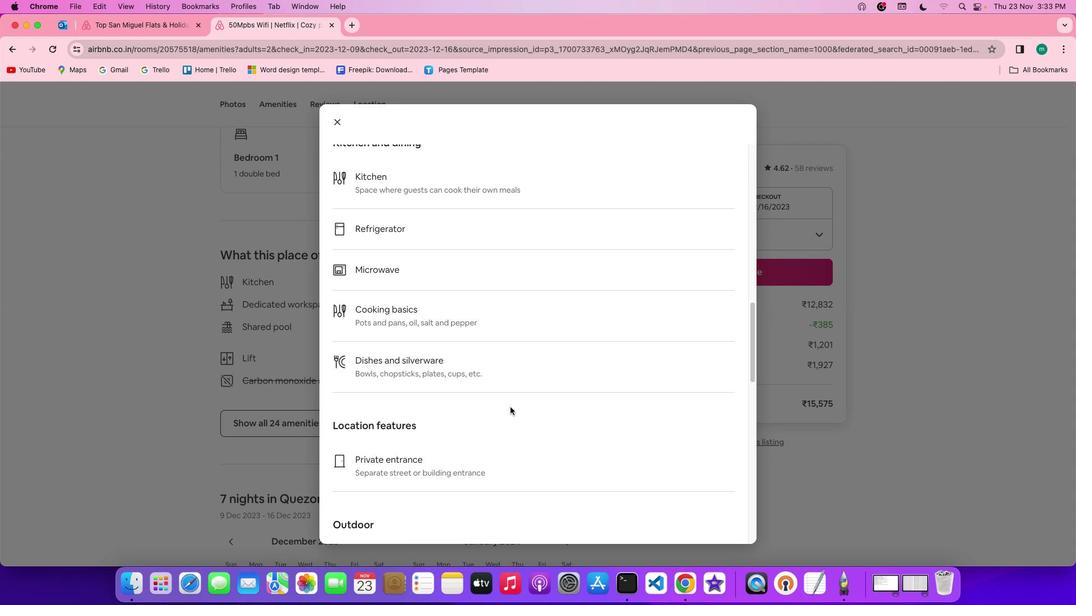 
Action: Mouse scrolled (513, 410) with delta (3, 2)
Screenshot: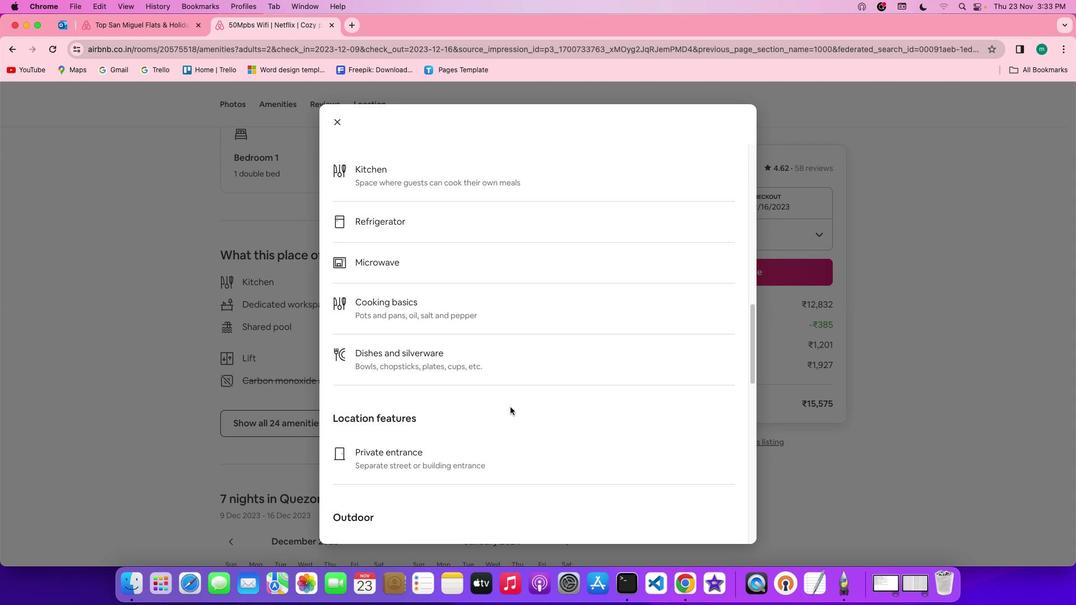 
Action: Mouse scrolled (513, 410) with delta (3, 1)
Screenshot: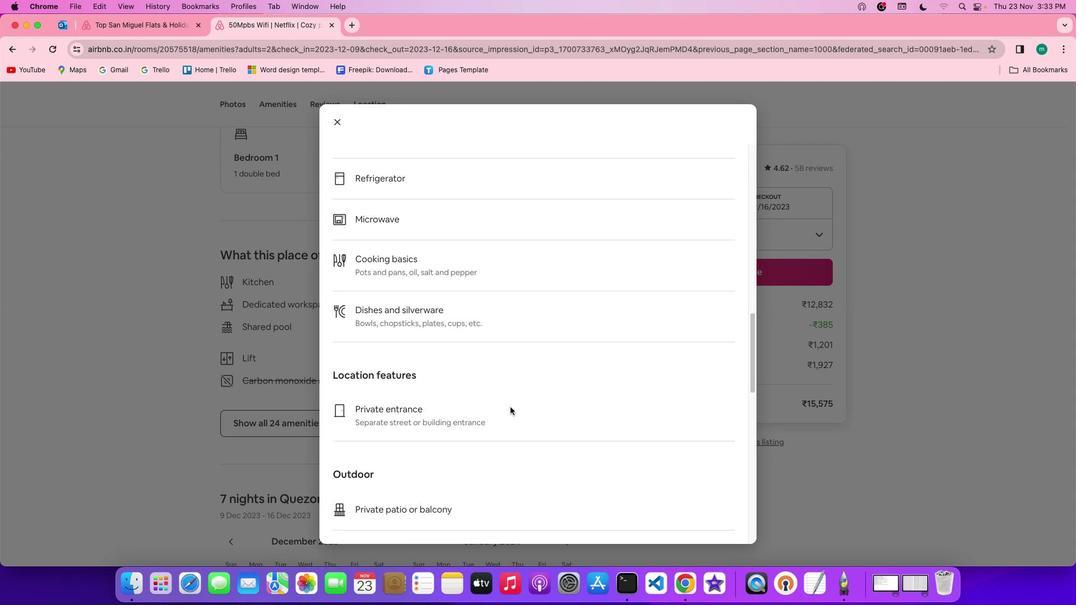 
Action: Mouse scrolled (513, 410) with delta (3, 0)
Screenshot: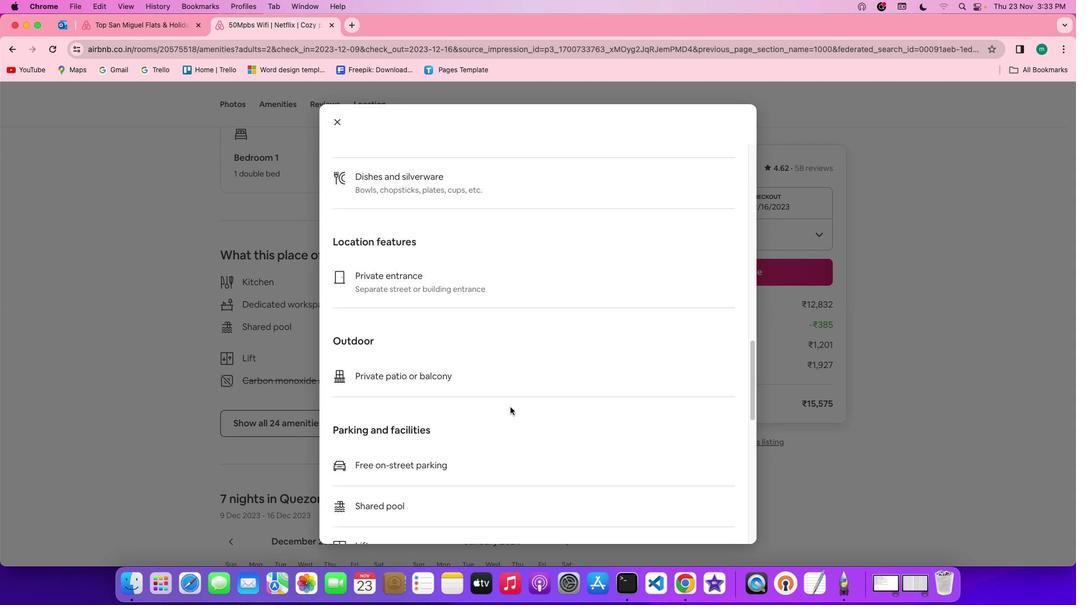 
Action: Mouse scrolled (513, 410) with delta (3, 0)
Screenshot: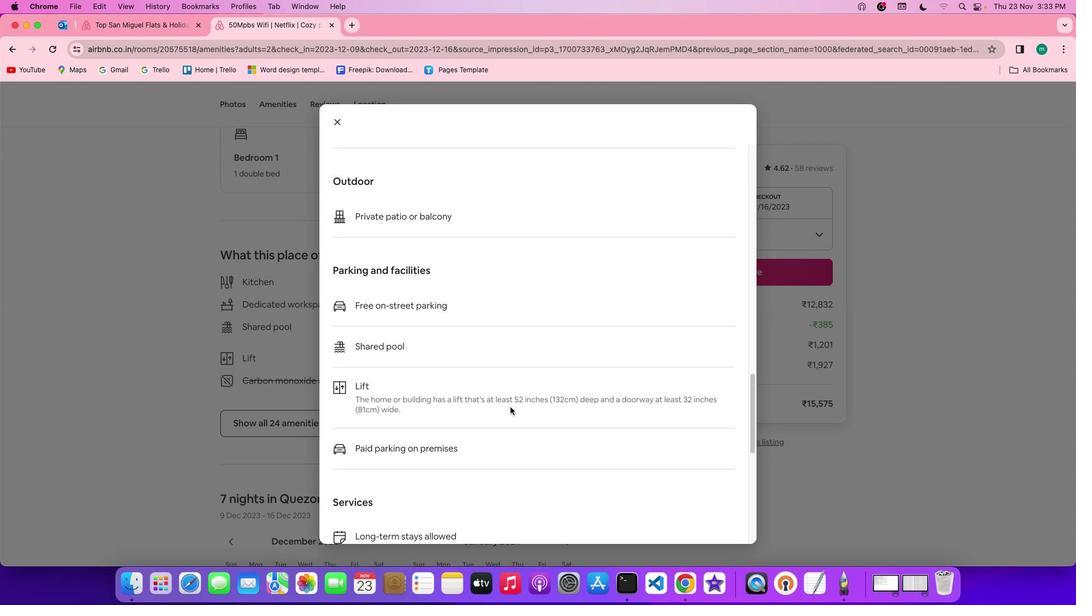 
Action: Mouse scrolled (513, 410) with delta (3, 2)
Screenshot: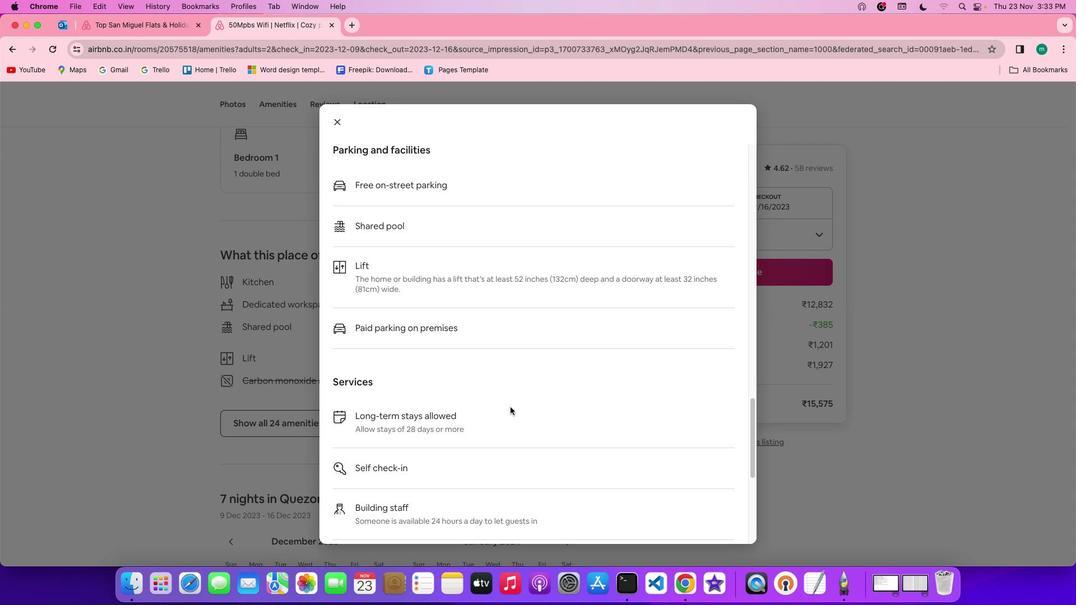 
Action: Mouse scrolled (513, 410) with delta (3, 2)
Screenshot: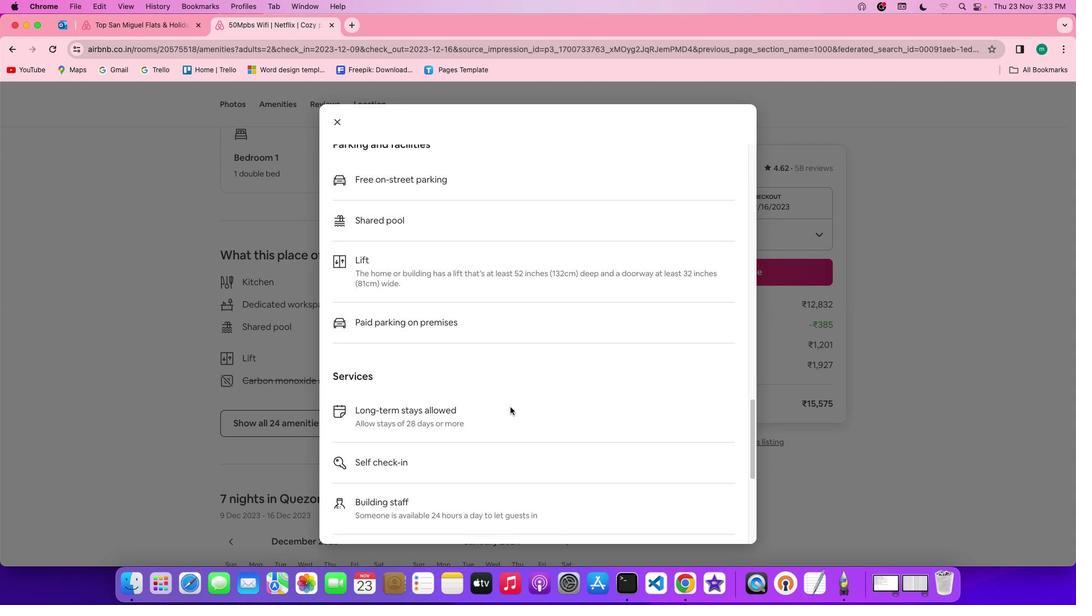 
Action: Mouse scrolled (513, 410) with delta (3, 1)
Screenshot: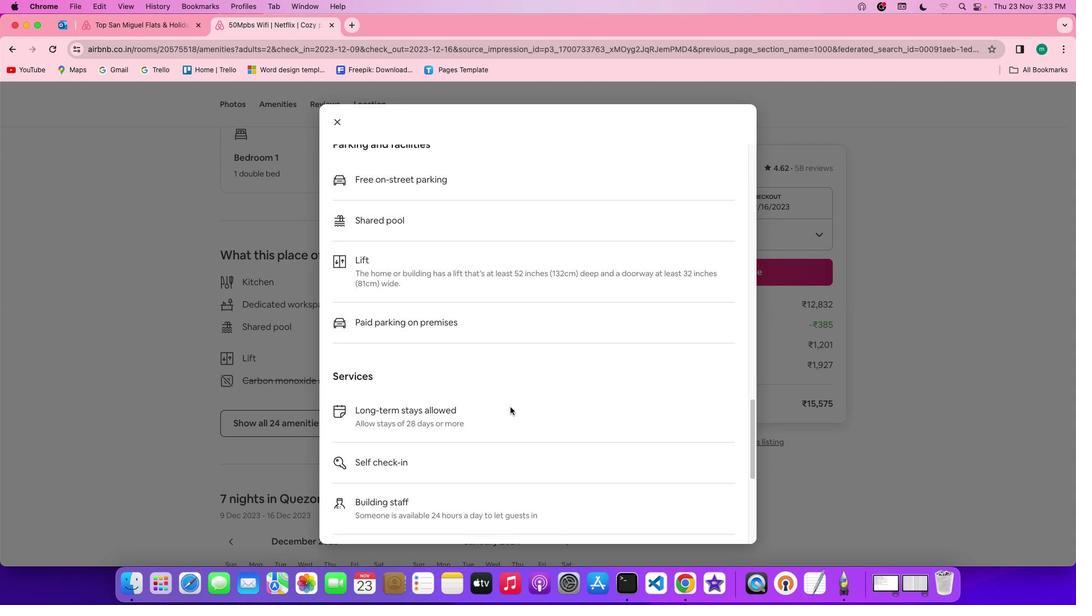 
Action: Mouse scrolled (513, 410) with delta (3, 0)
Screenshot: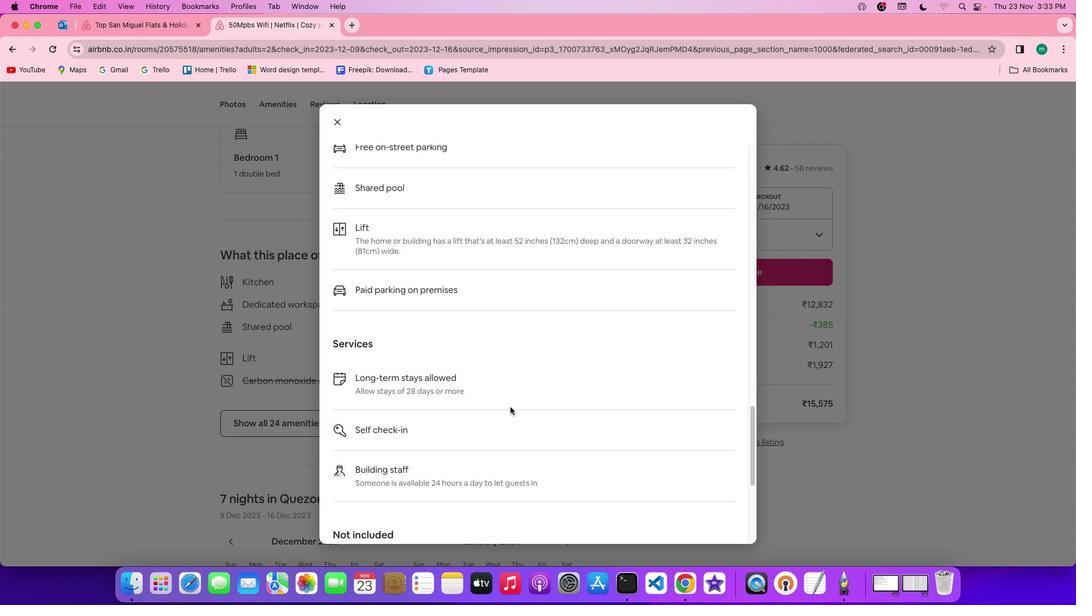 
Action: Mouse scrolled (513, 410) with delta (3, 0)
Screenshot: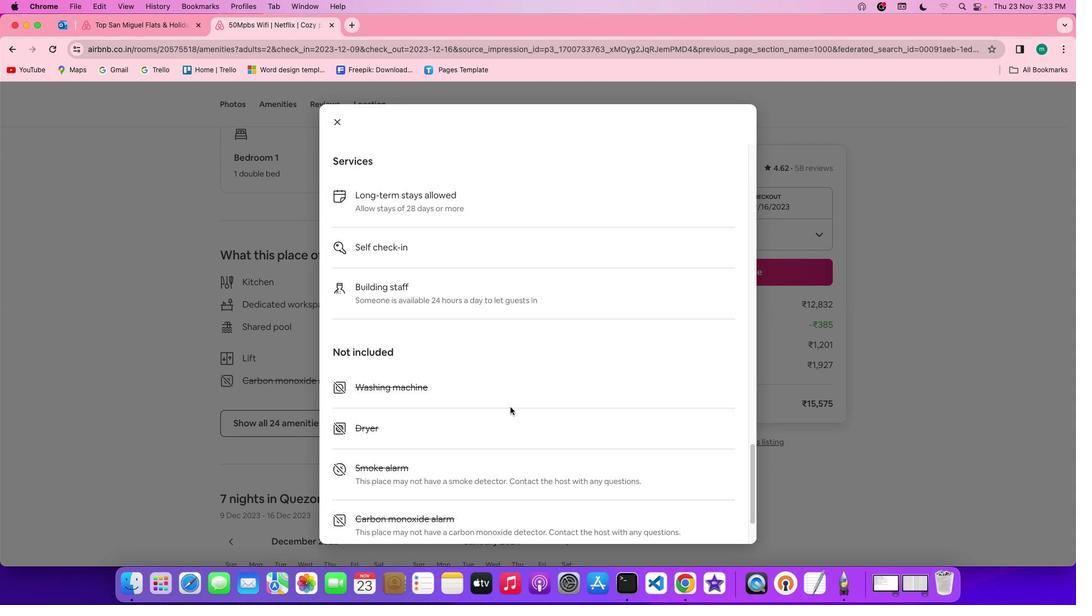 
Action: Mouse scrolled (513, 410) with delta (3, 2)
Screenshot: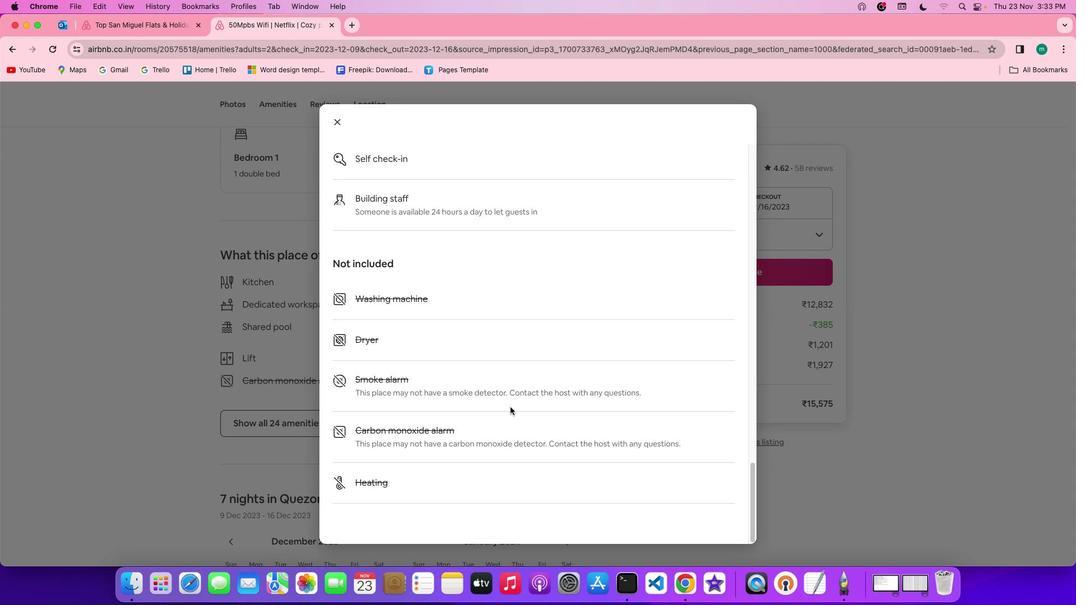 
Action: Mouse scrolled (513, 410) with delta (3, 2)
Screenshot: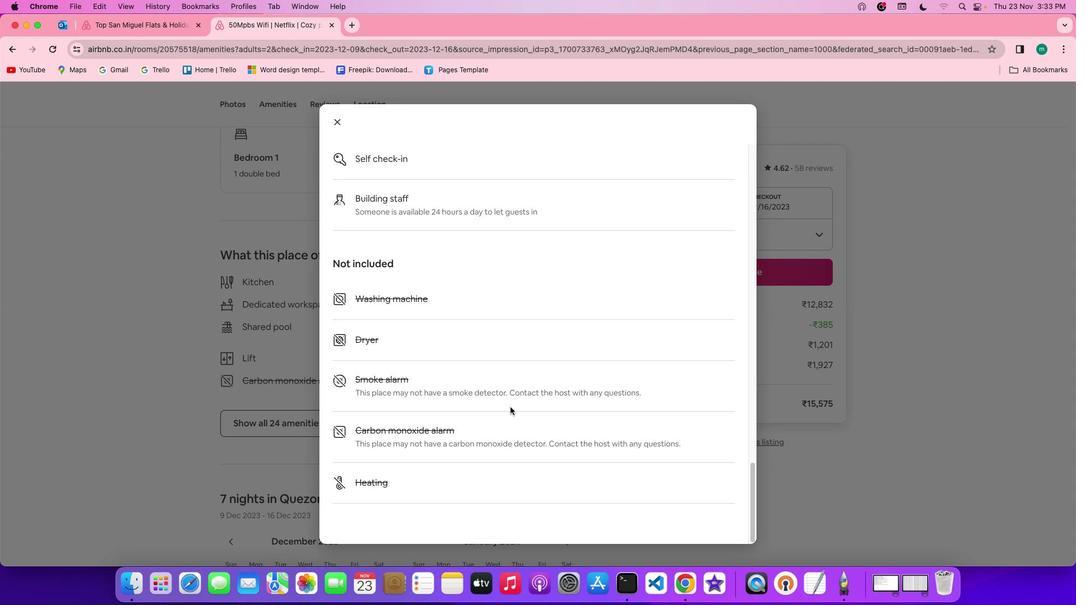
Action: Mouse scrolled (513, 410) with delta (3, 1)
Screenshot: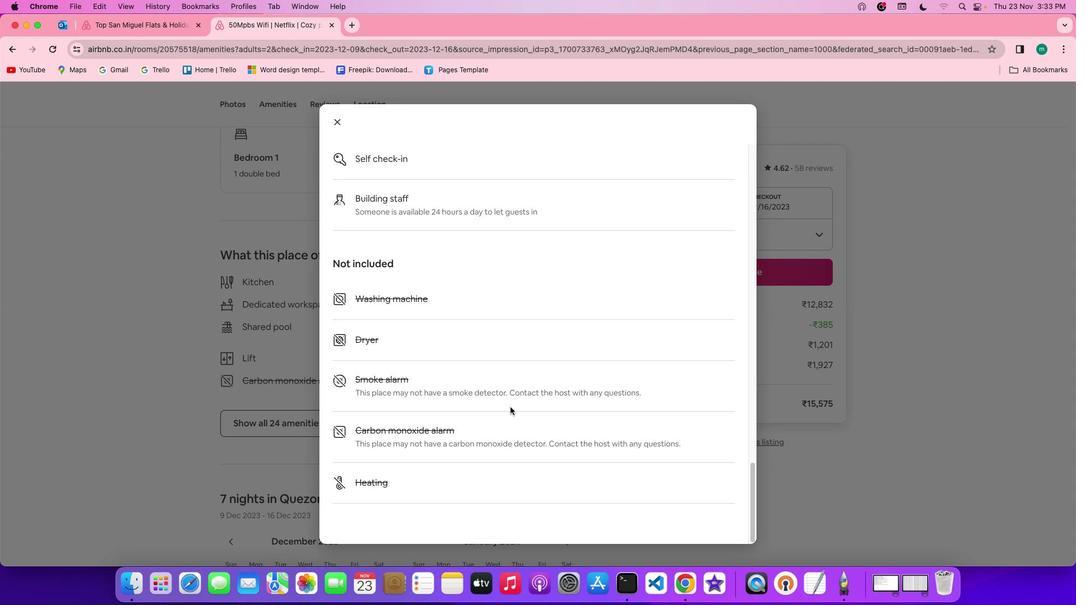 
Action: Mouse scrolled (513, 410) with delta (3, 1)
Screenshot: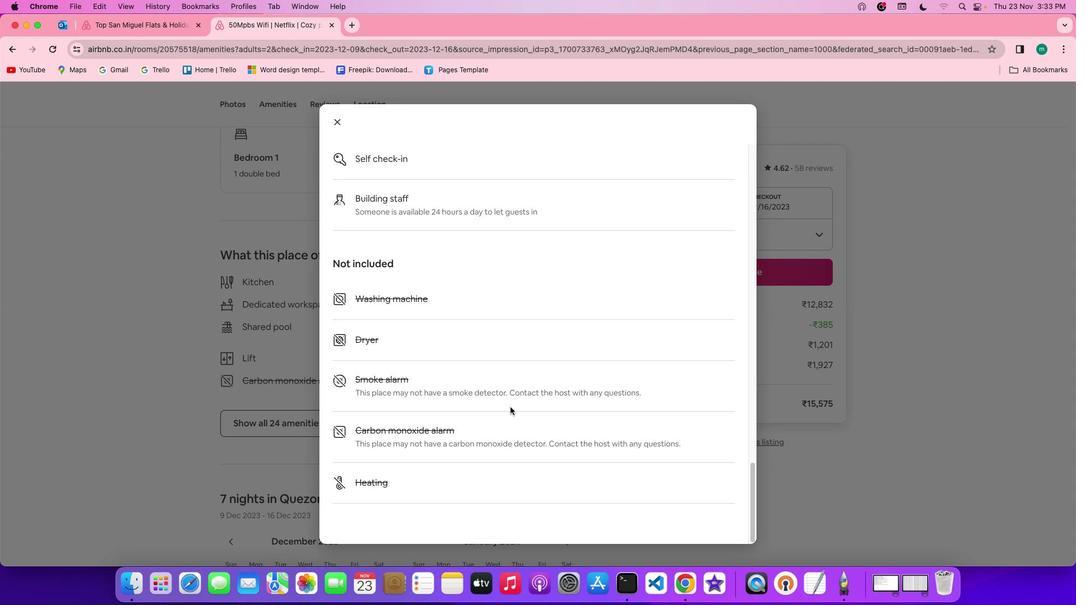 
Action: Mouse scrolled (513, 410) with delta (3, 2)
Screenshot: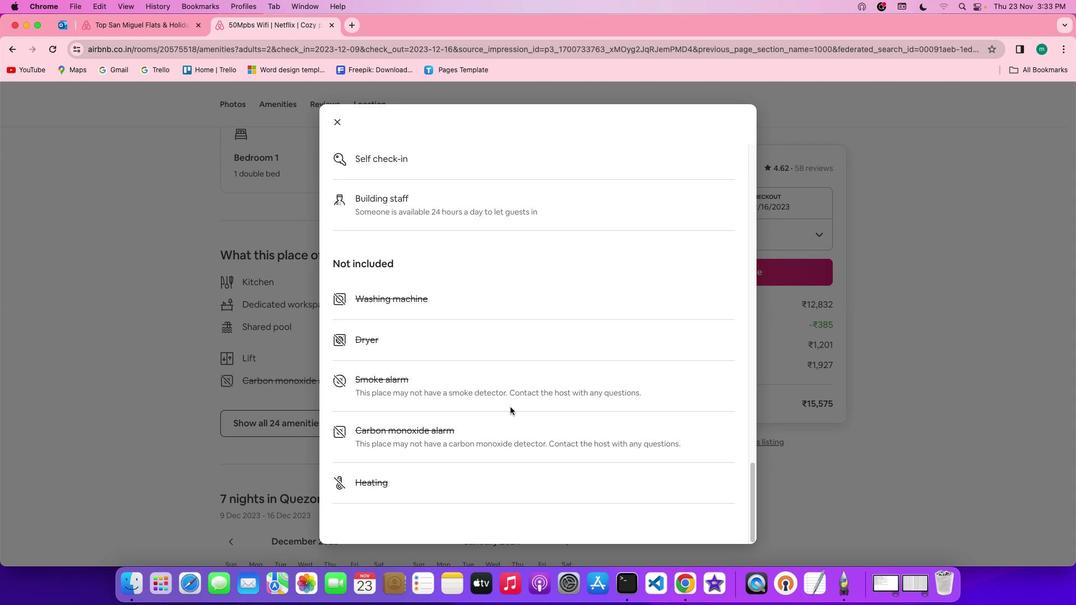 
Action: Mouse scrolled (513, 410) with delta (3, 2)
Screenshot: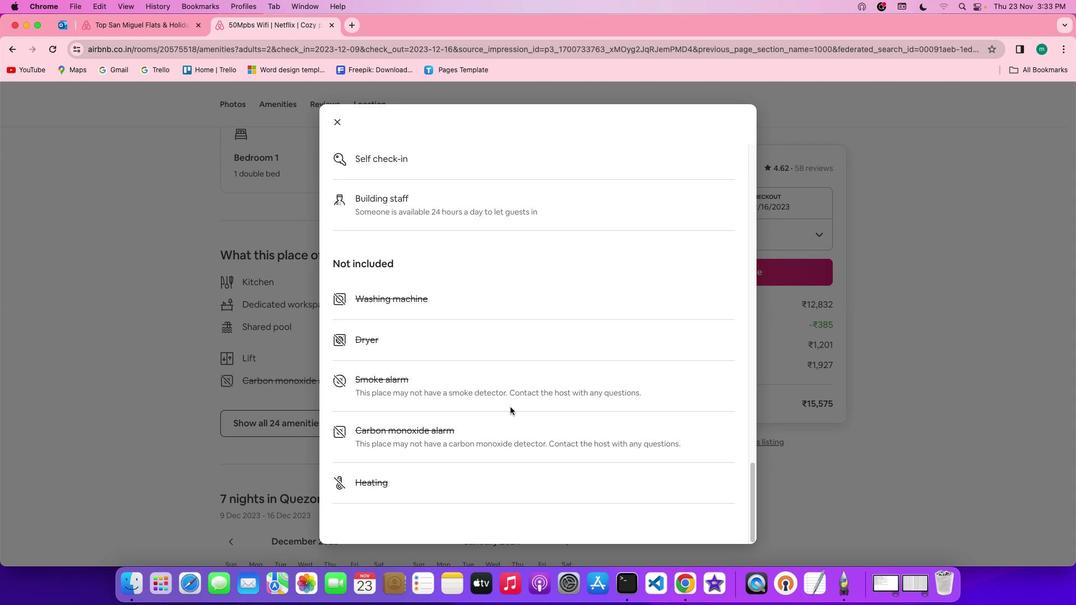 
Action: Mouse scrolled (513, 410) with delta (3, 1)
Screenshot: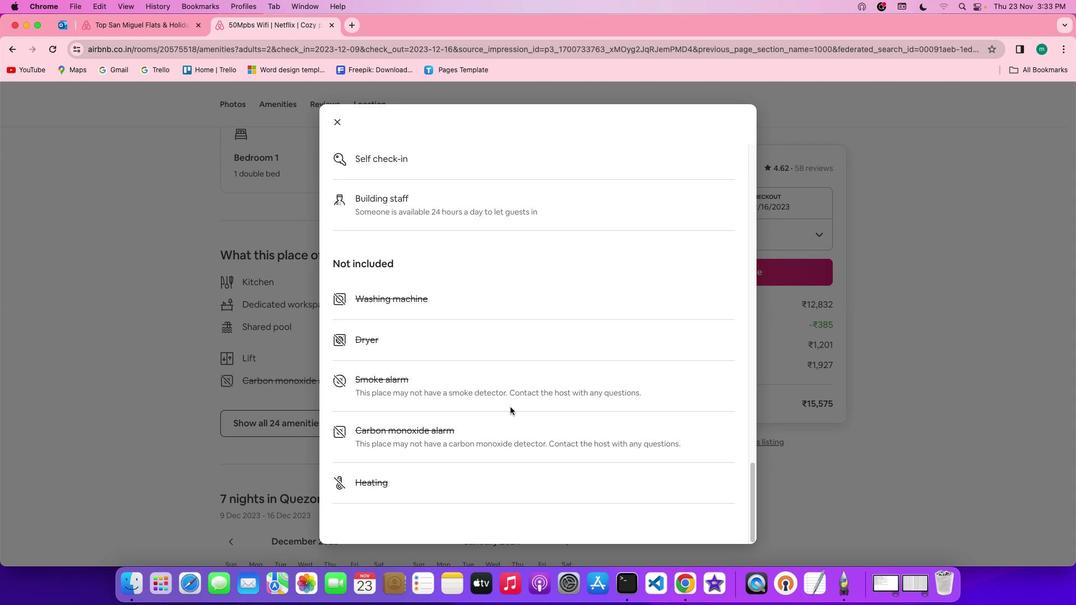 
Action: Mouse scrolled (513, 410) with delta (3, 0)
Screenshot: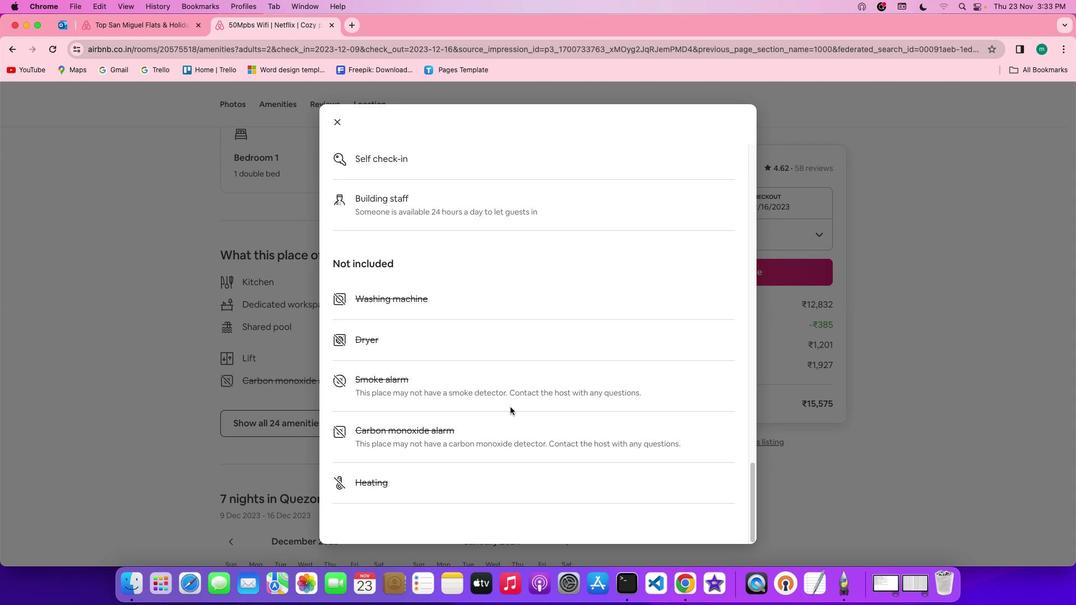 
Action: Mouse moved to (337, 123)
Screenshot: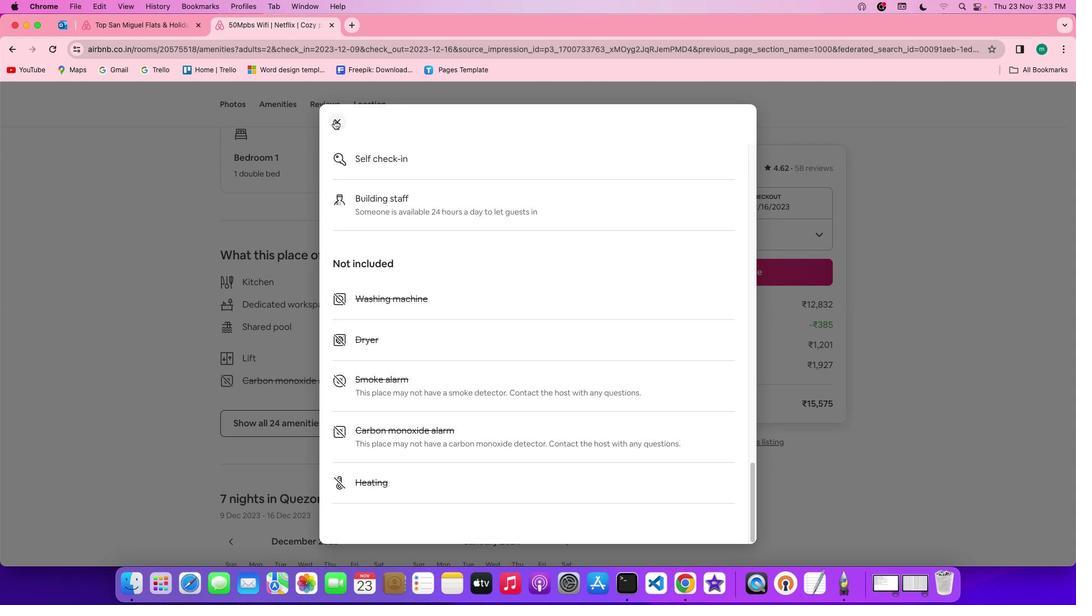 
Action: Mouse pressed left at (337, 123)
Screenshot: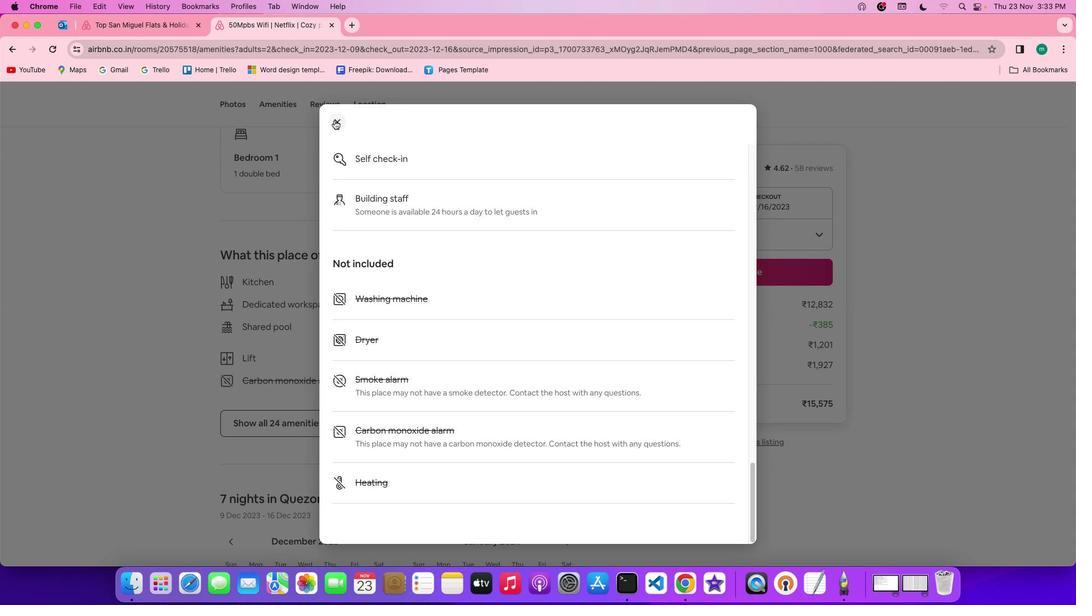 
Action: Mouse moved to (507, 380)
Screenshot: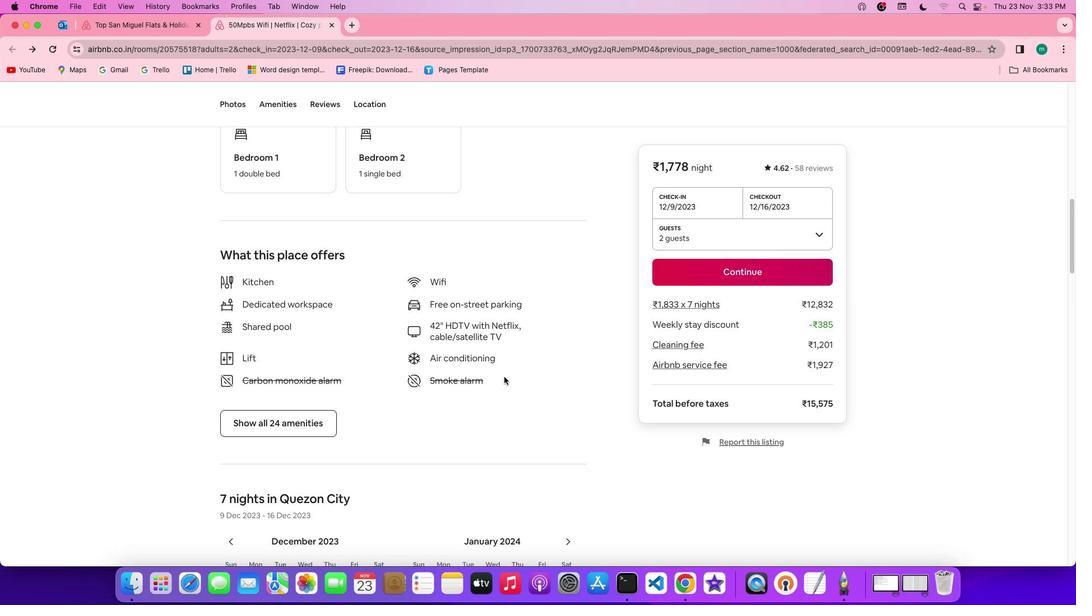 
Action: Mouse scrolled (507, 380) with delta (3, 2)
Screenshot: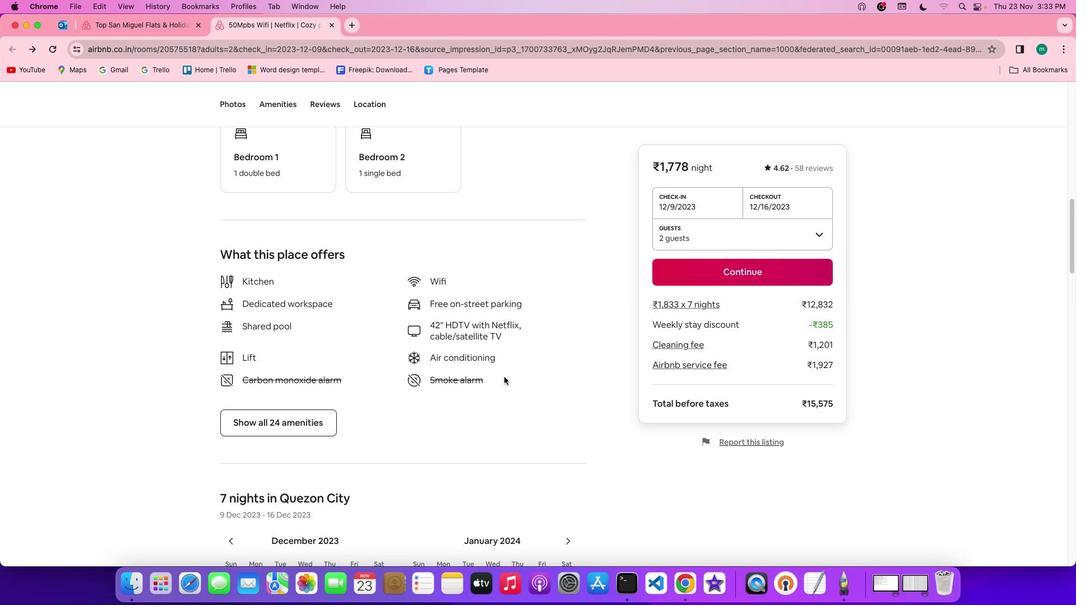 
Action: Mouse scrolled (507, 380) with delta (3, 2)
Screenshot: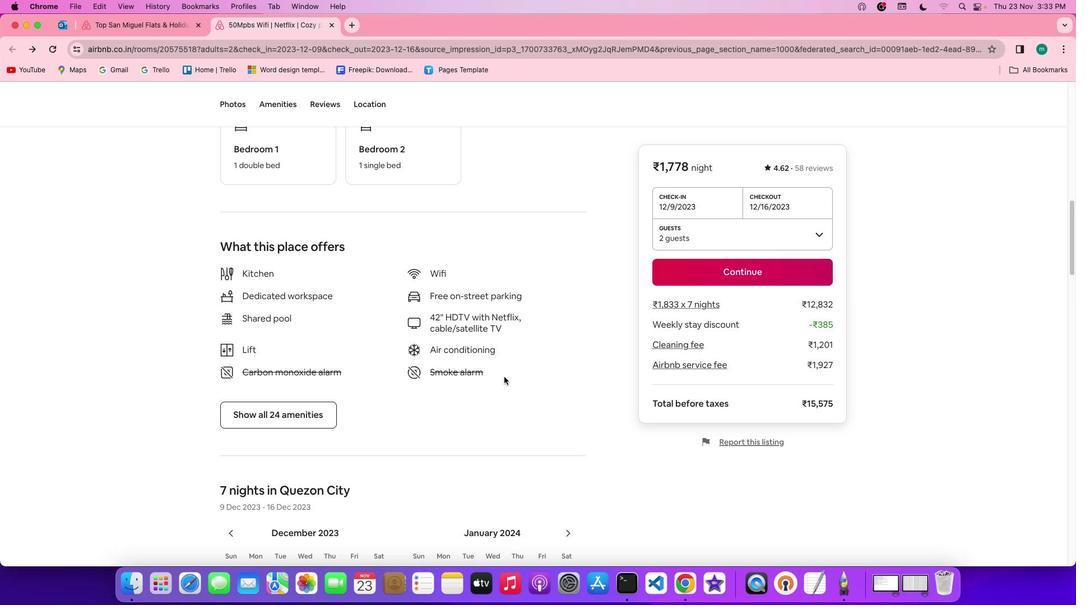 
Action: Mouse scrolled (507, 380) with delta (3, 2)
Screenshot: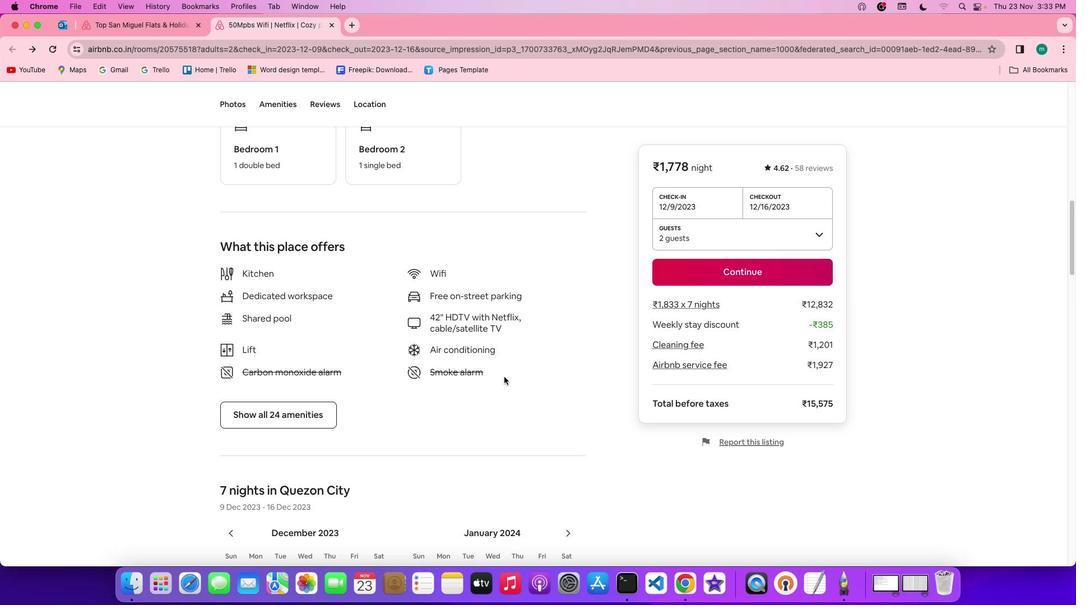 
Action: Mouse scrolled (507, 380) with delta (3, 1)
Screenshot: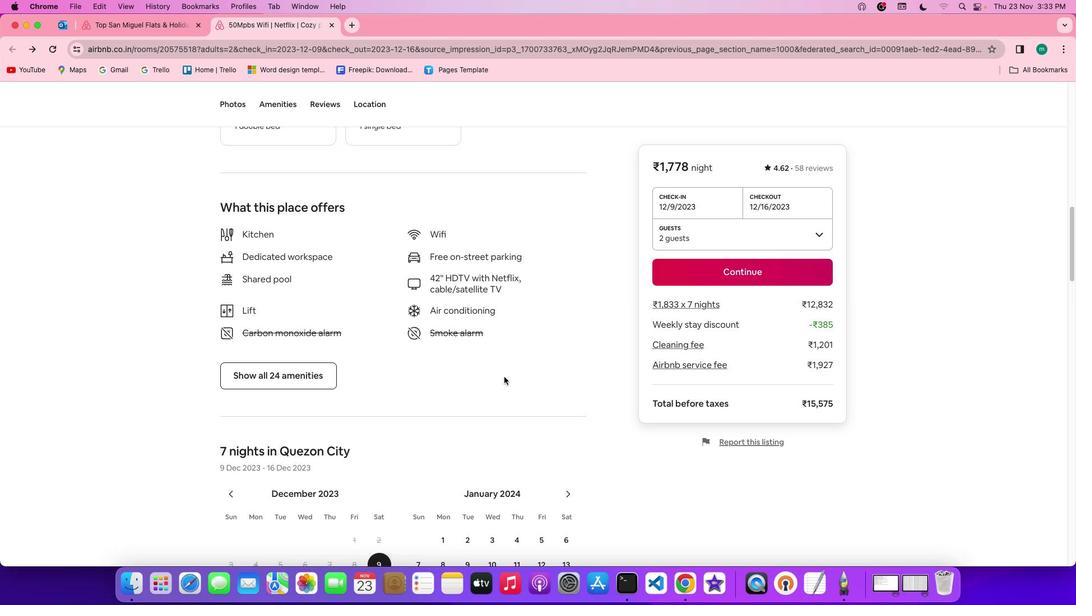 
Action: Mouse scrolled (507, 380) with delta (3, 0)
Screenshot: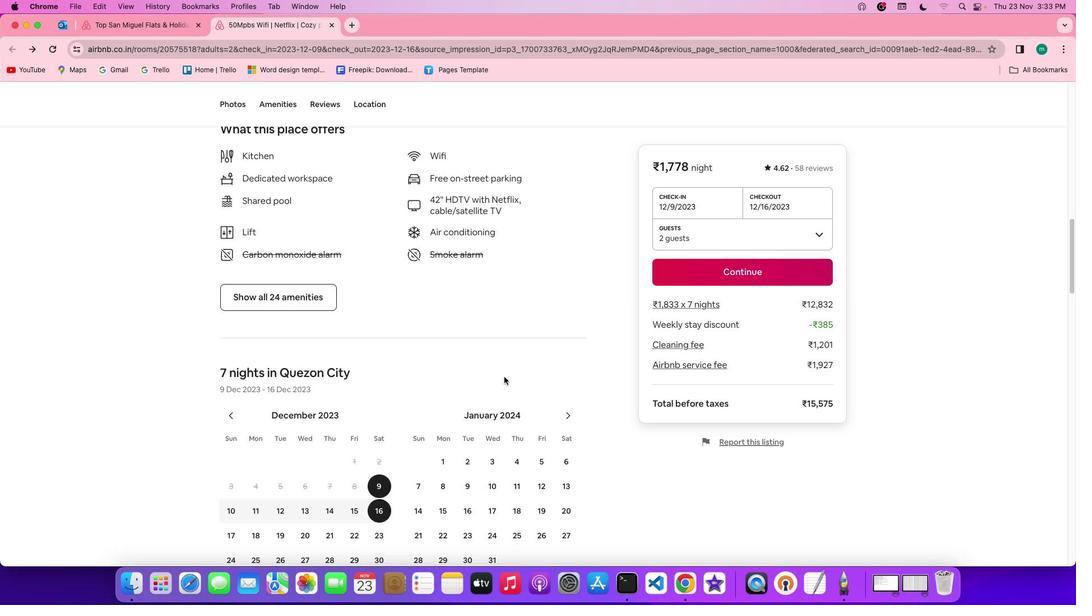 
Action: Mouse moved to (504, 380)
Screenshot: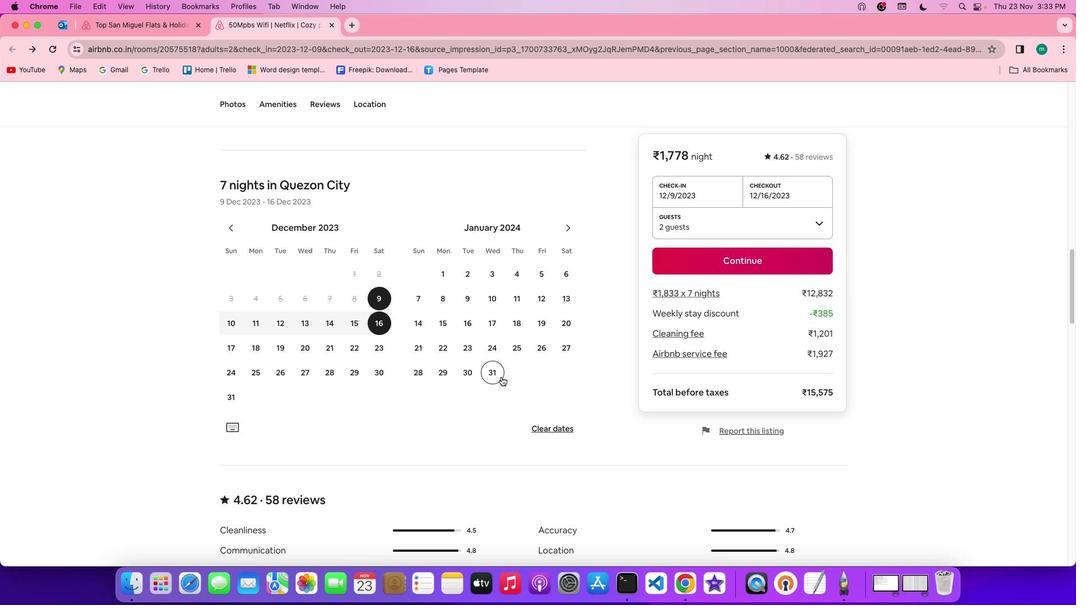 
Action: Mouse scrolled (504, 380) with delta (3, 2)
Screenshot: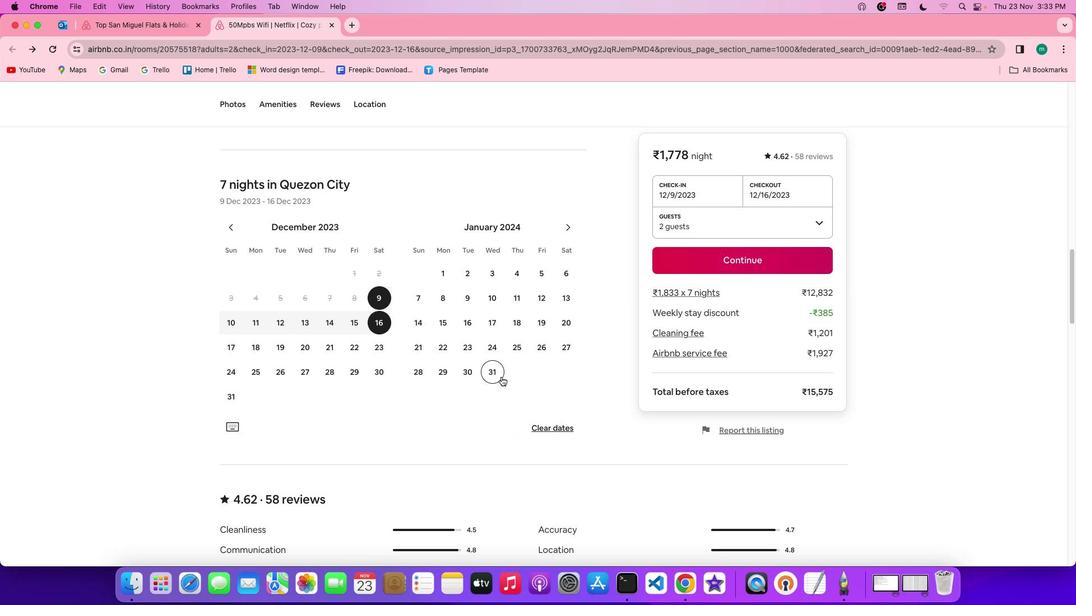 
Action: Mouse scrolled (504, 380) with delta (3, 2)
Screenshot: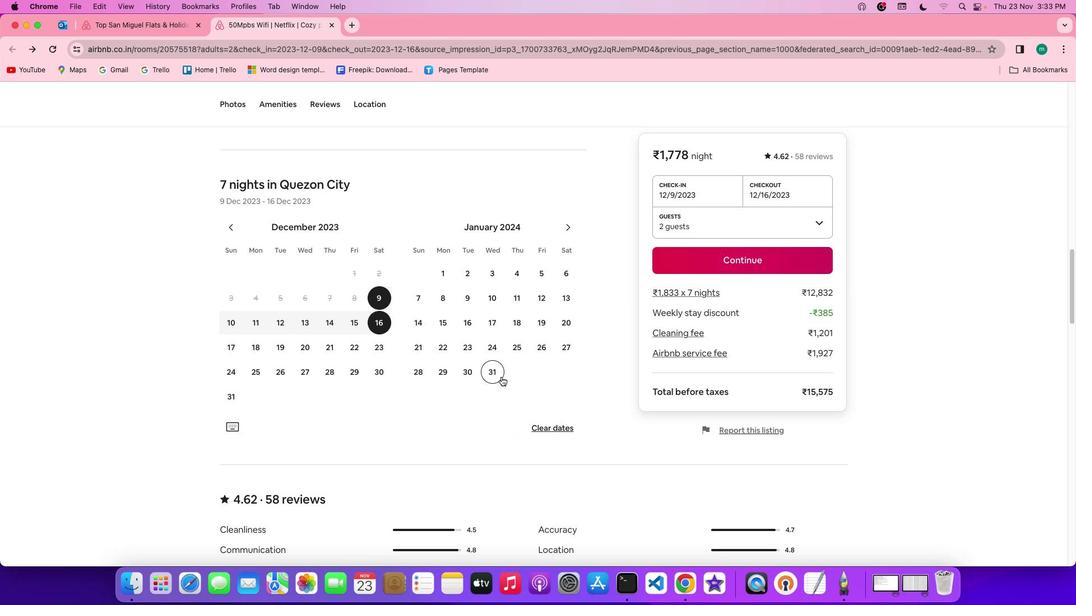
Action: Mouse scrolled (504, 380) with delta (3, 1)
Screenshot: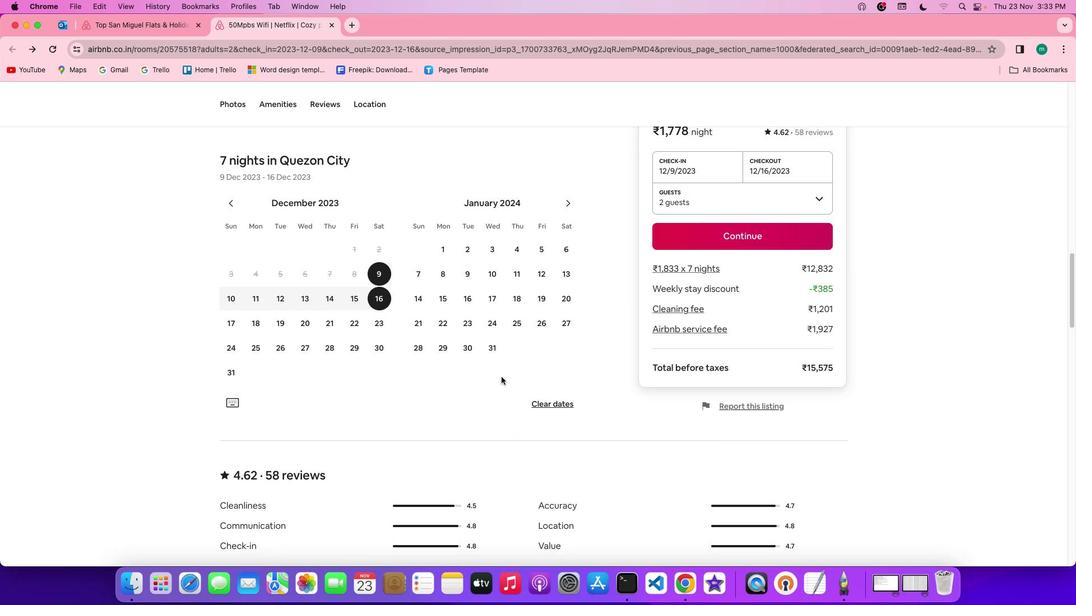 
Action: Mouse scrolled (504, 380) with delta (3, 1)
Screenshot: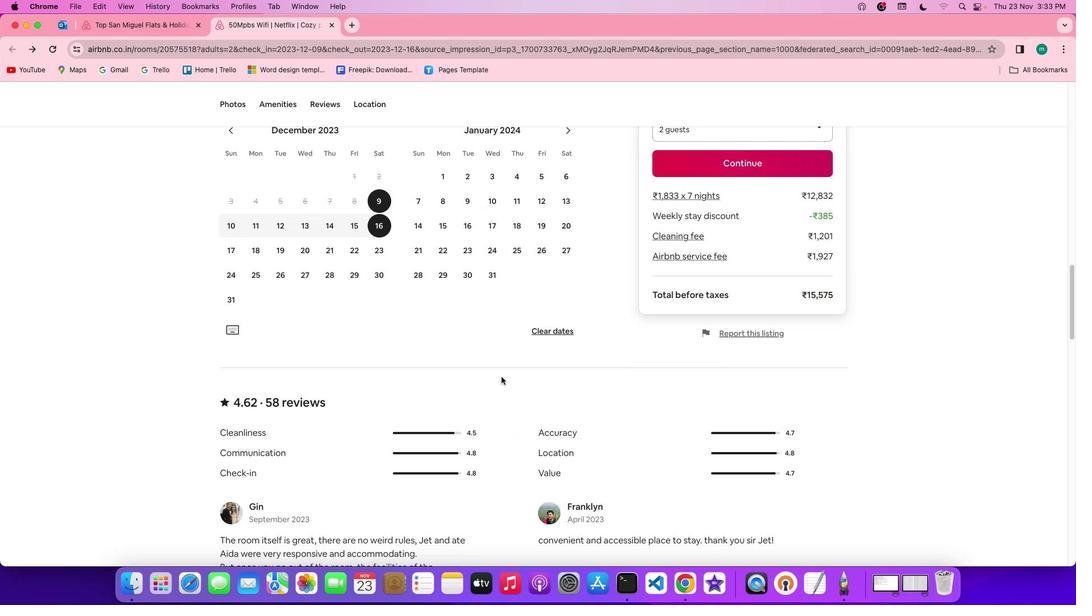 
Action: Mouse scrolled (504, 380) with delta (3, 0)
Screenshot: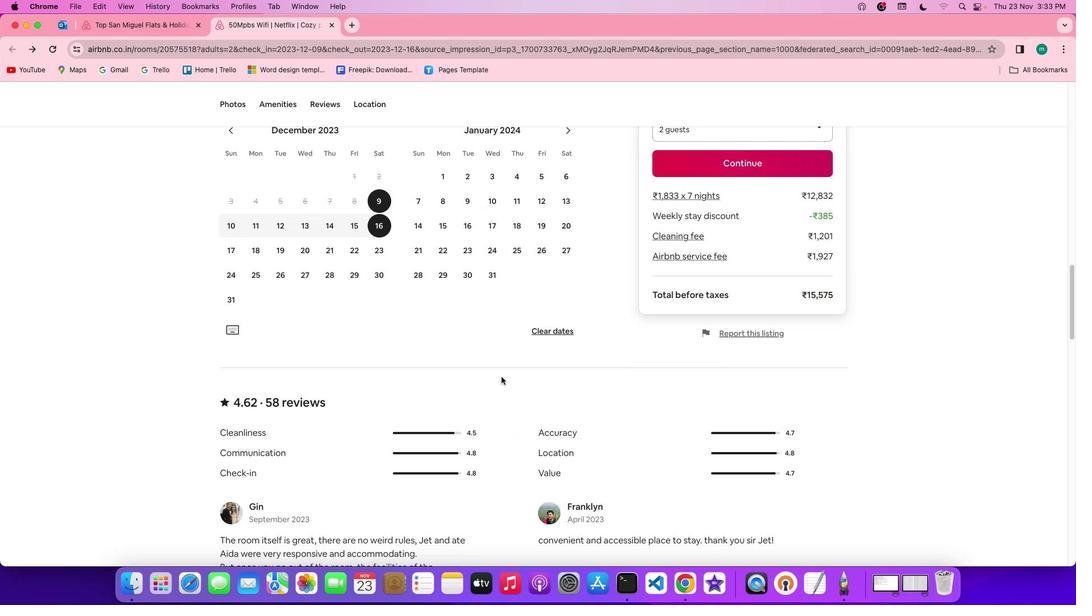
Action: Mouse scrolled (504, 380) with delta (3, 0)
Screenshot: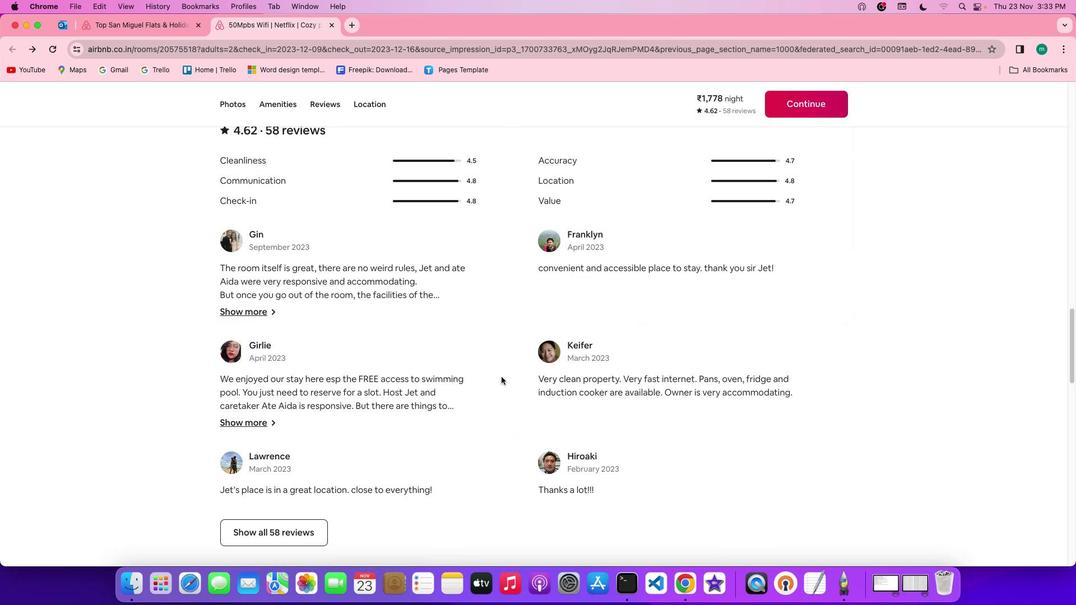
Action: Mouse moved to (260, 443)
Screenshot: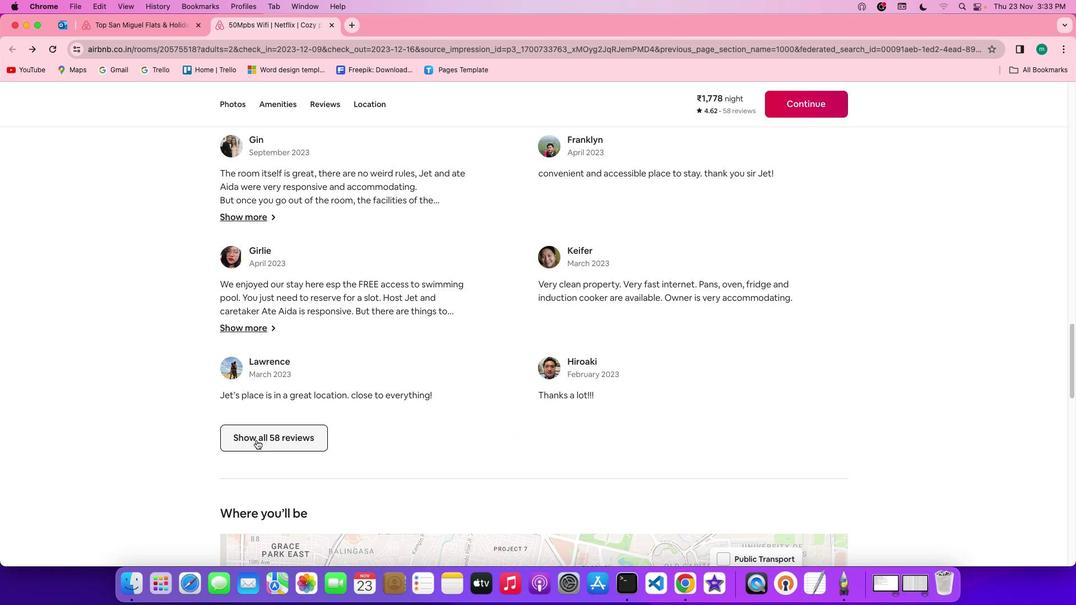 
Action: Mouse pressed left at (260, 443)
Screenshot: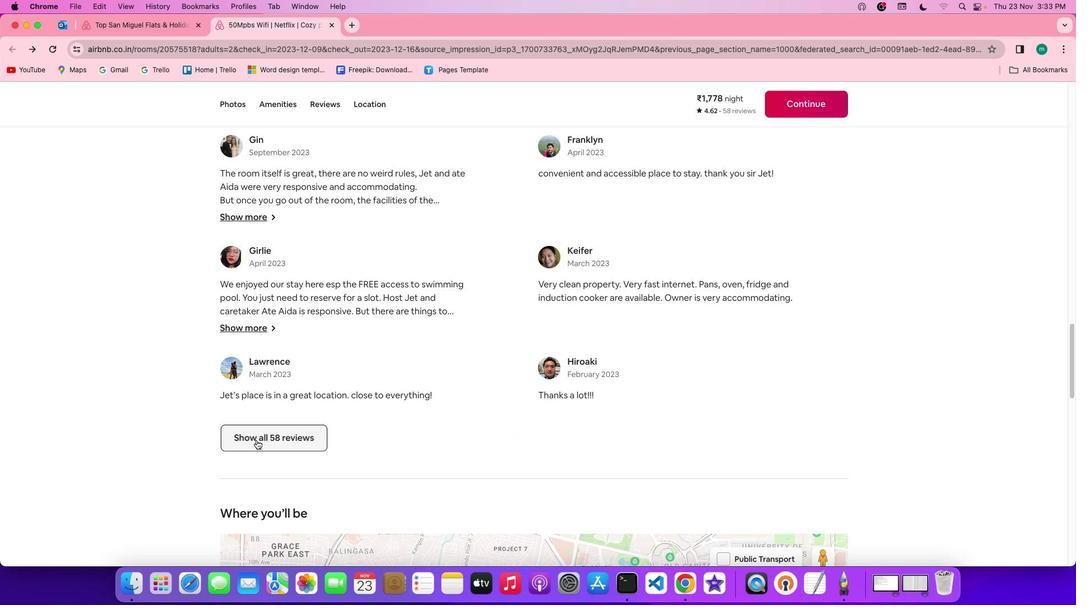 
Action: Mouse moved to (669, 438)
Screenshot: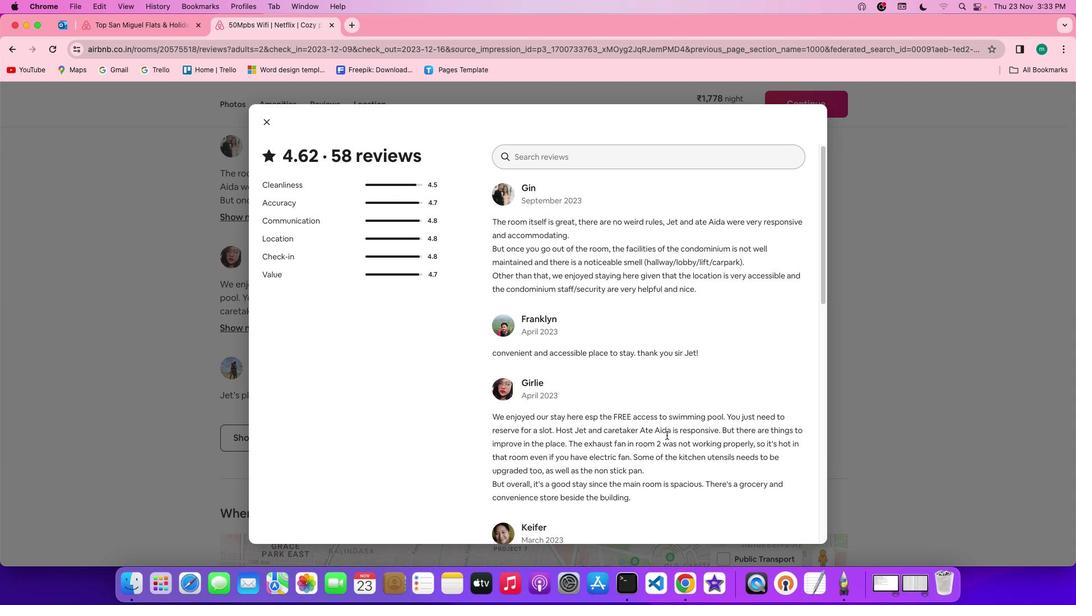 
Action: Mouse scrolled (669, 438) with delta (3, 2)
Screenshot: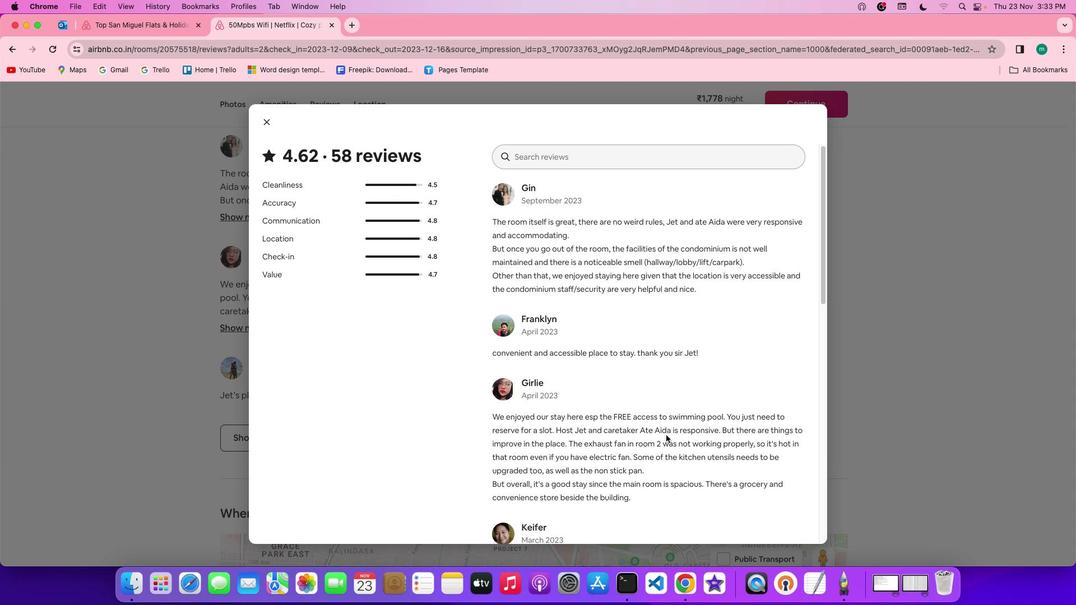 
Action: Mouse moved to (669, 438)
Screenshot: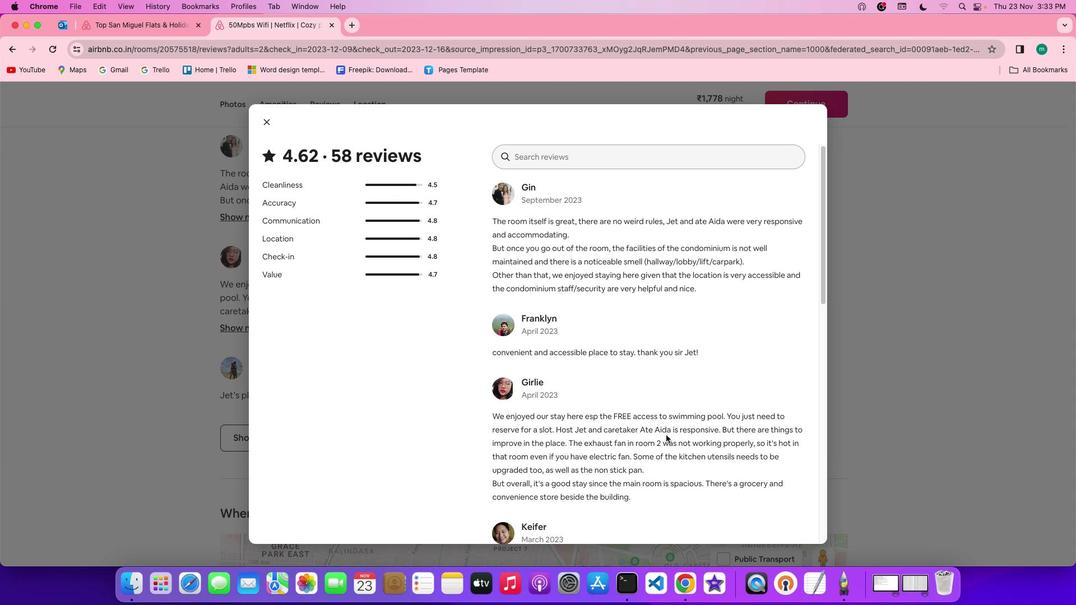 
Action: Mouse scrolled (669, 438) with delta (3, 2)
Screenshot: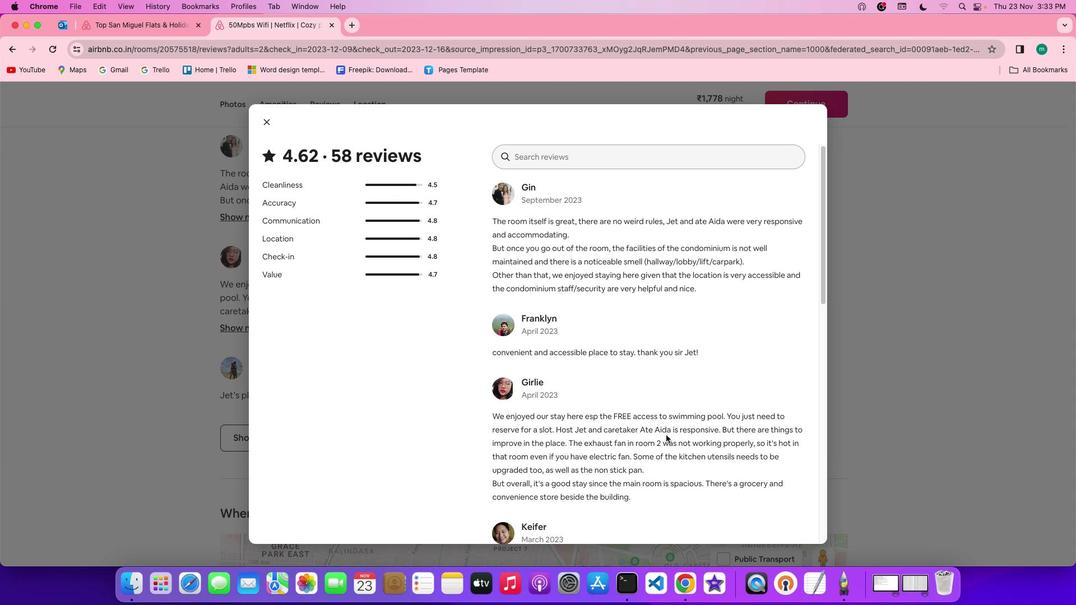 
Action: Mouse scrolled (669, 438) with delta (3, 1)
Screenshot: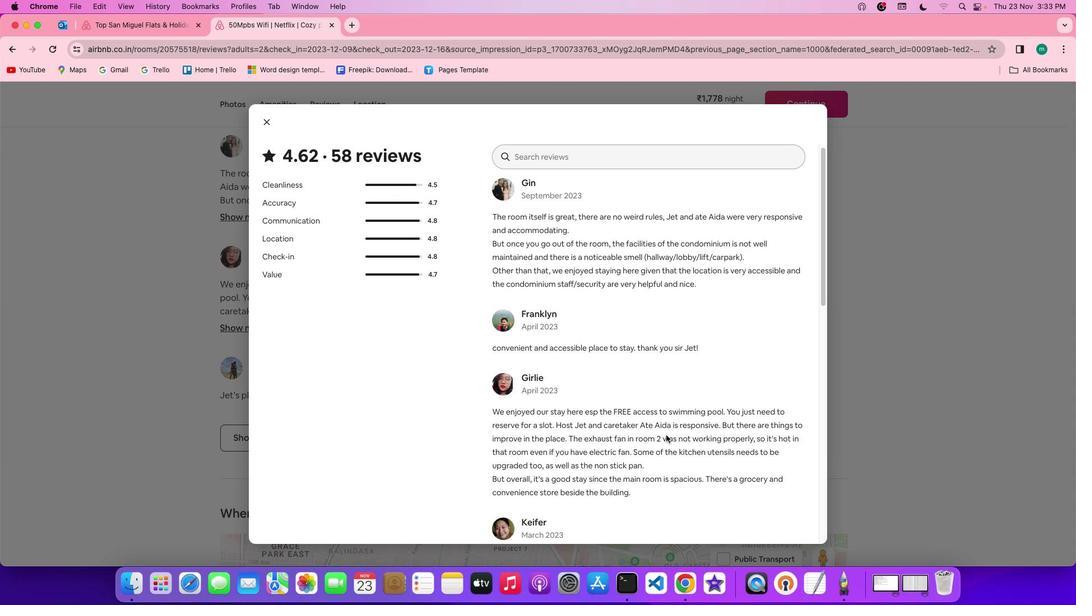 
Action: Mouse scrolled (669, 438) with delta (3, 1)
Screenshot: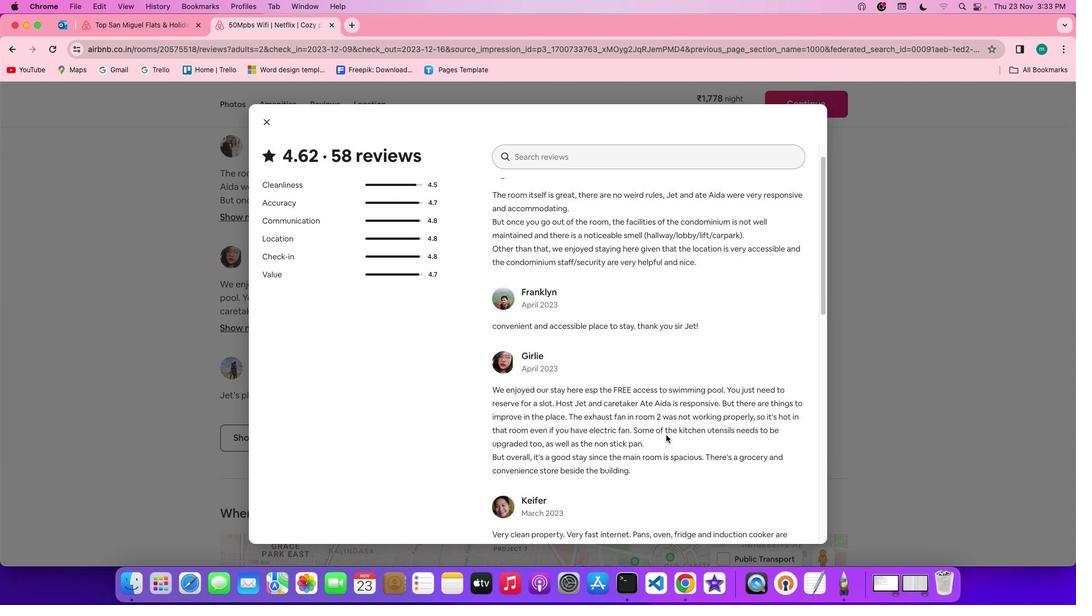
Action: Mouse scrolled (669, 438) with delta (3, 0)
Screenshot: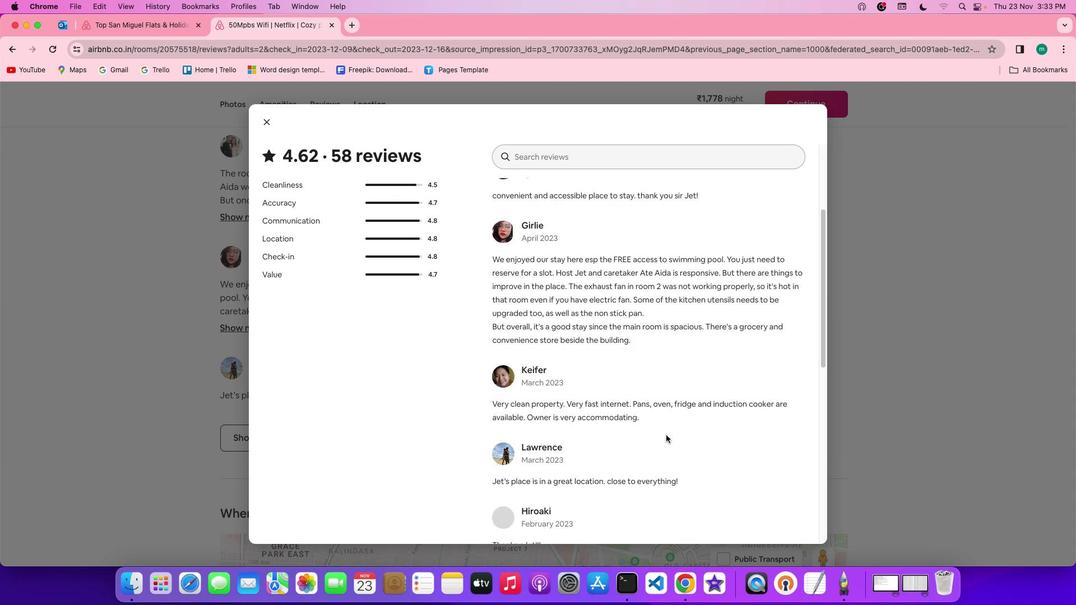 
Action: Mouse scrolled (669, 438) with delta (3, 2)
Screenshot: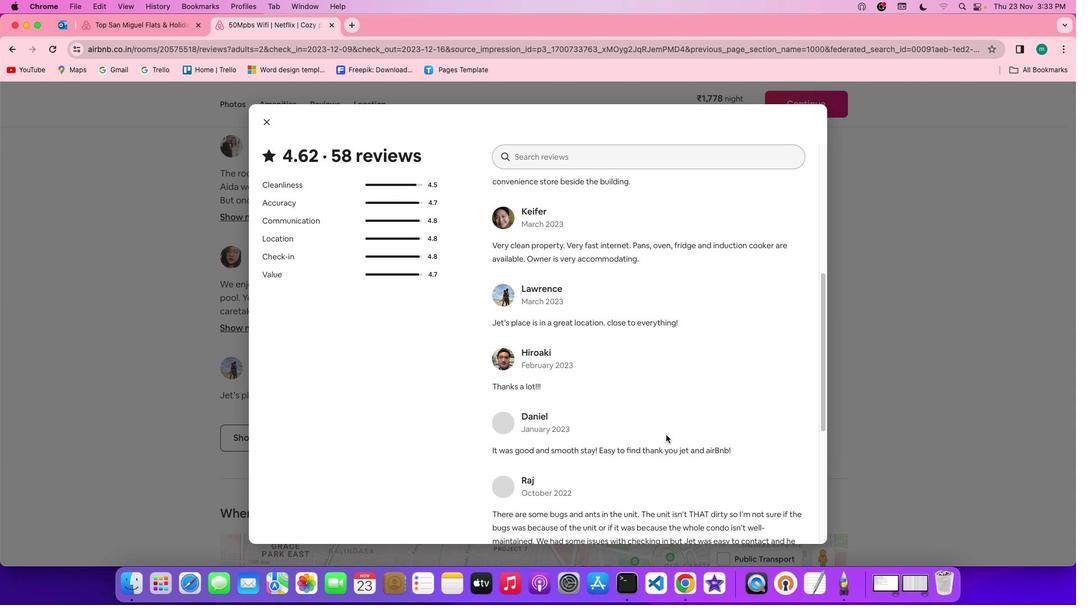
Action: Mouse scrolled (669, 438) with delta (3, 2)
Screenshot: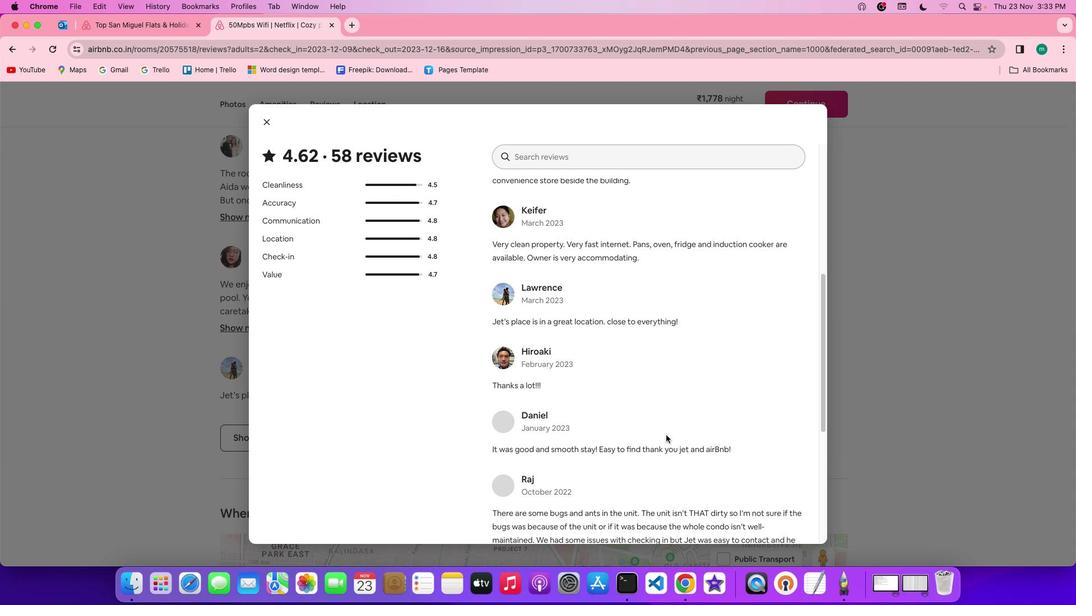 
Action: Mouse scrolled (669, 438) with delta (3, 2)
